 Task: Organize and manage tasks related to 'Industrial Relations' in the project management tool. Edit task descriptions, add subtasks, and use a template to create a new project.
Action: Mouse moved to (123, 122)
Screenshot: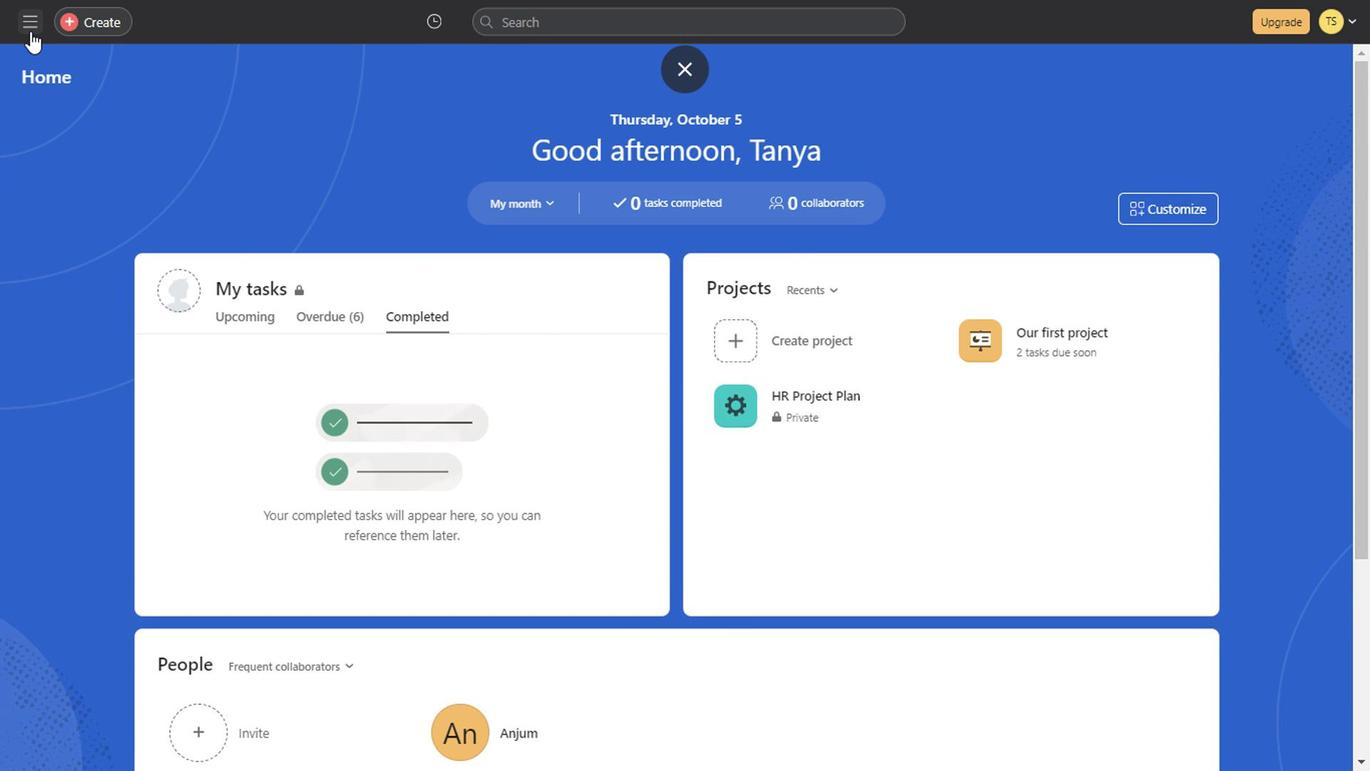
Action: Mouse pressed left at (123, 122)
Screenshot: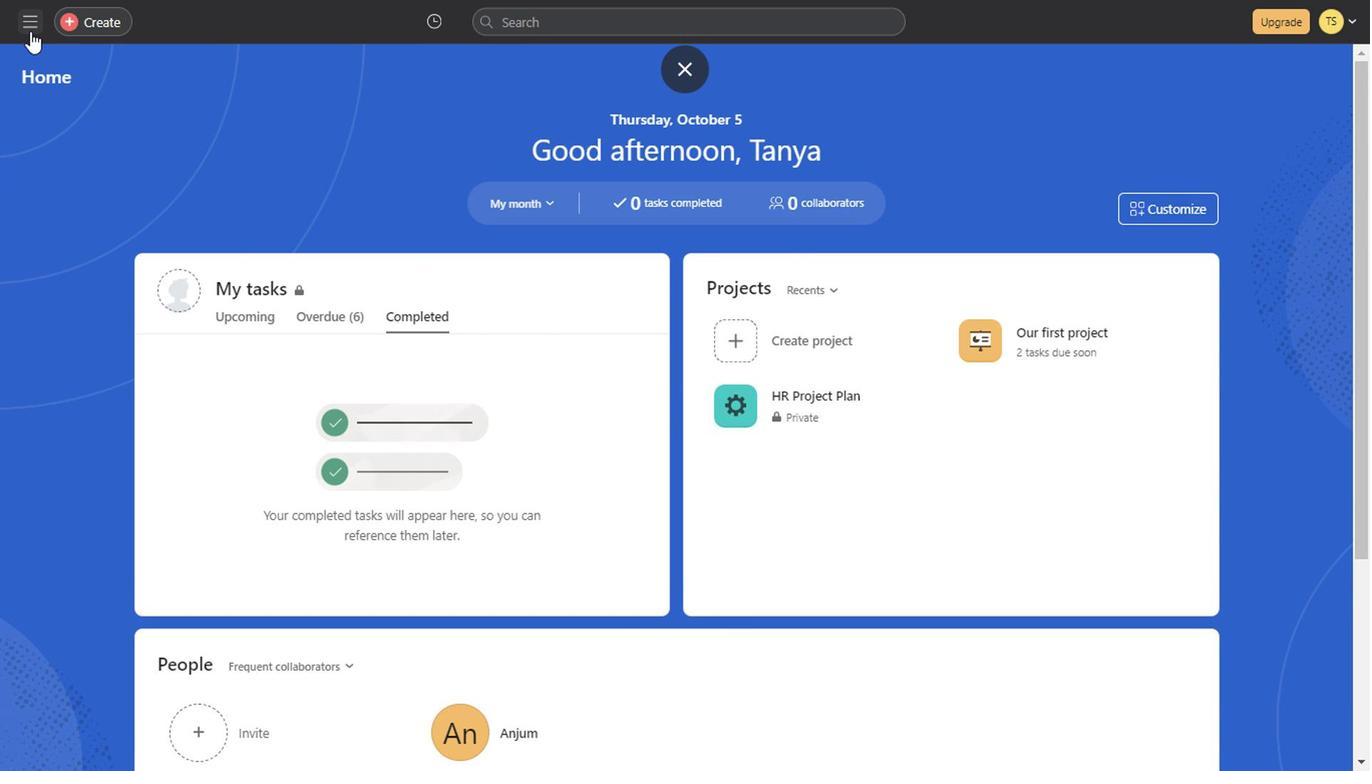 
Action: Mouse moved to (497, 482)
Screenshot: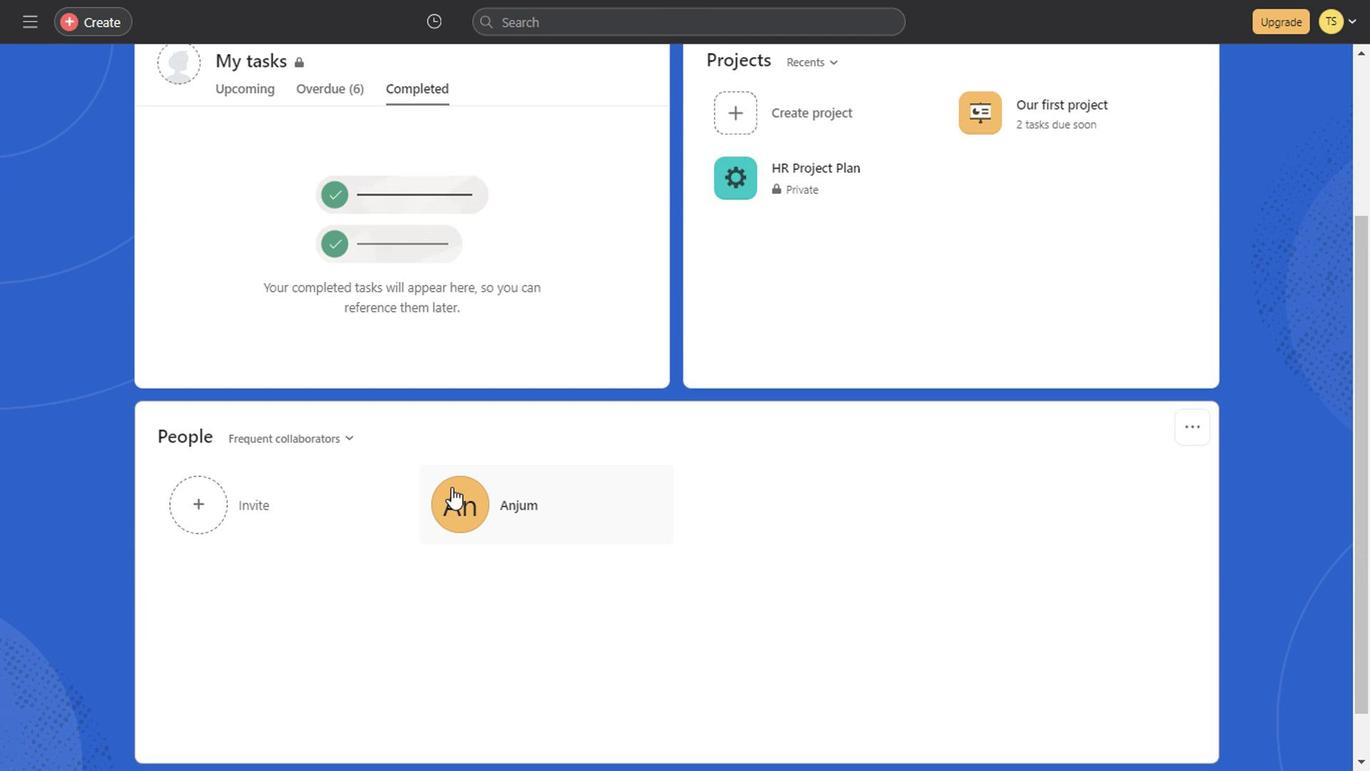 
Action: Mouse scrolled (497, 481) with delta (0, -1)
Screenshot: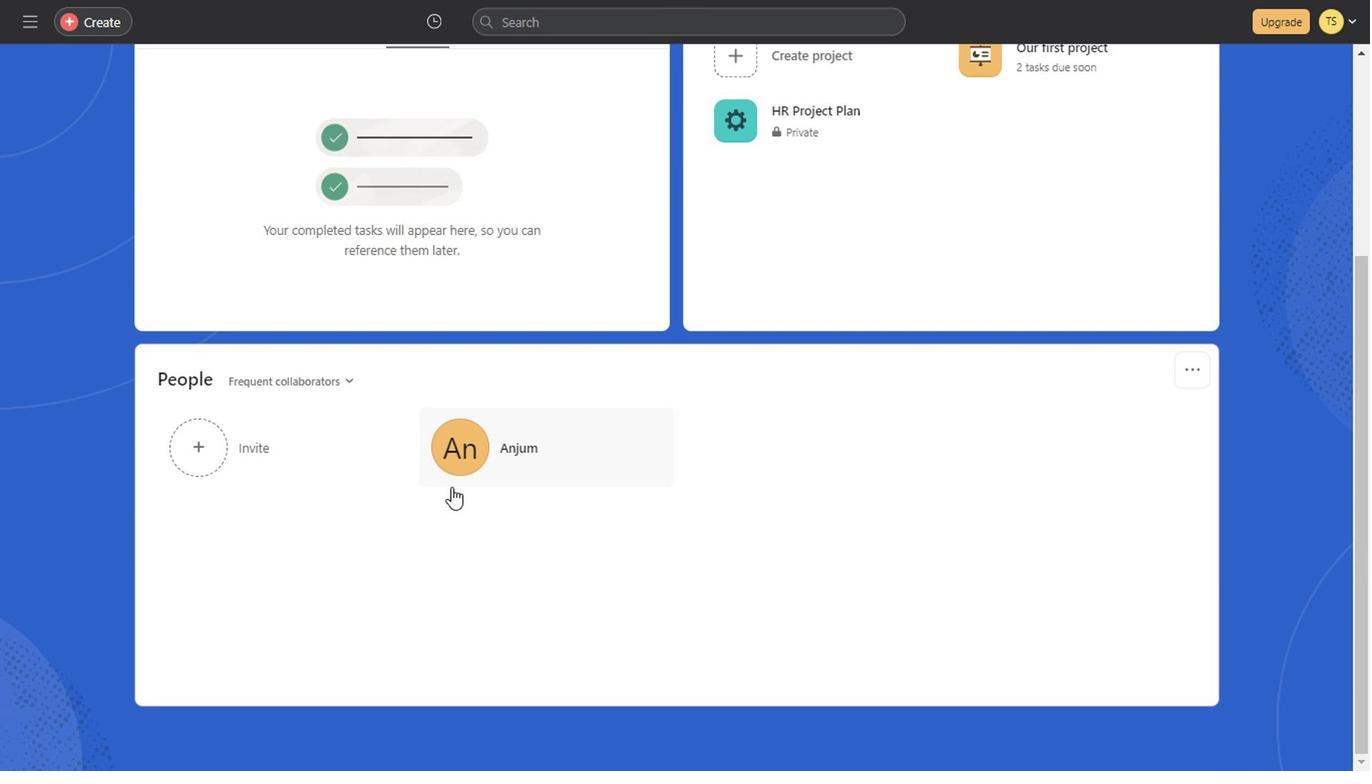 
Action: Mouse scrolled (497, 481) with delta (0, -1)
Screenshot: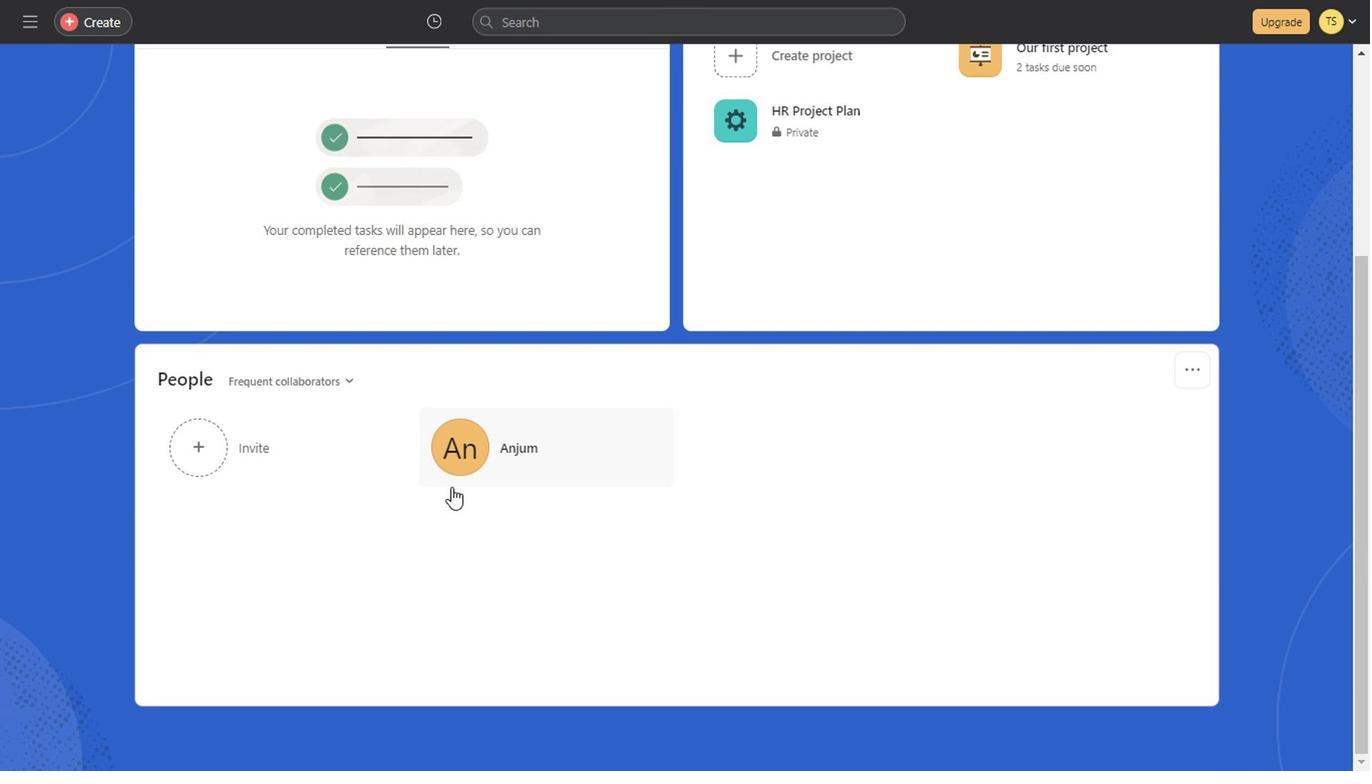 
Action: Mouse scrolled (497, 481) with delta (0, -1)
Screenshot: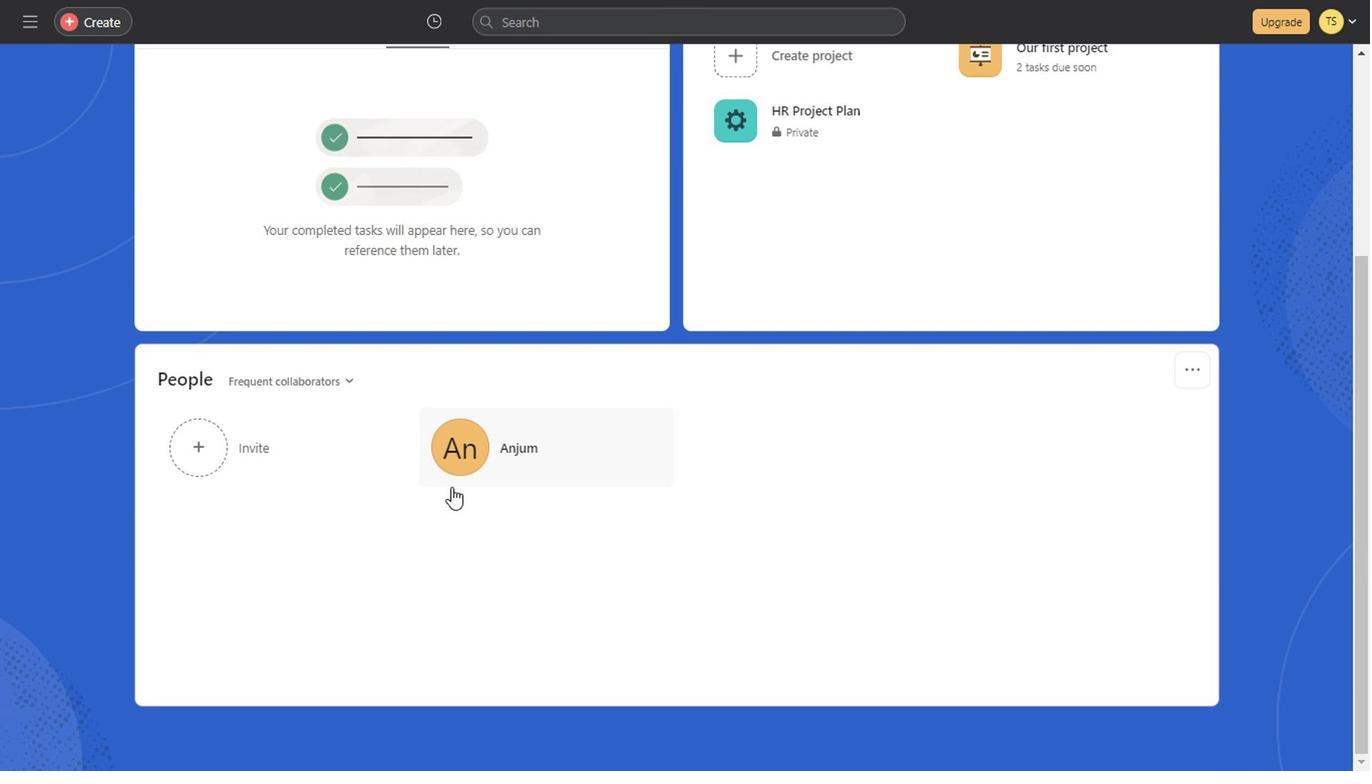 
Action: Mouse scrolled (497, 481) with delta (0, -1)
Screenshot: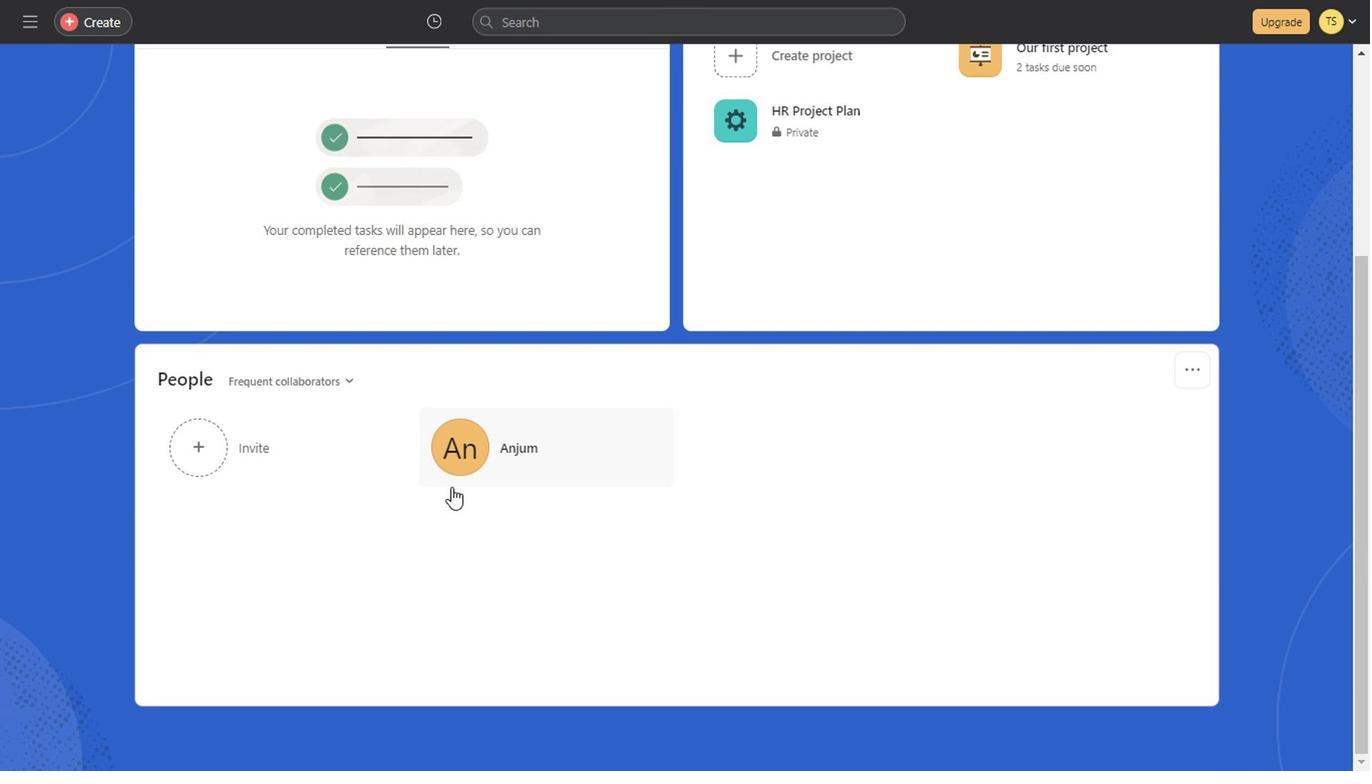 
Action: Mouse scrolled (497, 481) with delta (0, -1)
Screenshot: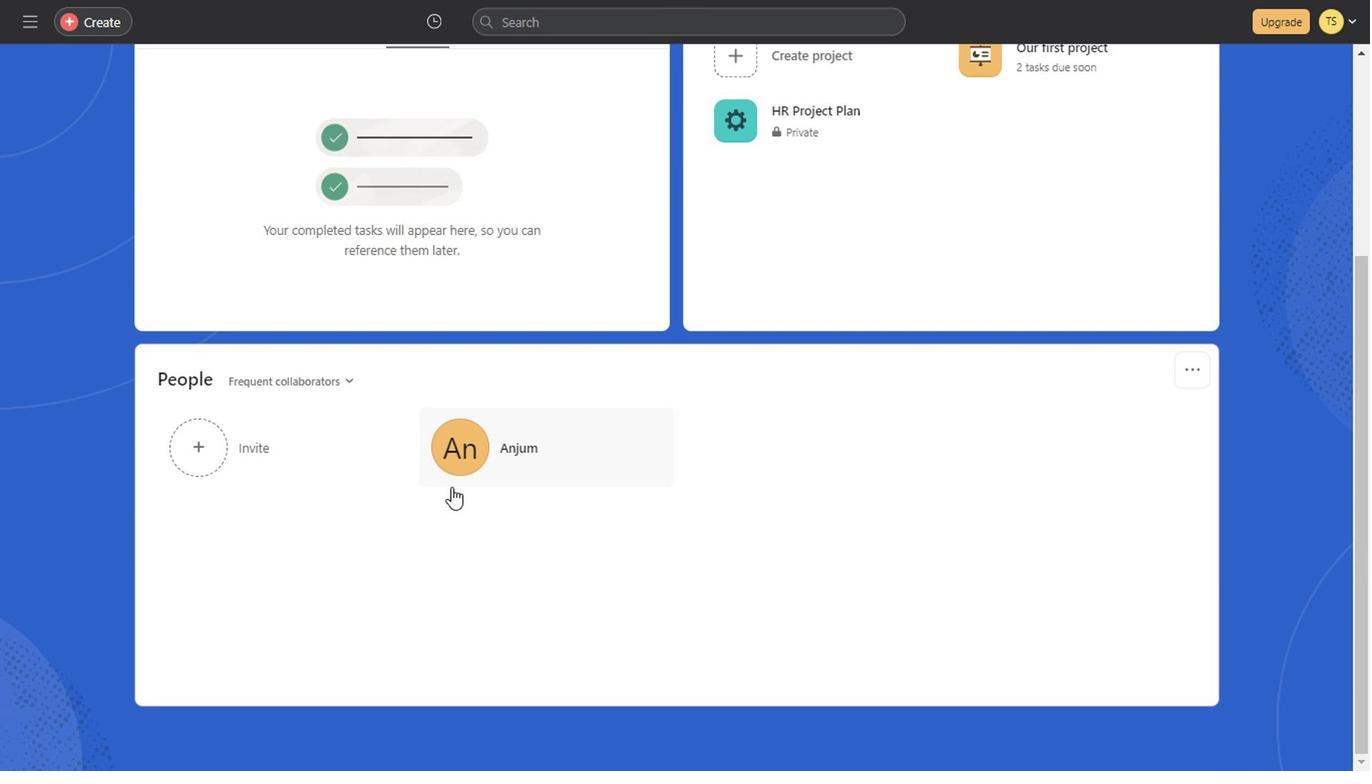 
Action: Mouse scrolled (497, 481) with delta (0, -1)
Screenshot: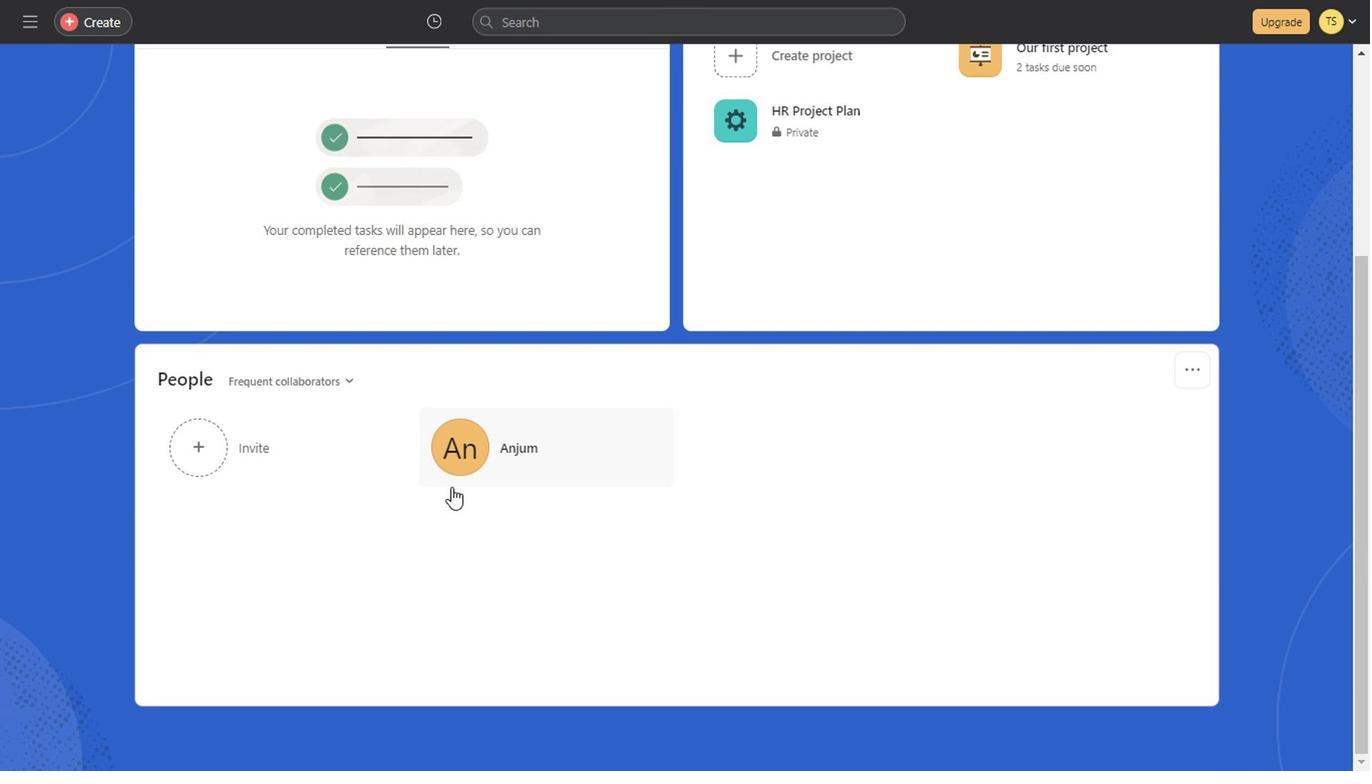 
Action: Mouse scrolled (497, 481) with delta (0, -1)
Screenshot: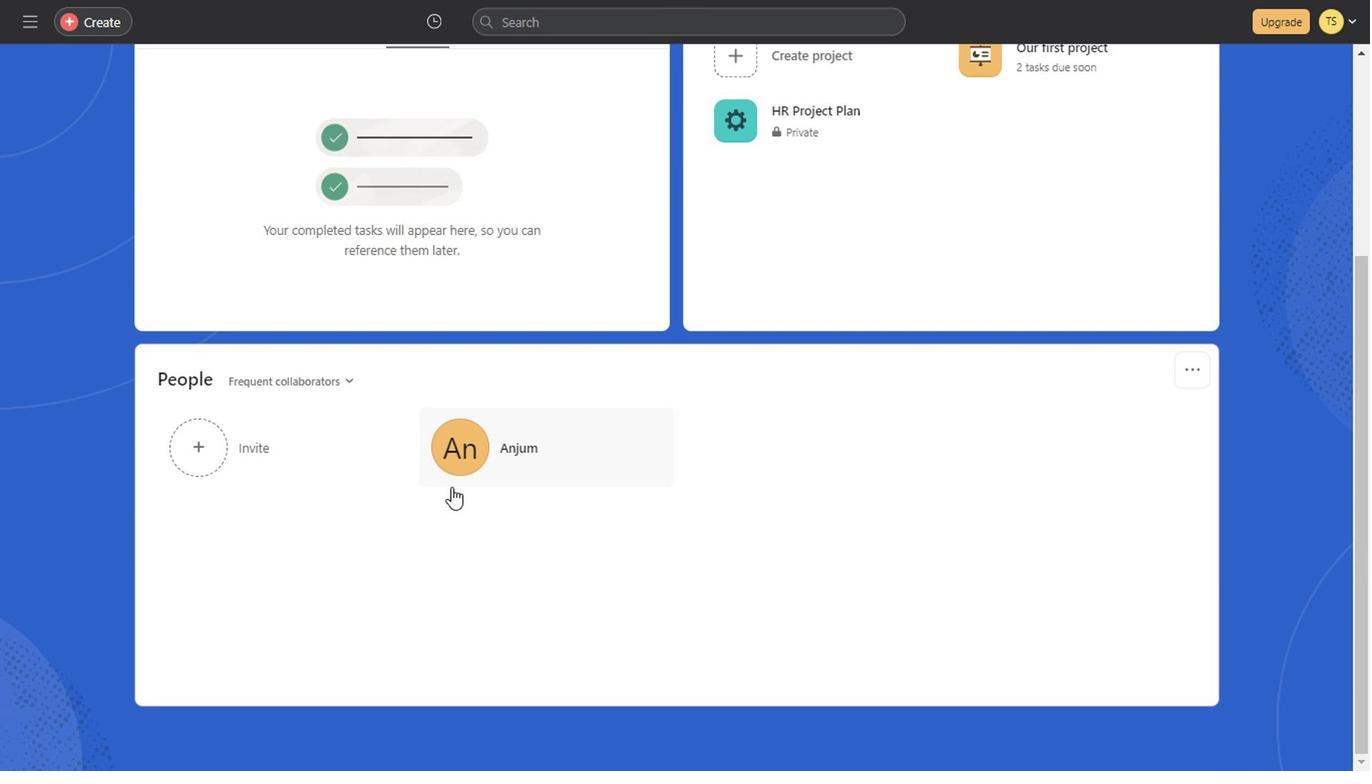 
Action: Mouse scrolled (497, 481) with delta (0, -1)
Screenshot: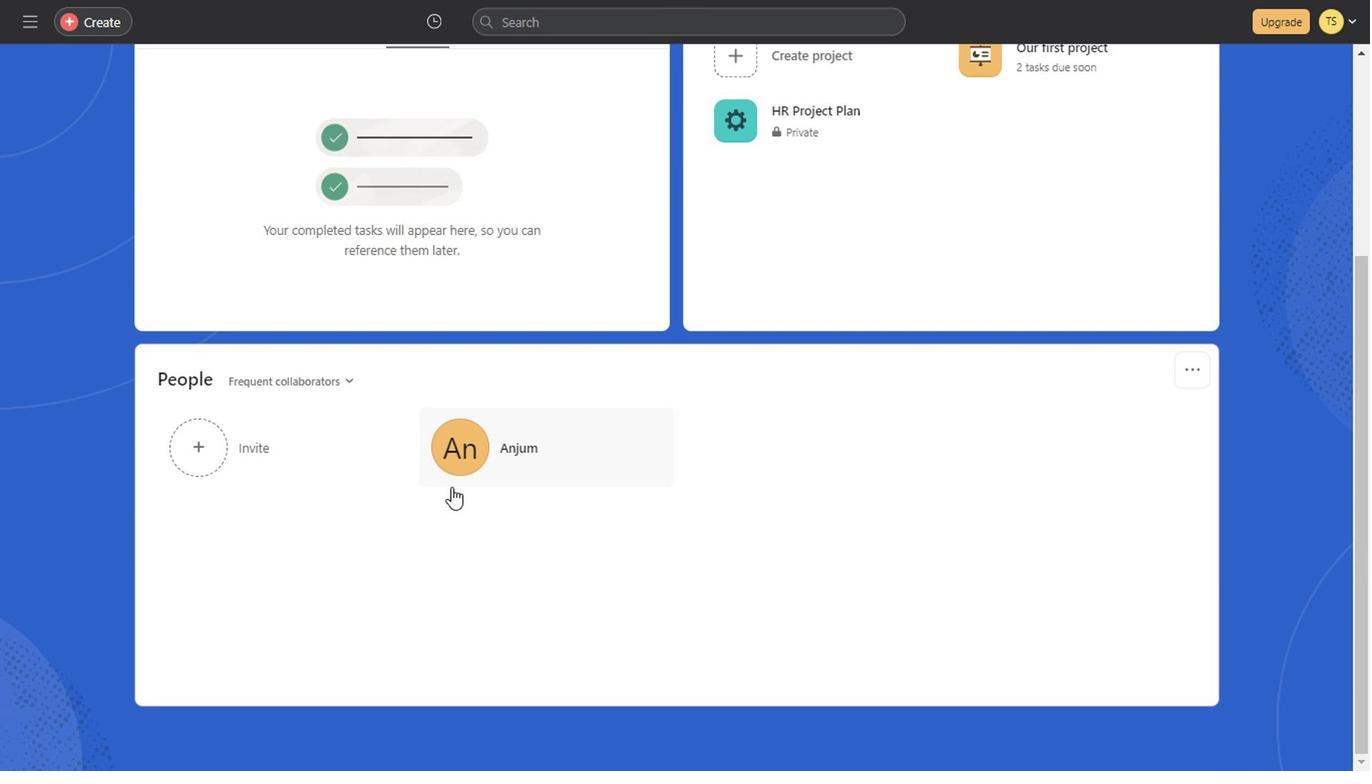 
Action: Mouse scrolled (497, 481) with delta (0, -1)
Screenshot: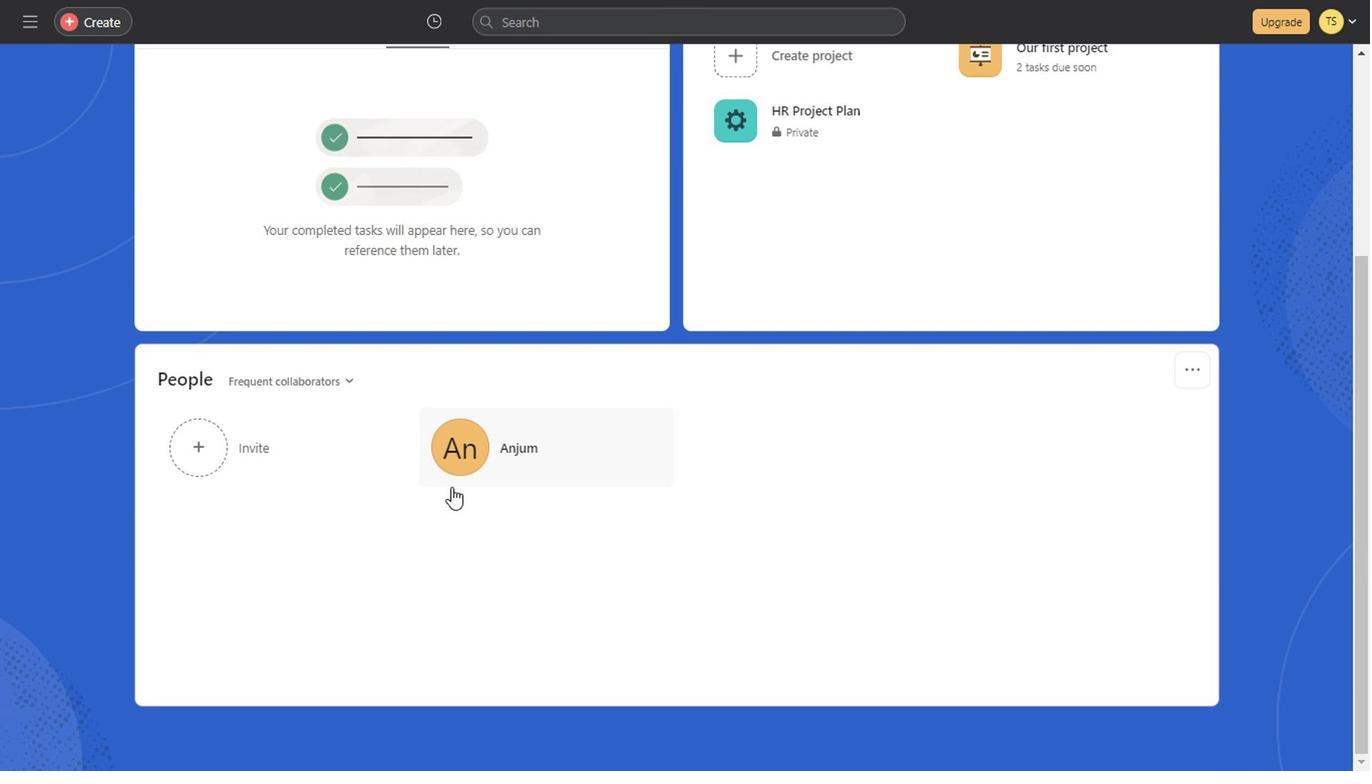 
Action: Mouse scrolled (497, 481) with delta (0, -1)
Screenshot: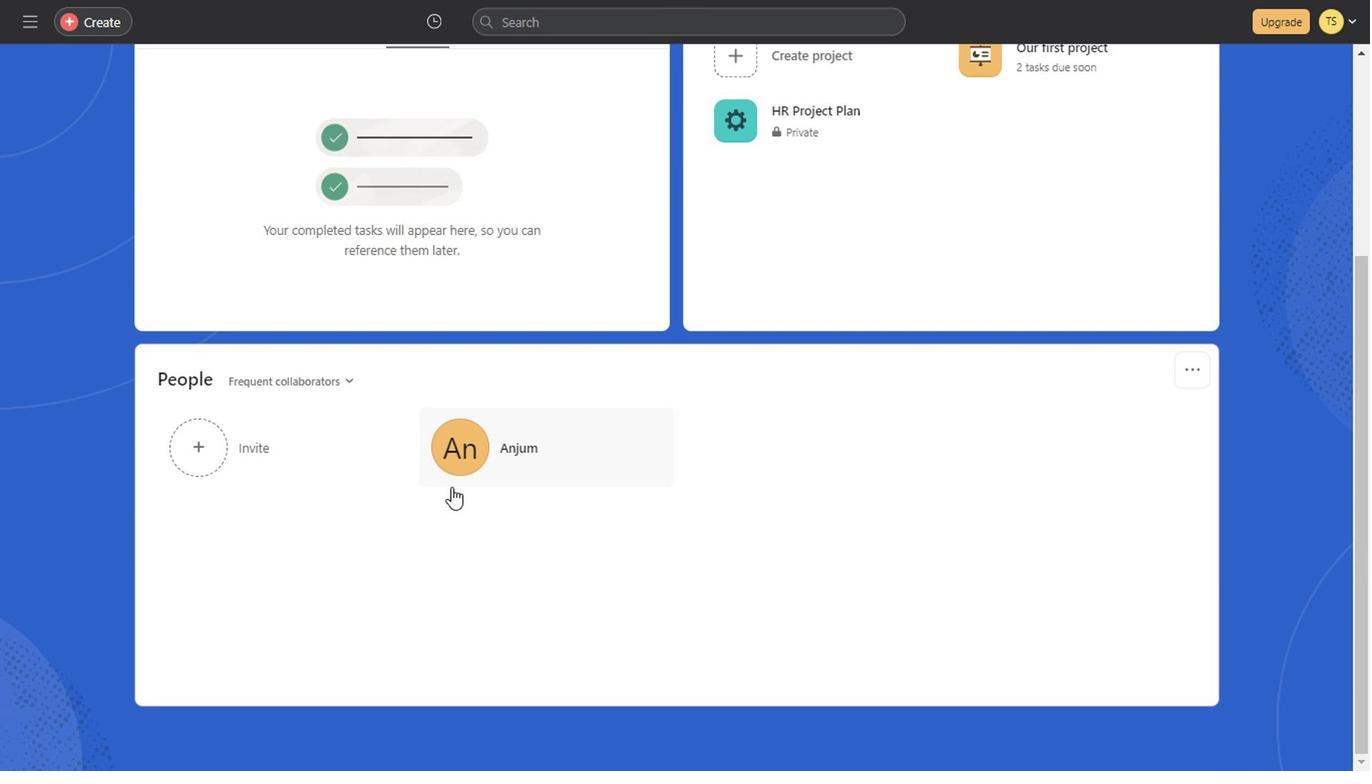 
Action: Mouse scrolled (497, 481) with delta (0, -1)
Screenshot: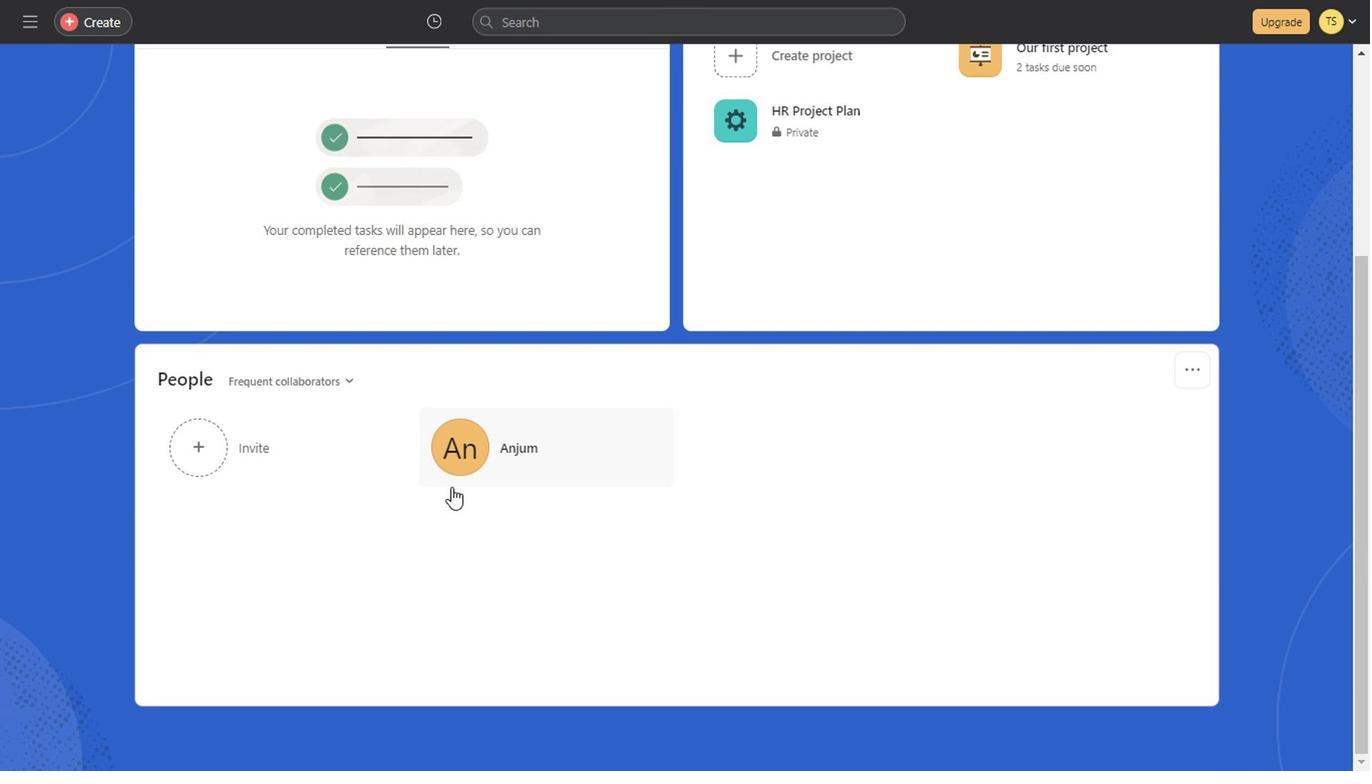 
Action: Mouse scrolled (497, 481) with delta (0, -1)
Screenshot: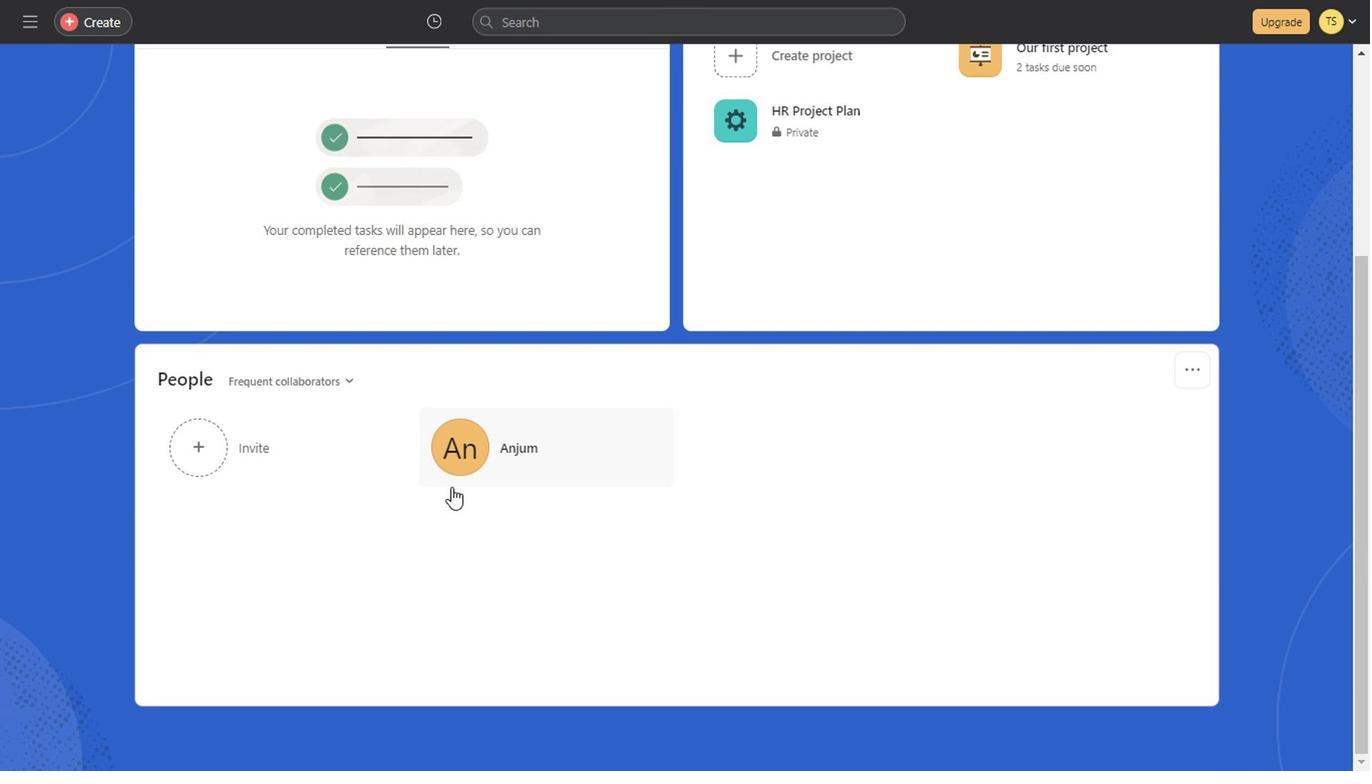 
Action: Mouse scrolled (497, 481) with delta (0, -1)
Screenshot: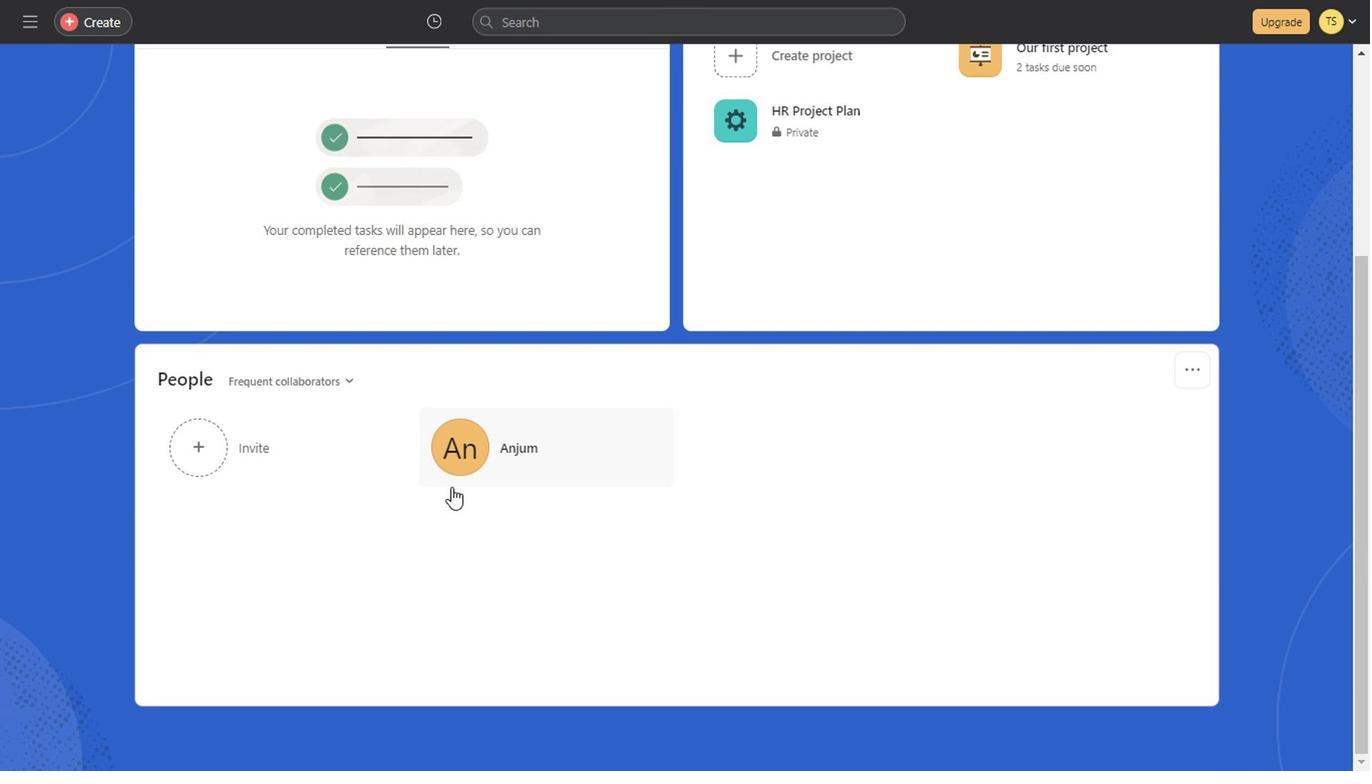 
Action: Mouse scrolled (497, 481) with delta (0, -1)
Screenshot: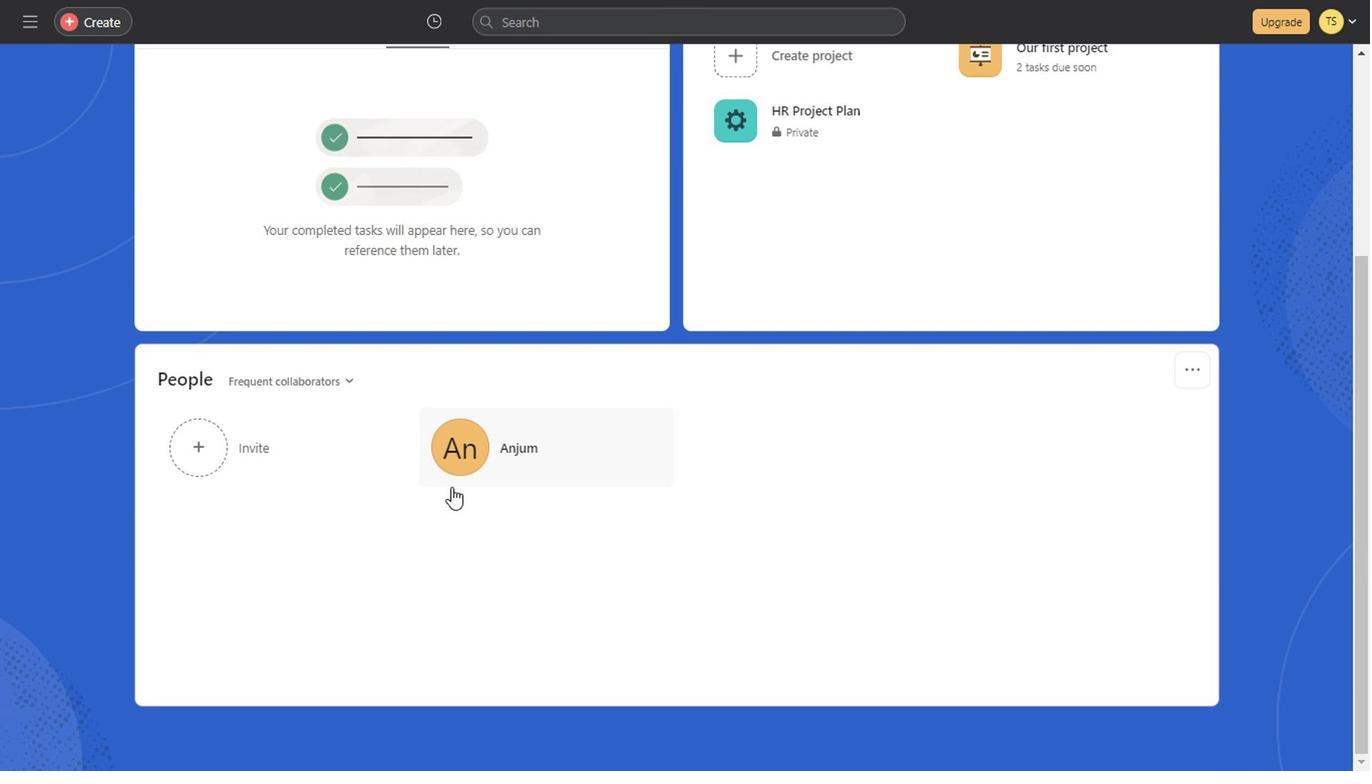 
Action: Mouse scrolled (497, 481) with delta (0, -1)
Screenshot: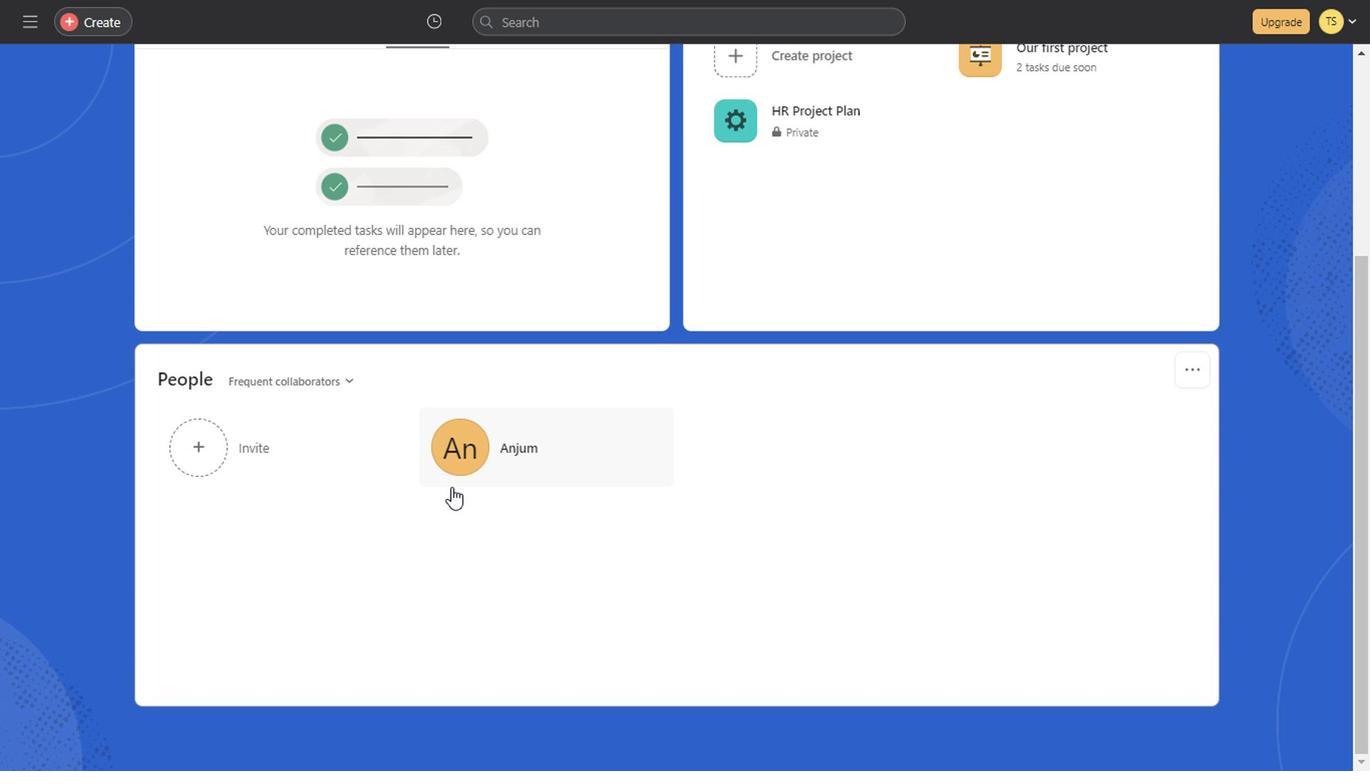 
Action: Mouse scrolled (497, 481) with delta (0, -1)
Screenshot: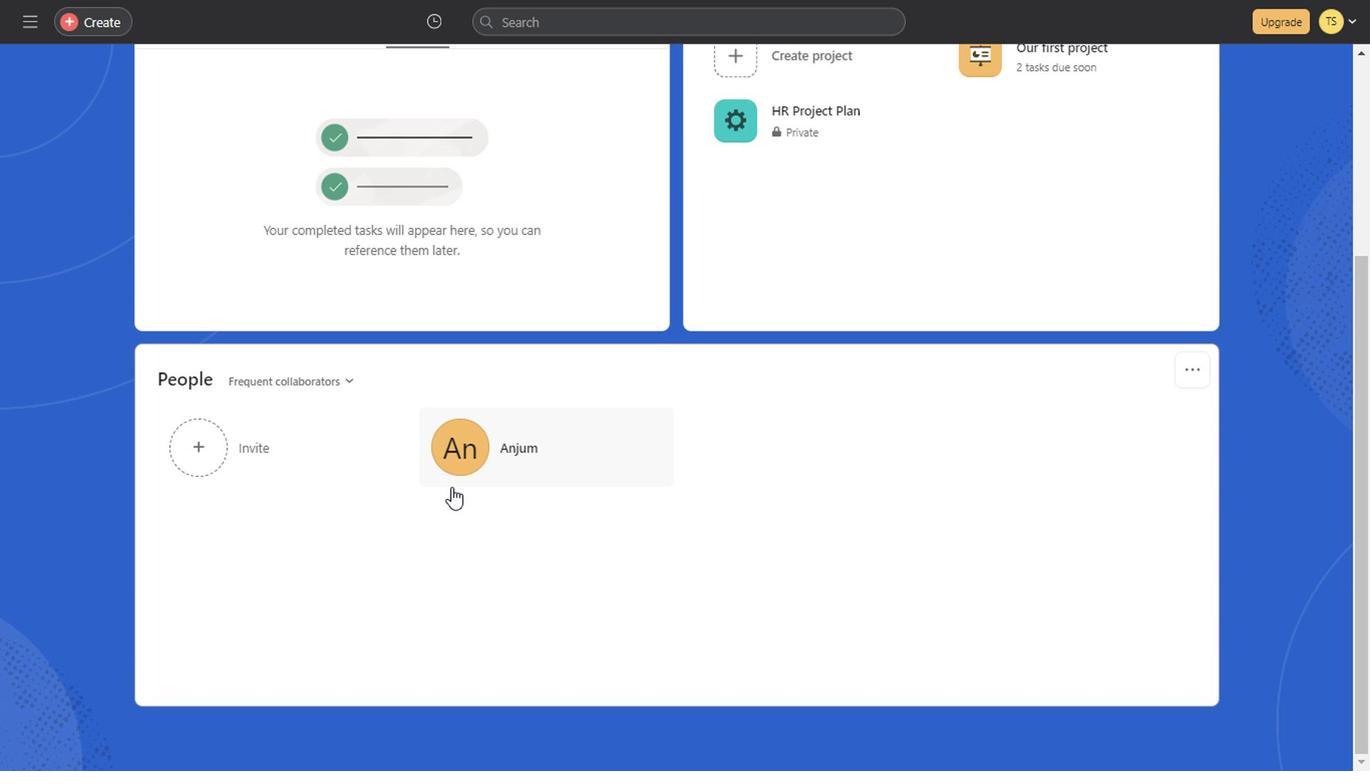 
Action: Mouse scrolled (497, 481) with delta (0, -1)
Screenshot: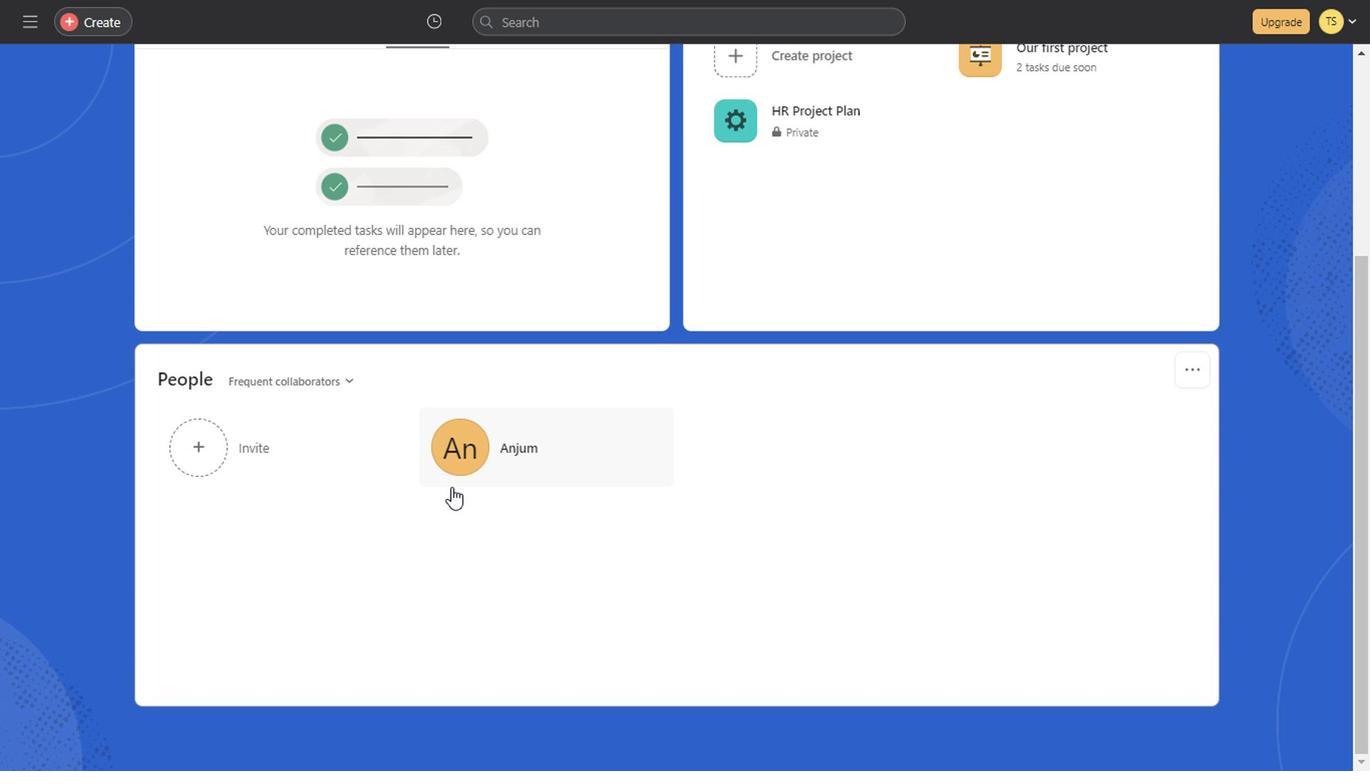 
Action: Mouse scrolled (497, 481) with delta (0, -1)
Screenshot: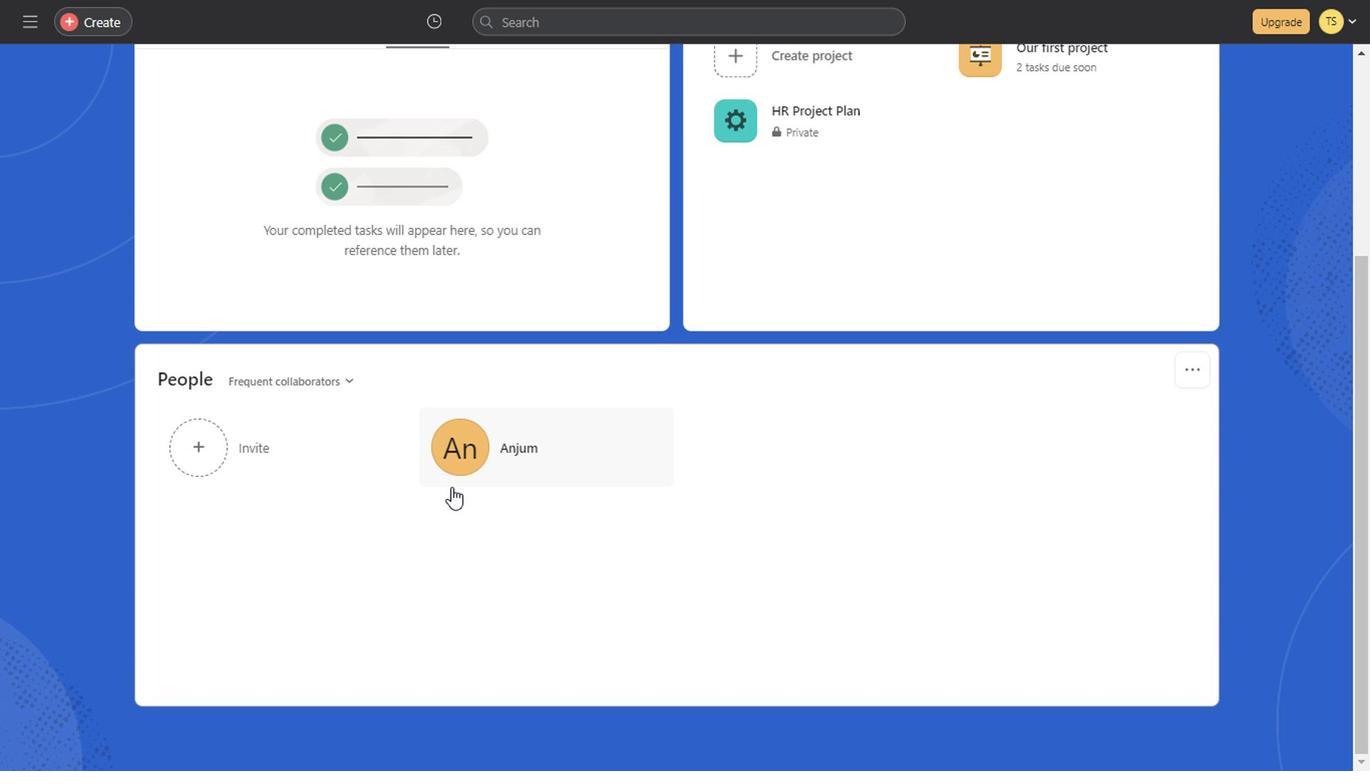 
Action: Mouse scrolled (497, 481) with delta (0, -1)
Screenshot: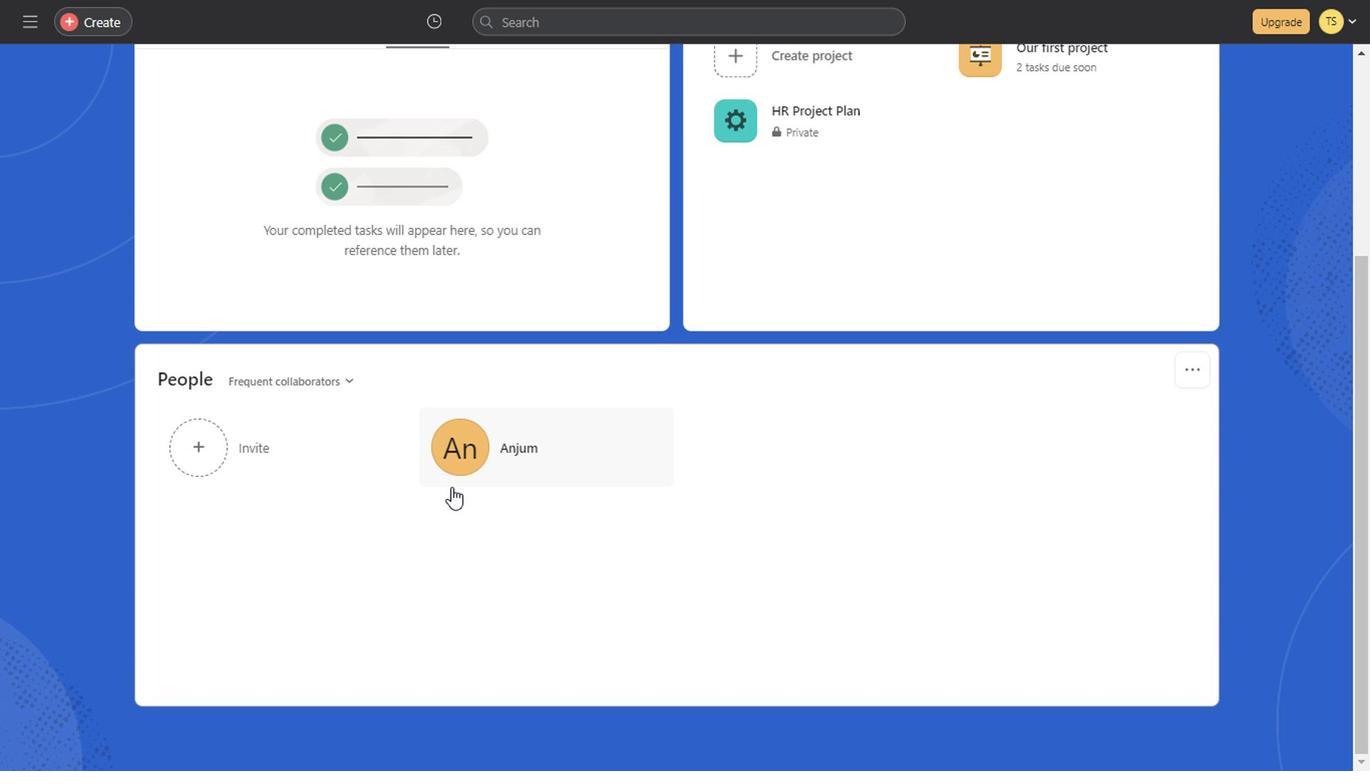 
Action: Mouse scrolled (497, 481) with delta (0, -1)
Screenshot: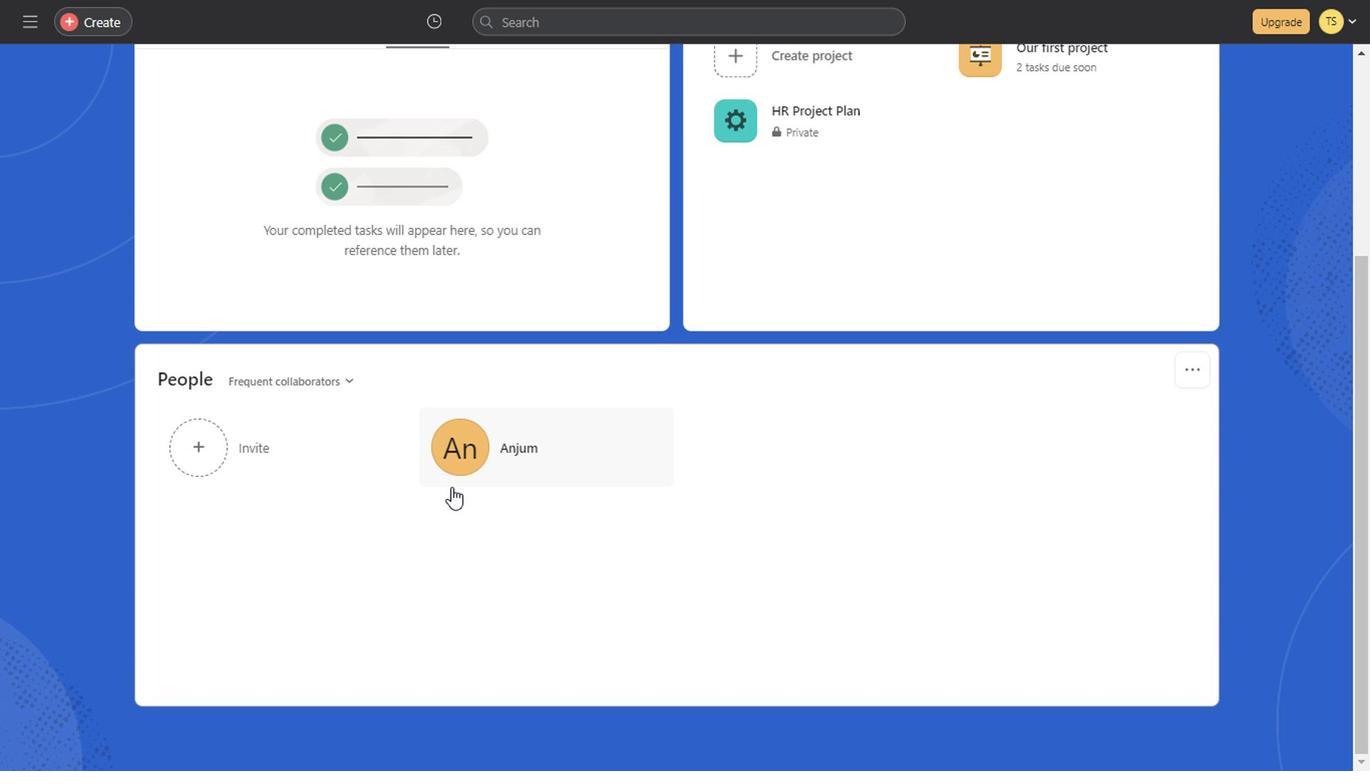 
Action: Mouse scrolled (497, 481) with delta (0, -1)
Screenshot: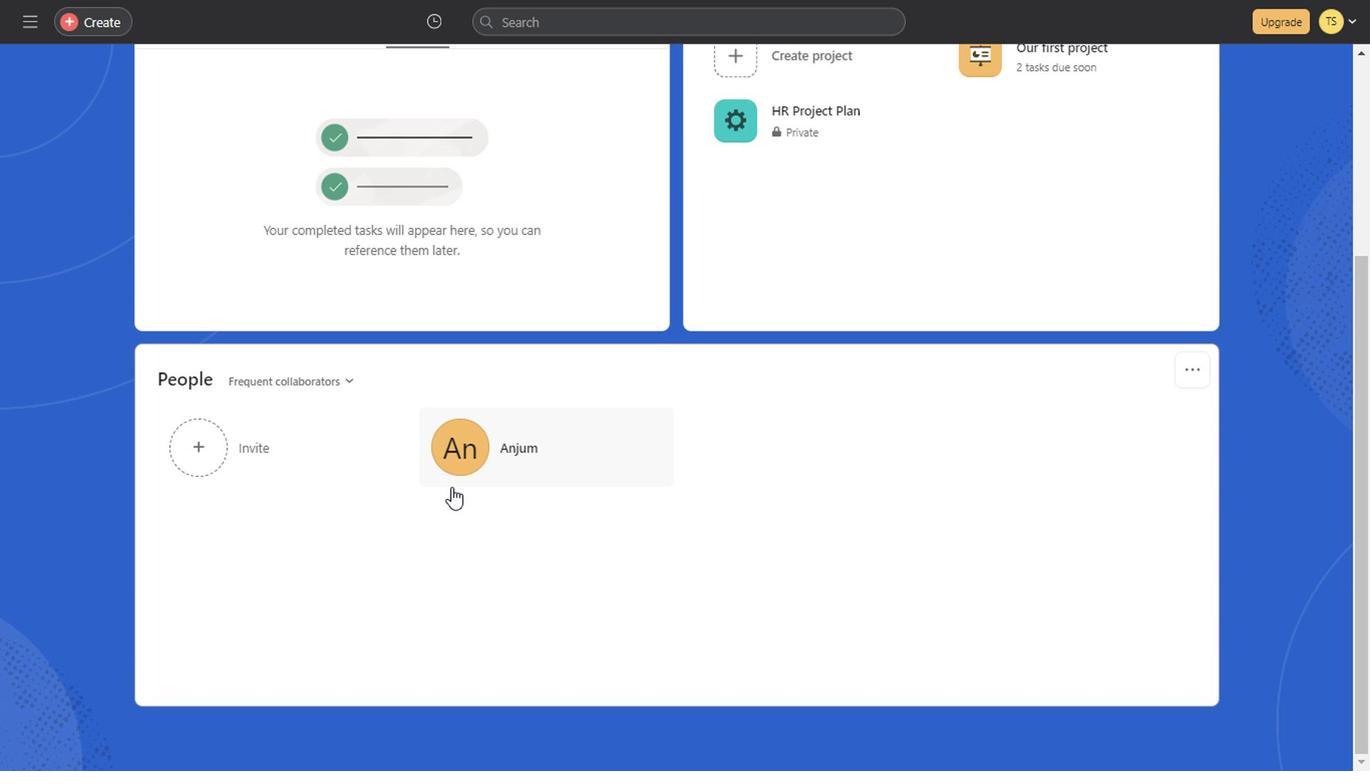 
Action: Mouse scrolled (497, 481) with delta (0, -1)
Screenshot: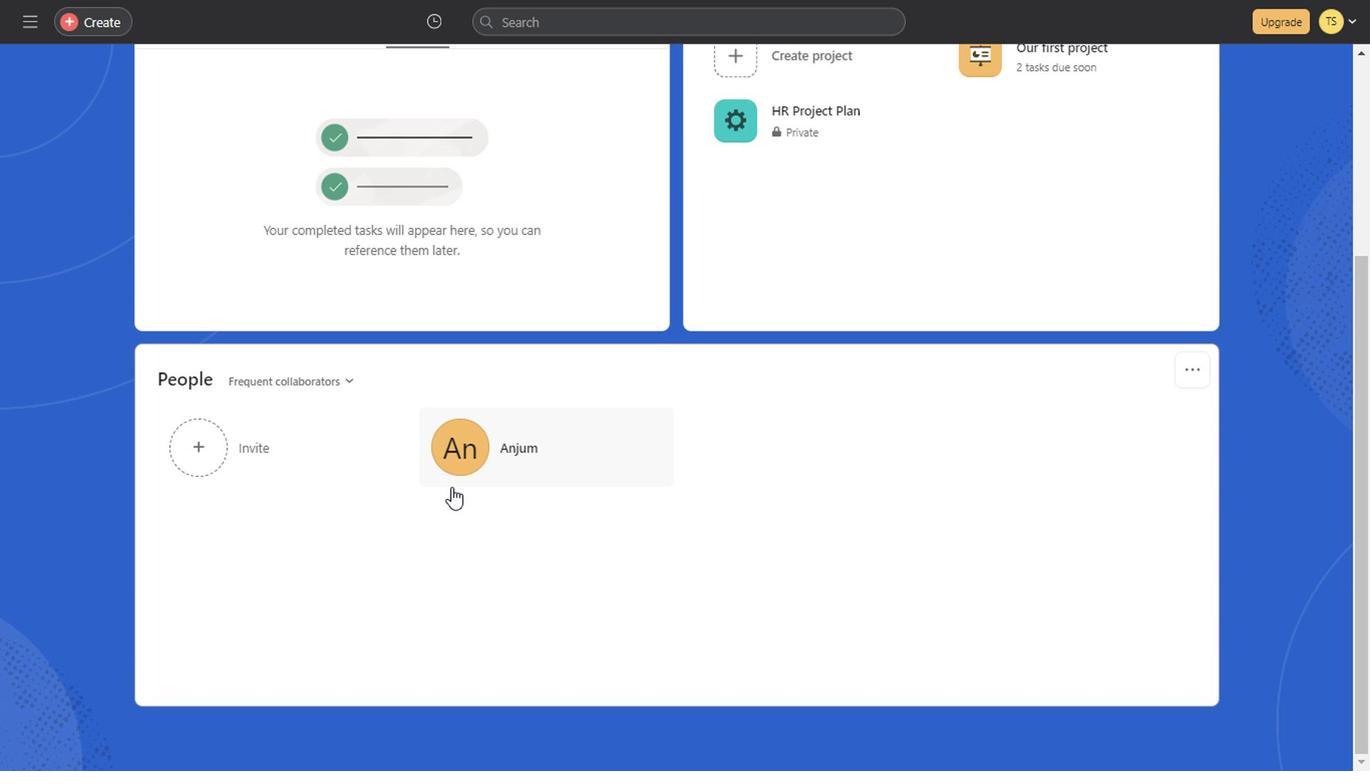 
Action: Mouse scrolled (497, 481) with delta (0, -1)
Screenshot: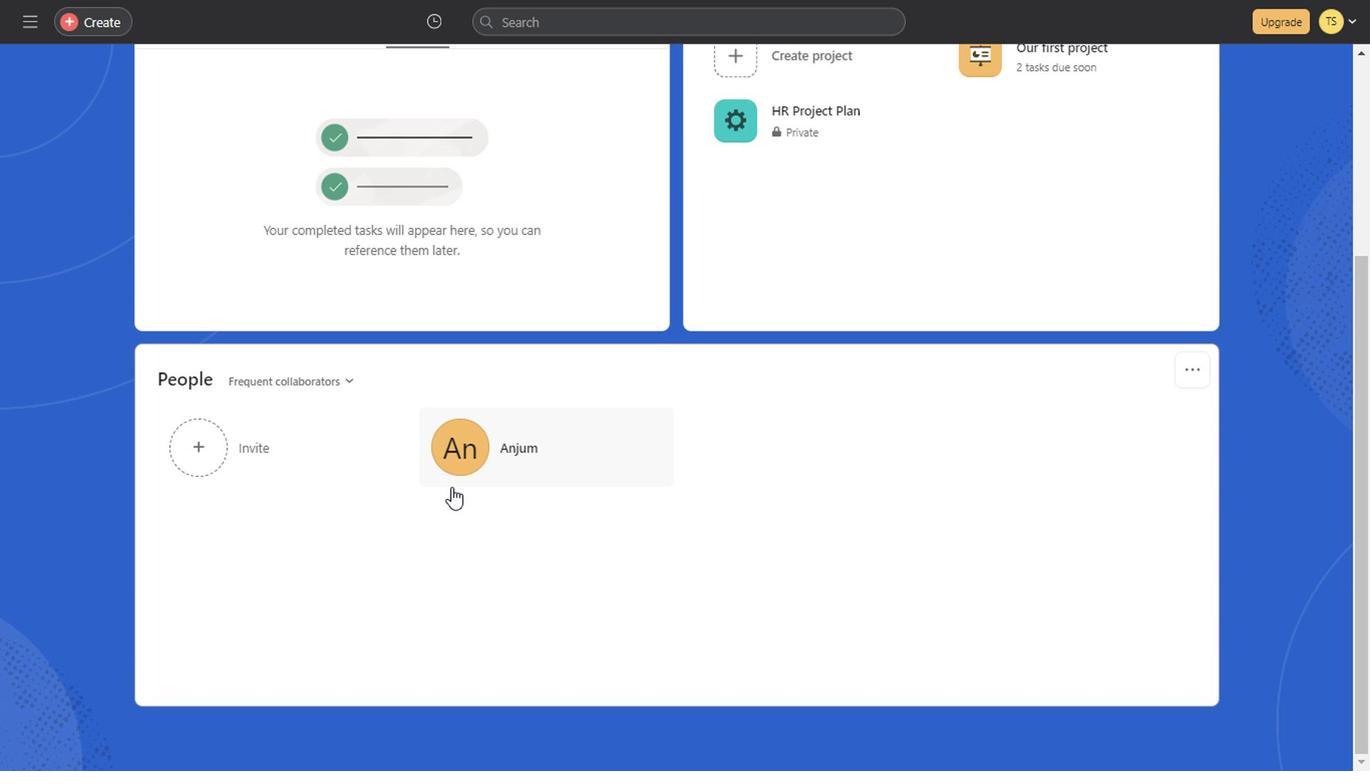 
Action: Mouse scrolled (497, 481) with delta (0, -1)
Screenshot: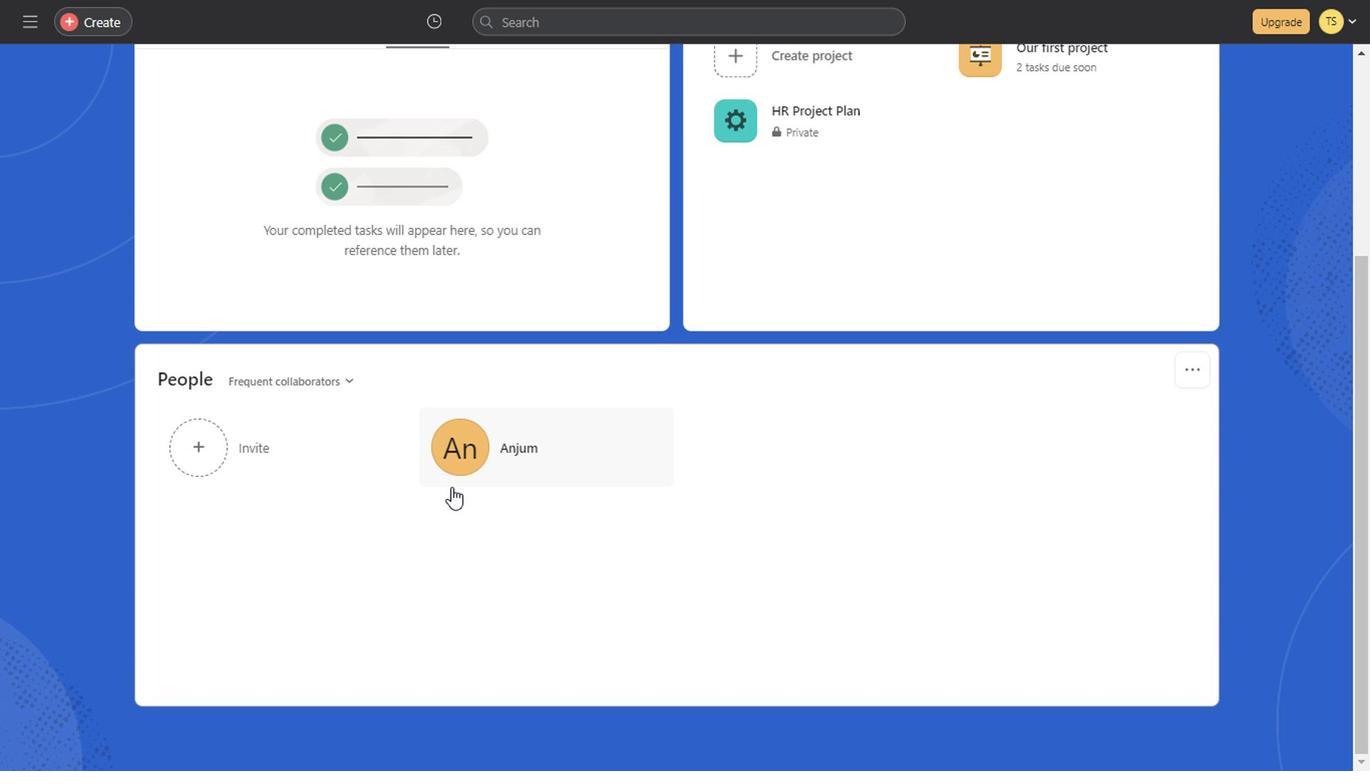 
Action: Mouse scrolled (497, 481) with delta (0, -1)
Screenshot: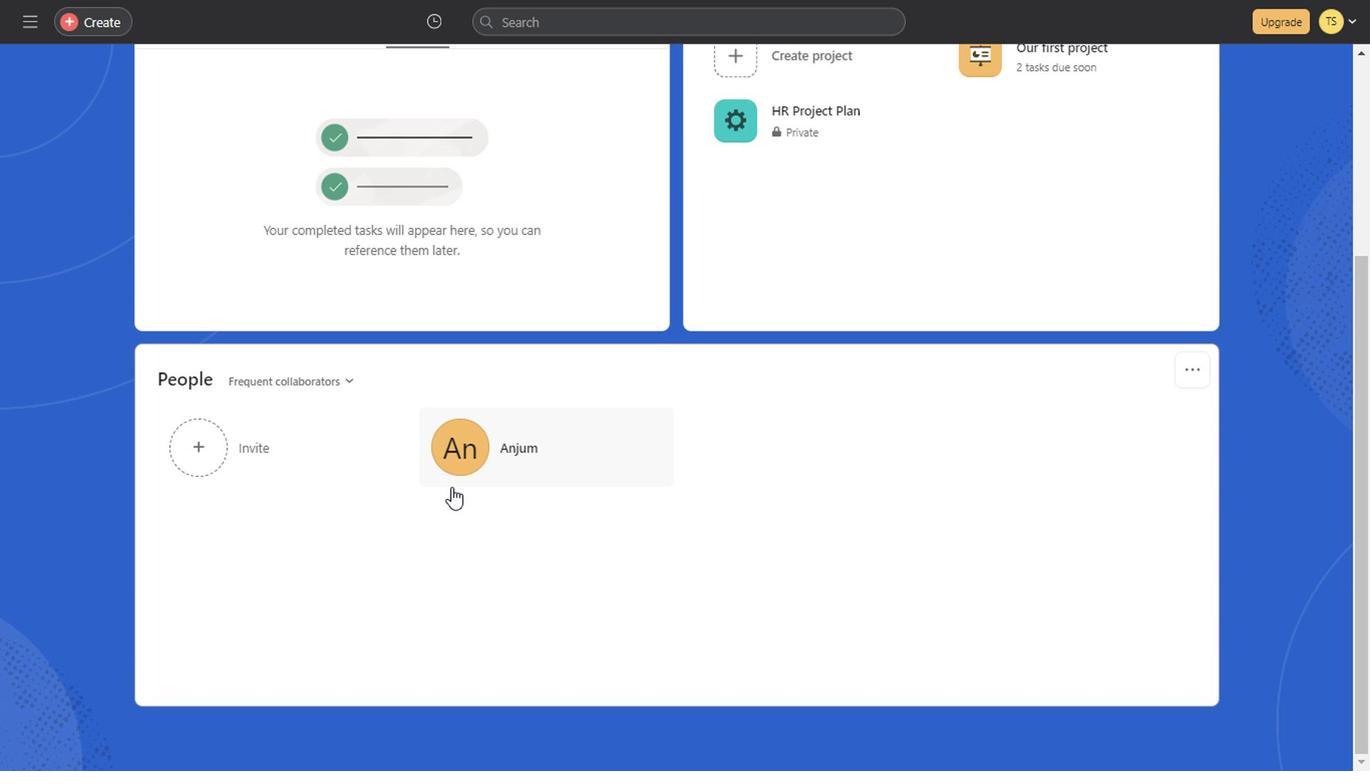 
Action: Mouse scrolled (497, 481) with delta (0, -1)
Screenshot: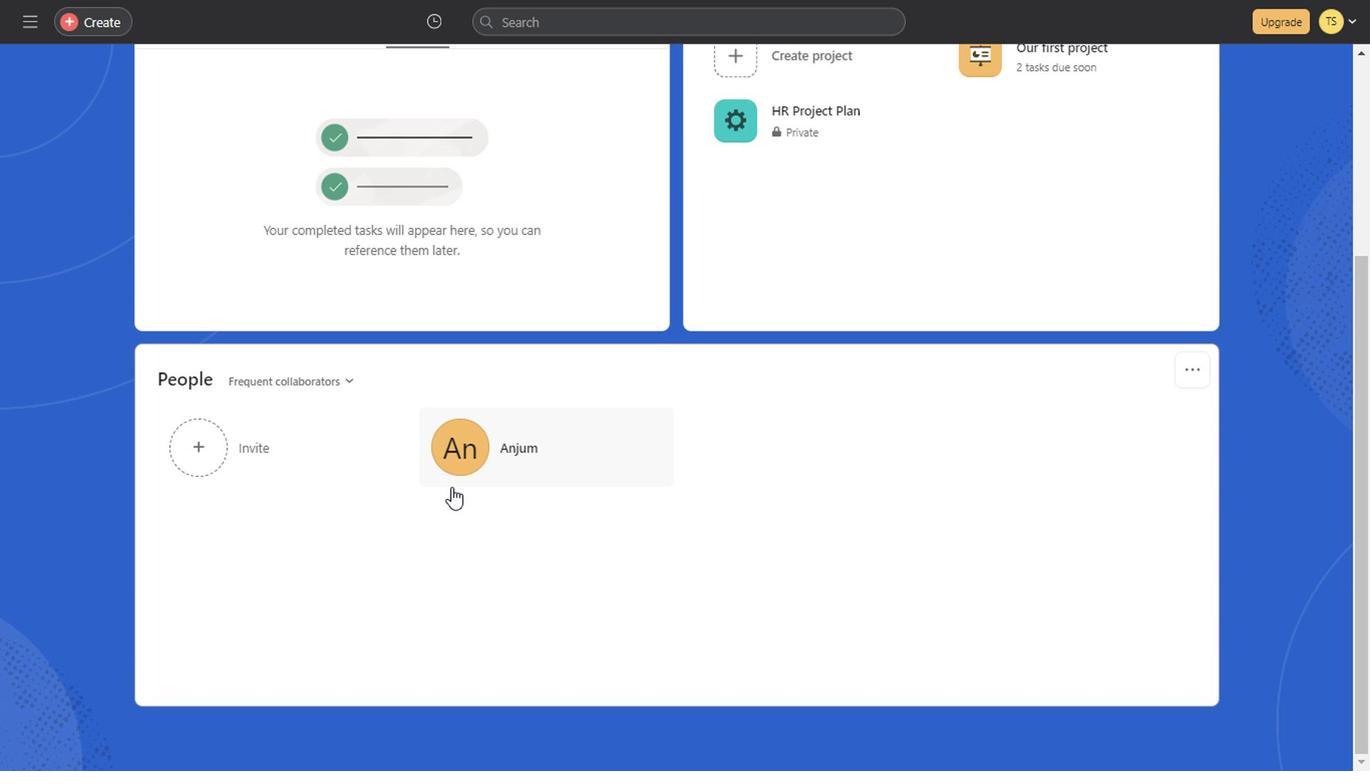 
Action: Mouse scrolled (497, 481) with delta (0, -1)
Screenshot: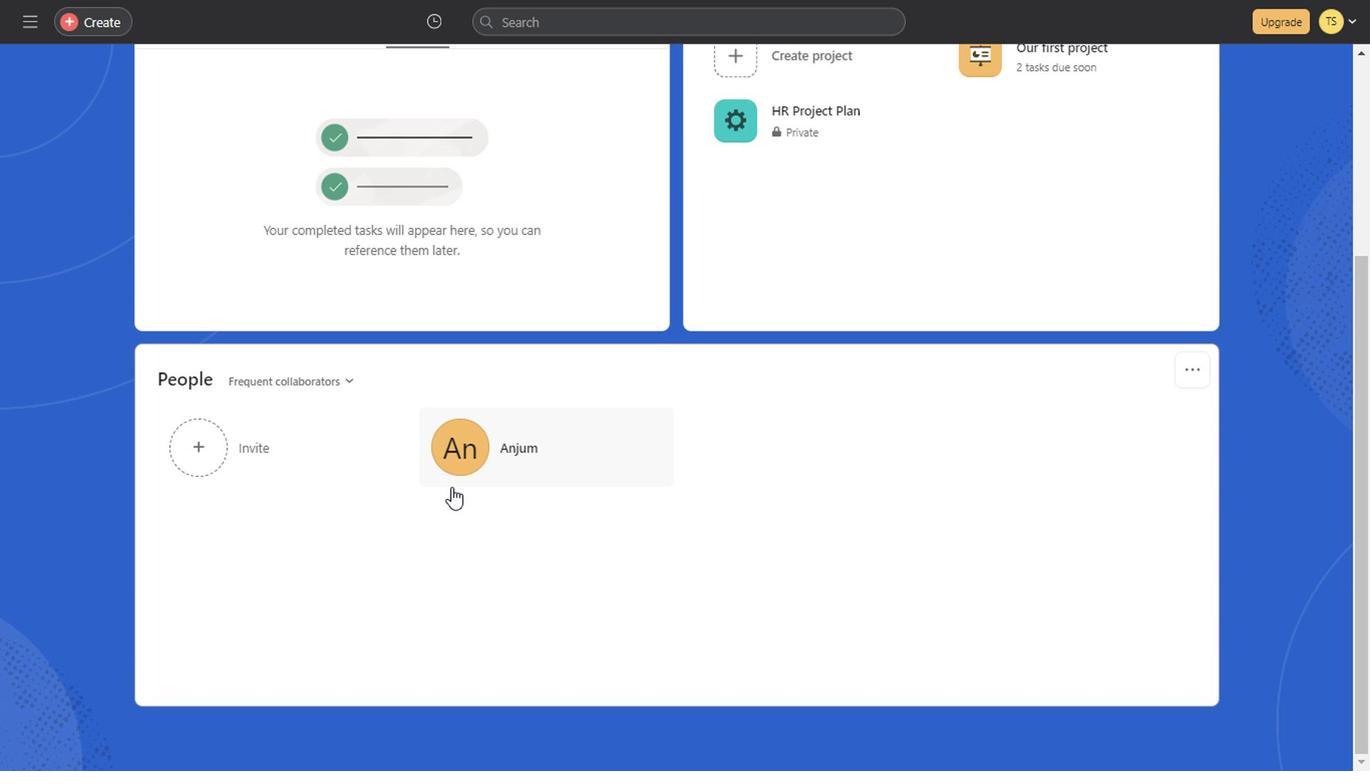 
Action: Mouse scrolled (497, 481) with delta (0, -1)
Screenshot: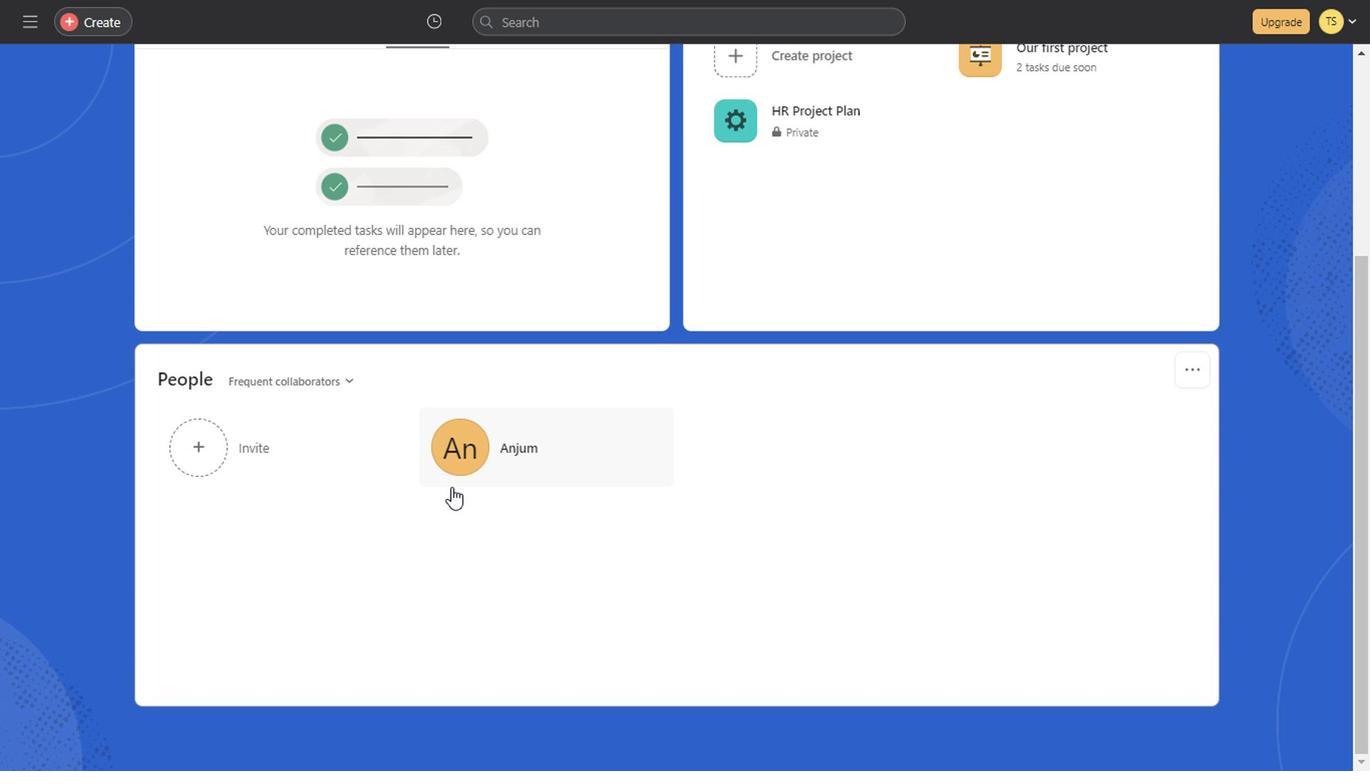 
Action: Mouse scrolled (497, 481) with delta (0, -1)
Screenshot: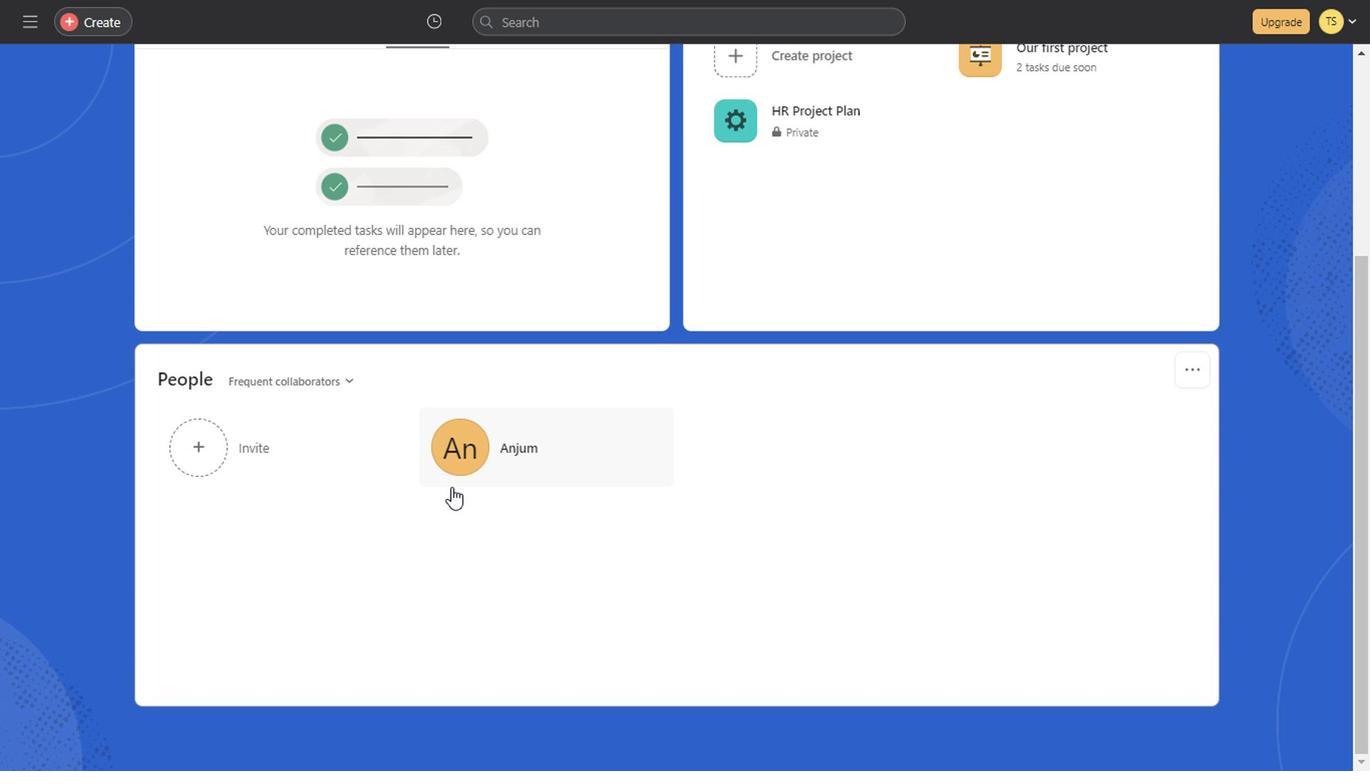 
Action: Mouse scrolled (497, 481) with delta (0, -1)
Screenshot: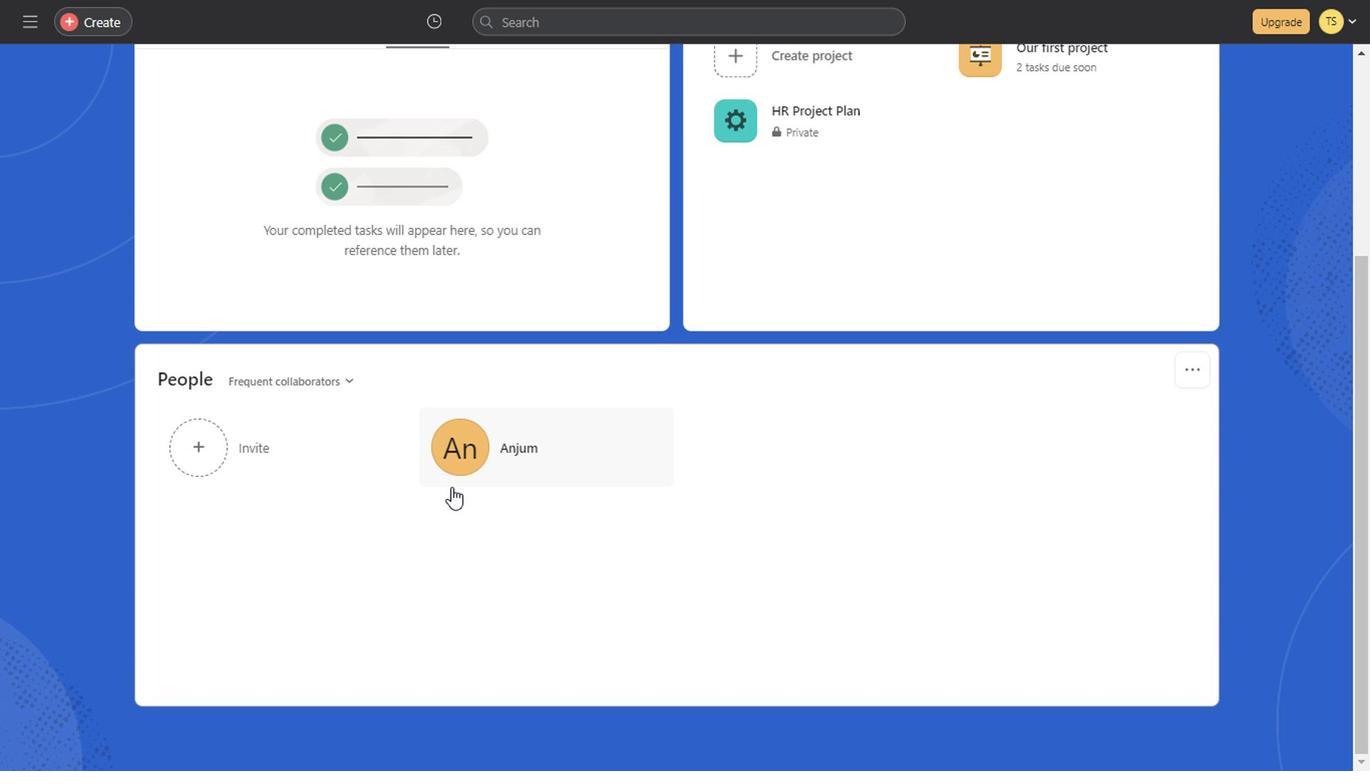 
Action: Mouse scrolled (497, 481) with delta (0, -1)
Screenshot: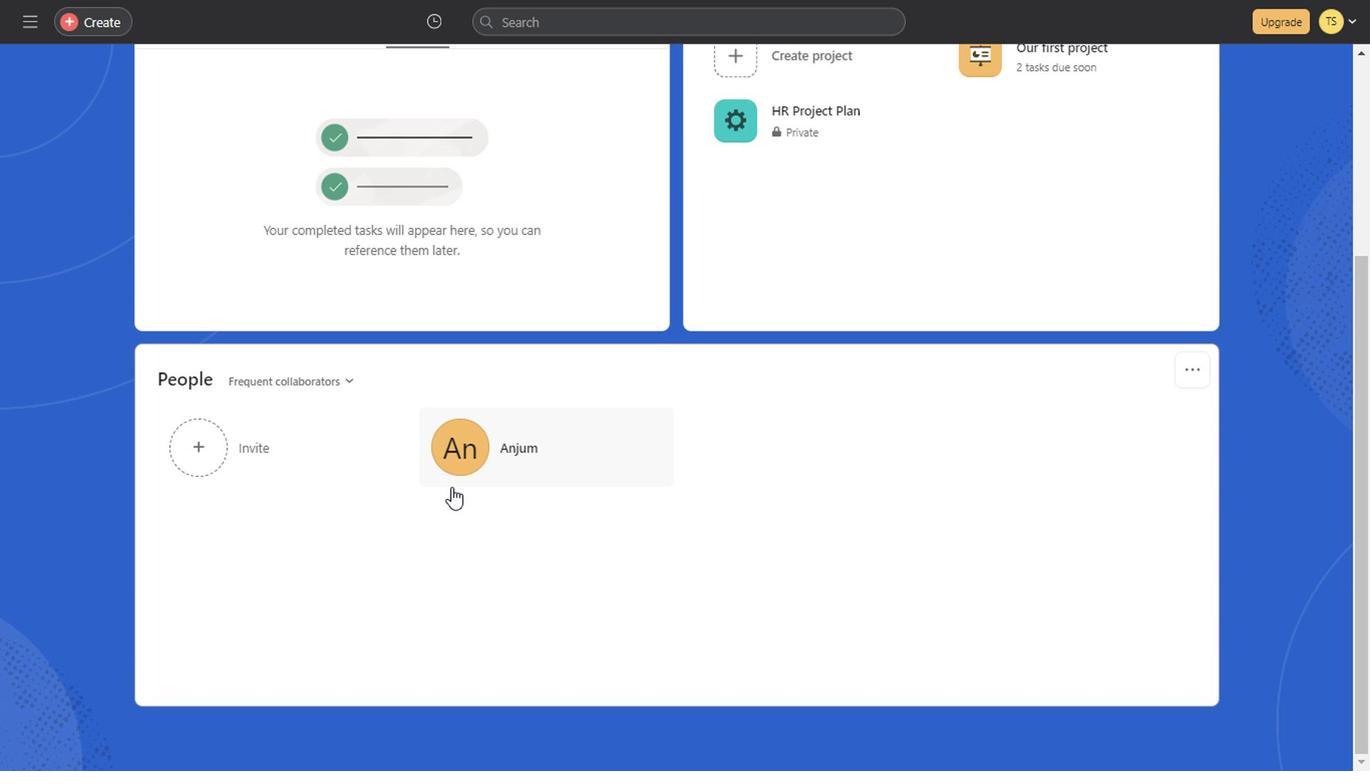 
Action: Mouse moved to (123, 110)
Screenshot: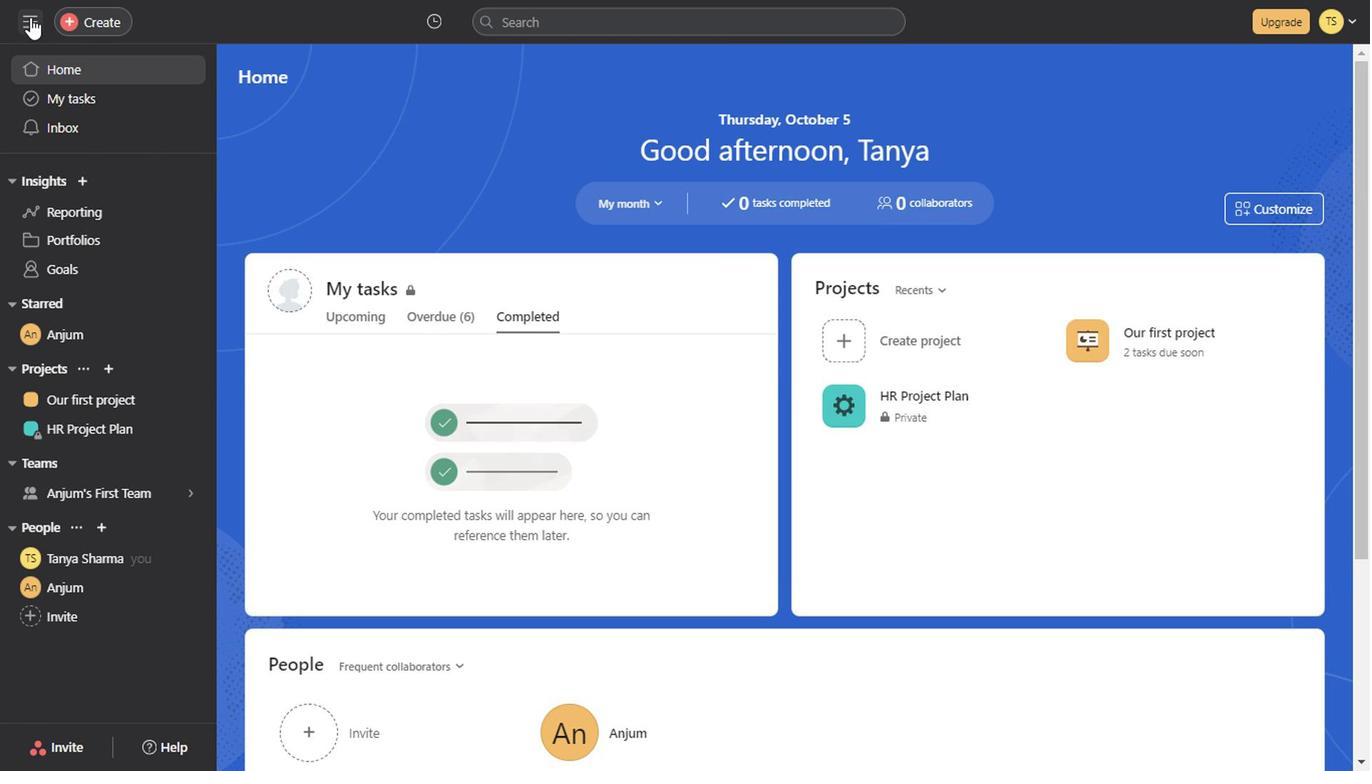 
Action: Mouse pressed left at (123, 110)
Screenshot: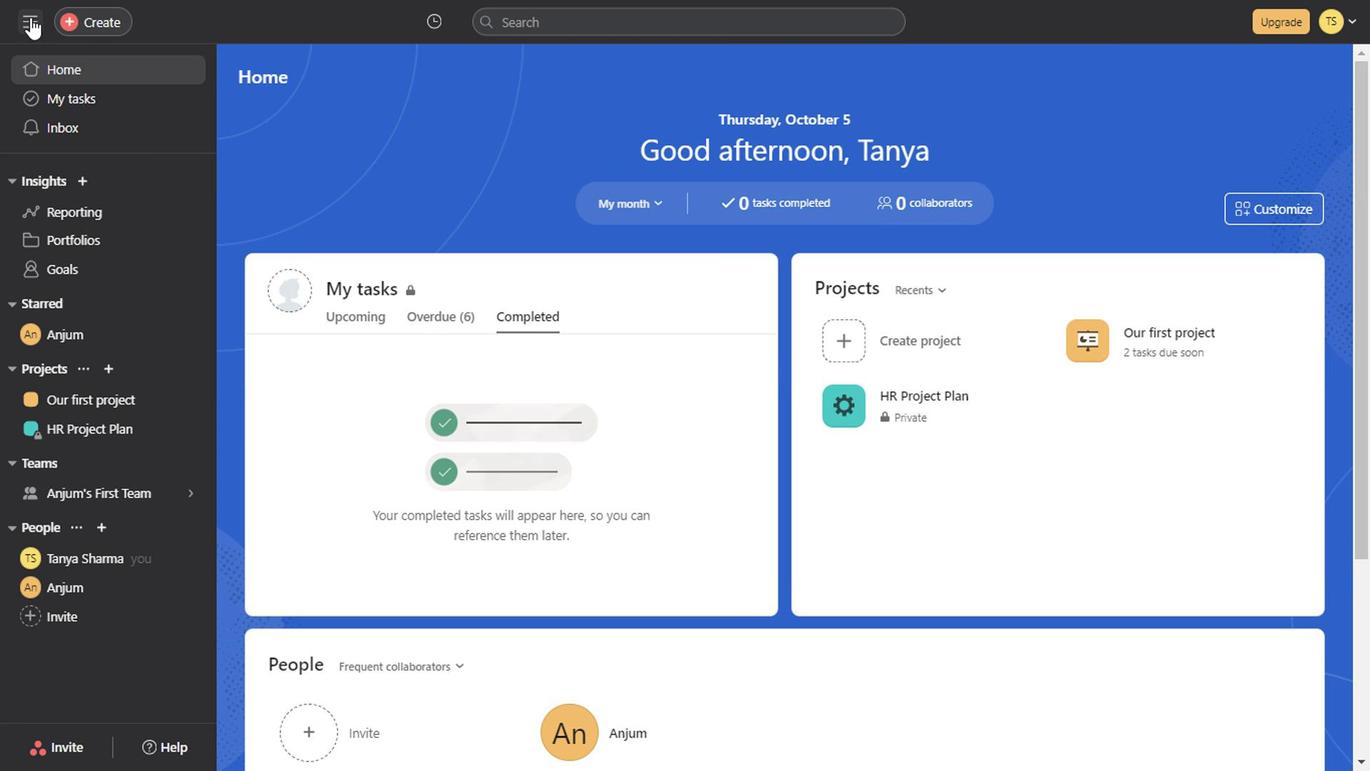 
Action: Mouse moved to (197, 414)
Screenshot: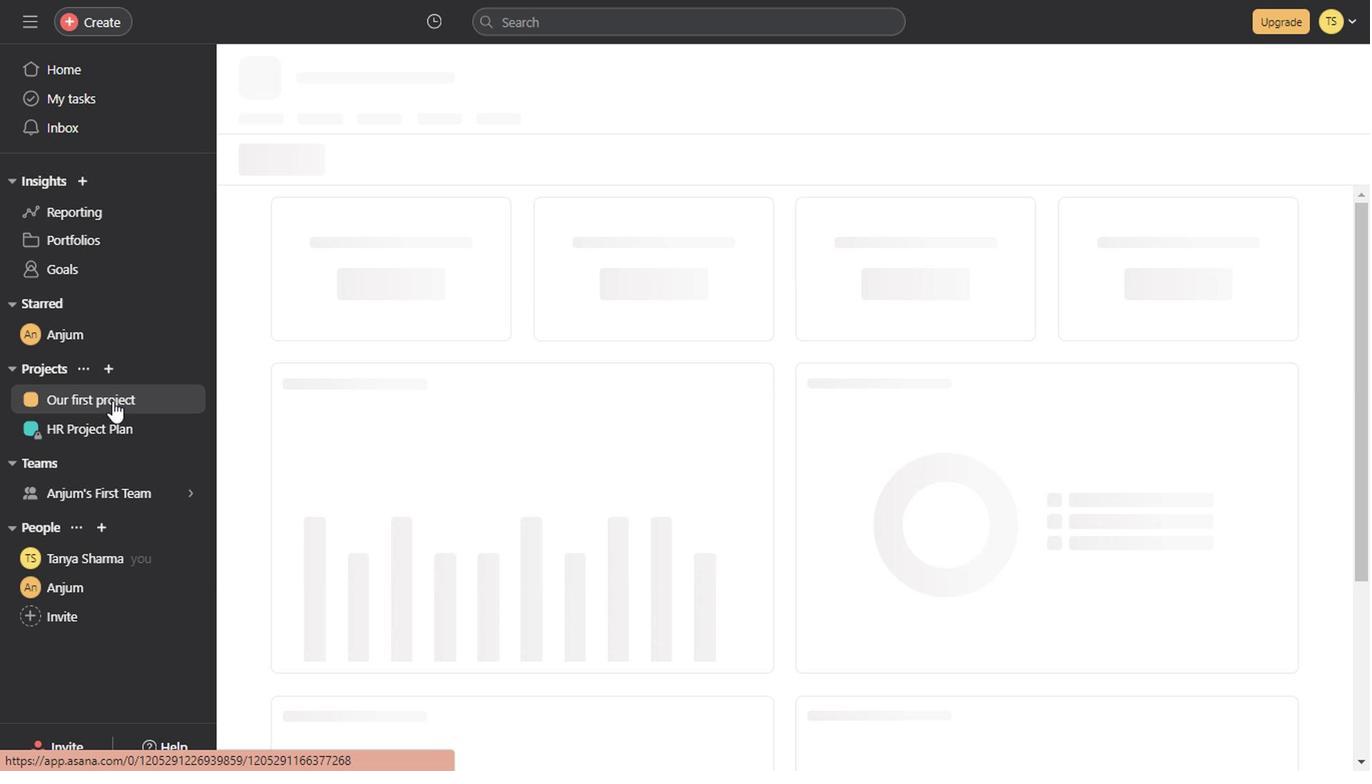 
Action: Mouse pressed left at (197, 414)
Screenshot: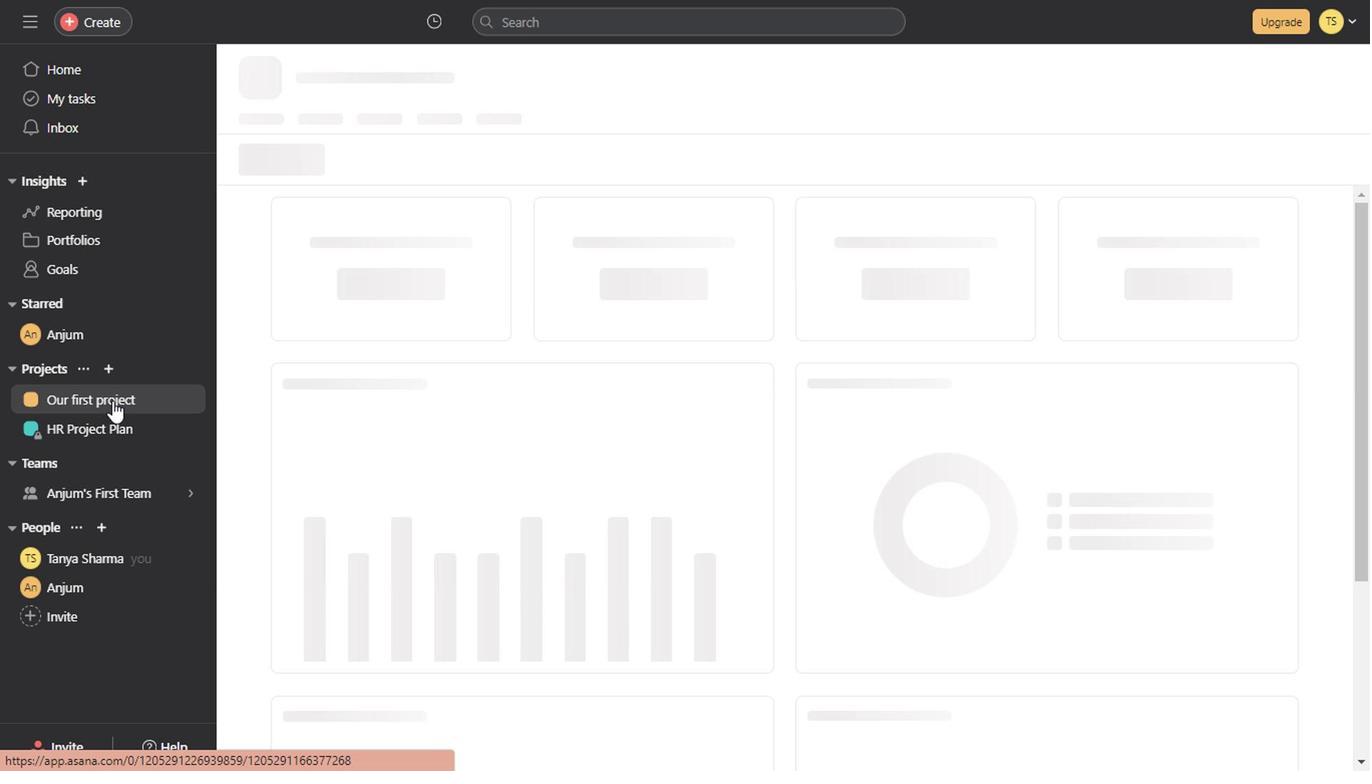 
Action: Mouse moved to (454, 177)
Screenshot: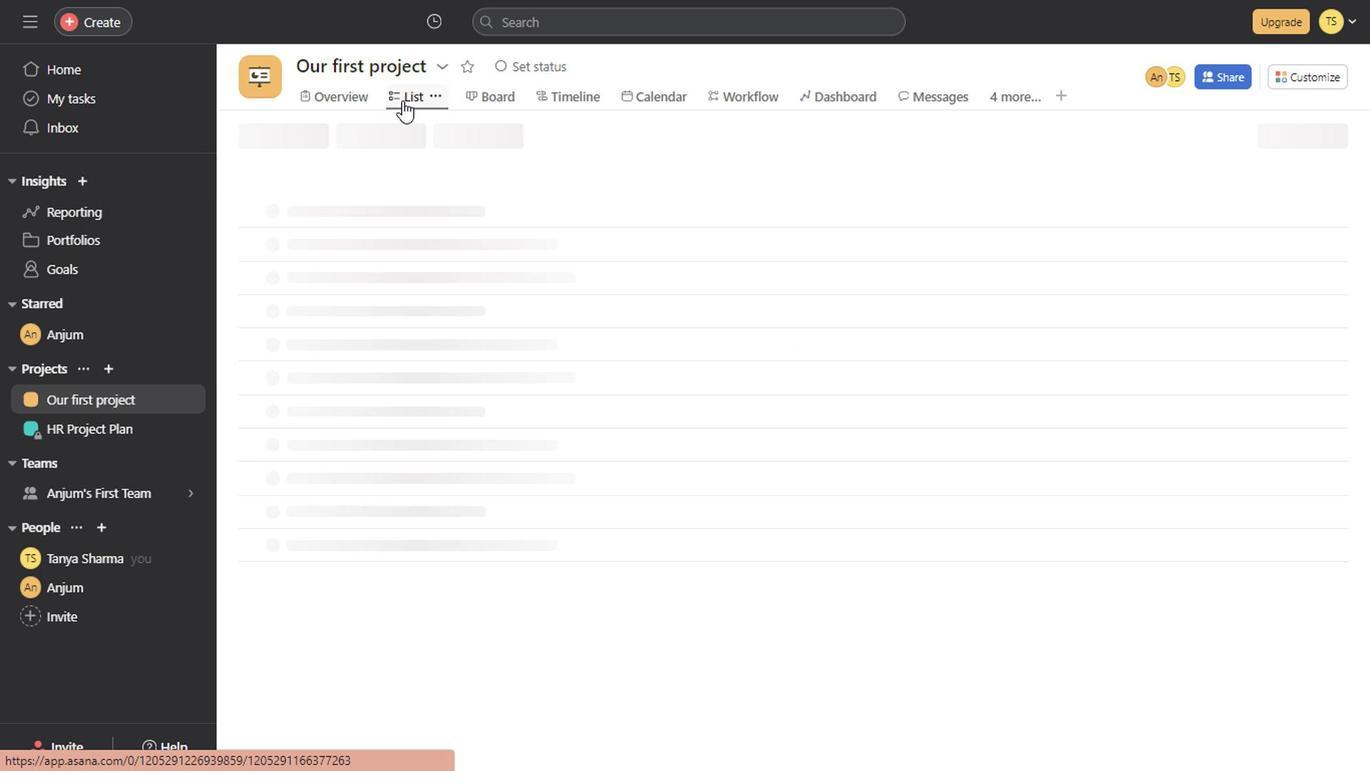 
Action: Mouse pressed left at (454, 177)
Screenshot: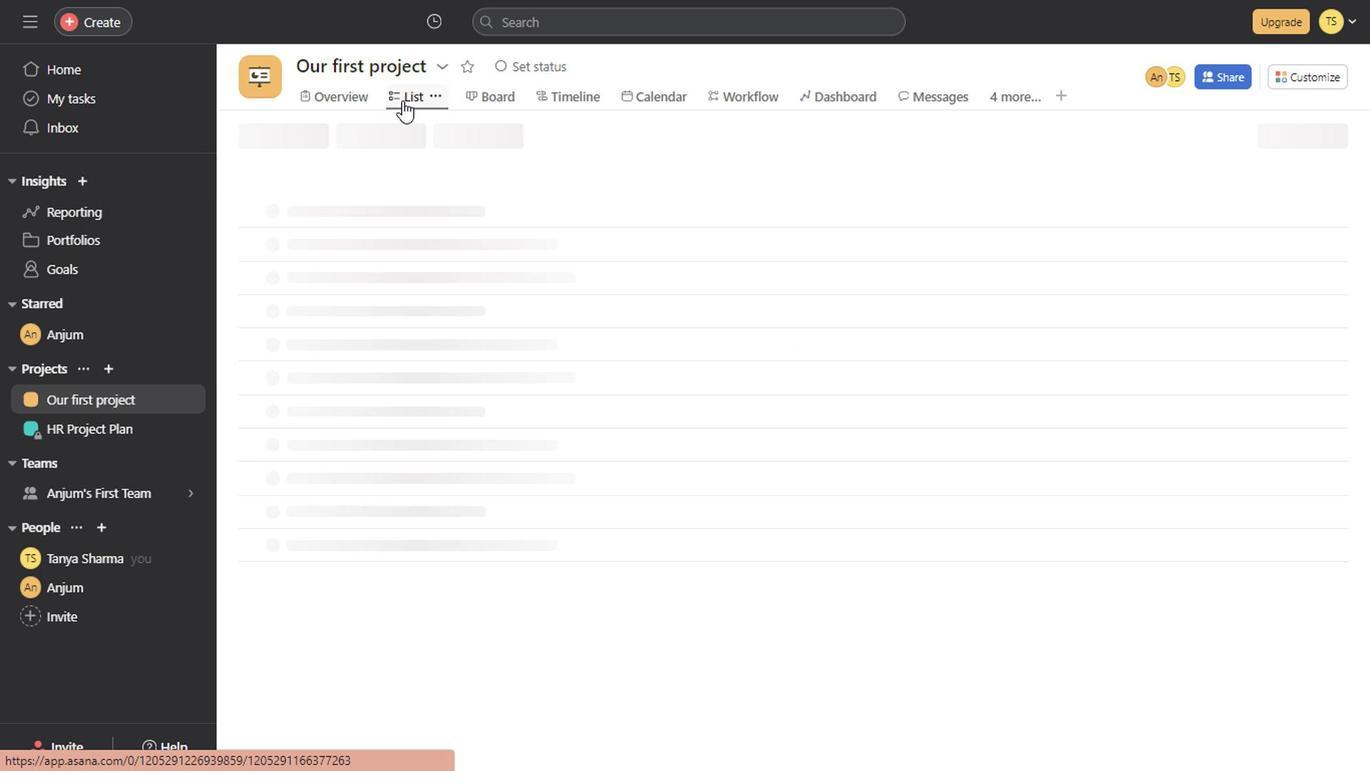 
Action: Mouse moved to (669, 580)
Screenshot: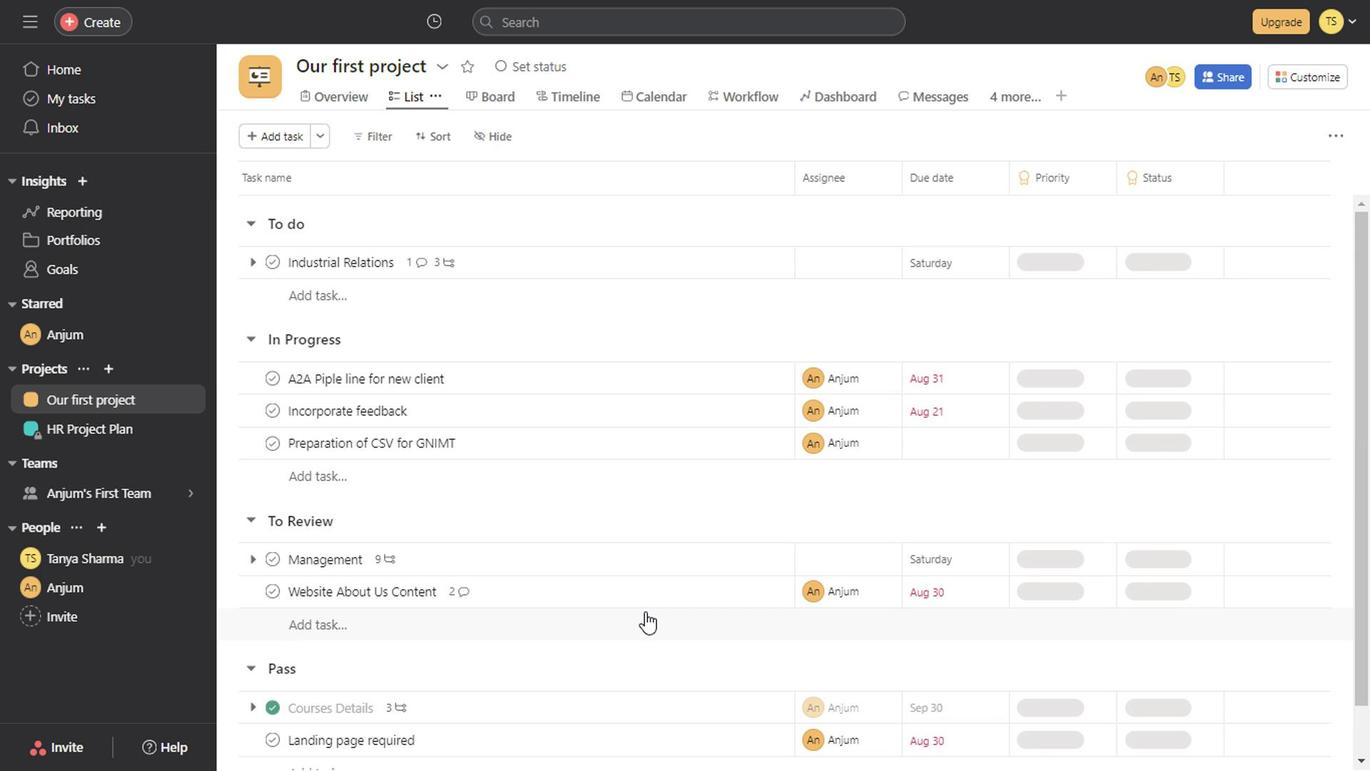 
Action: Mouse scrolled (669, 579) with delta (0, 0)
Screenshot: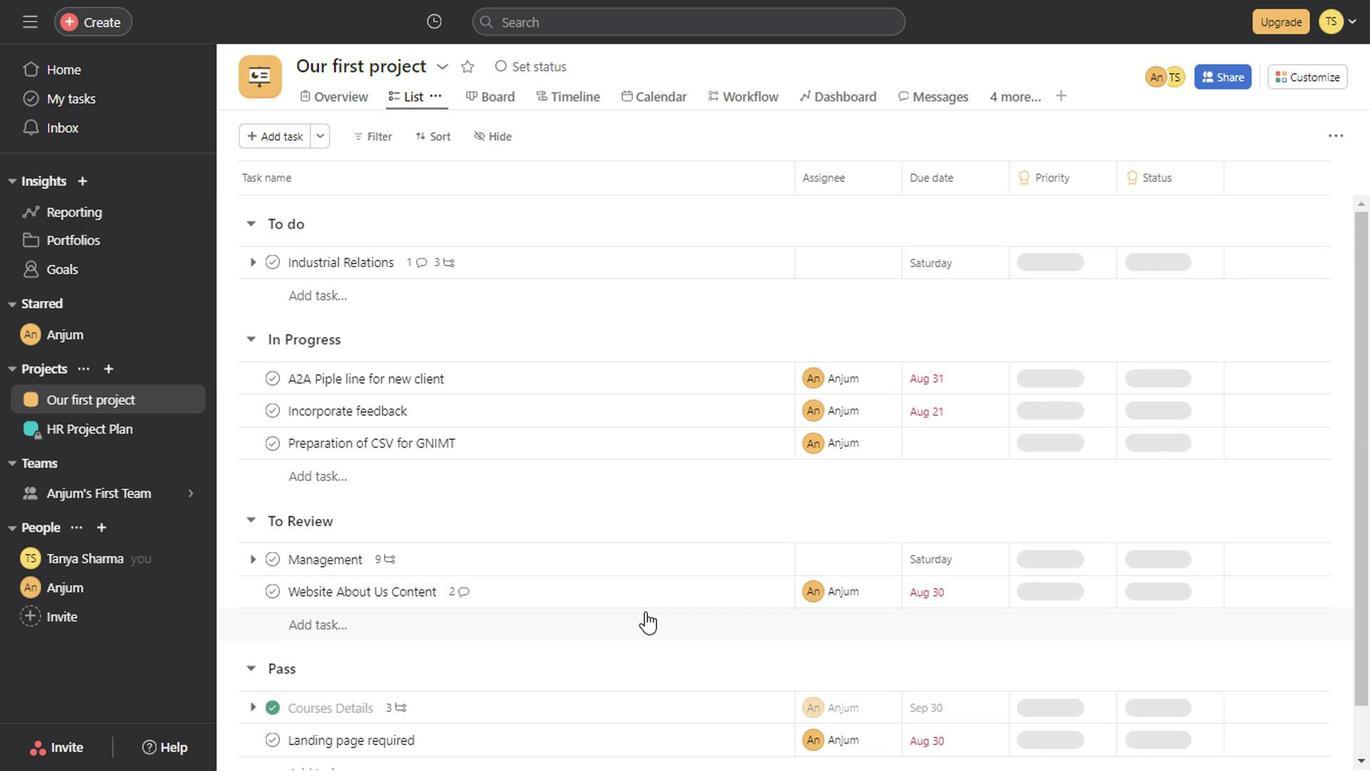 
Action: Mouse scrolled (669, 579) with delta (0, 0)
Screenshot: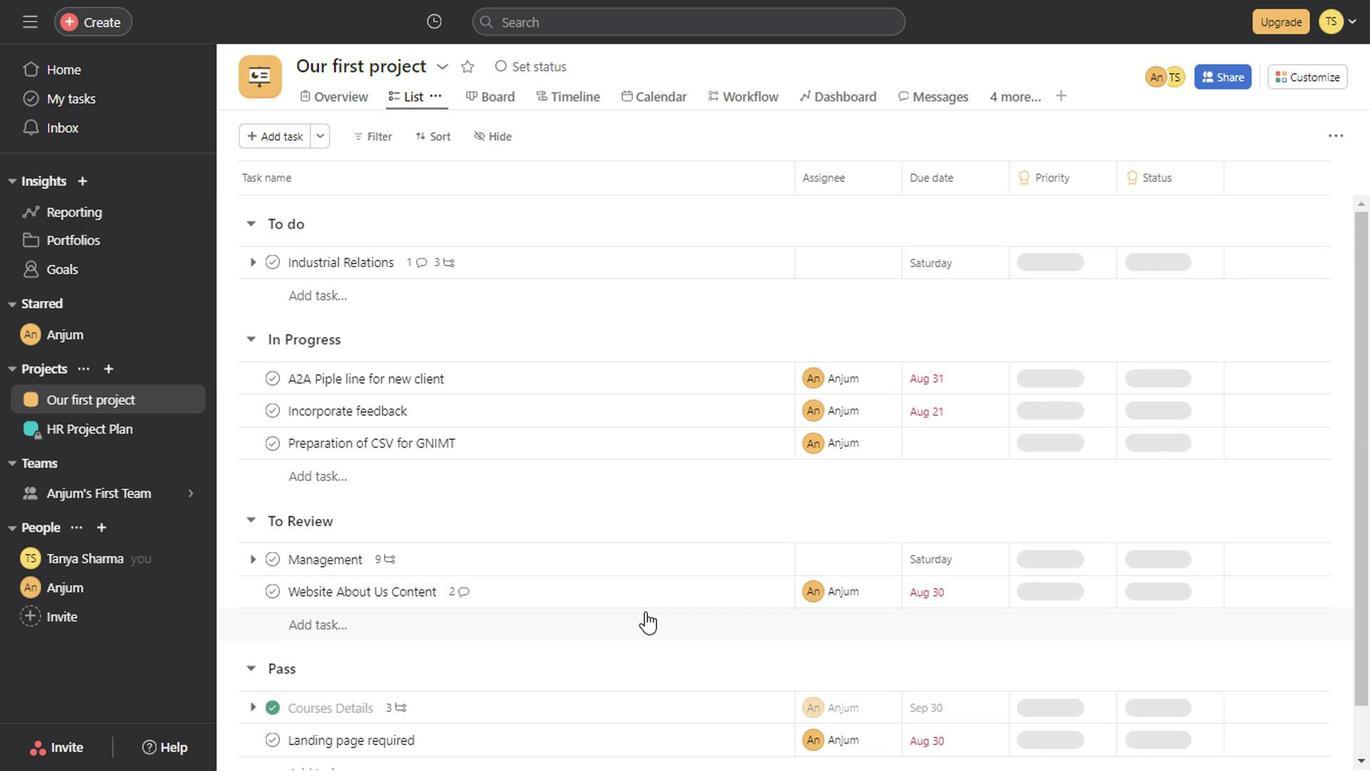 
Action: Mouse scrolled (669, 579) with delta (0, 0)
Screenshot: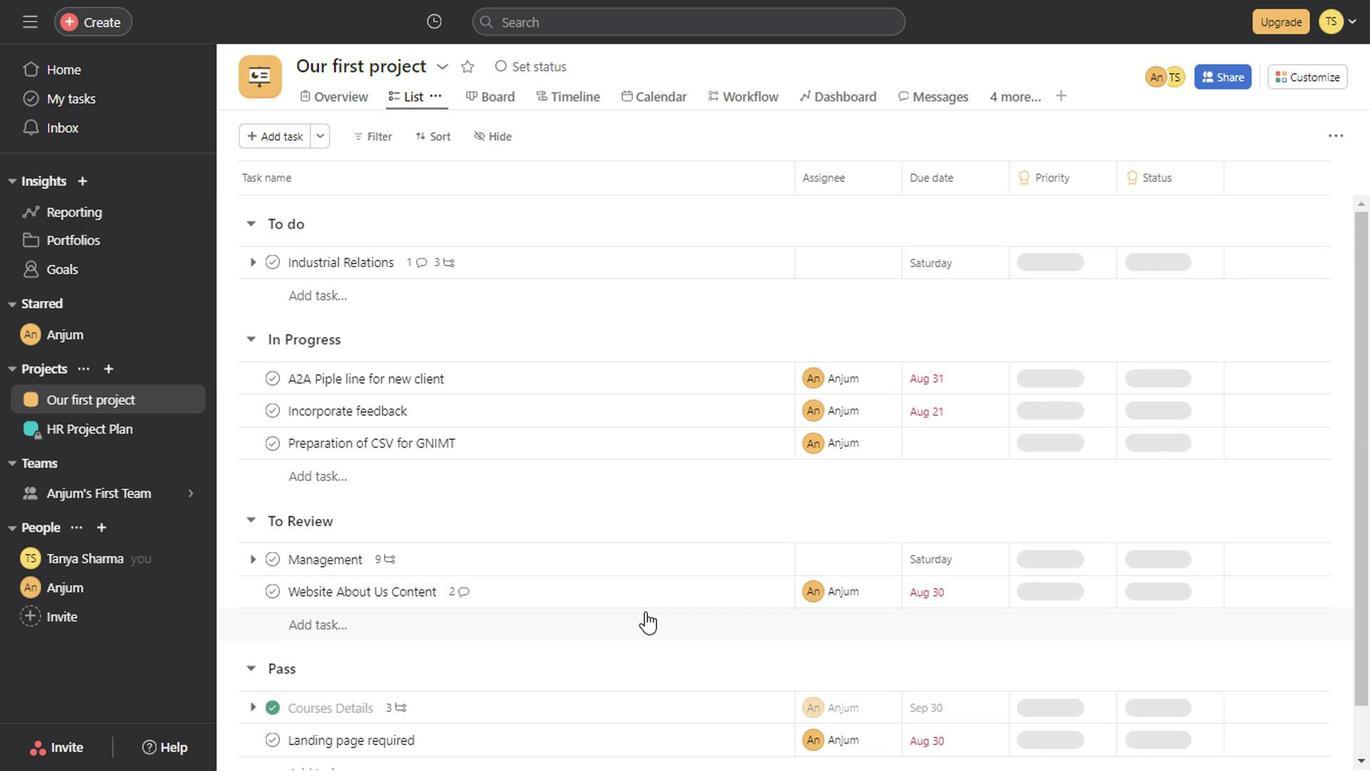 
Action: Mouse scrolled (669, 579) with delta (0, 0)
Screenshot: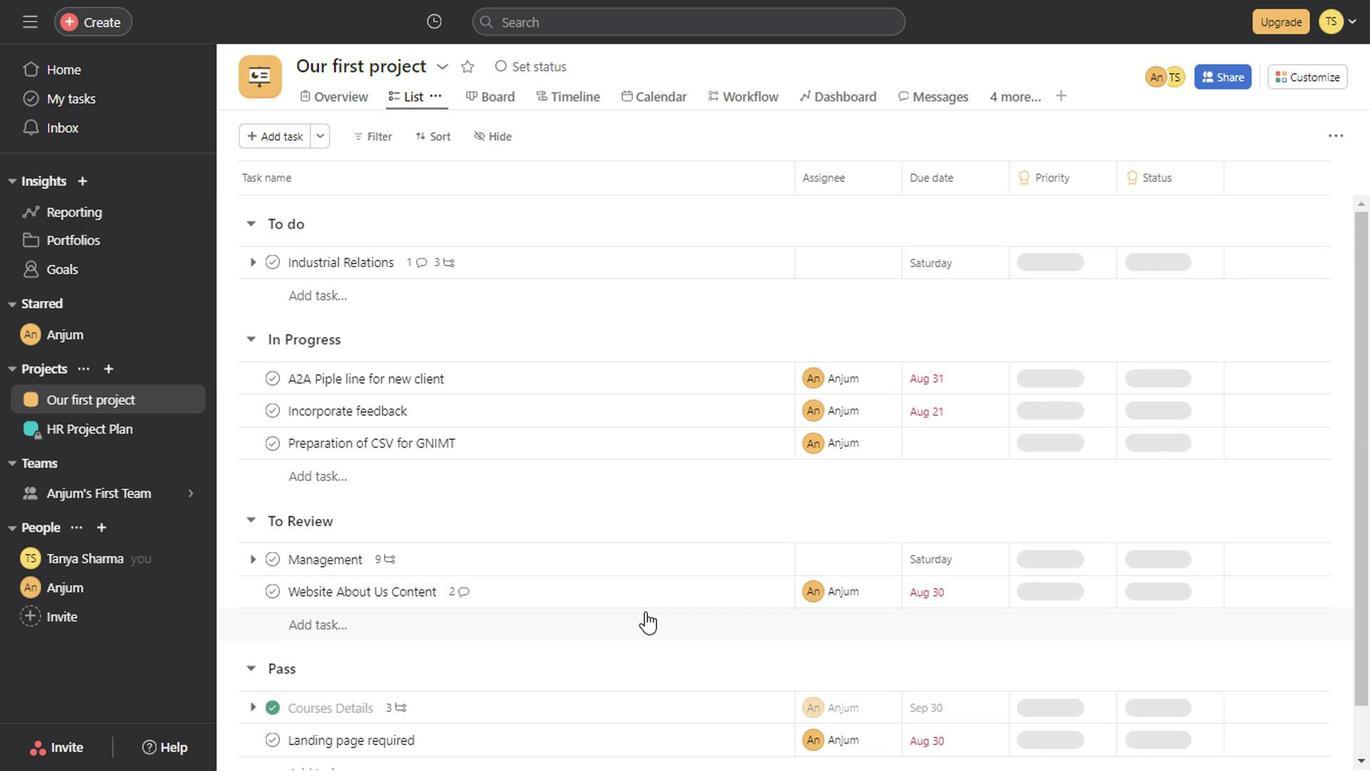 
Action: Mouse scrolled (669, 579) with delta (0, 0)
Screenshot: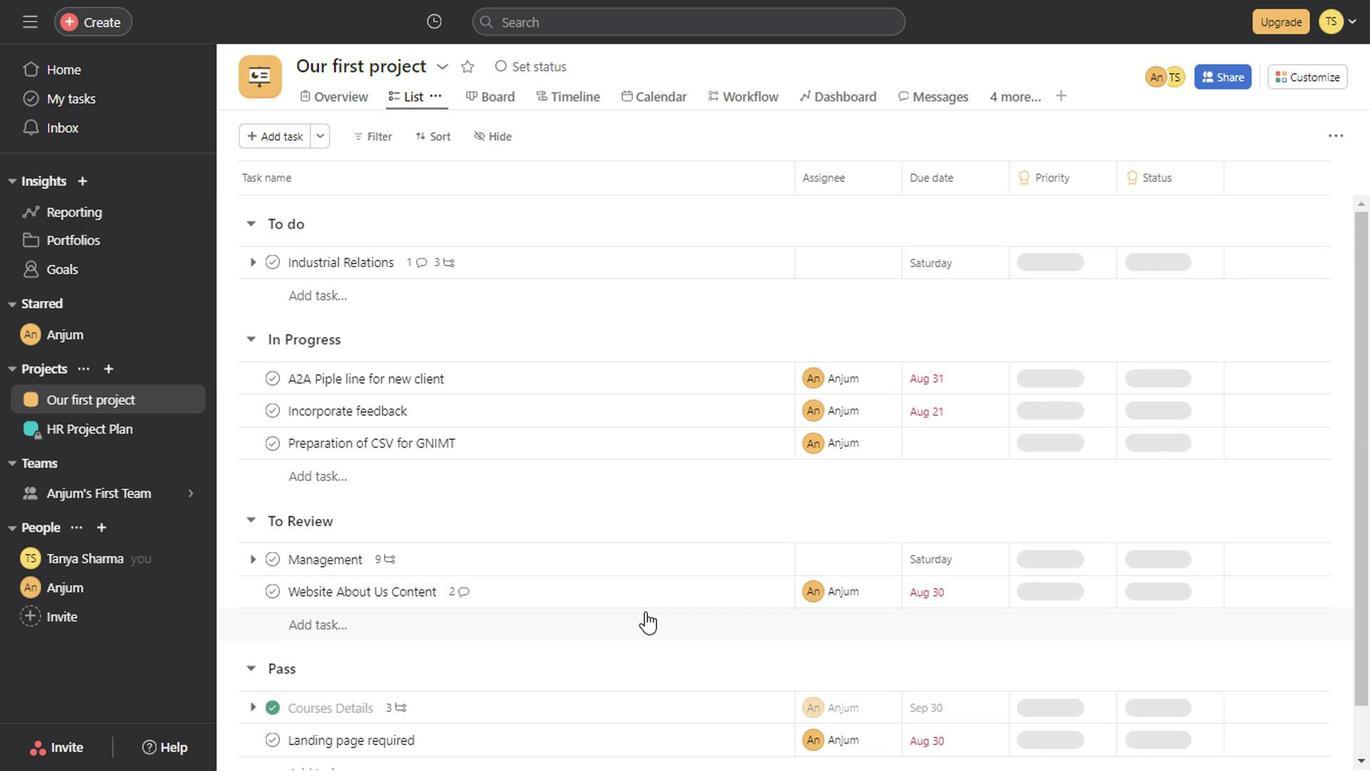 
Action: Mouse scrolled (669, 579) with delta (0, 0)
Screenshot: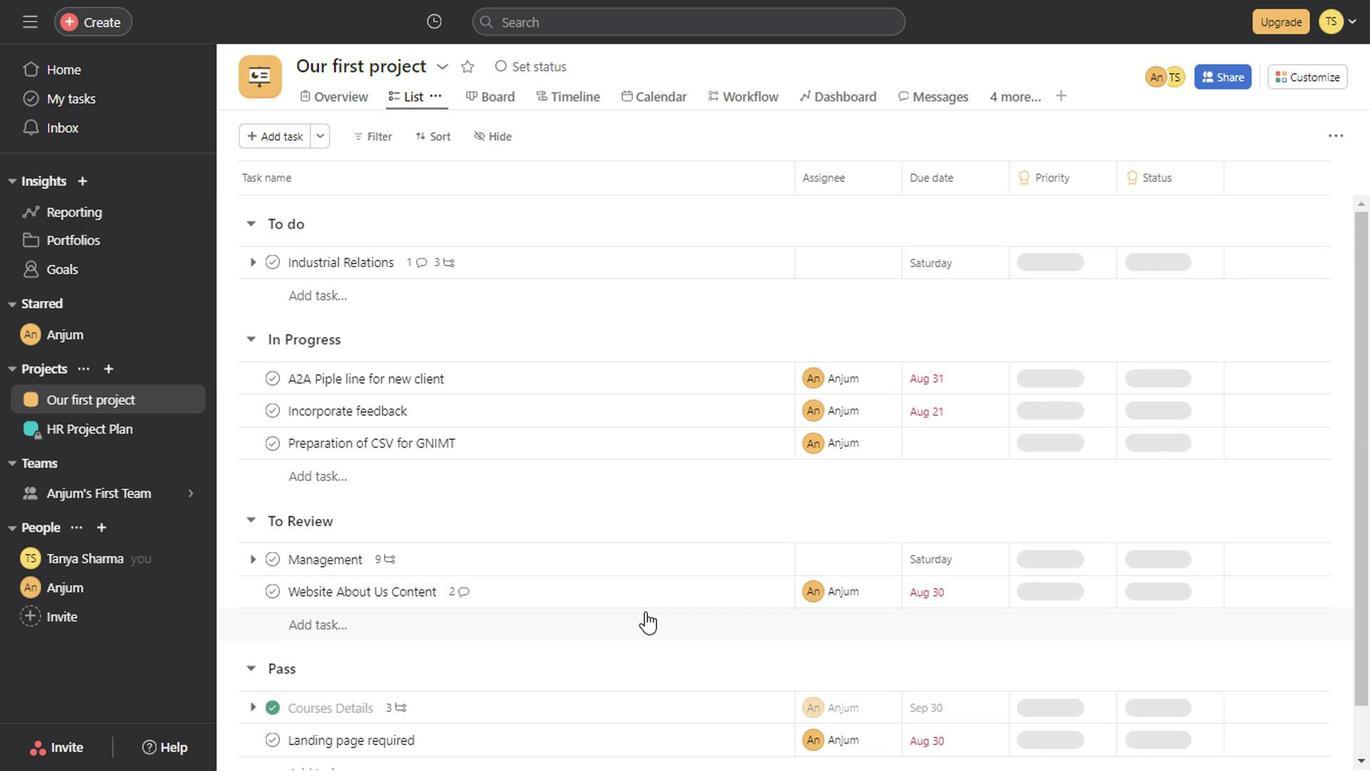 
Action: Mouse scrolled (669, 579) with delta (0, 0)
Screenshot: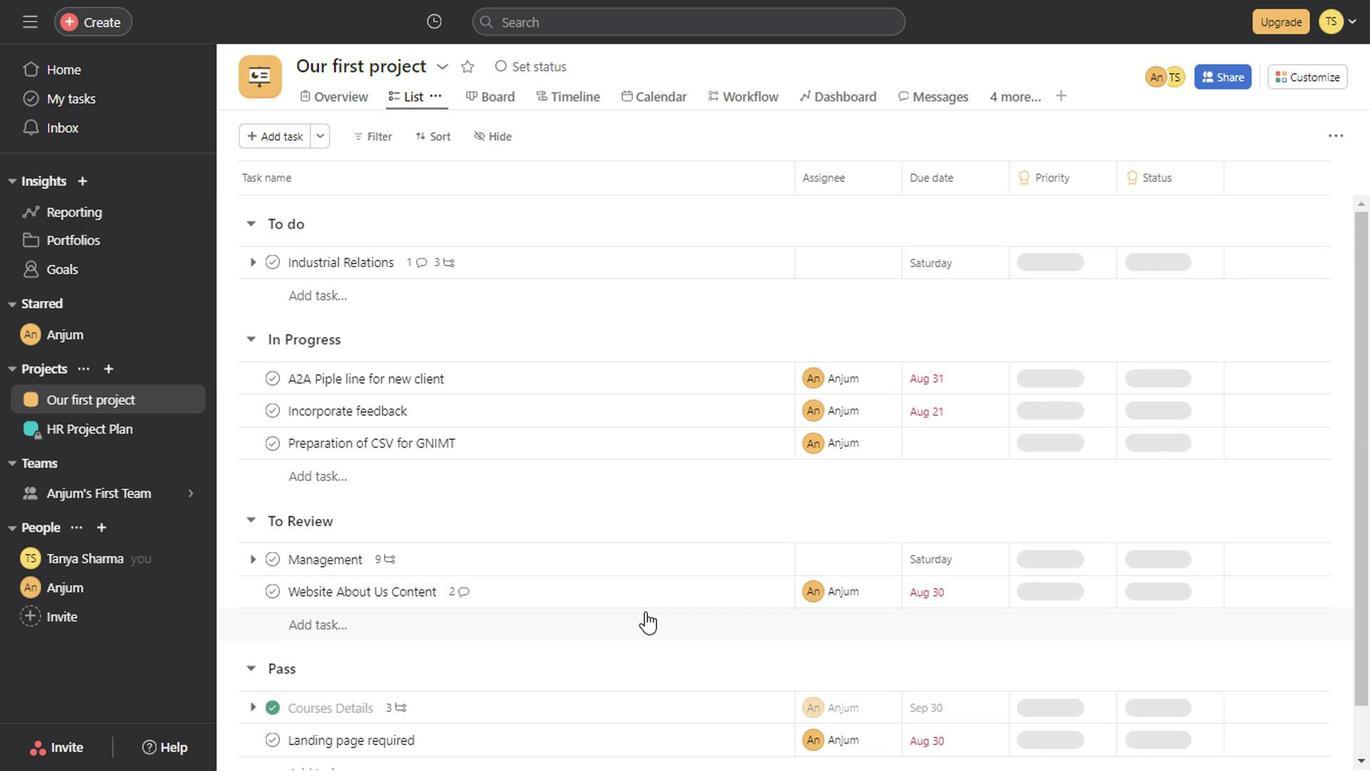 
Action: Mouse scrolled (669, 579) with delta (0, 0)
Screenshot: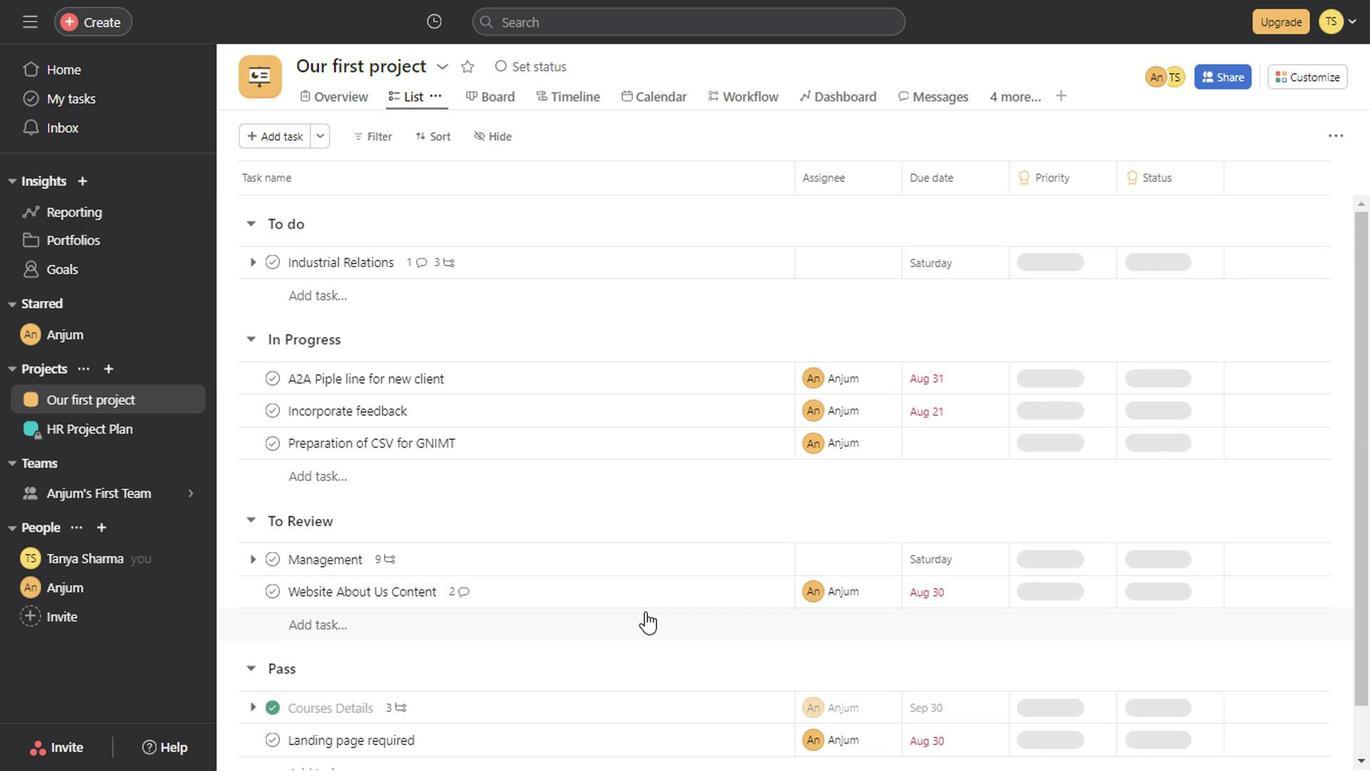 
Action: Mouse scrolled (669, 579) with delta (0, 0)
Screenshot: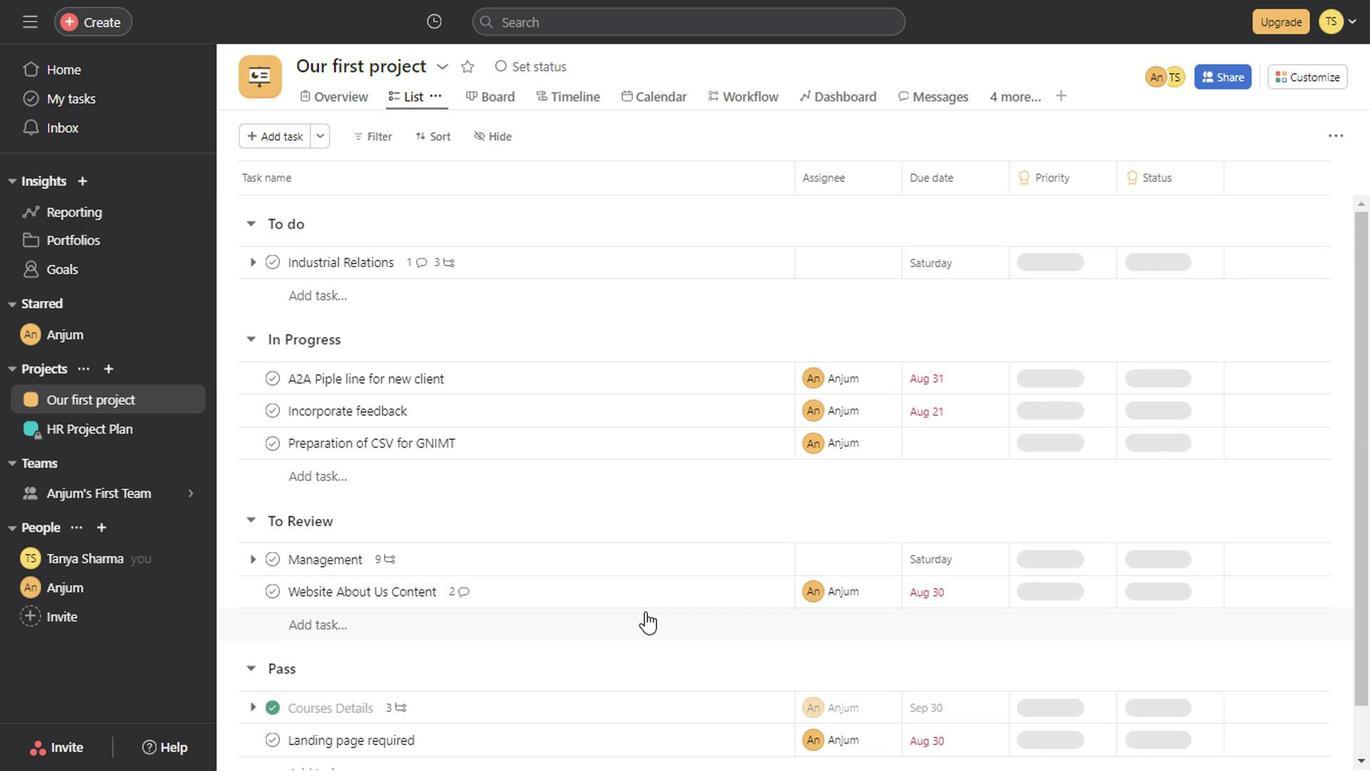 
Action: Mouse scrolled (669, 579) with delta (0, 0)
Screenshot: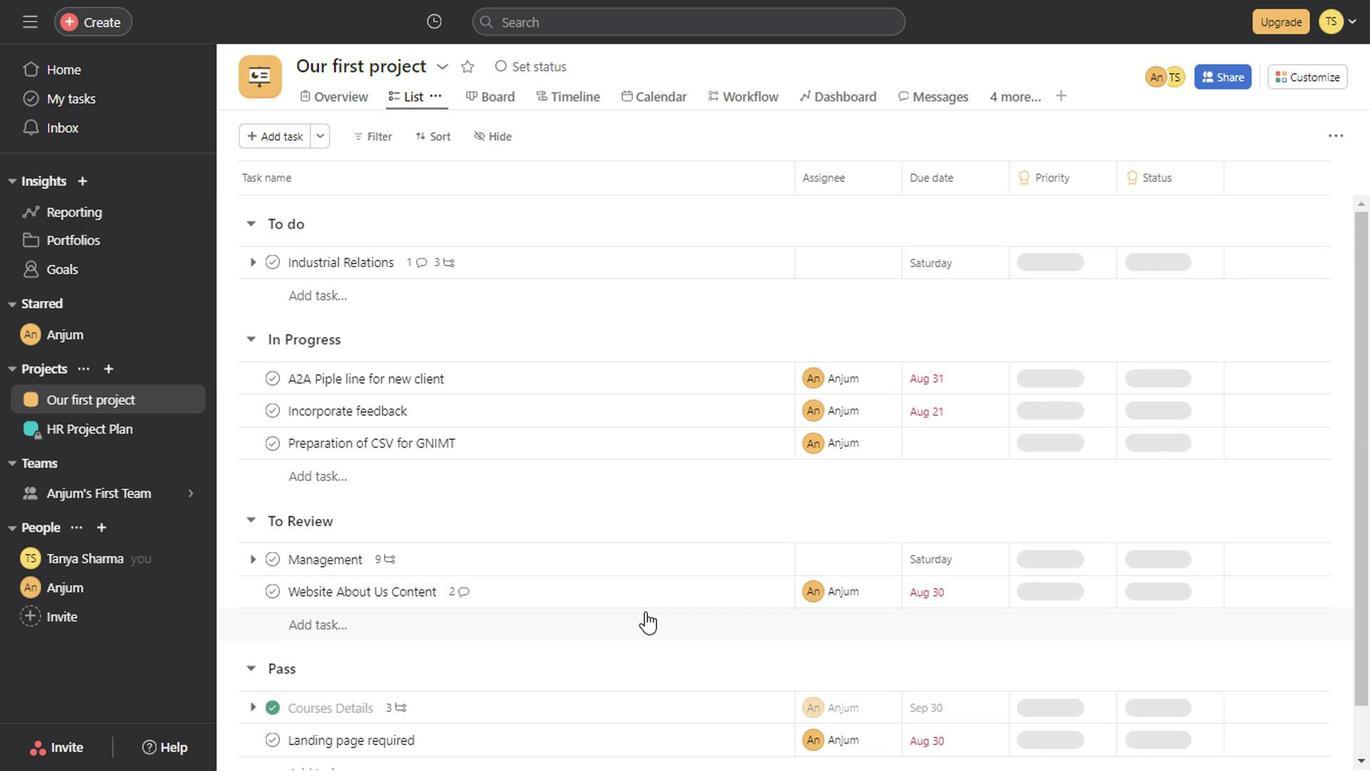 
Action: Mouse scrolled (669, 579) with delta (0, 0)
Screenshot: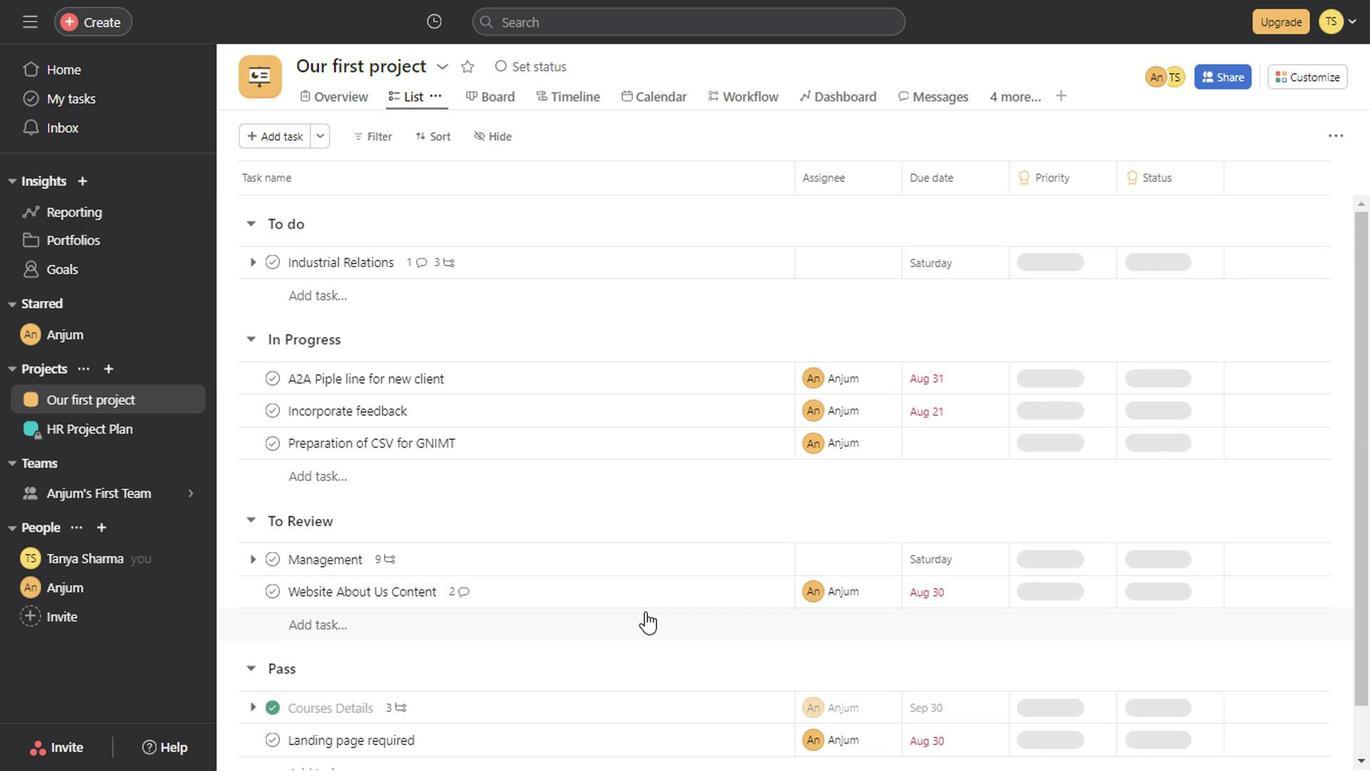
Action: Mouse scrolled (669, 579) with delta (0, 0)
Screenshot: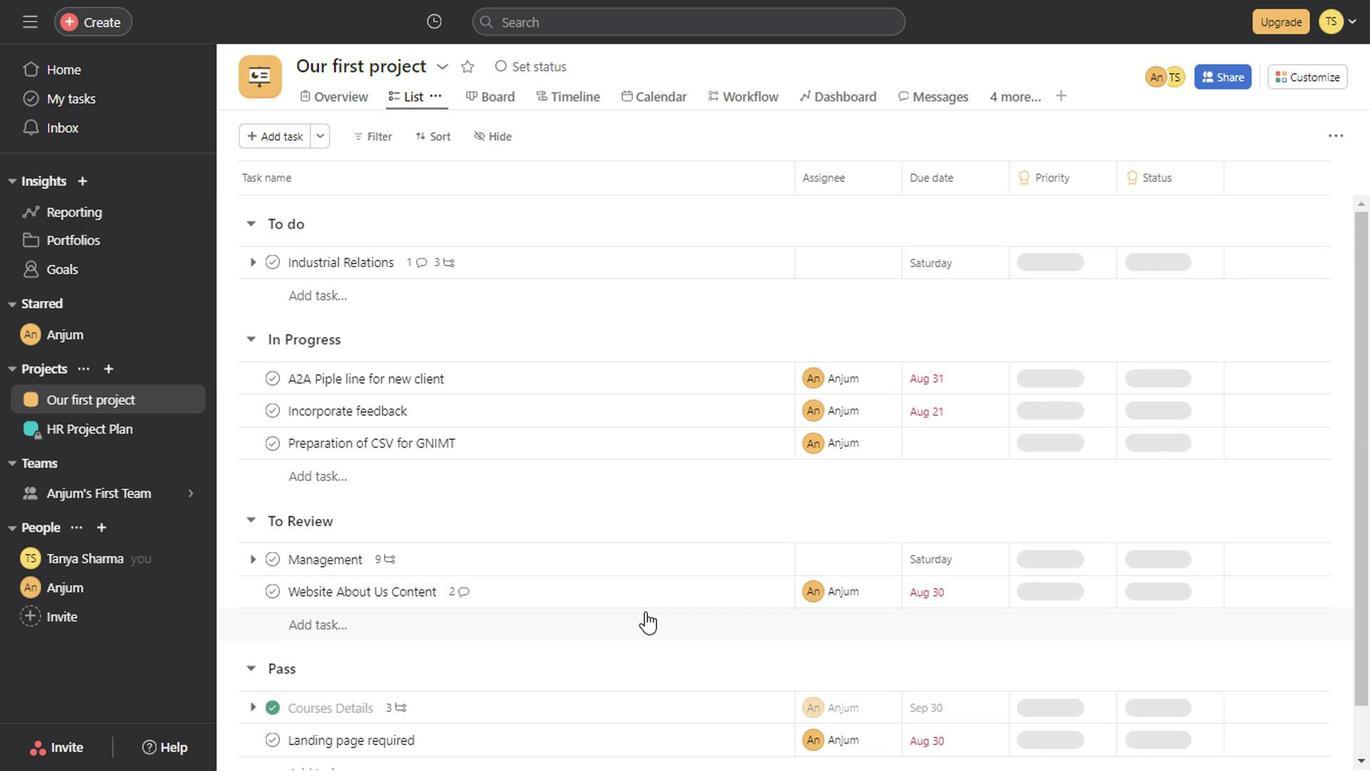 
Action: Mouse scrolled (669, 579) with delta (0, 0)
Screenshot: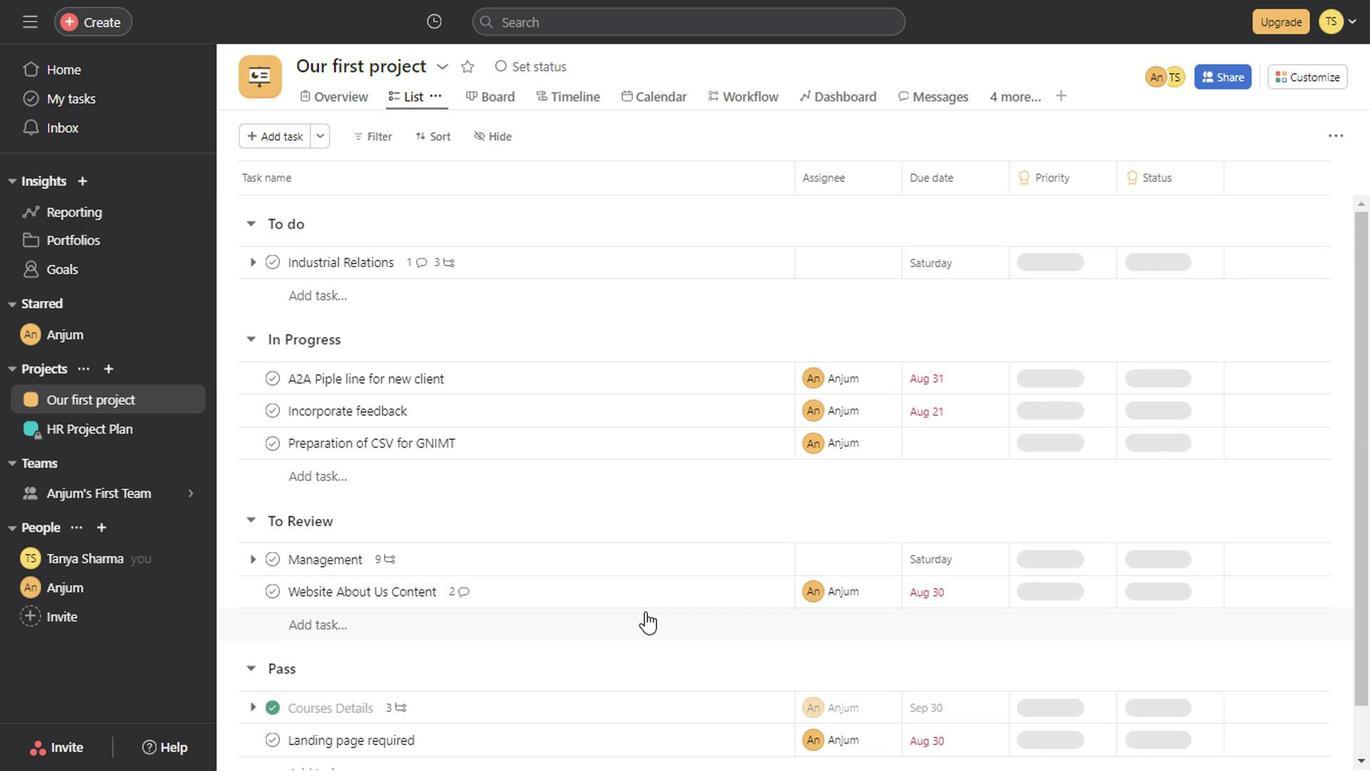
Action: Mouse scrolled (669, 579) with delta (0, 0)
Screenshot: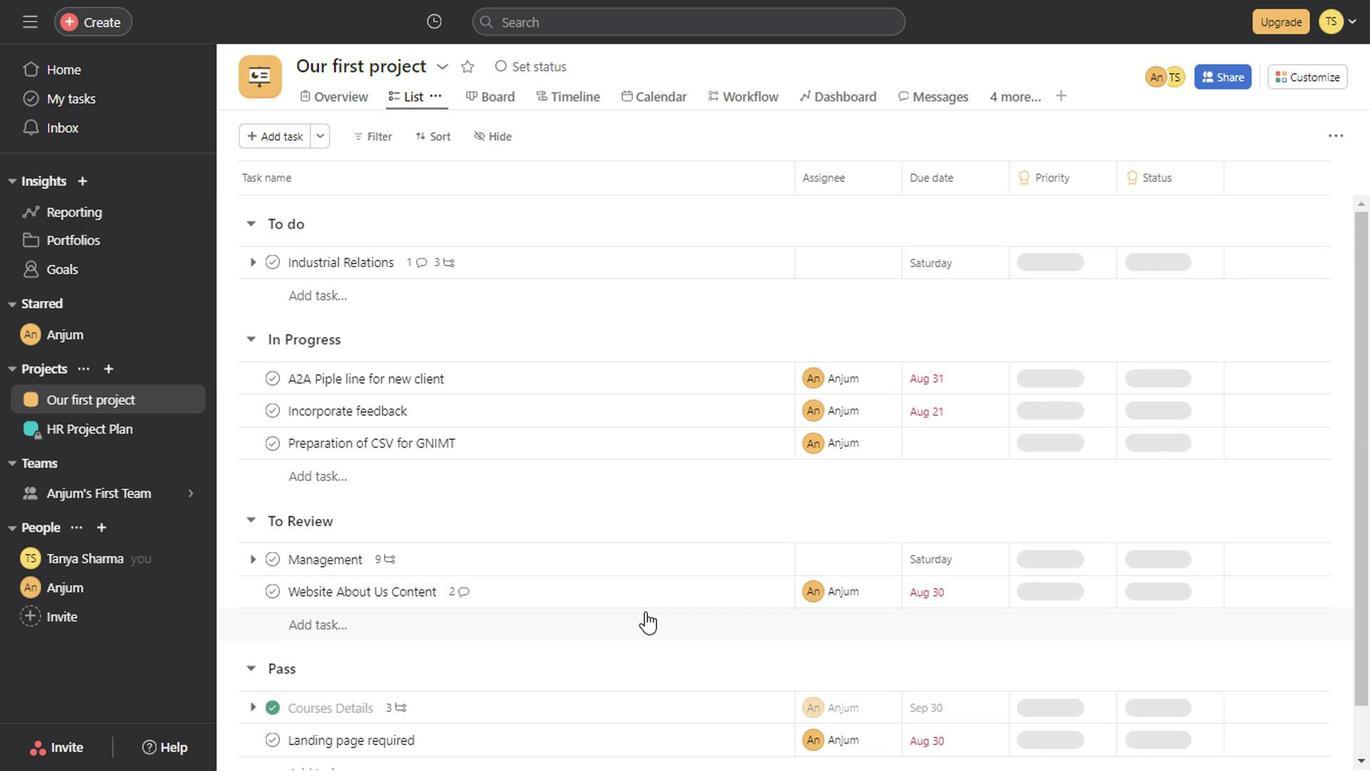 
Action: Mouse scrolled (669, 579) with delta (0, 0)
Screenshot: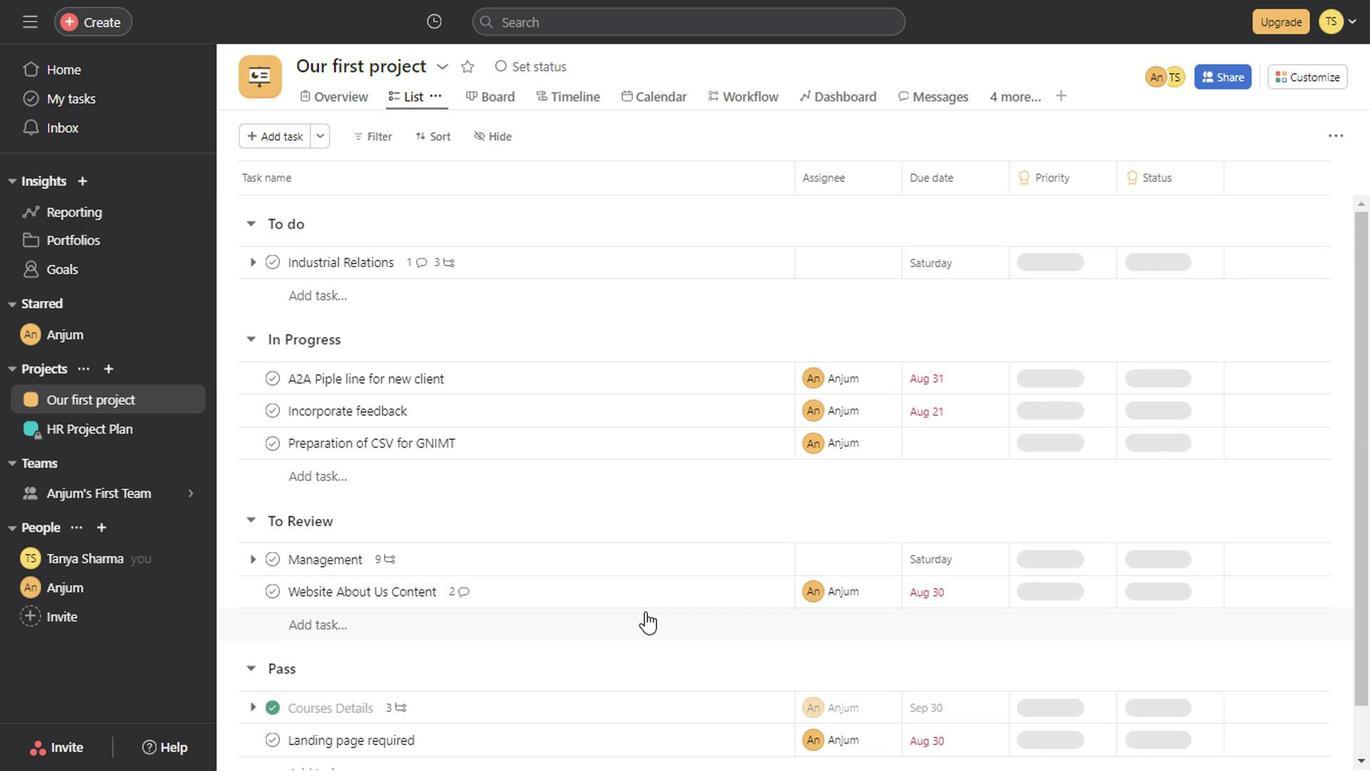 
Action: Mouse moved to (536, 177)
Screenshot: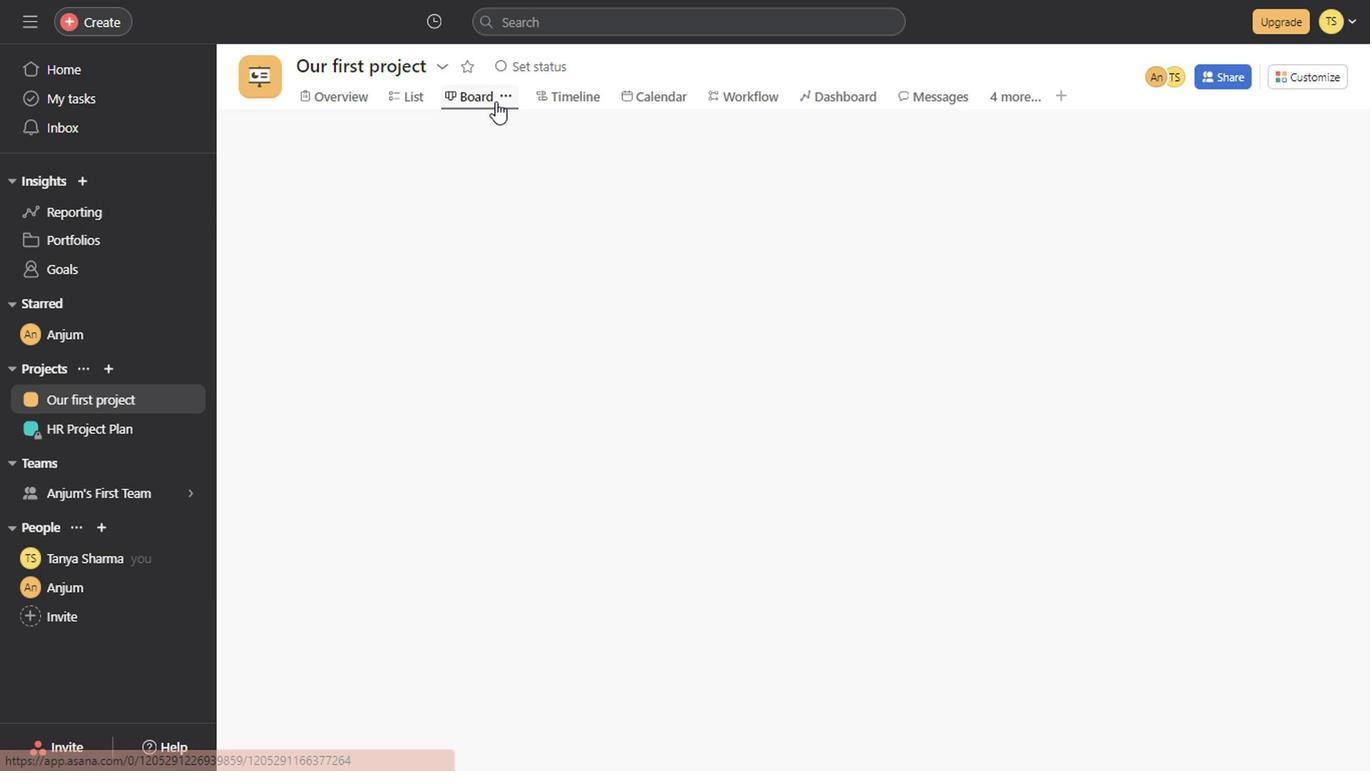 
Action: Mouse pressed left at (536, 177)
Screenshot: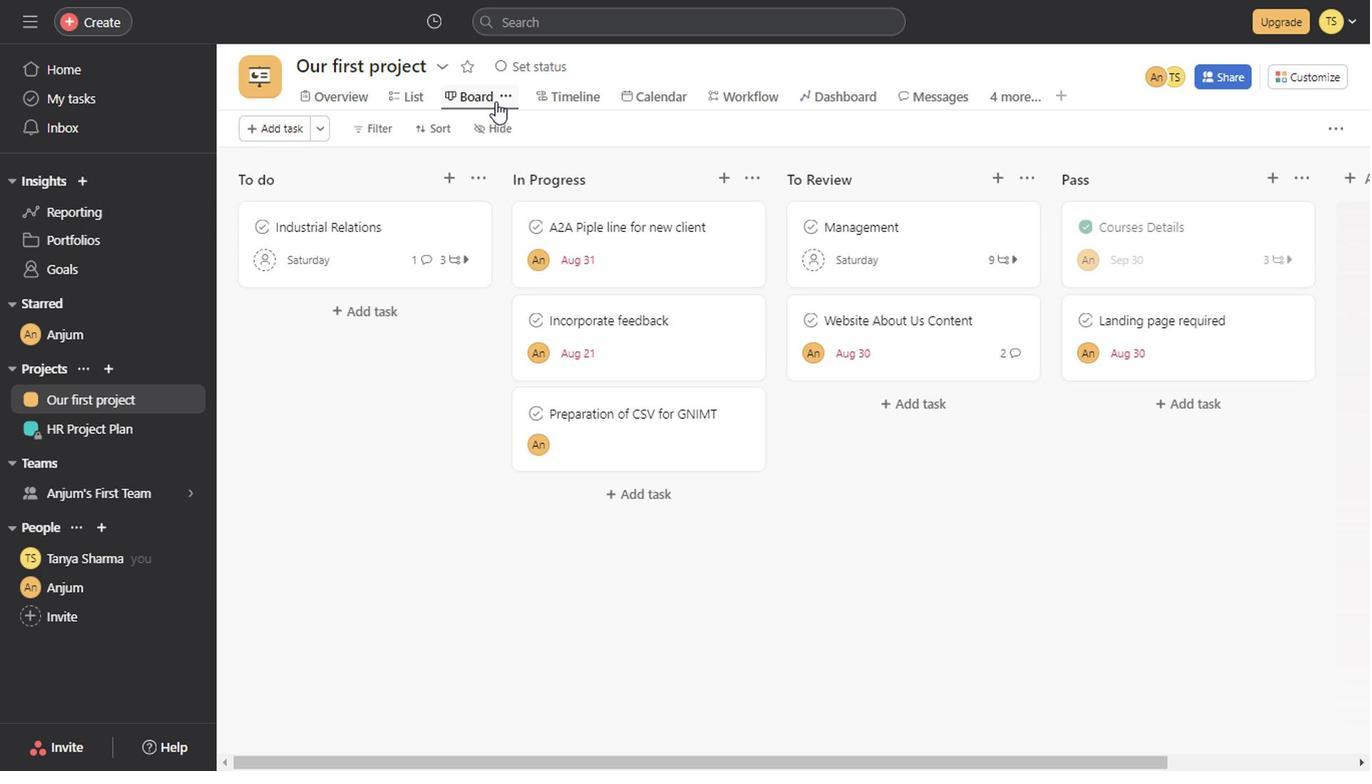 
Action: Mouse moved to (498, 300)
Screenshot: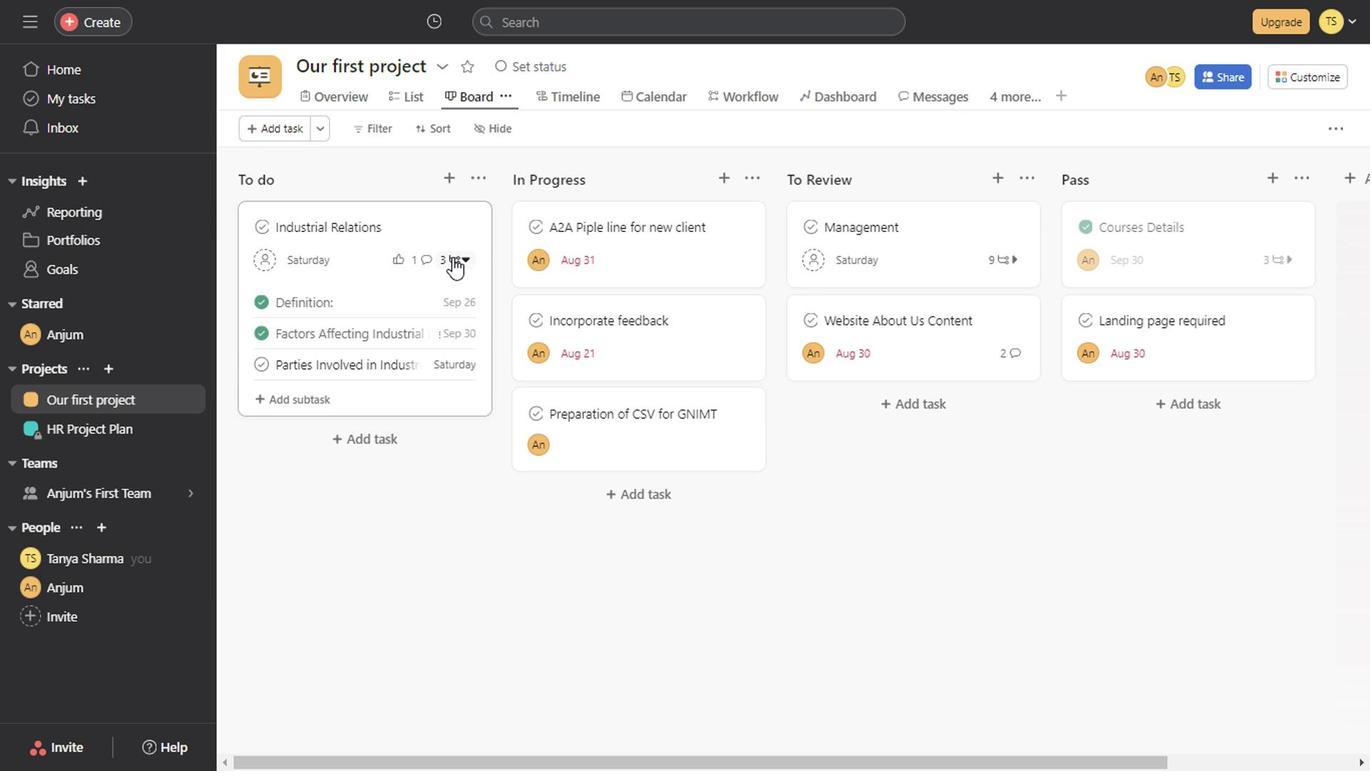 
Action: Mouse pressed left at (498, 300)
Screenshot: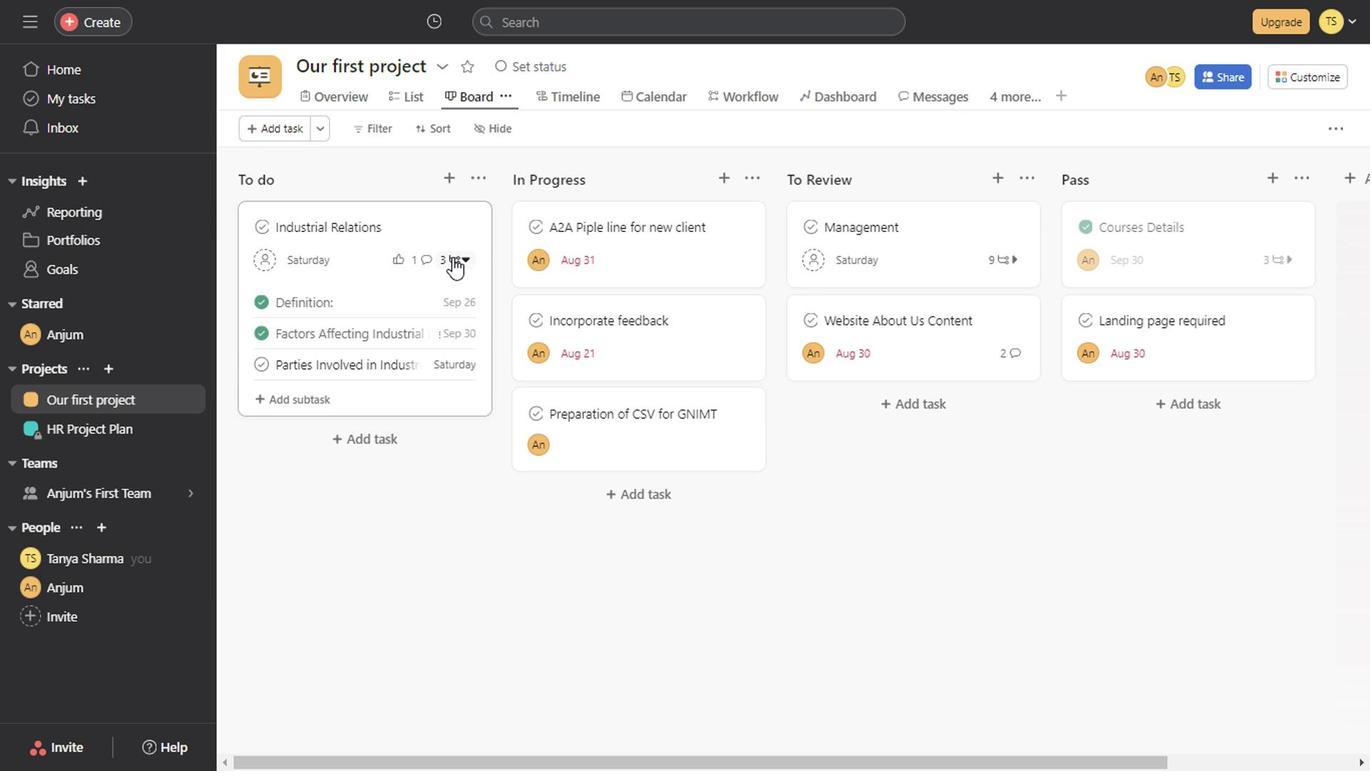 
Action: Mouse moved to (454, 386)
Screenshot: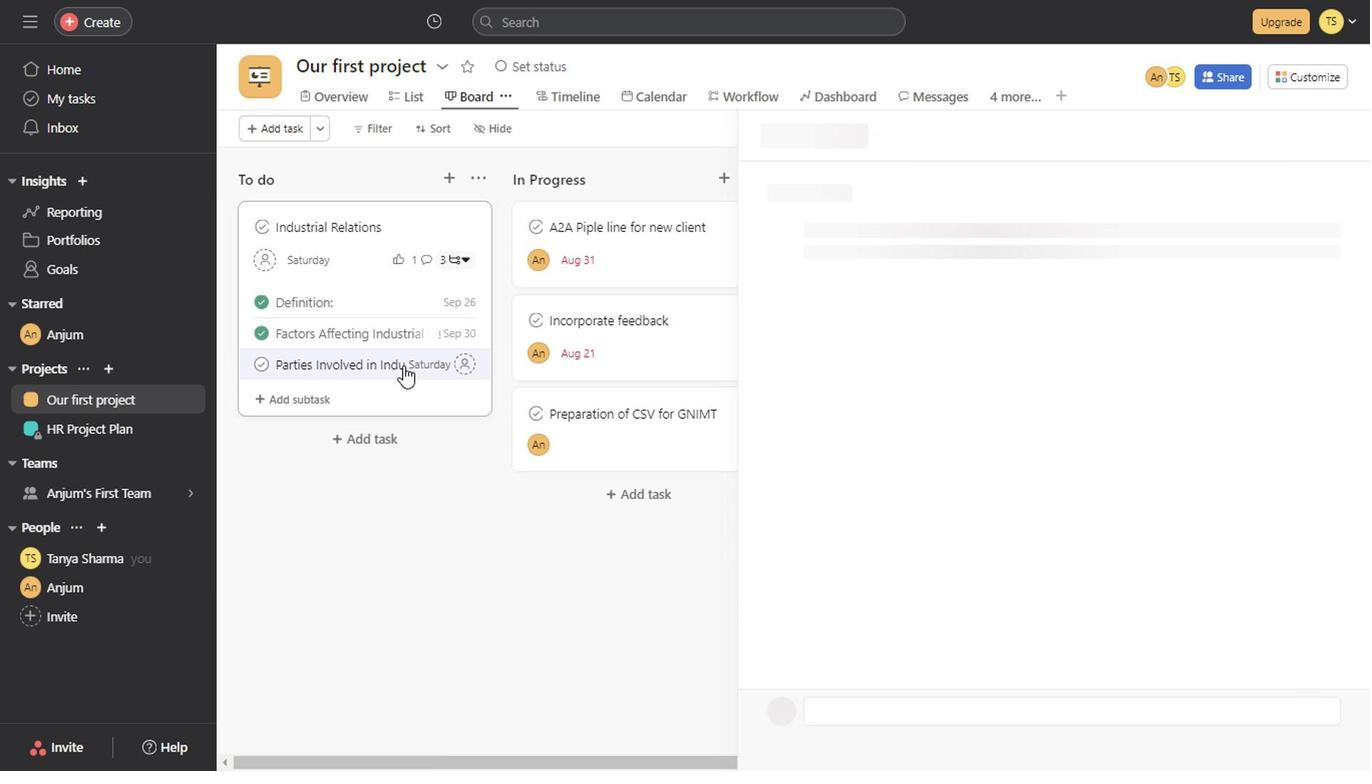 
Action: Mouse pressed left at (454, 386)
Screenshot: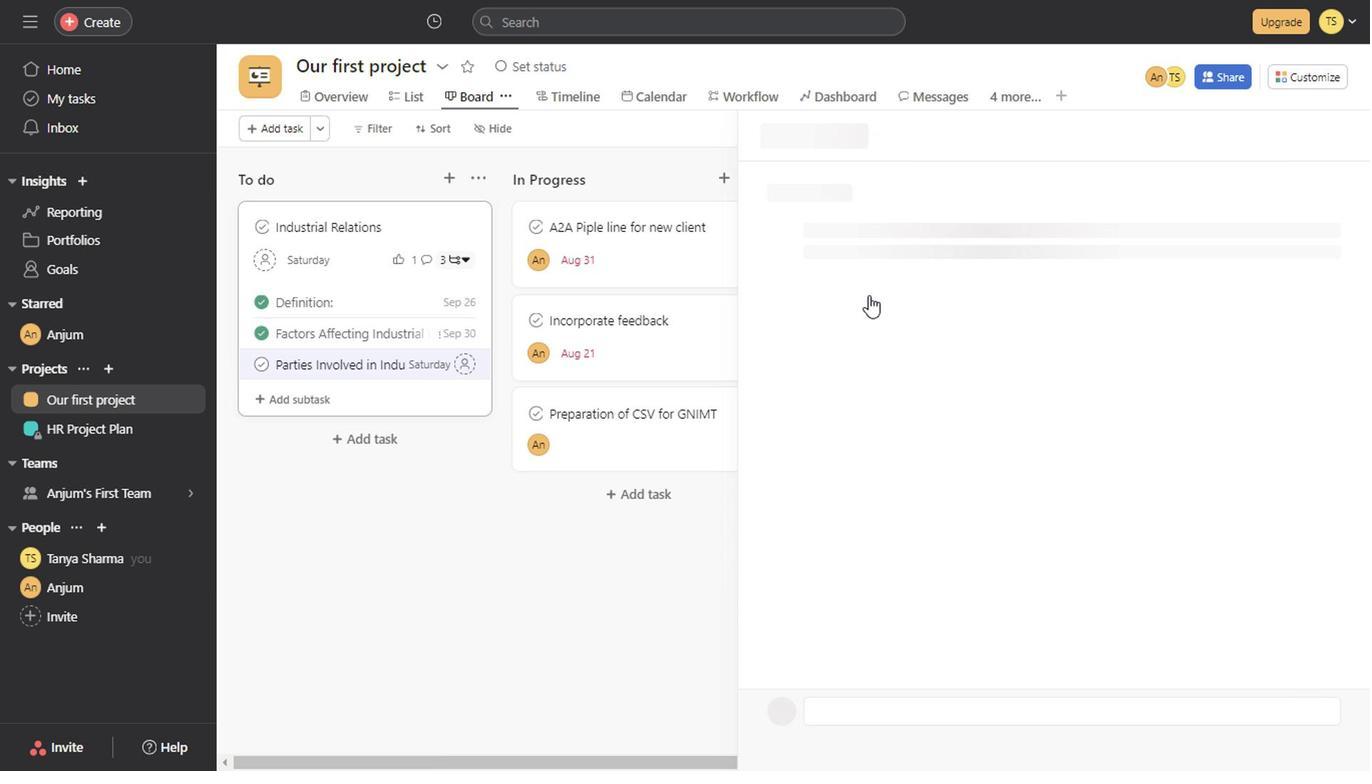 
Action: Mouse moved to (1056, 504)
Screenshot: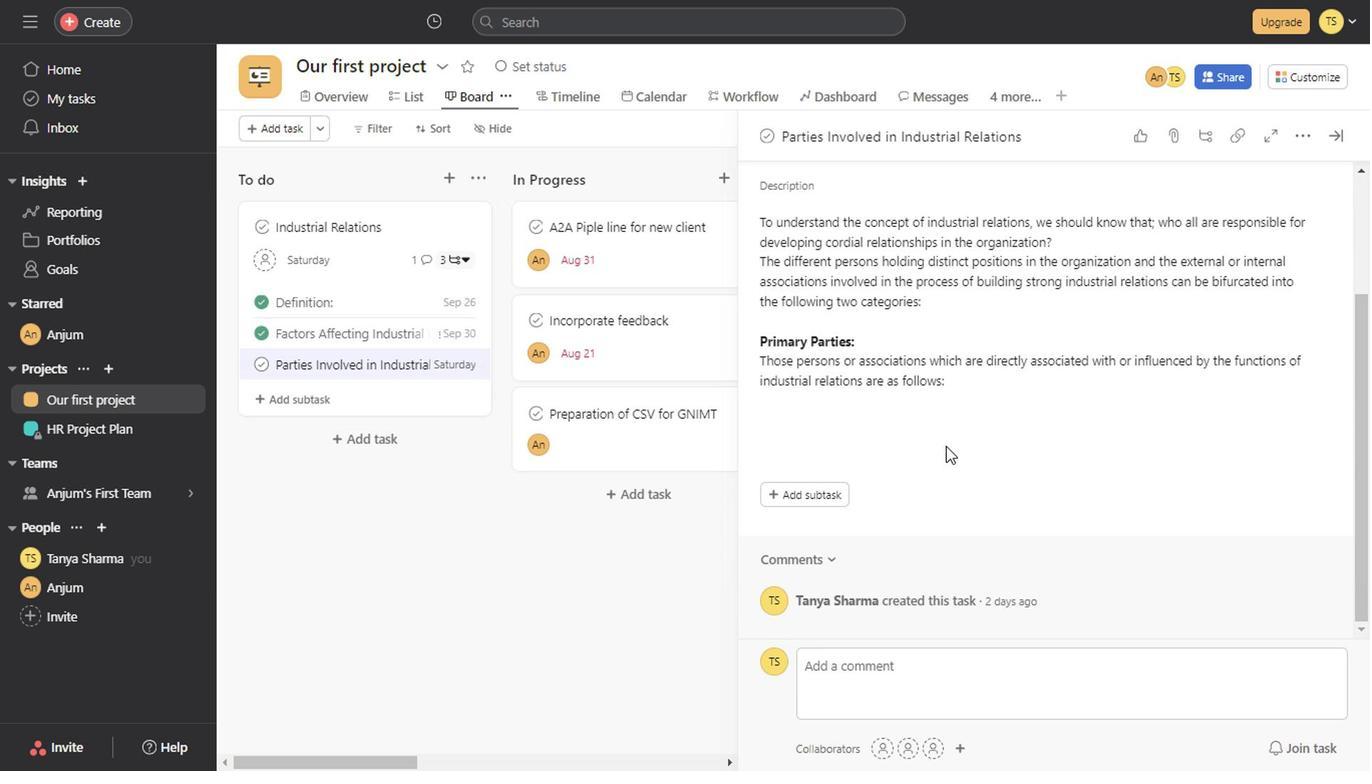 
Action: Mouse scrolled (1056, 504) with delta (0, 0)
Screenshot: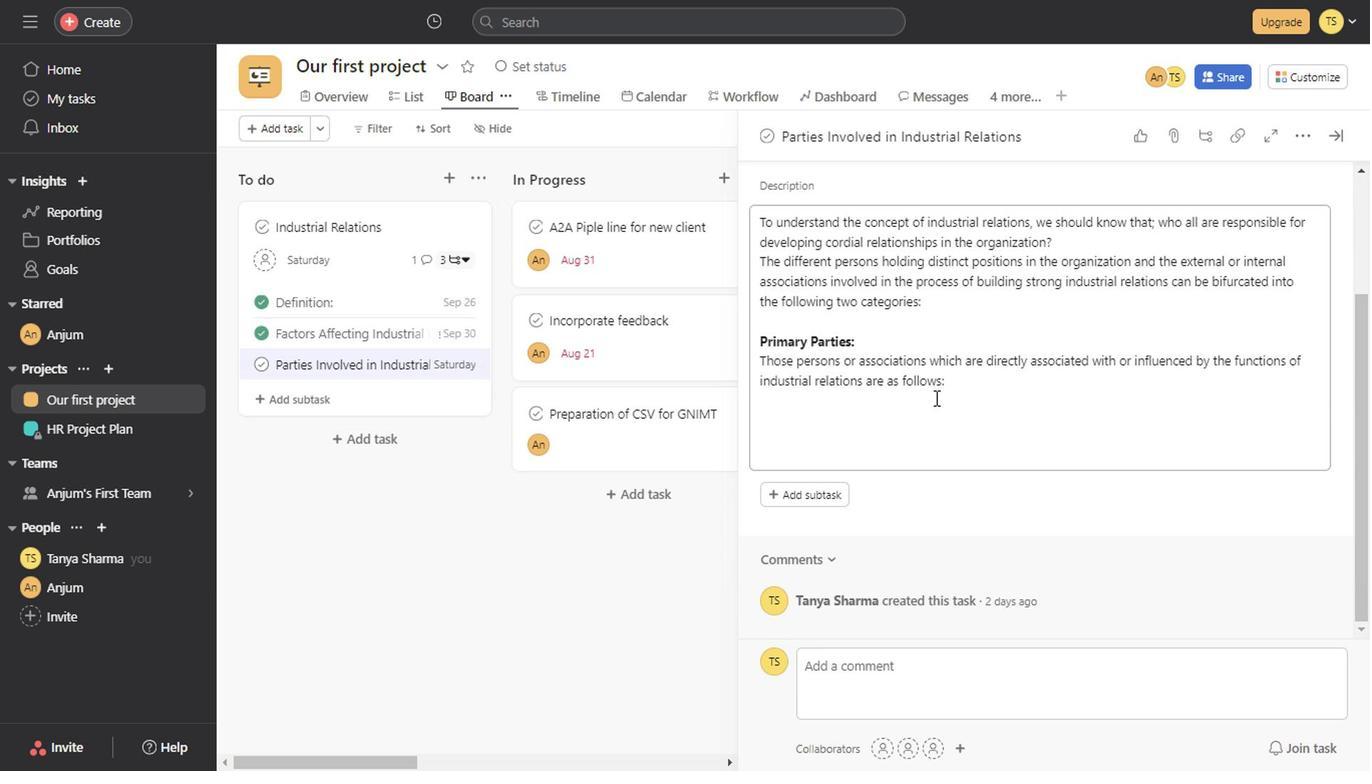 
Action: Mouse scrolled (1056, 504) with delta (0, 0)
Screenshot: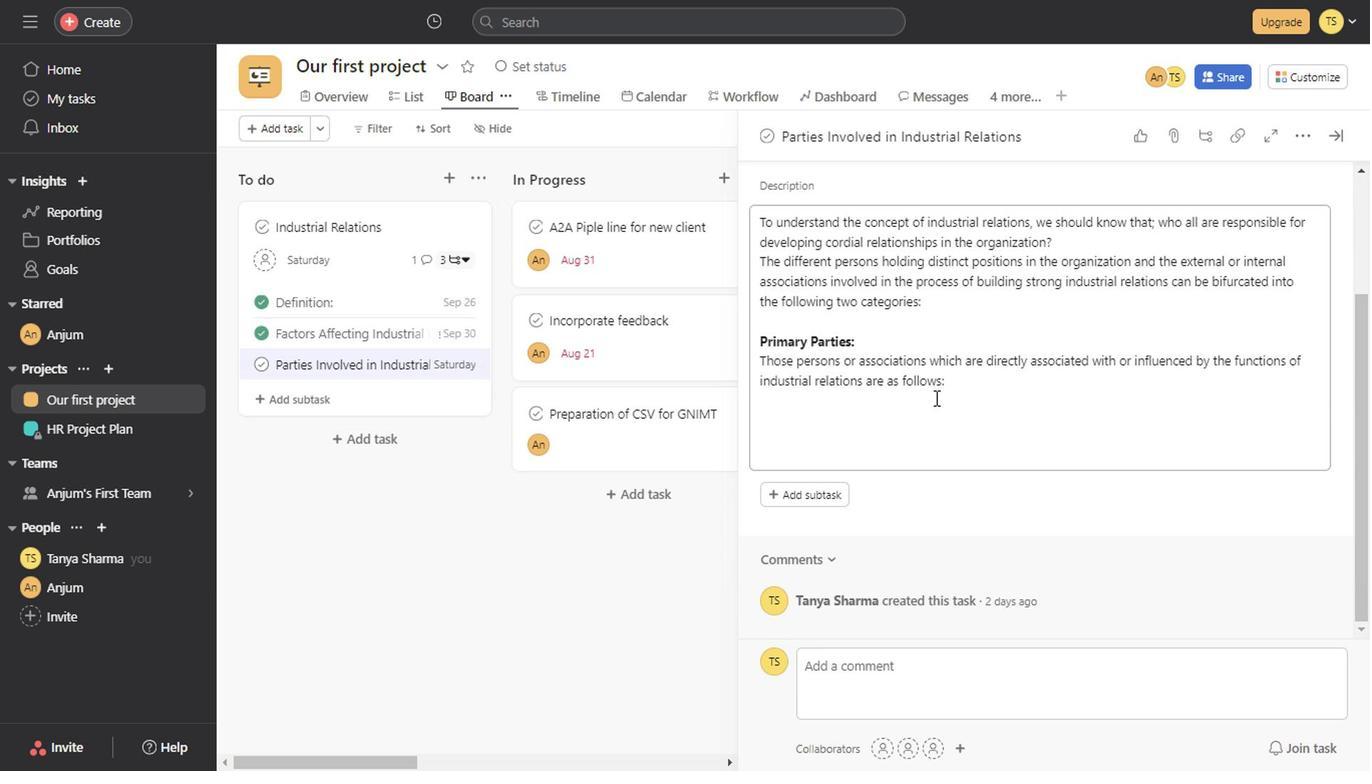 
Action: Mouse scrolled (1056, 504) with delta (0, 0)
Screenshot: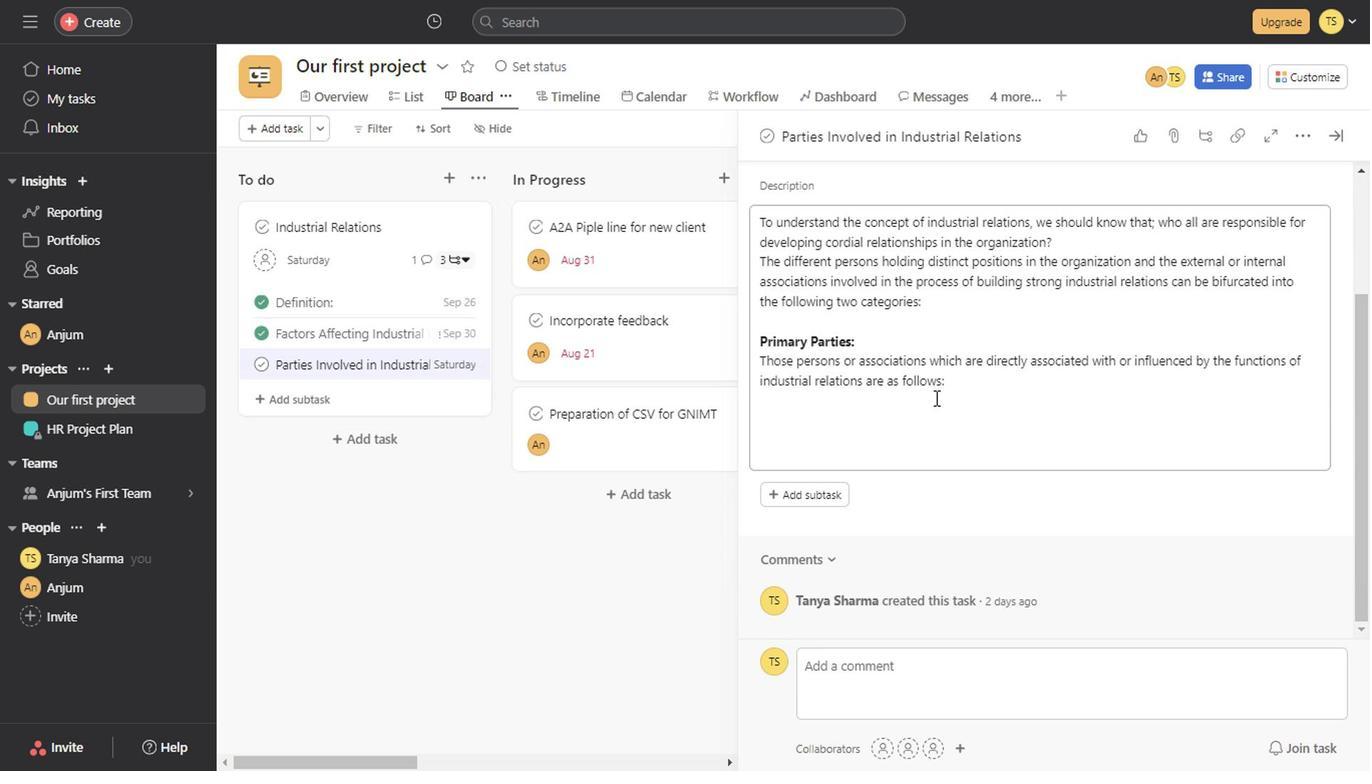 
Action: Mouse scrolled (1056, 504) with delta (0, 0)
Screenshot: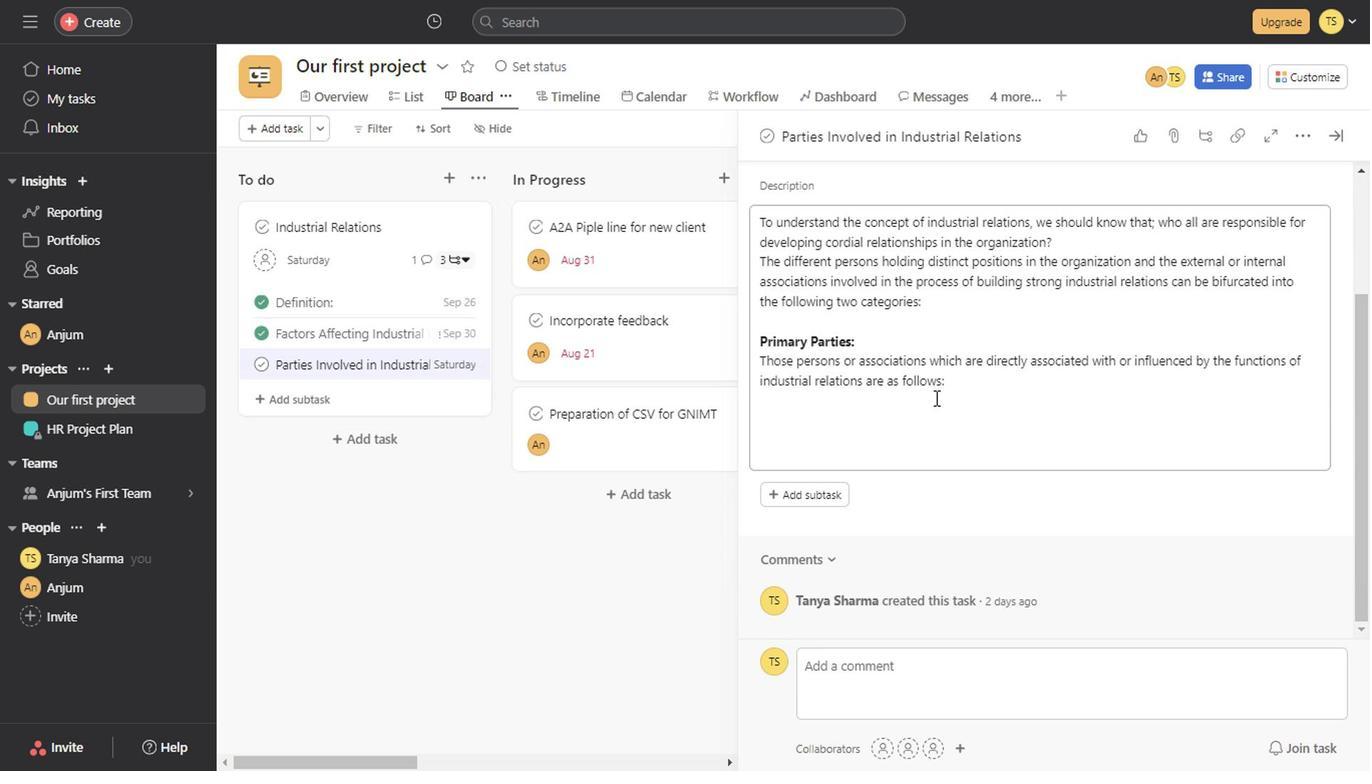 
Action: Mouse scrolled (1056, 504) with delta (0, 0)
Screenshot: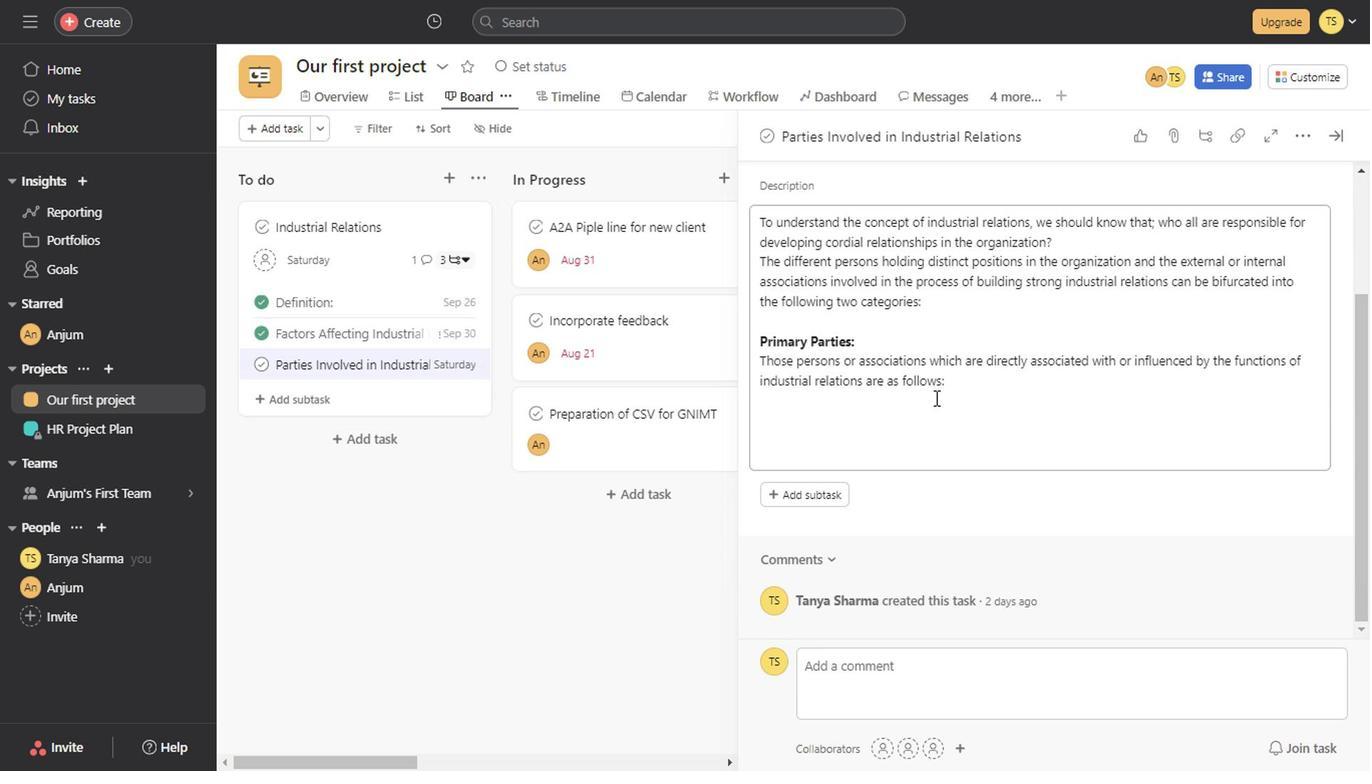 
Action: Mouse scrolled (1056, 504) with delta (0, 0)
Screenshot: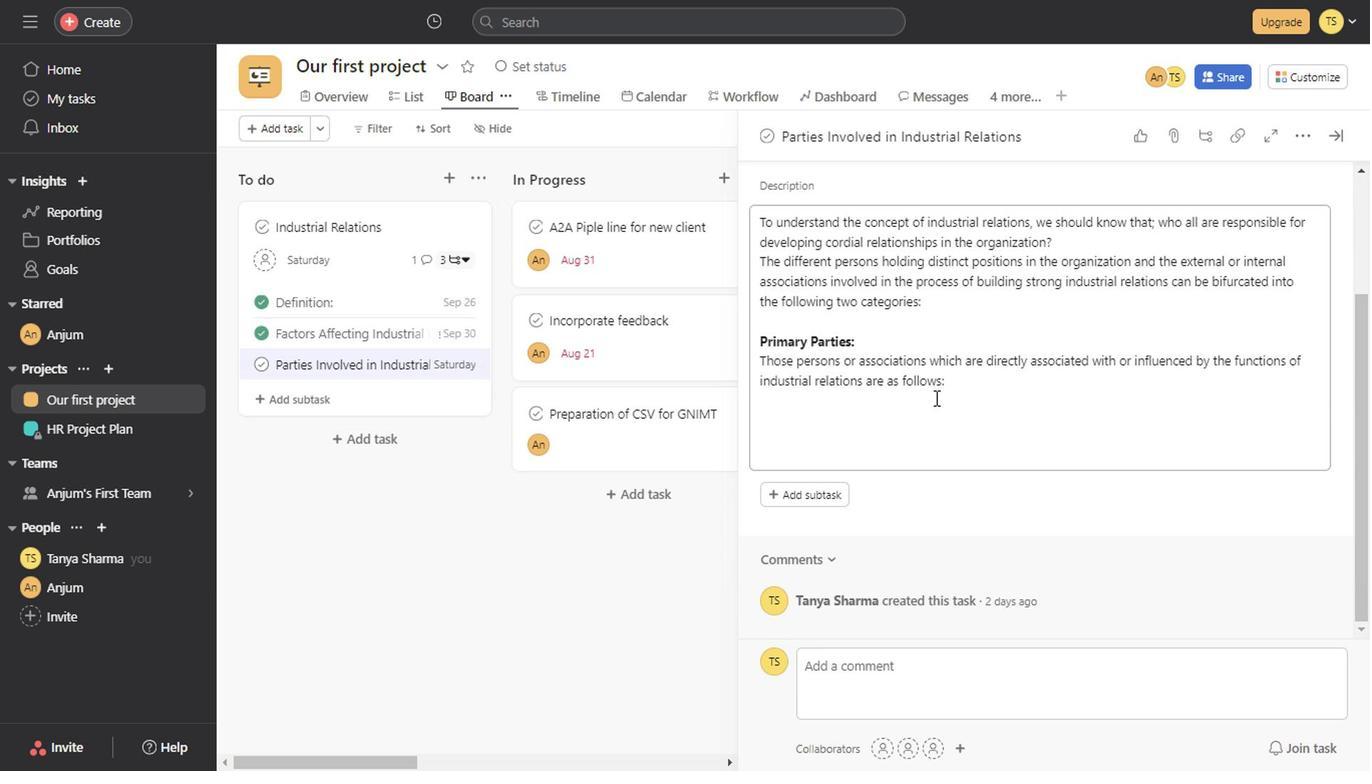 
Action: Mouse scrolled (1056, 504) with delta (0, 0)
Screenshot: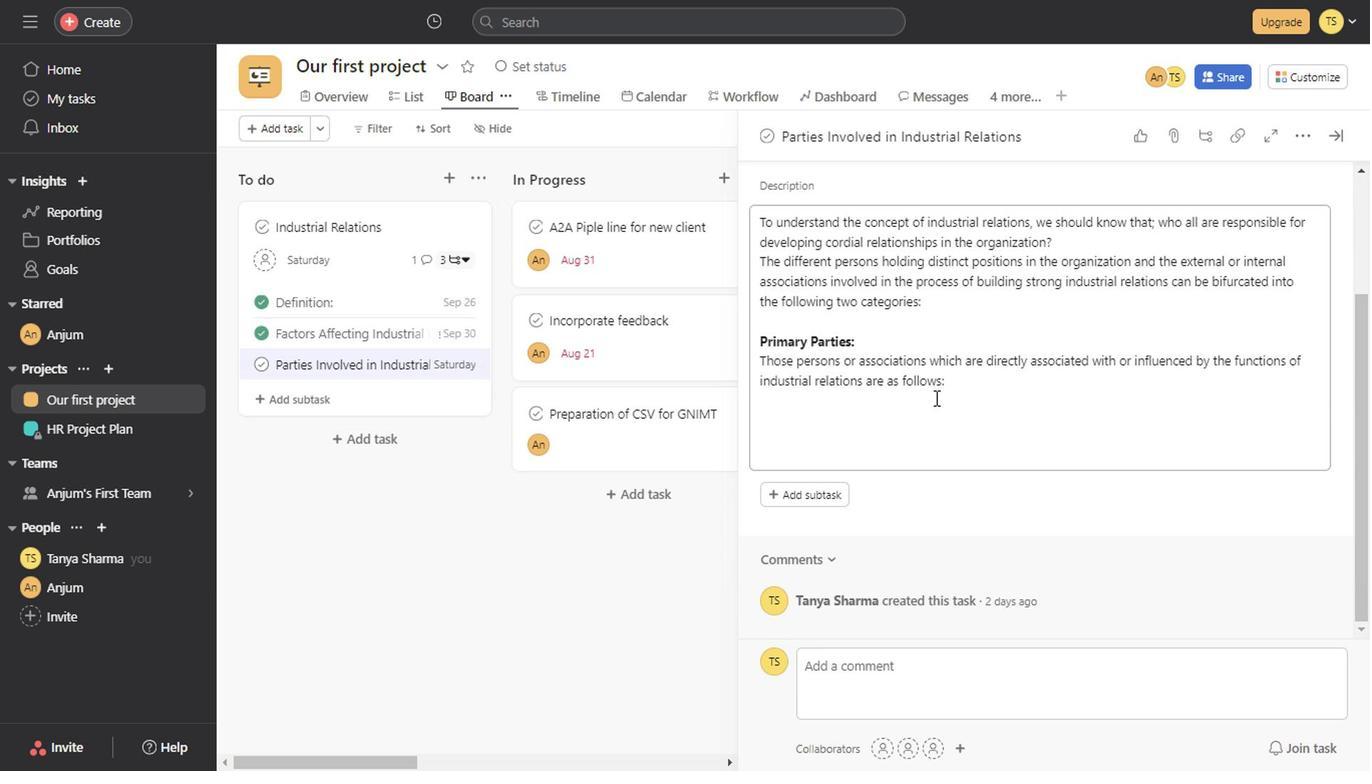 
Action: Mouse scrolled (1056, 504) with delta (0, 0)
Screenshot: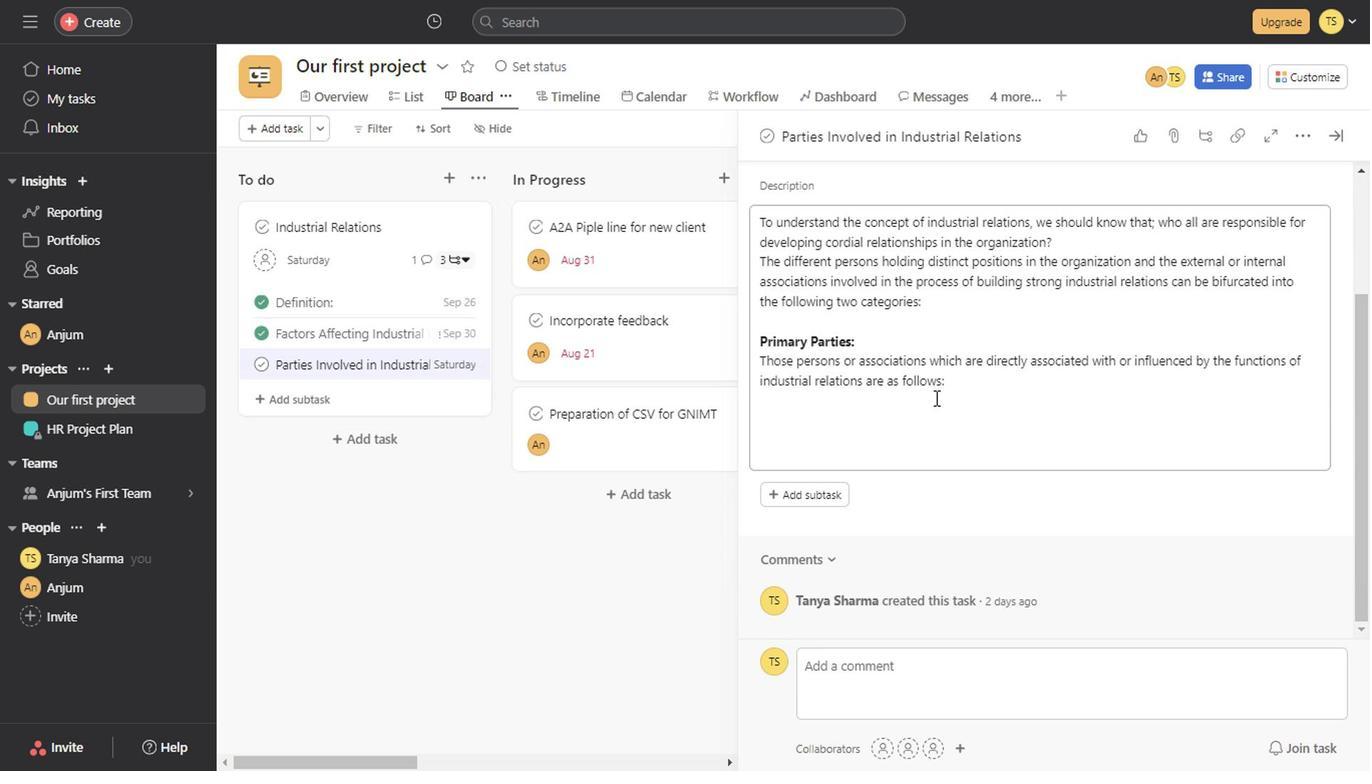 
Action: Mouse scrolled (1056, 504) with delta (0, 0)
Screenshot: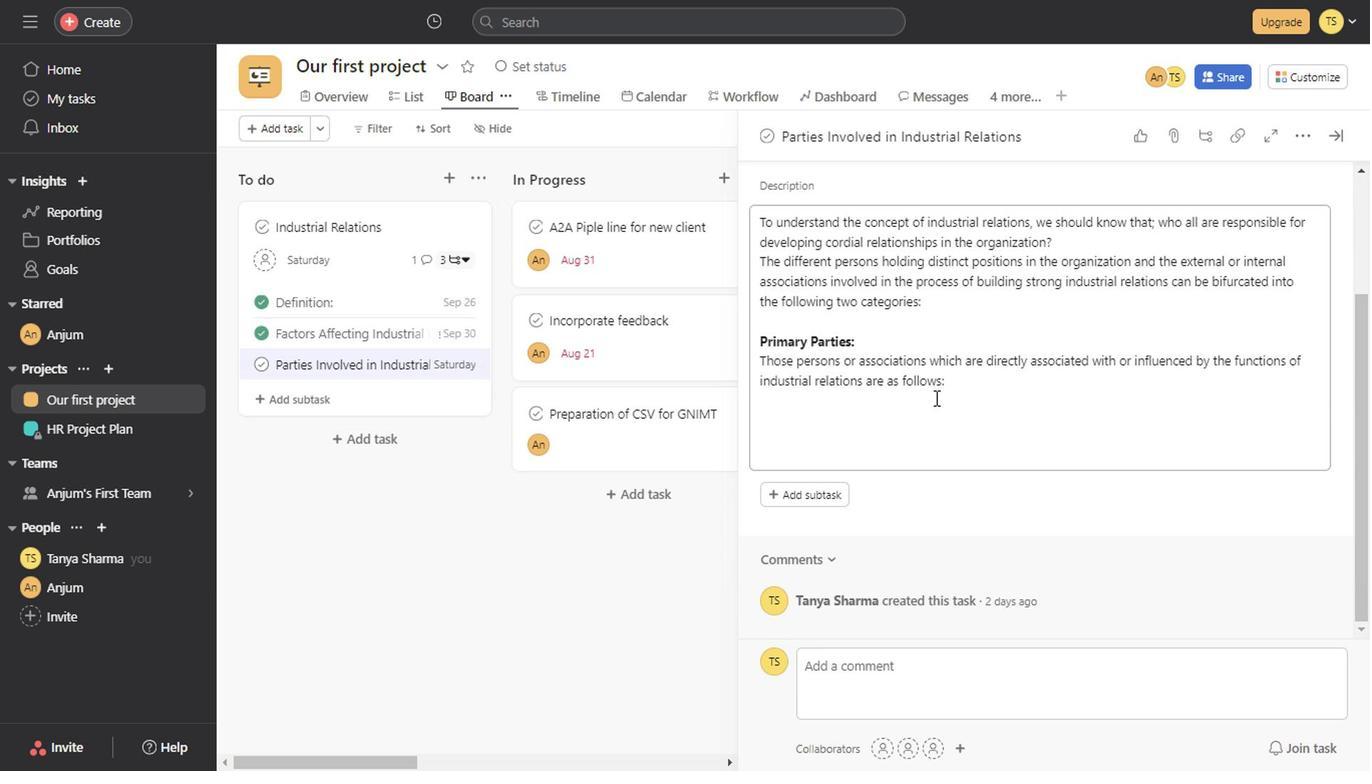 
Action: Mouse scrolled (1056, 504) with delta (0, 0)
Screenshot: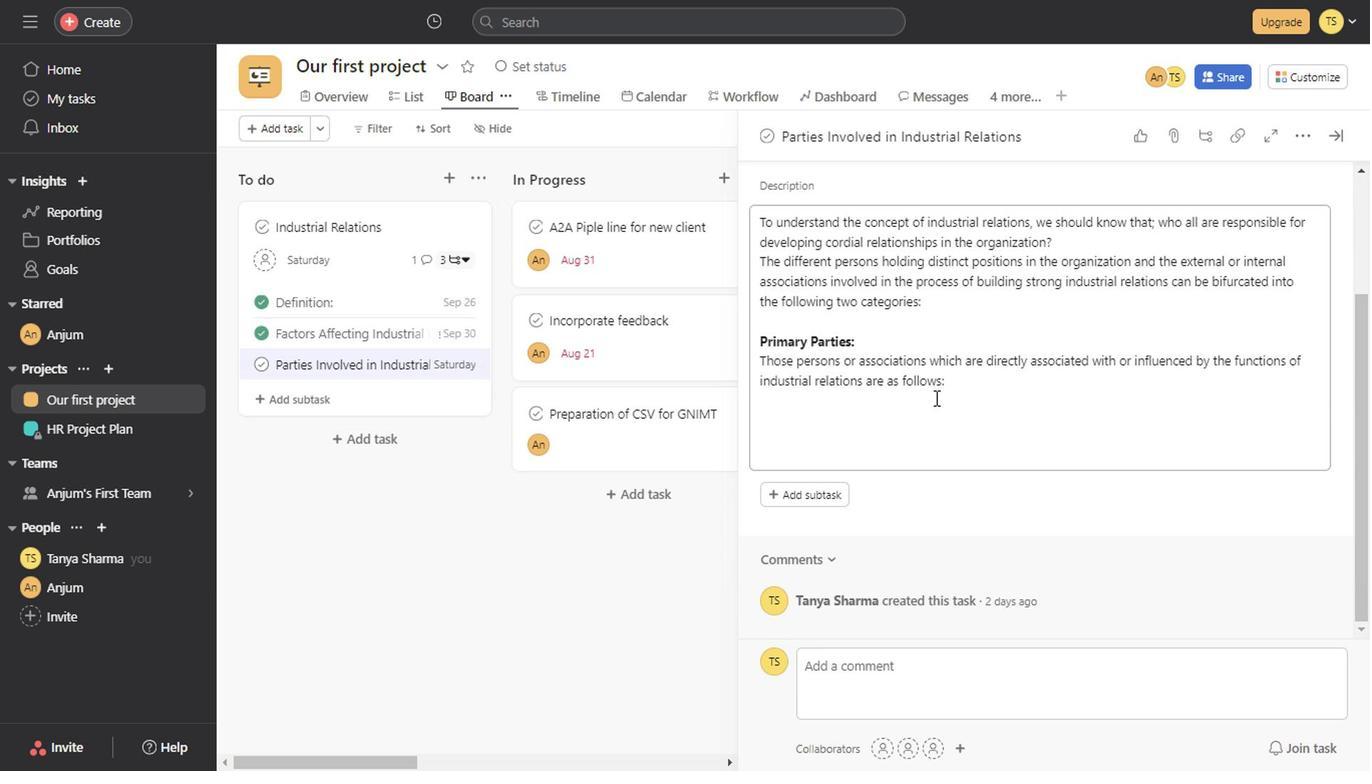 
Action: Mouse scrolled (1056, 504) with delta (0, 0)
Screenshot: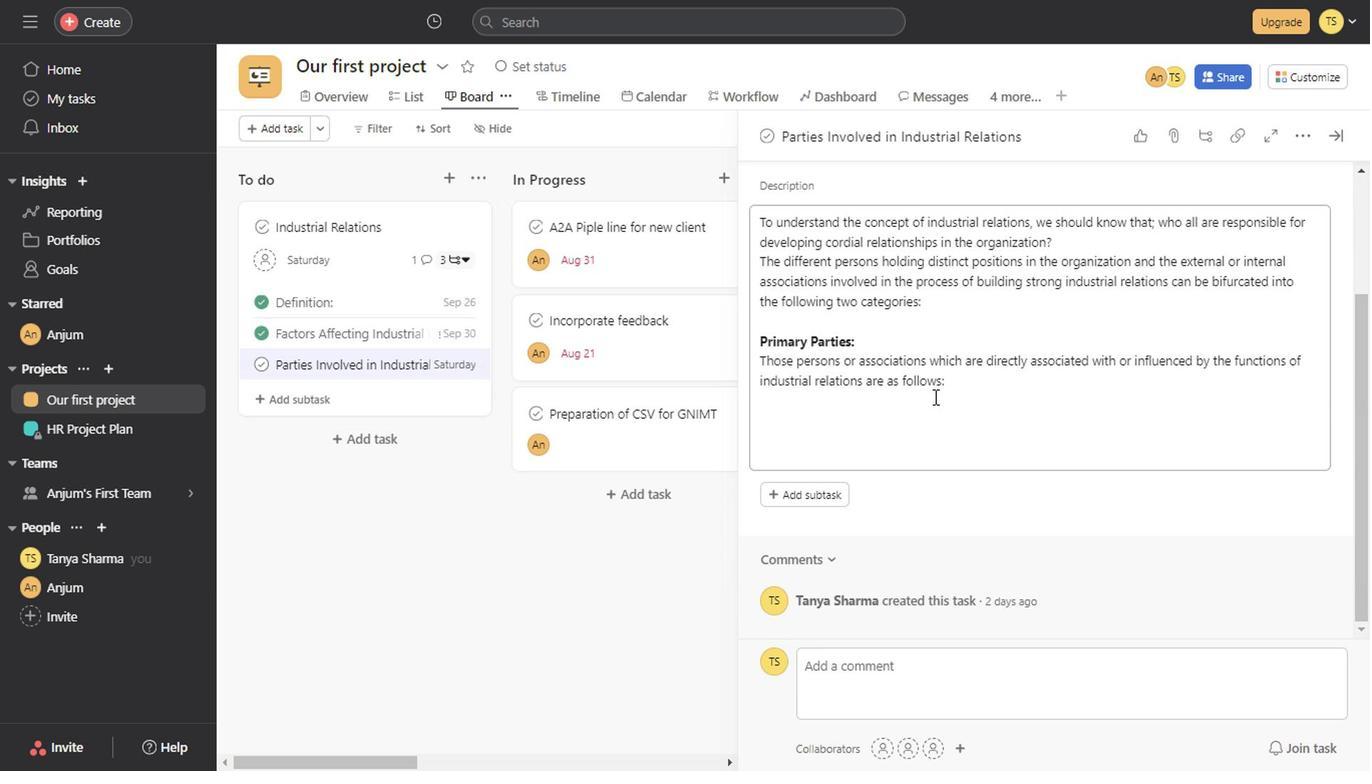 
Action: Mouse scrolled (1056, 504) with delta (0, 0)
Screenshot: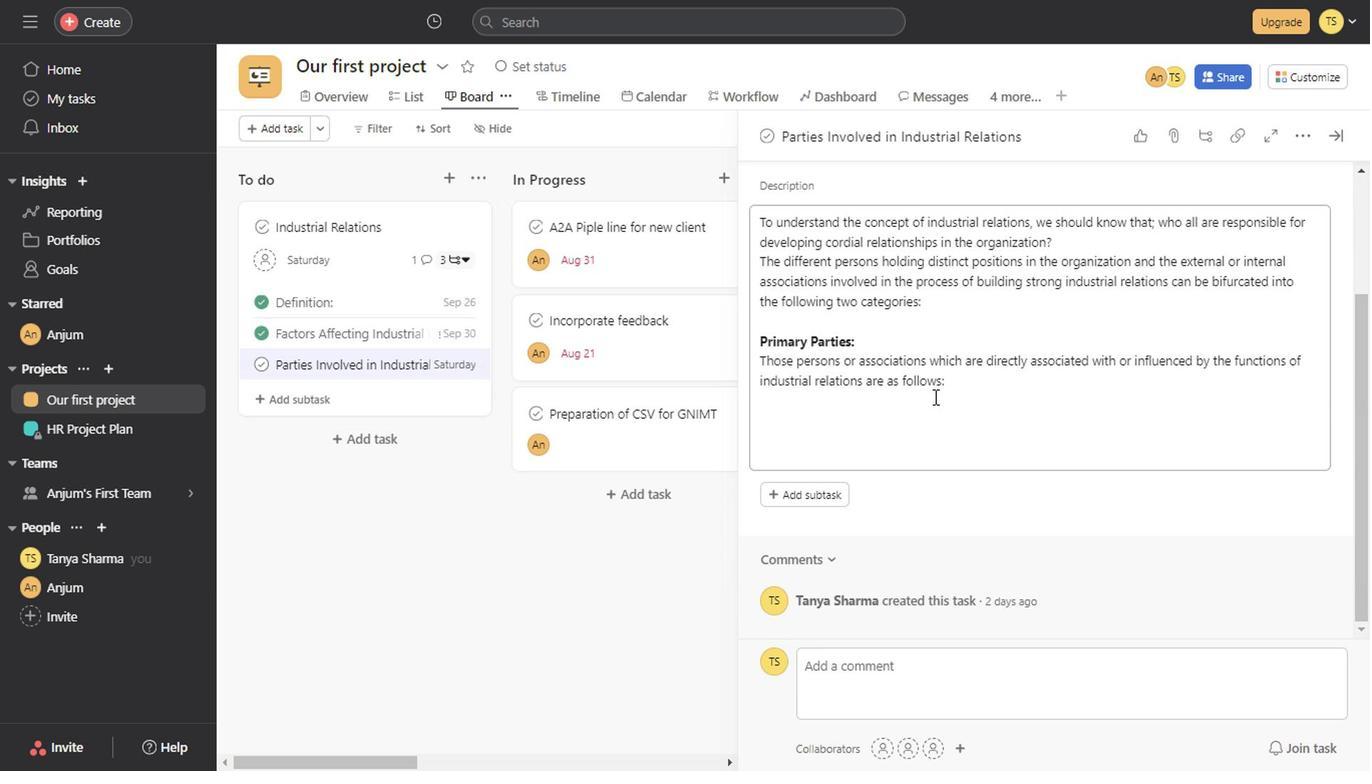 
Action: Mouse scrolled (1056, 504) with delta (0, 0)
Screenshot: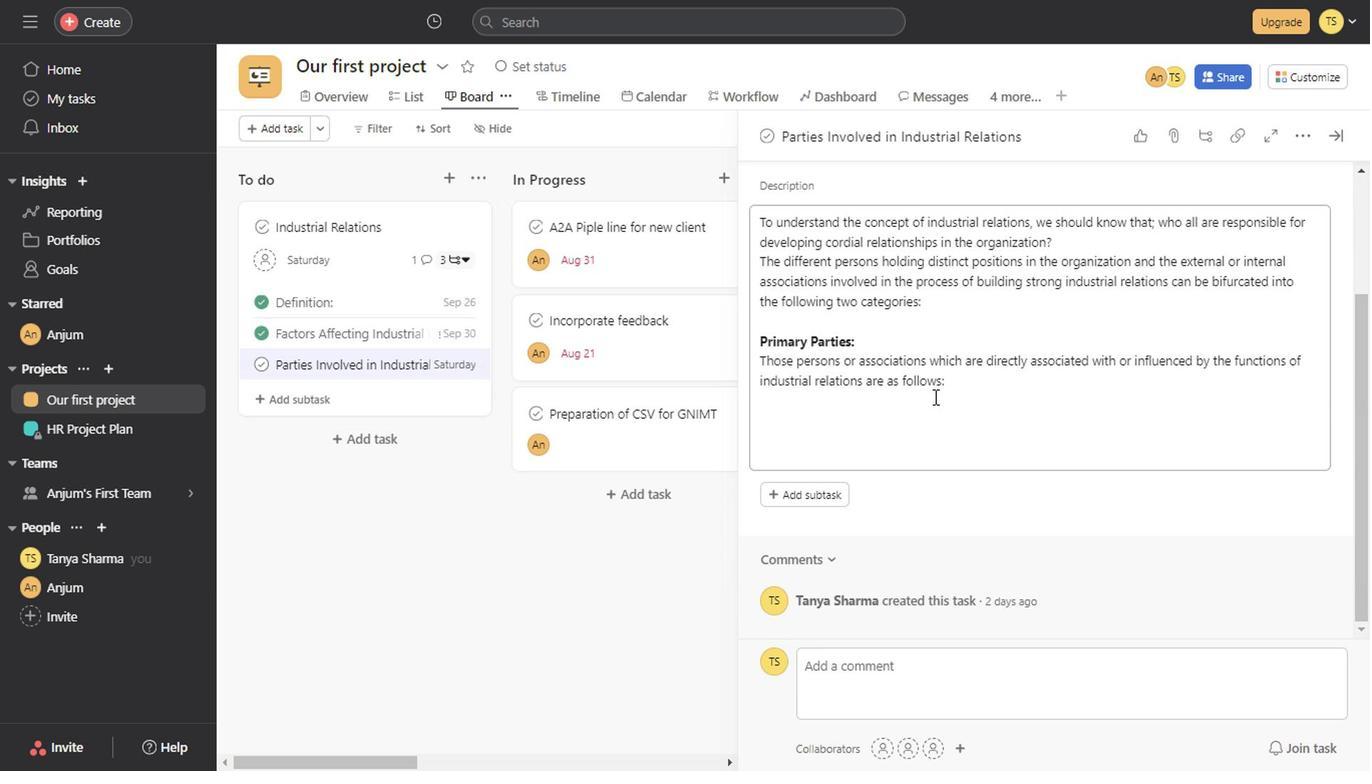 
Action: Mouse scrolled (1056, 504) with delta (0, 0)
Screenshot: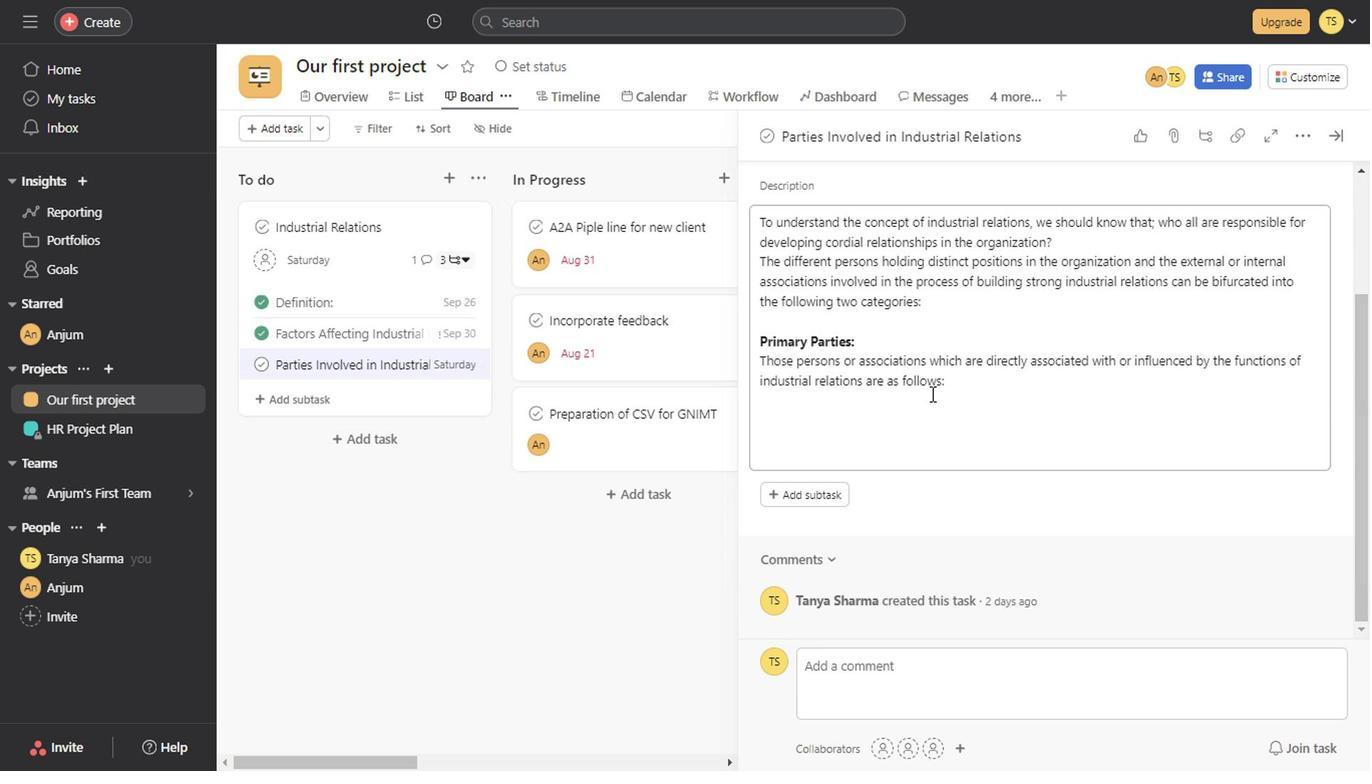 
Action: Mouse scrolled (1056, 504) with delta (0, 0)
Screenshot: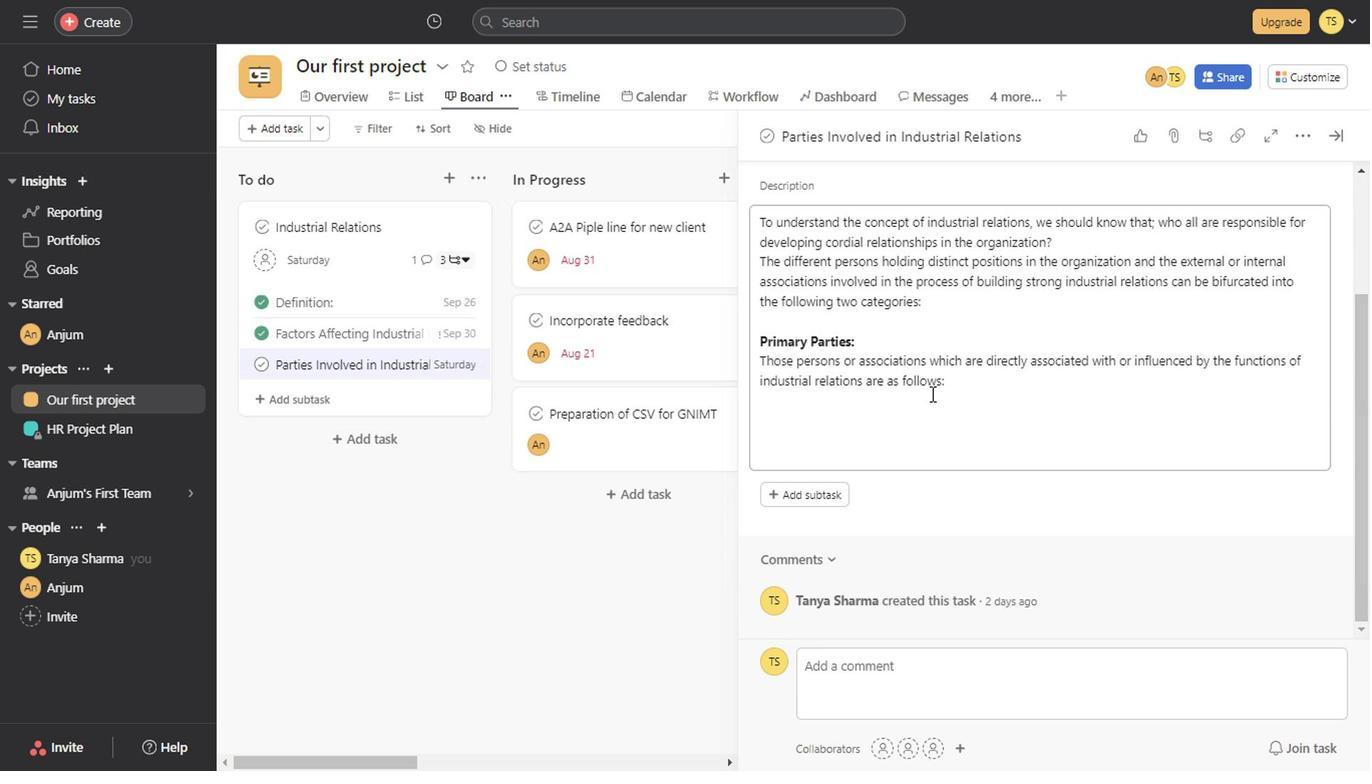 
Action: Mouse scrolled (1056, 504) with delta (0, 0)
Screenshot: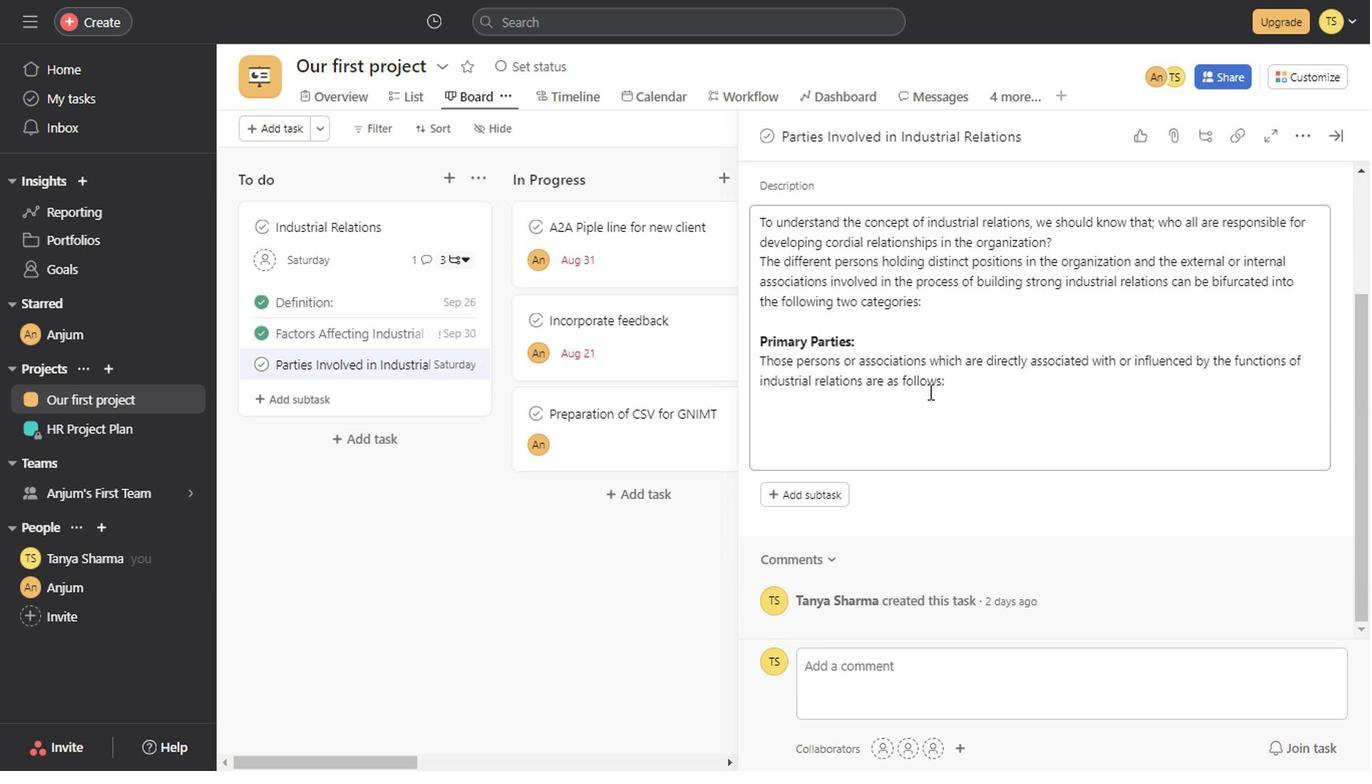 
Action: Mouse scrolled (1056, 504) with delta (0, 0)
Screenshot: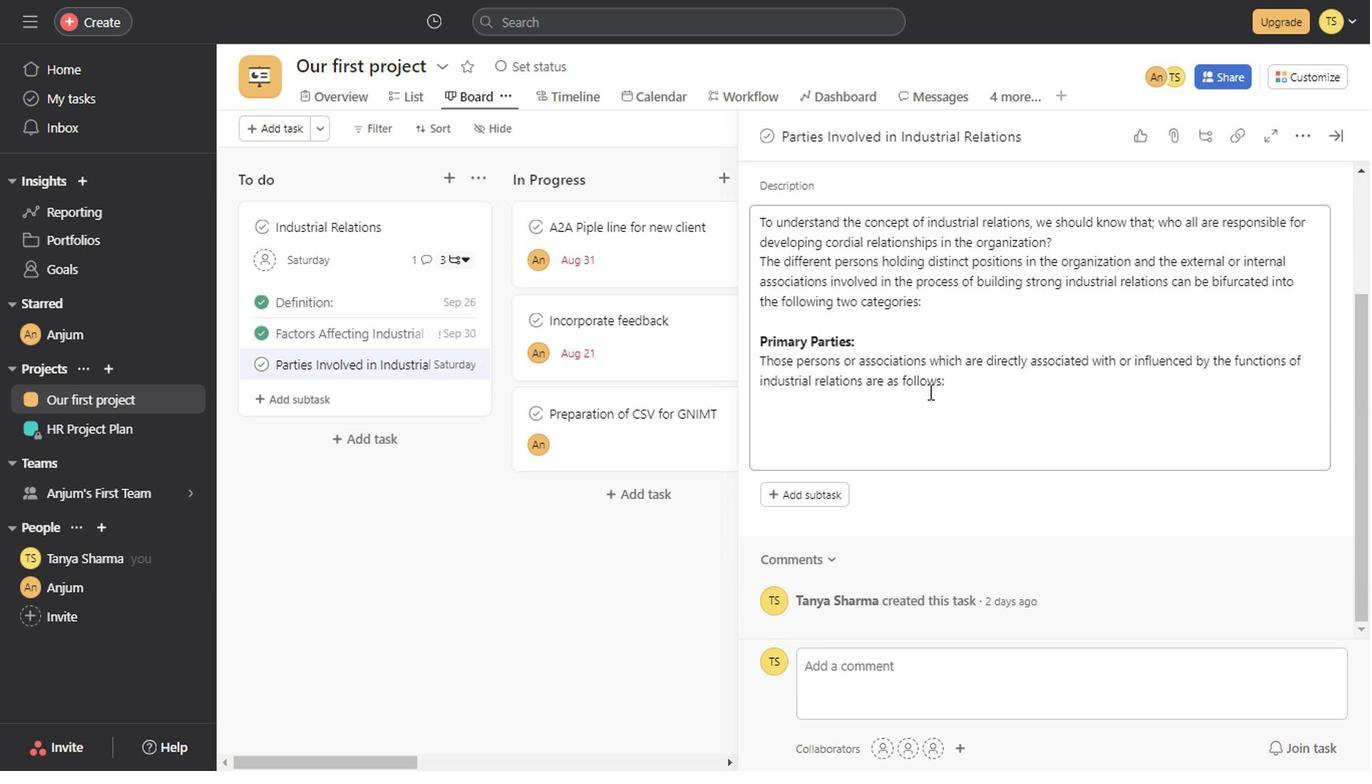 
Action: Mouse scrolled (1056, 504) with delta (0, 0)
Screenshot: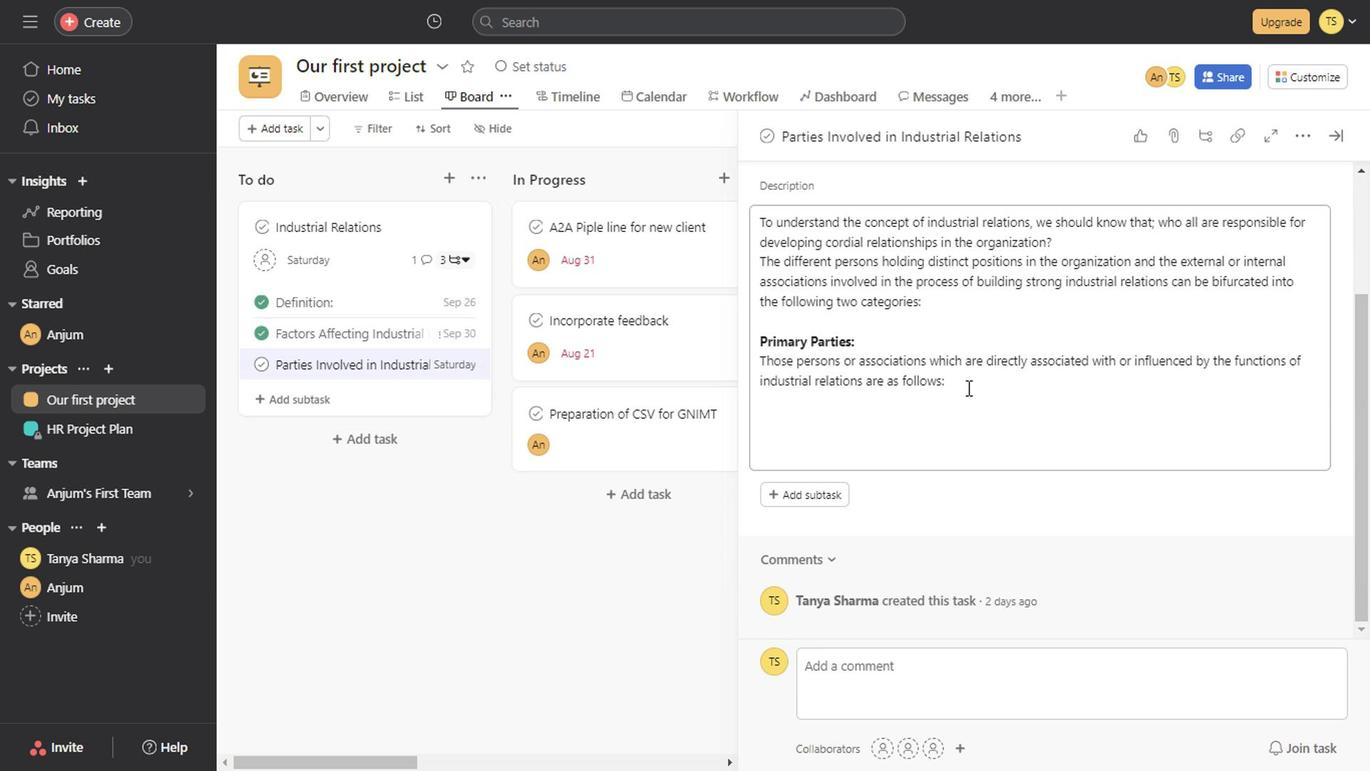 
Action: Mouse scrolled (1056, 504) with delta (0, 0)
Screenshot: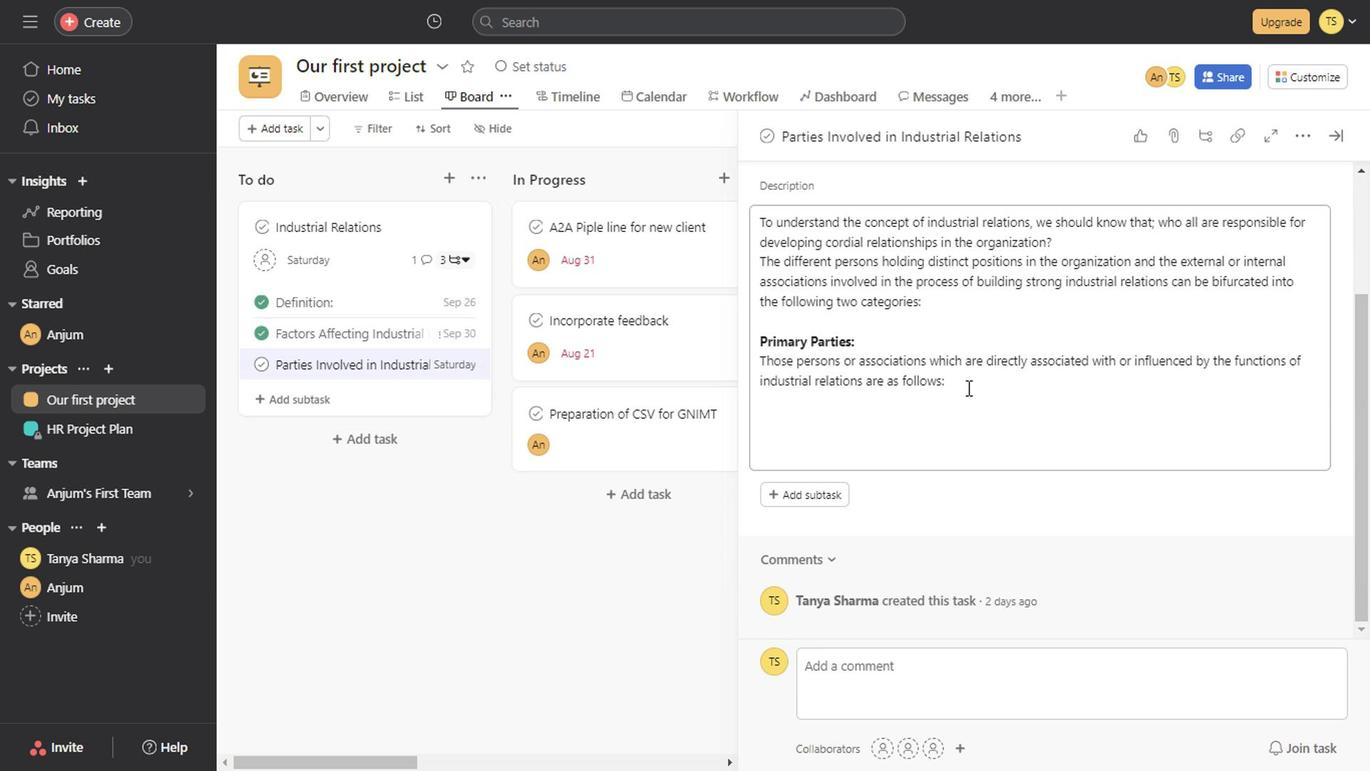 
Action: Mouse scrolled (1056, 504) with delta (0, 0)
Screenshot: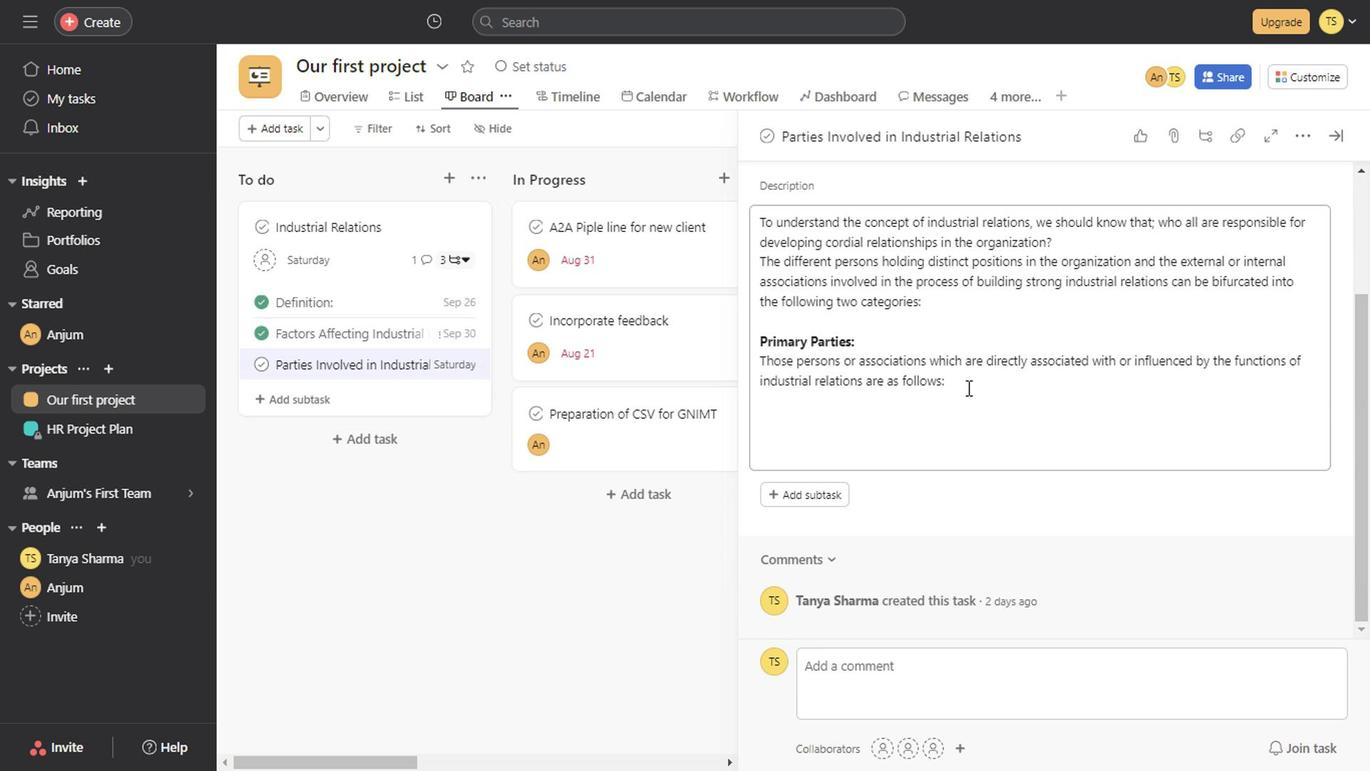 
Action: Mouse scrolled (1056, 504) with delta (0, 0)
Screenshot: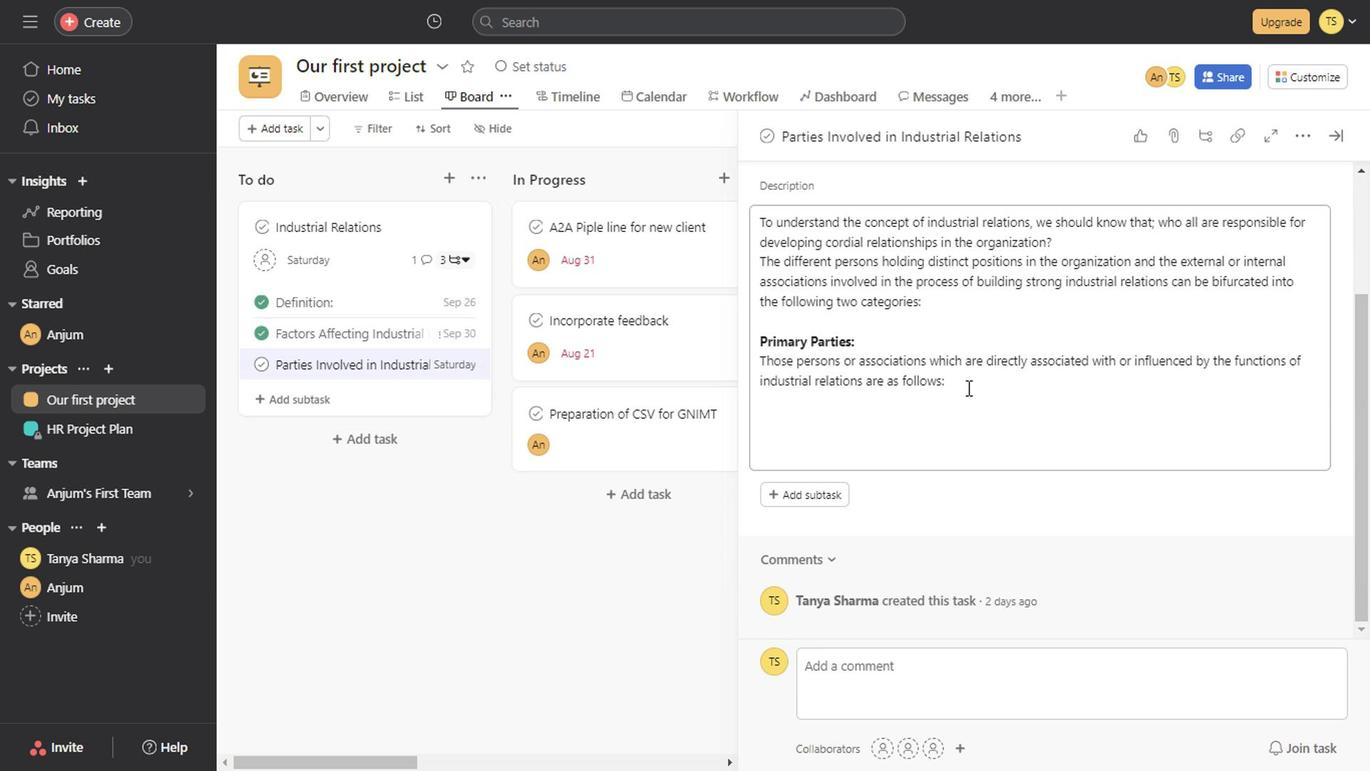 
Action: Mouse scrolled (1056, 504) with delta (0, 0)
Screenshot: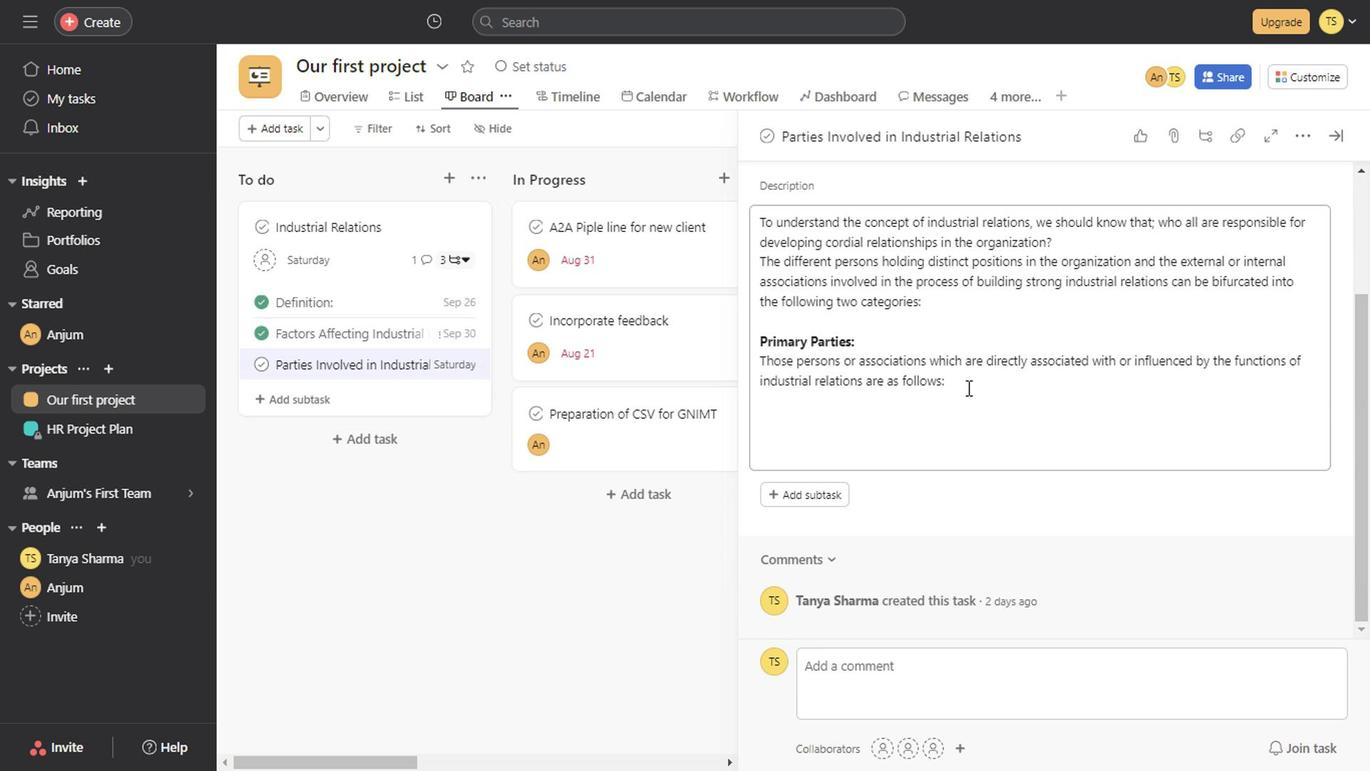 
Action: Mouse scrolled (1056, 504) with delta (0, 0)
Screenshot: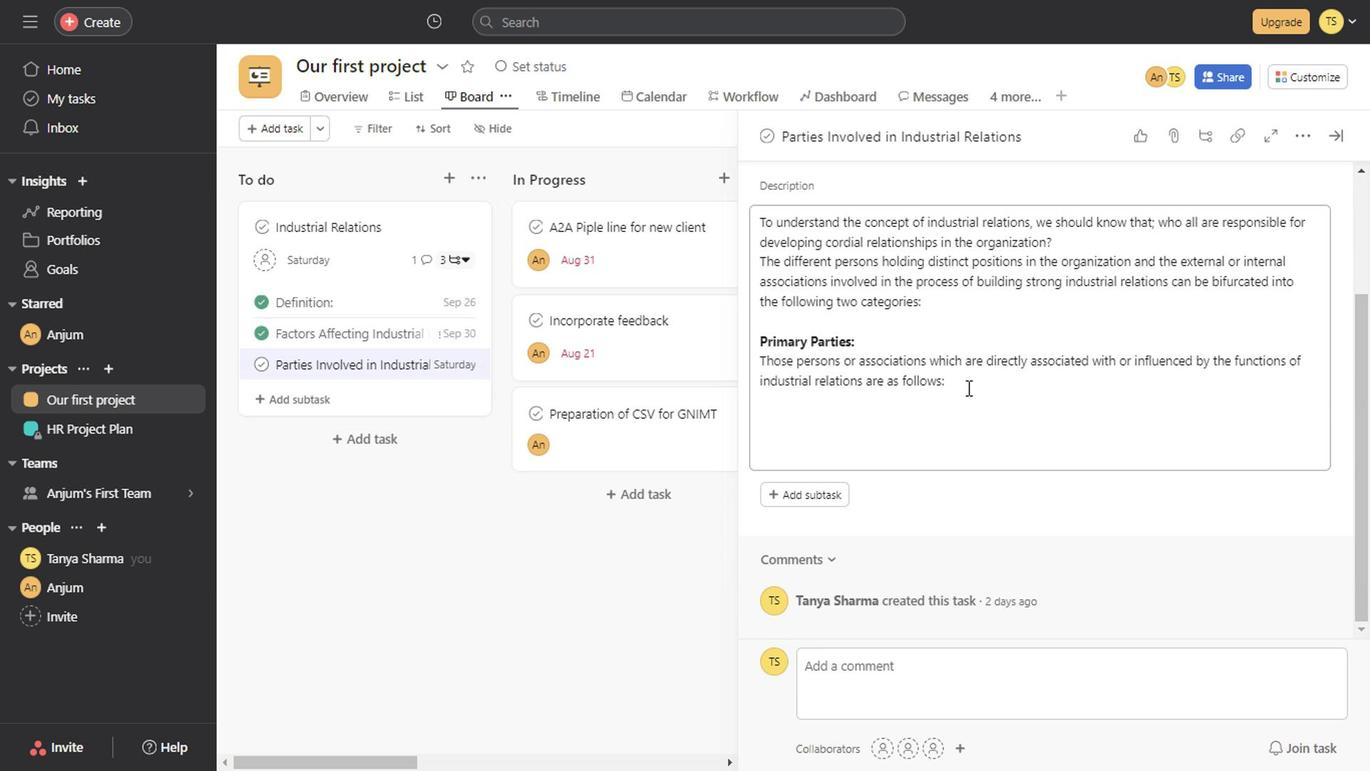
Action: Mouse scrolled (1056, 504) with delta (0, 0)
Screenshot: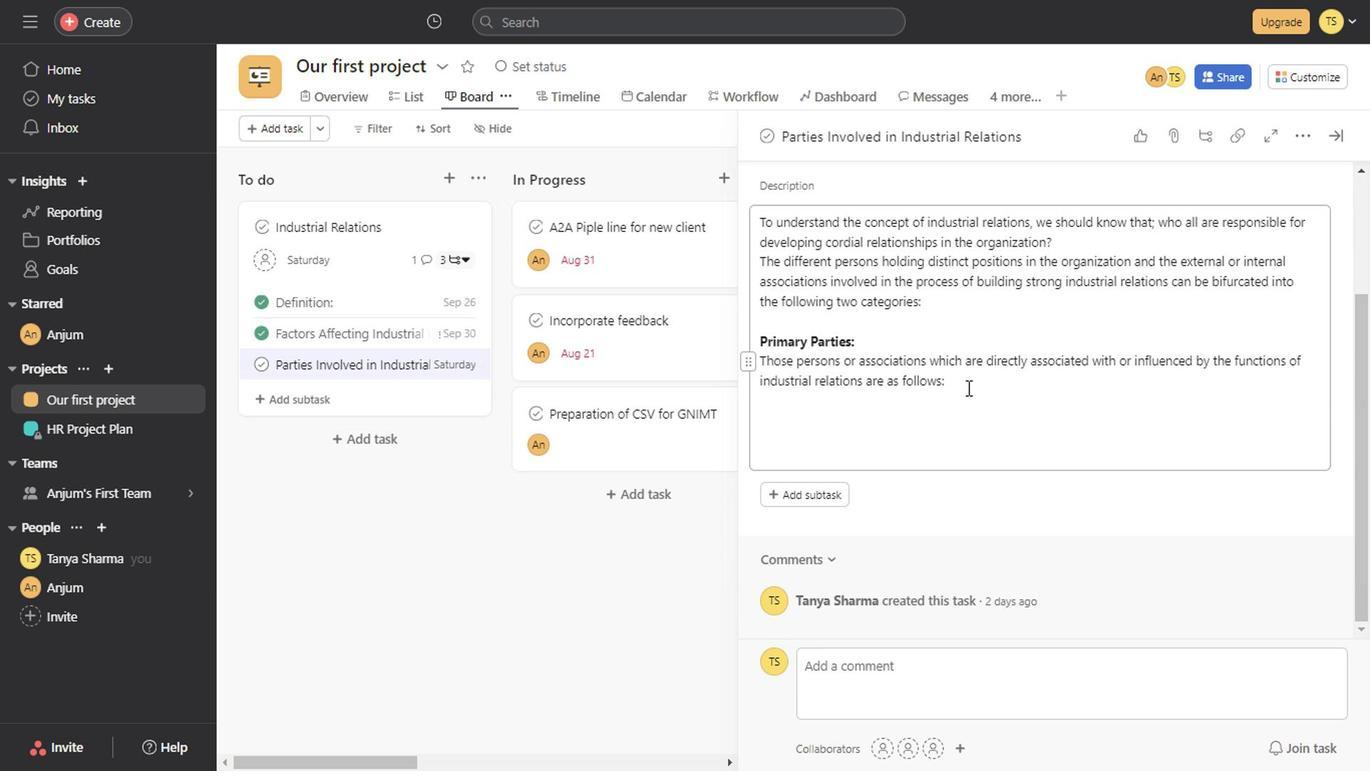 
Action: Mouse scrolled (1056, 504) with delta (0, 0)
Screenshot: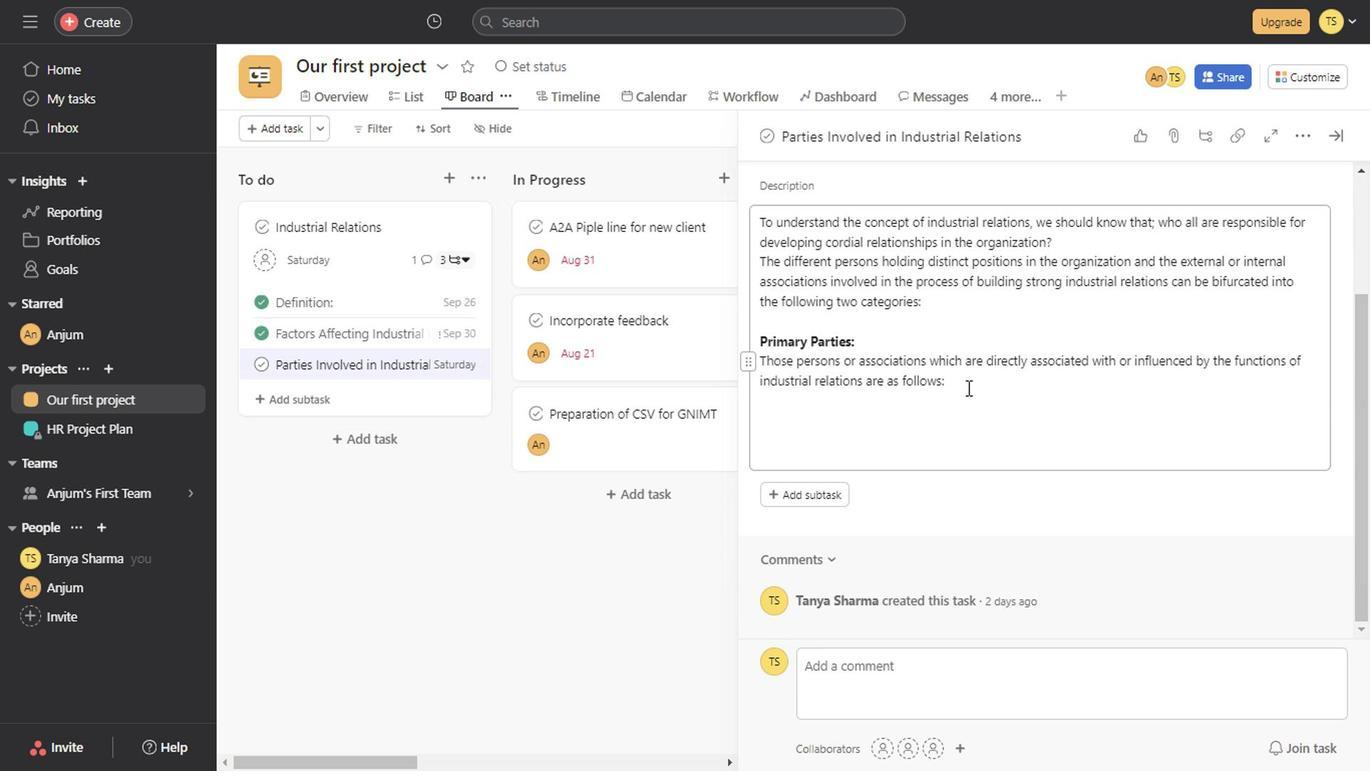 
Action: Mouse scrolled (1056, 504) with delta (0, 0)
Screenshot: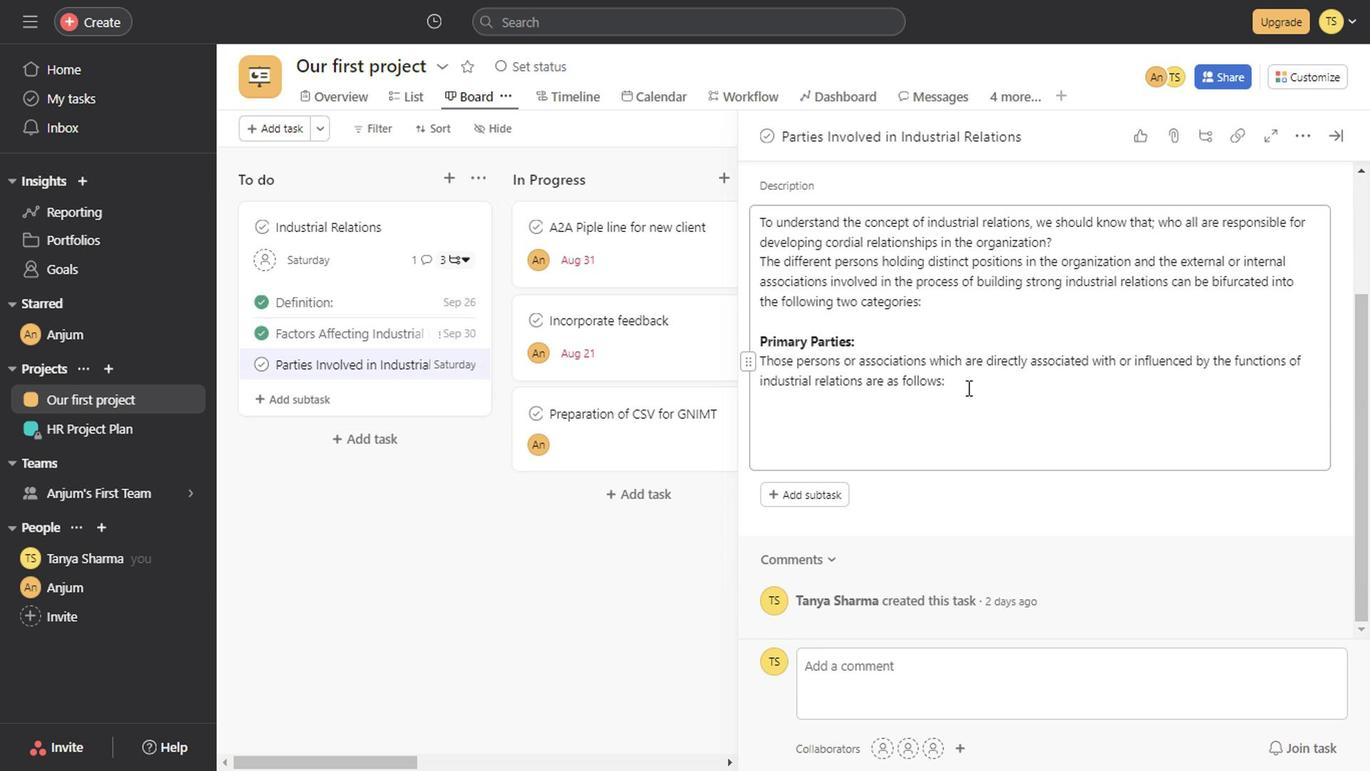 
Action: Mouse scrolled (1056, 504) with delta (0, 0)
Screenshot: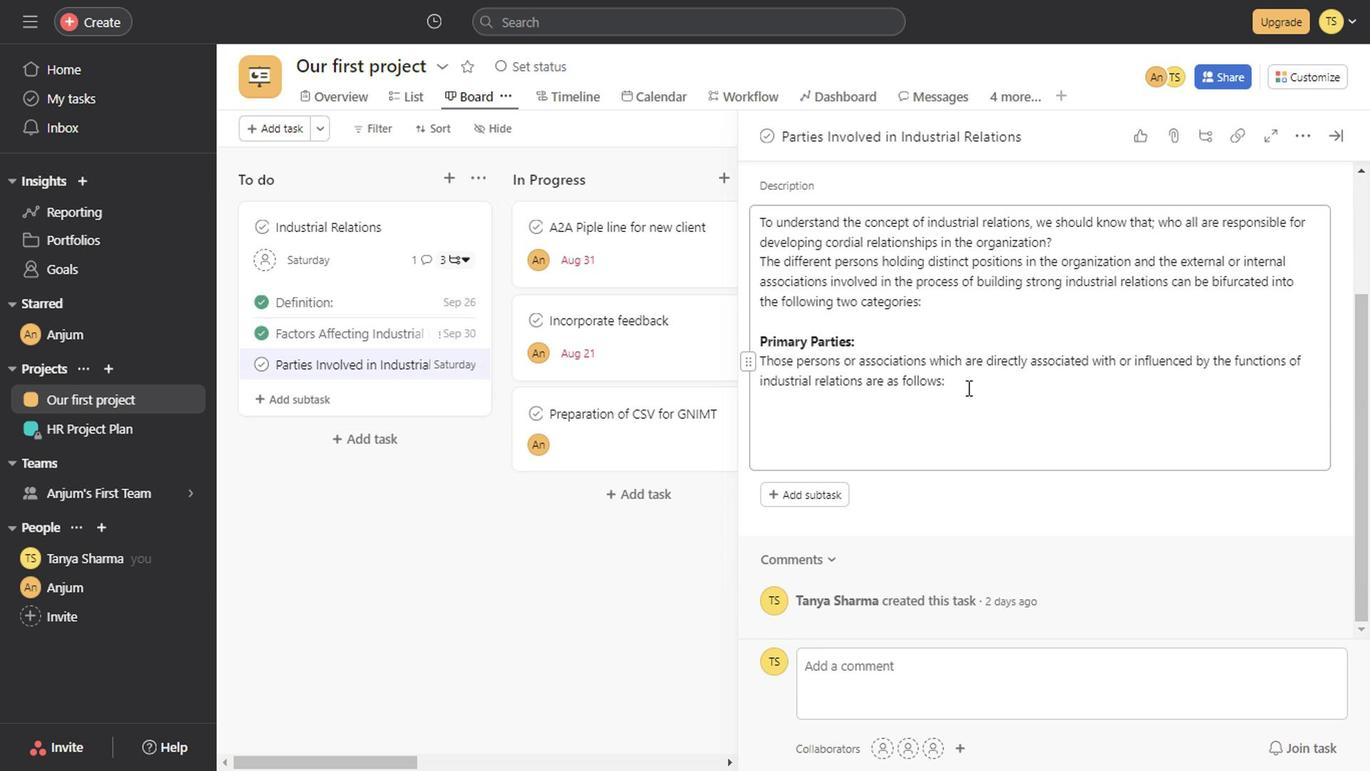 
Action: Mouse scrolled (1056, 504) with delta (0, 0)
Screenshot: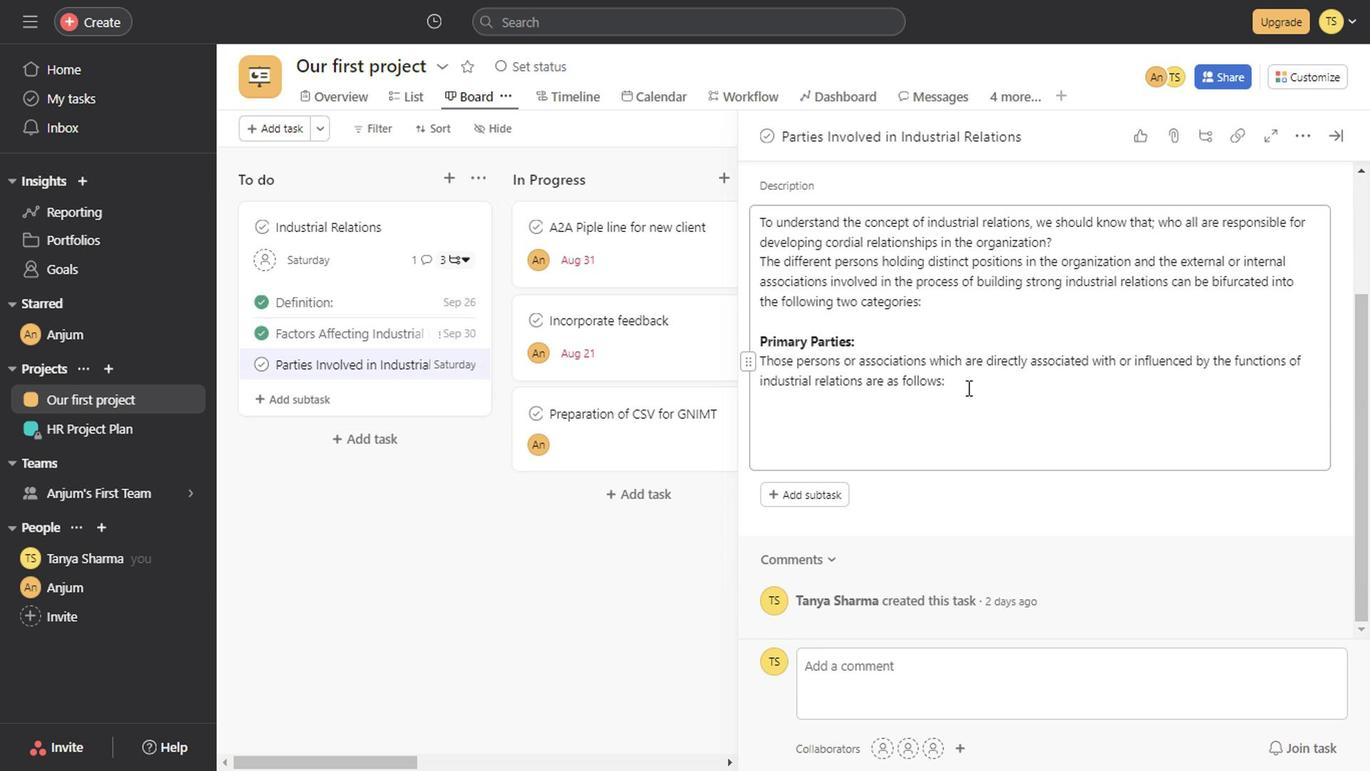 
Action: Mouse moved to (949, 535)
Screenshot: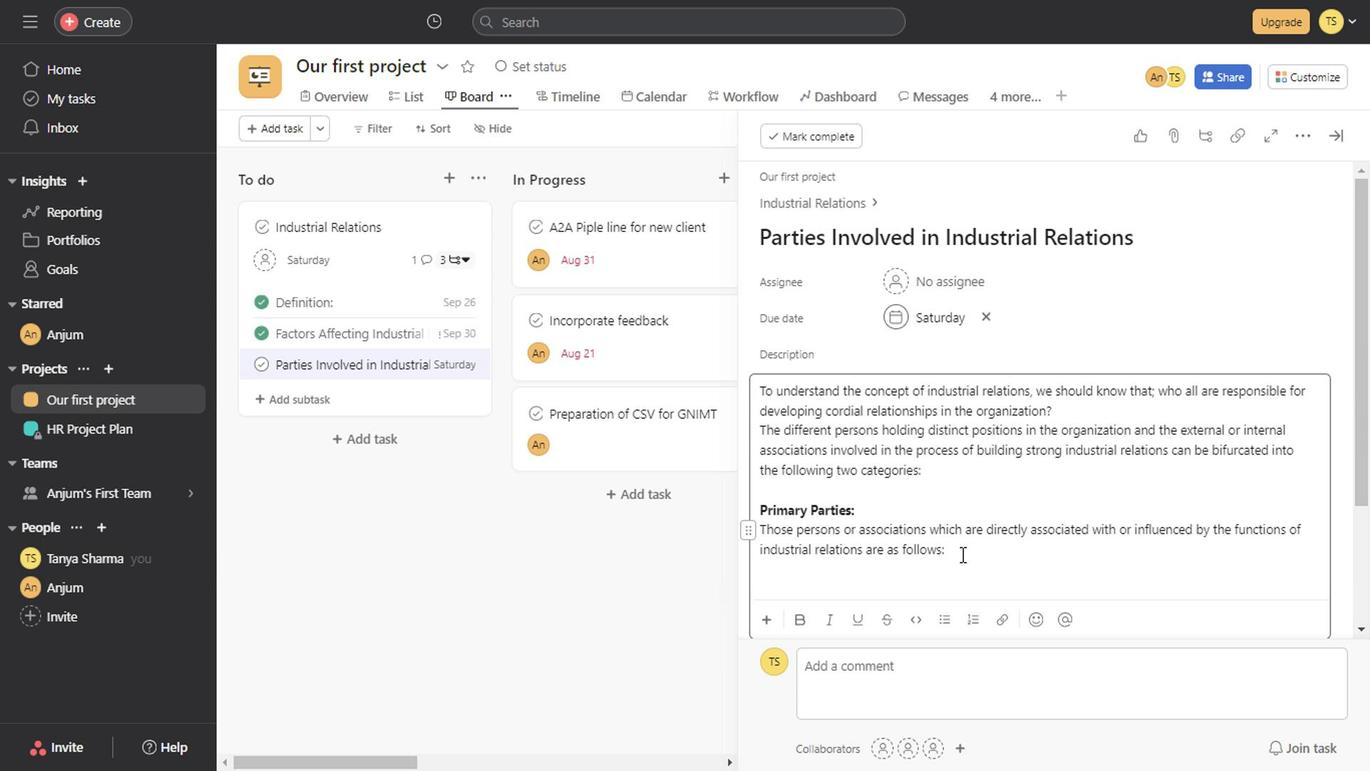 
Action: Mouse pressed left at (949, 535)
Screenshot: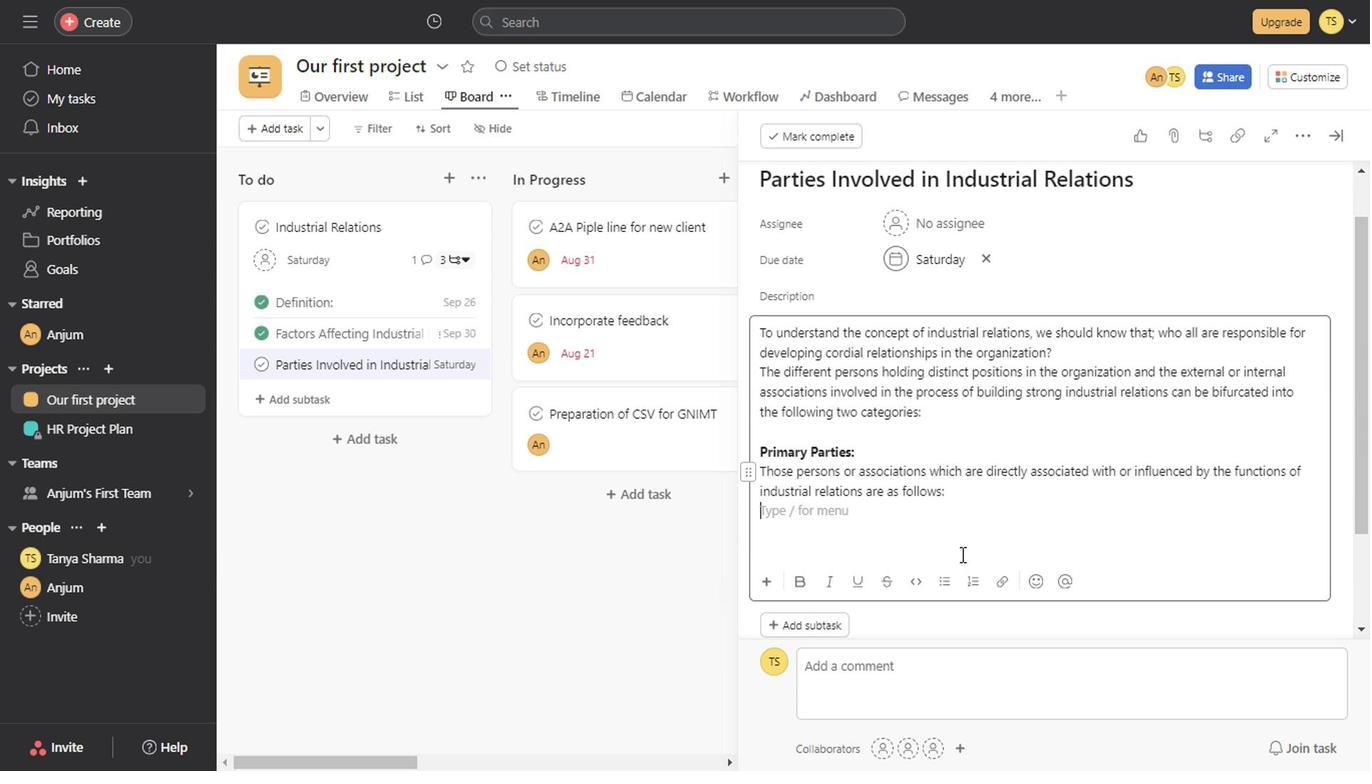 
Action: Key pressed <Key.enter><Key.enter>
Screenshot: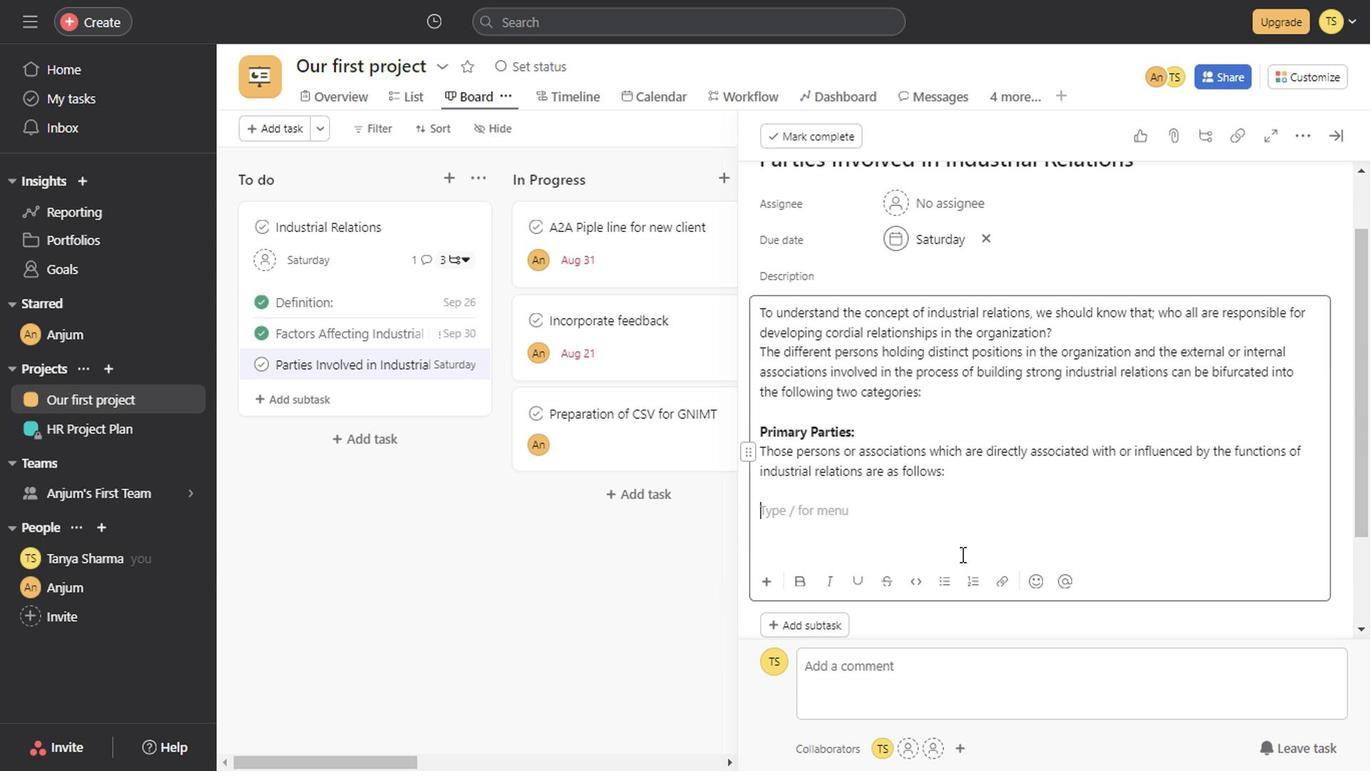
Action: Mouse scrolled (949, 534) with delta (0, 0)
Screenshot: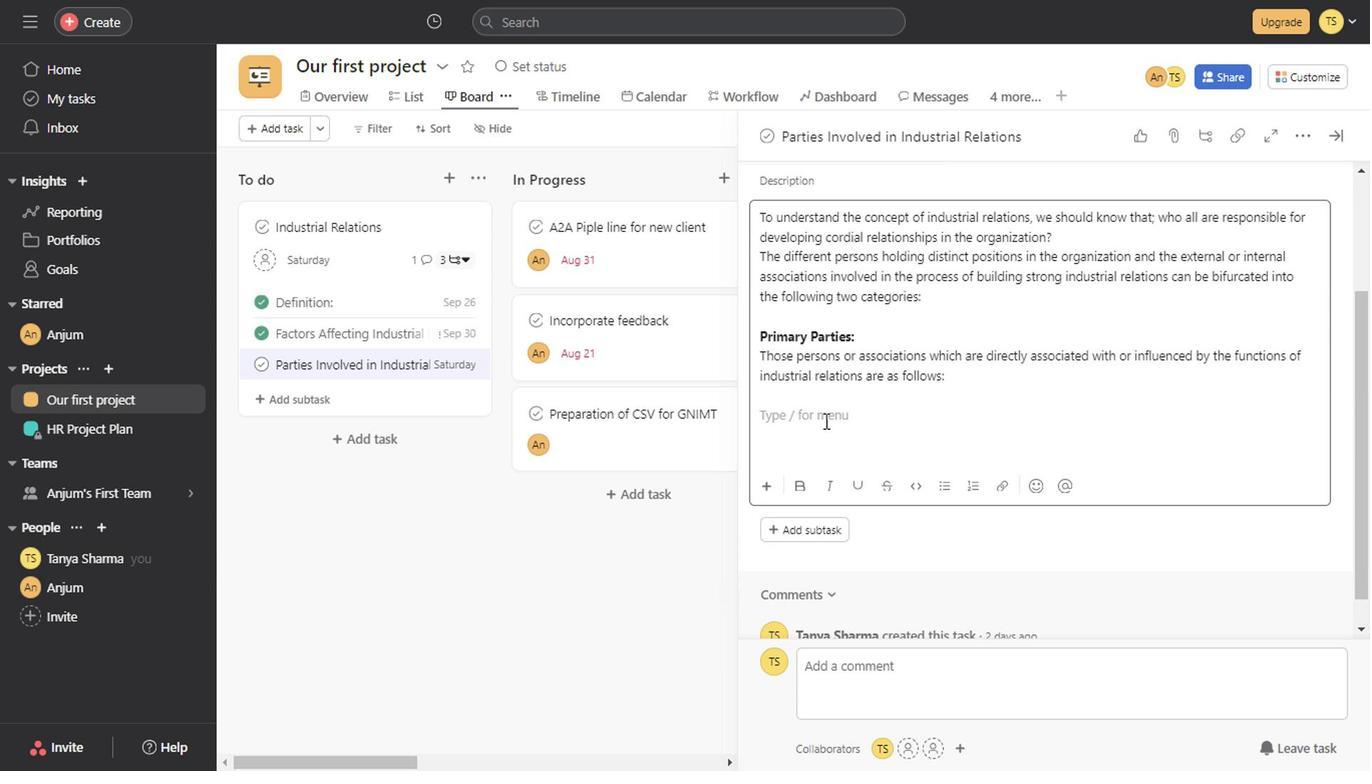 
Action: Mouse scrolled (949, 534) with delta (0, 0)
Screenshot: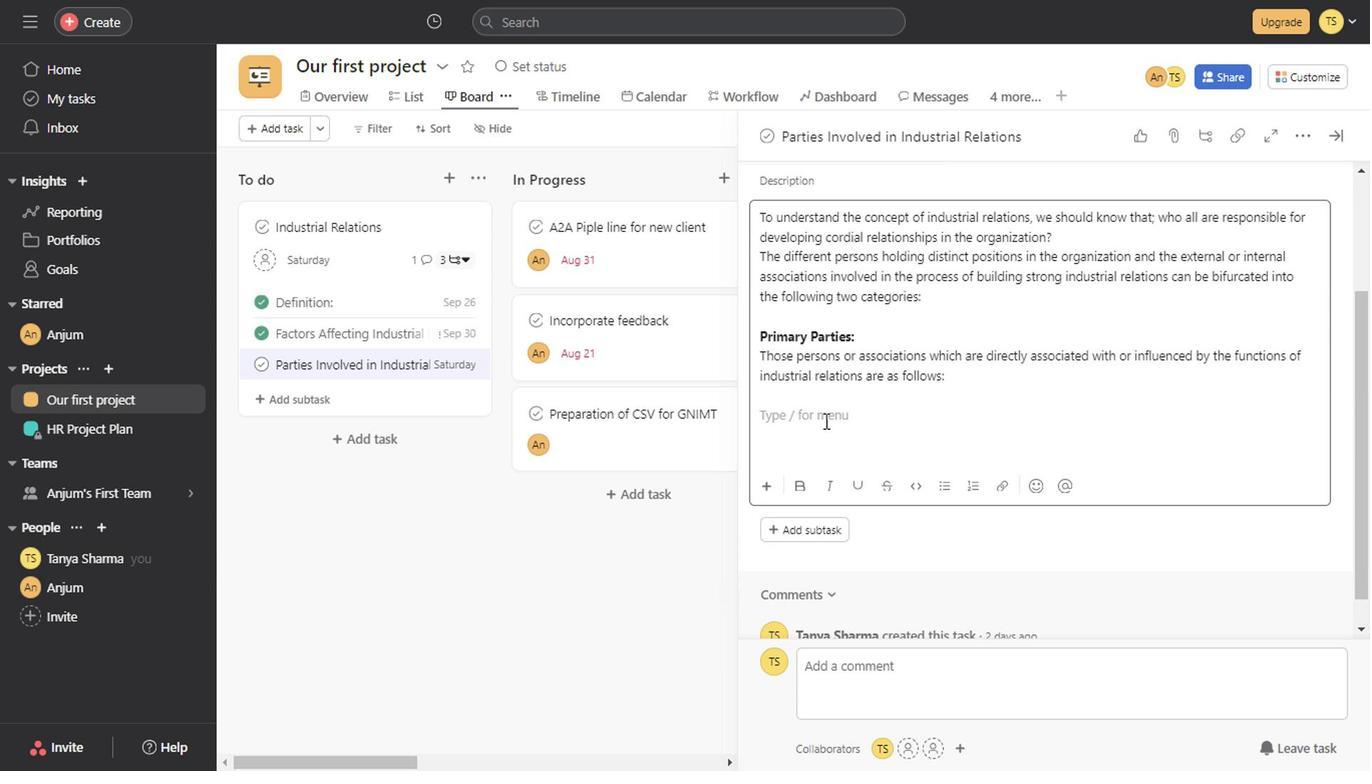 
Action: Mouse scrolled (949, 534) with delta (0, 0)
Screenshot: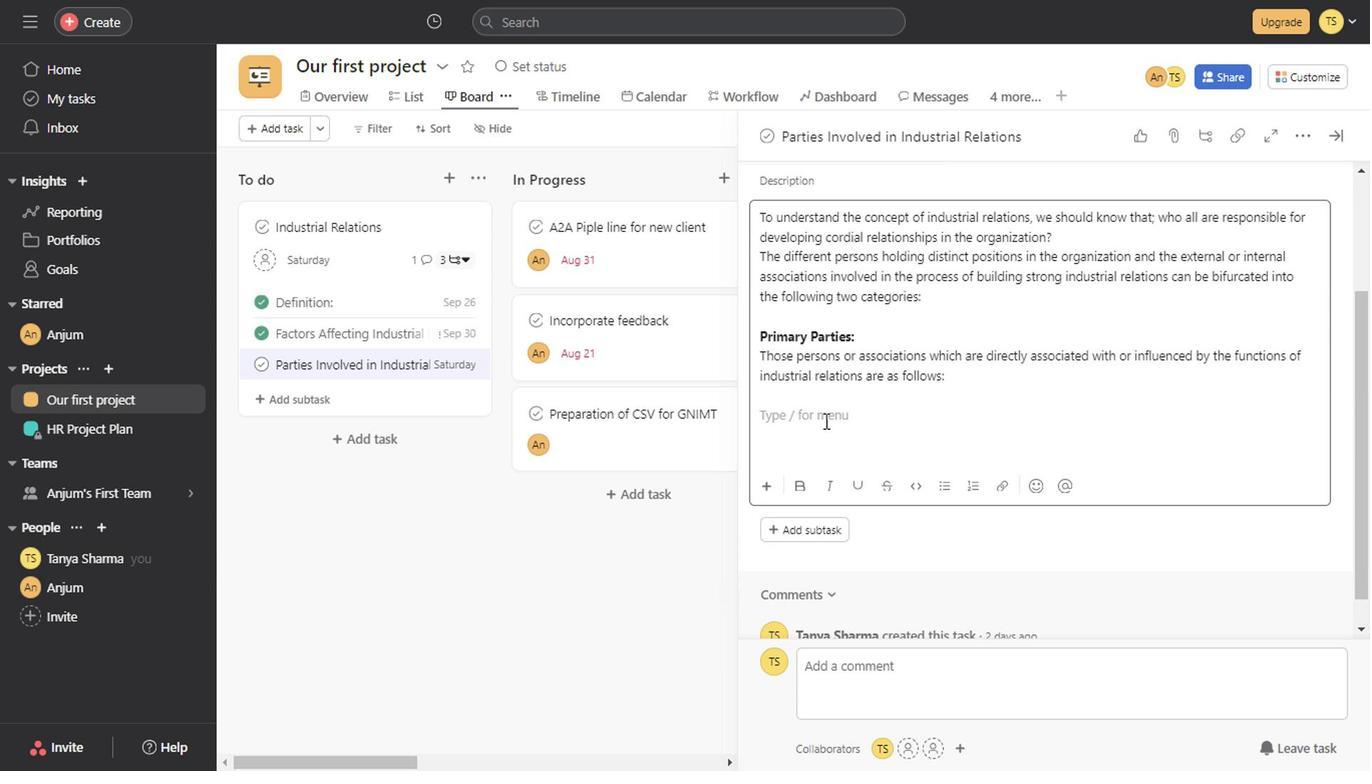 
Action: Mouse scrolled (949, 534) with delta (0, 0)
Screenshot: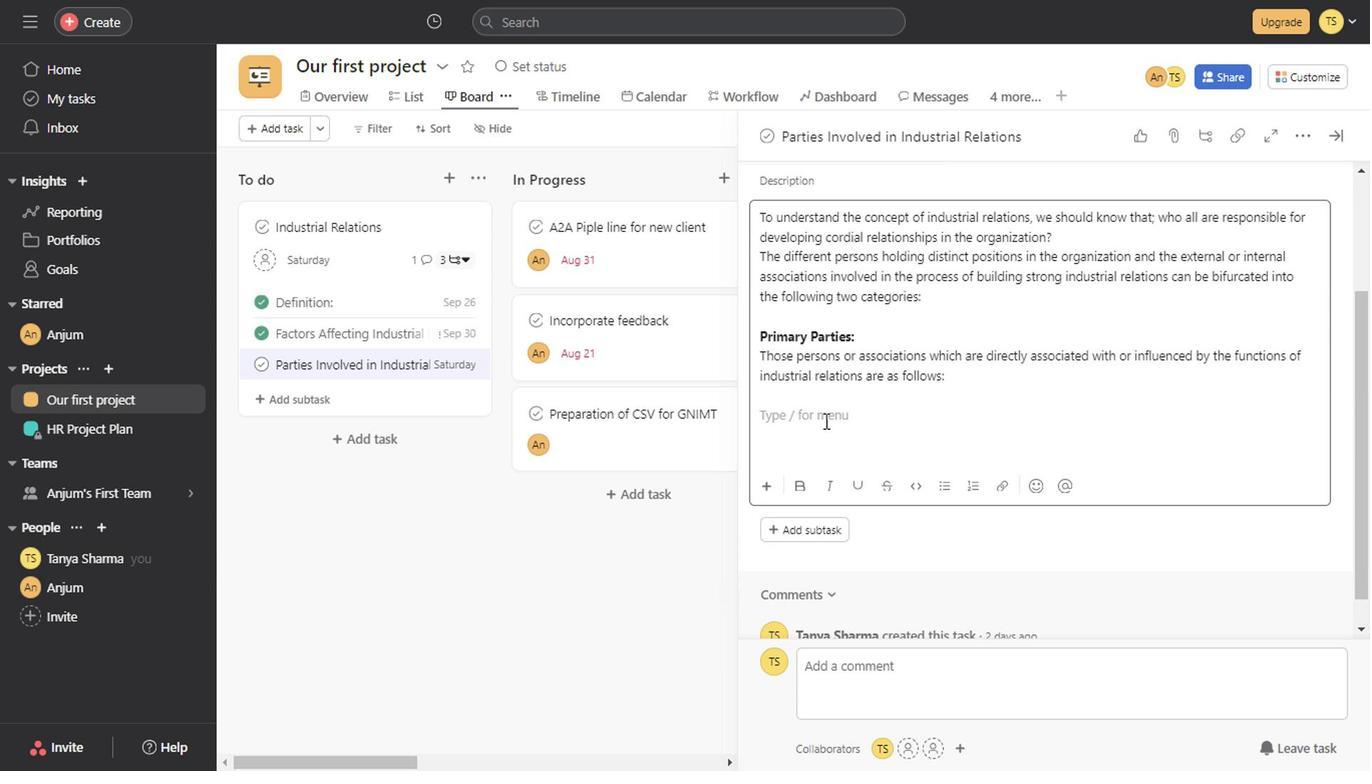 
Action: Mouse scrolled (949, 534) with delta (0, 0)
Screenshot: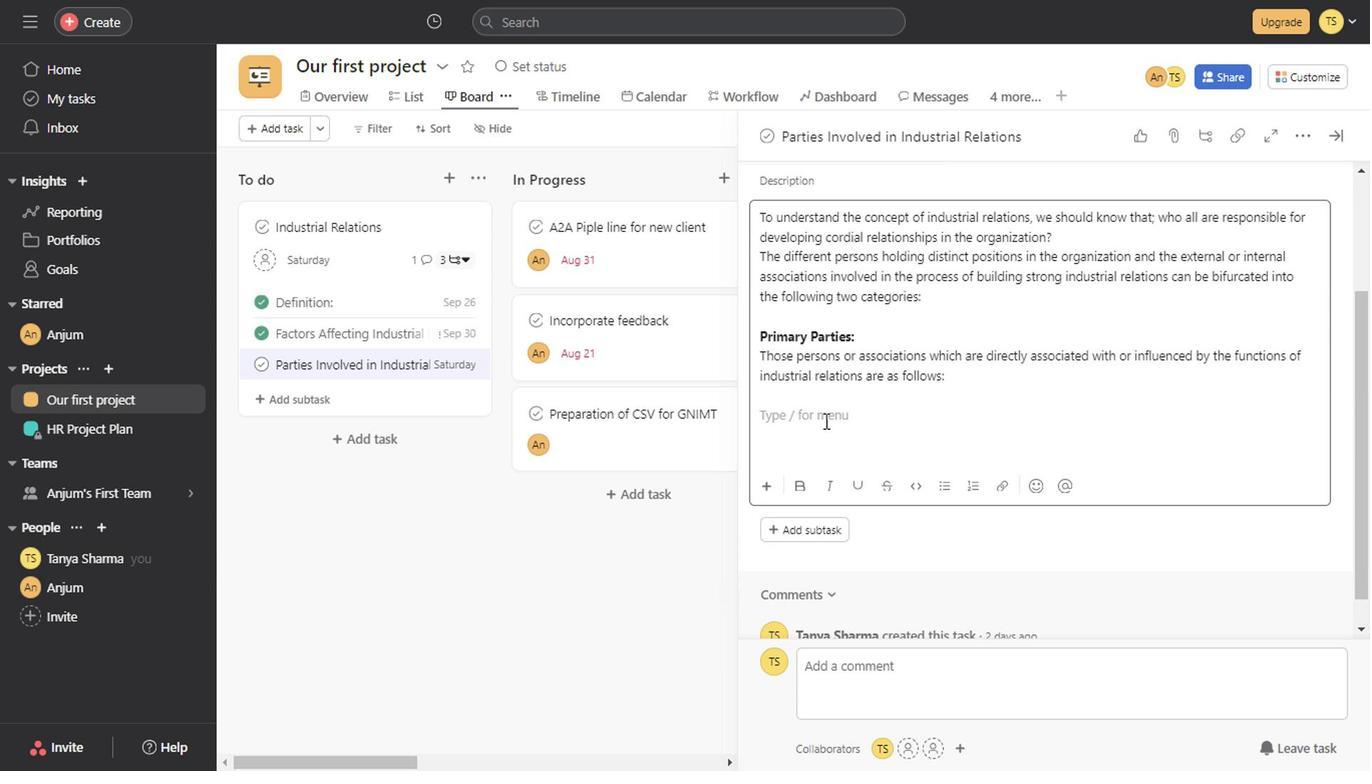 
Action: Mouse scrolled (949, 534) with delta (0, 0)
Screenshot: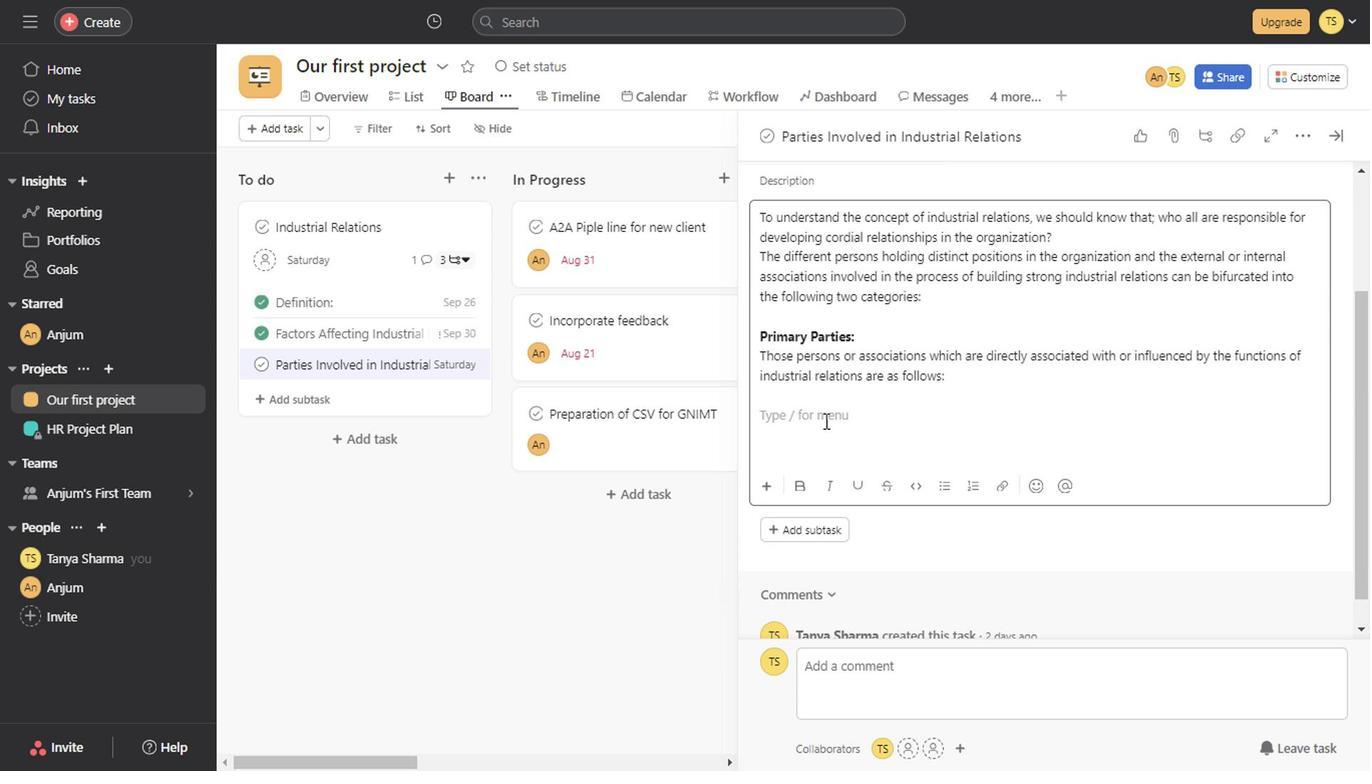 
Action: Mouse scrolled (949, 534) with delta (0, 0)
Screenshot: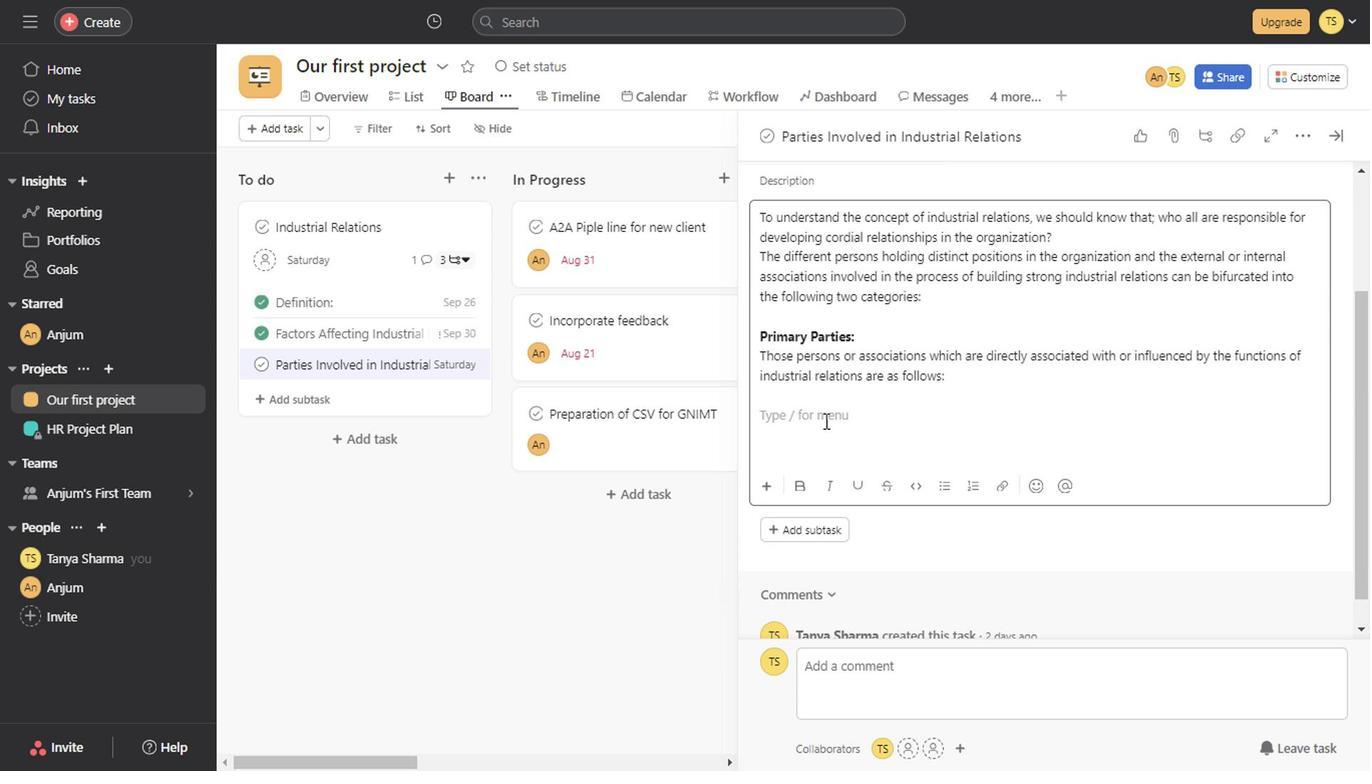 
Action: Mouse scrolled (949, 534) with delta (0, 0)
Screenshot: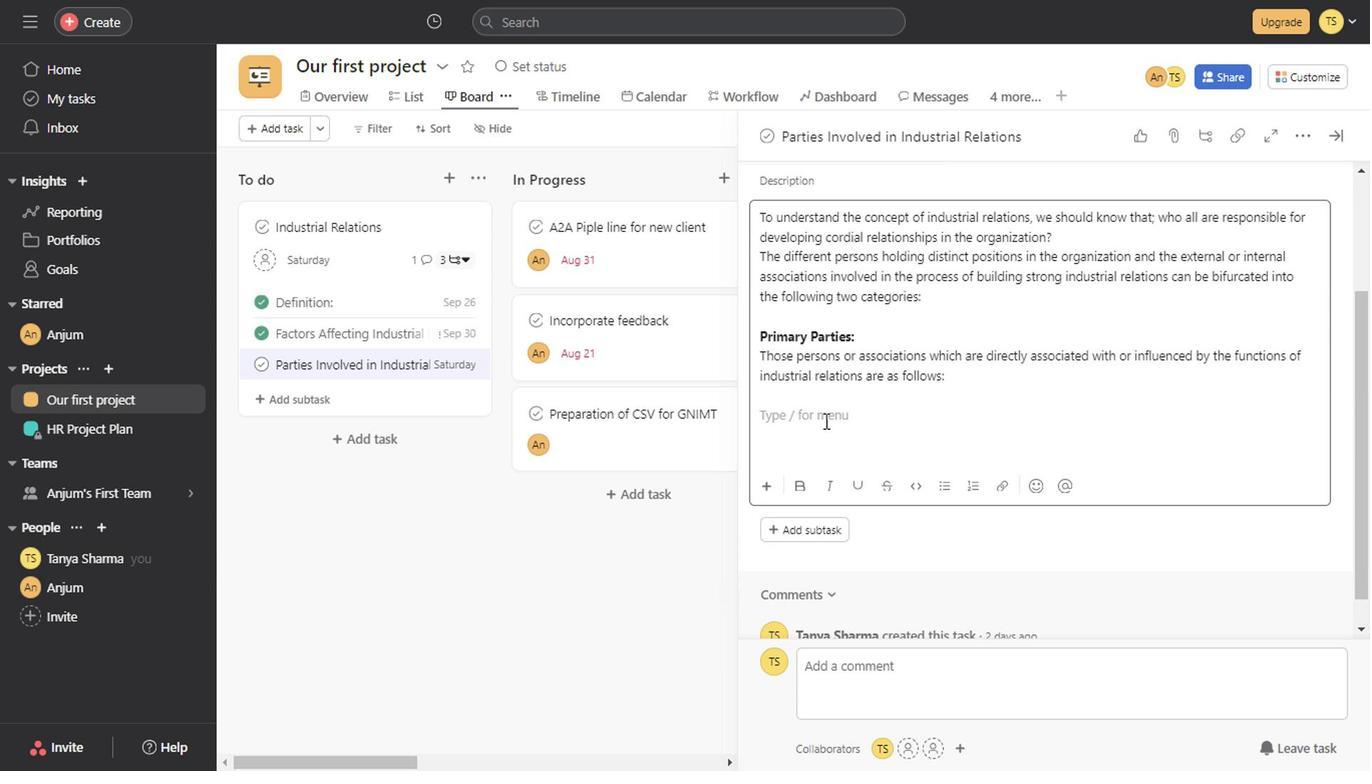 
Action: Mouse scrolled (949, 534) with delta (0, 0)
Screenshot: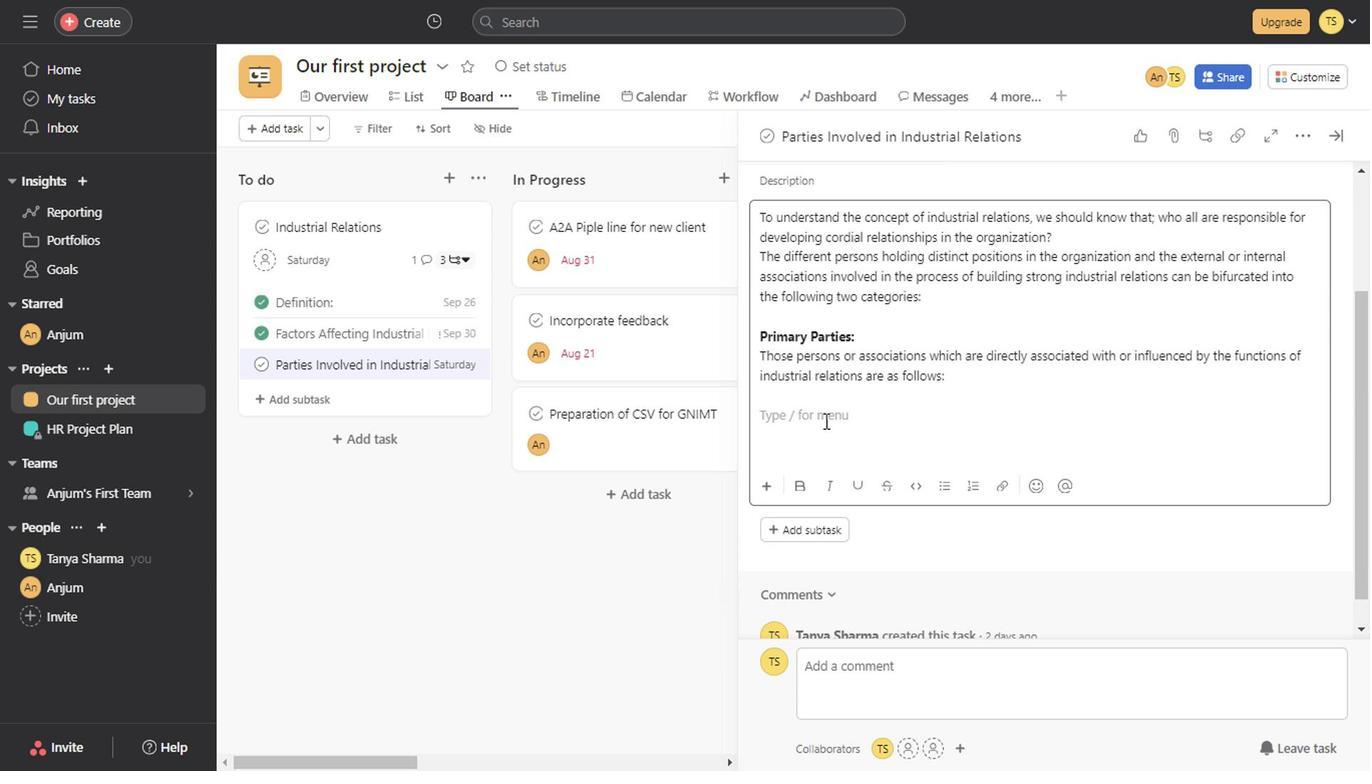 
Action: Mouse scrolled (949, 534) with delta (0, 0)
Screenshot: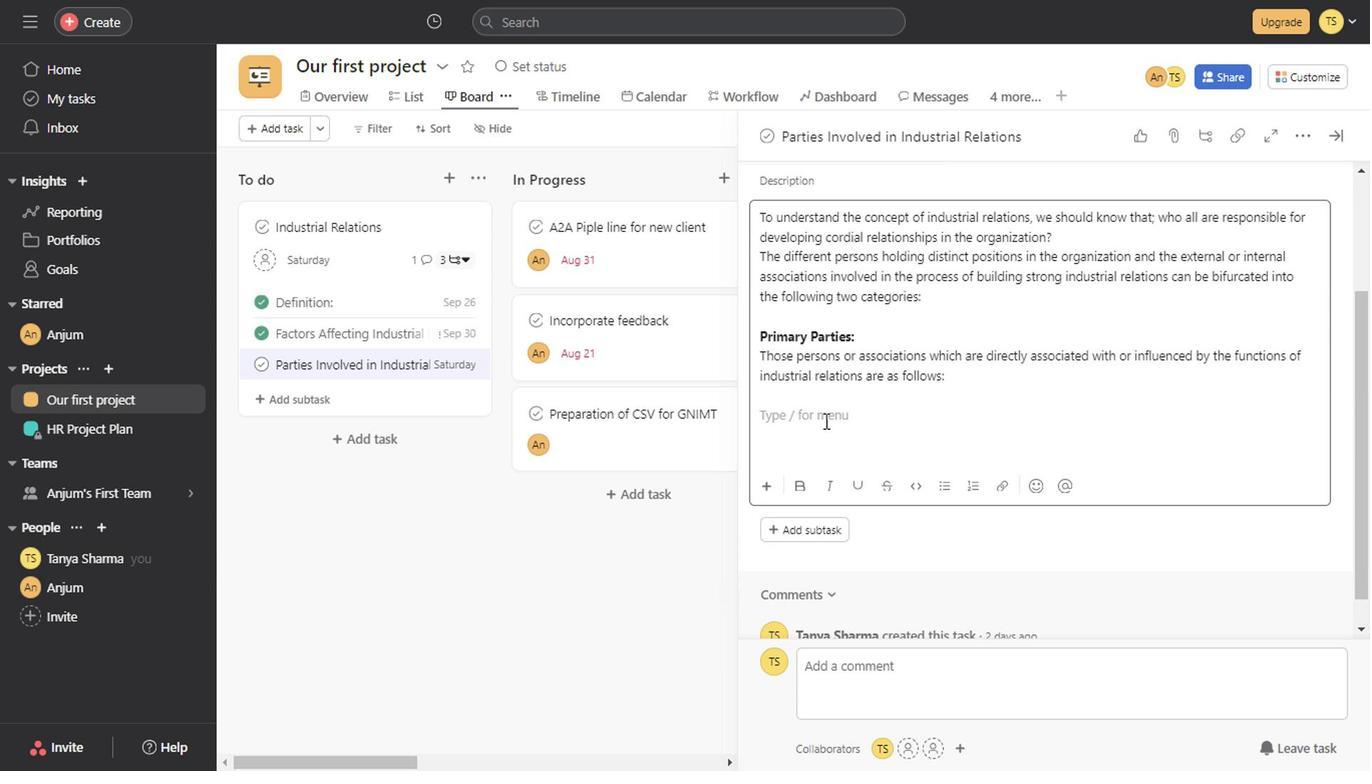 
Action: Mouse scrolled (949, 534) with delta (0, 0)
Screenshot: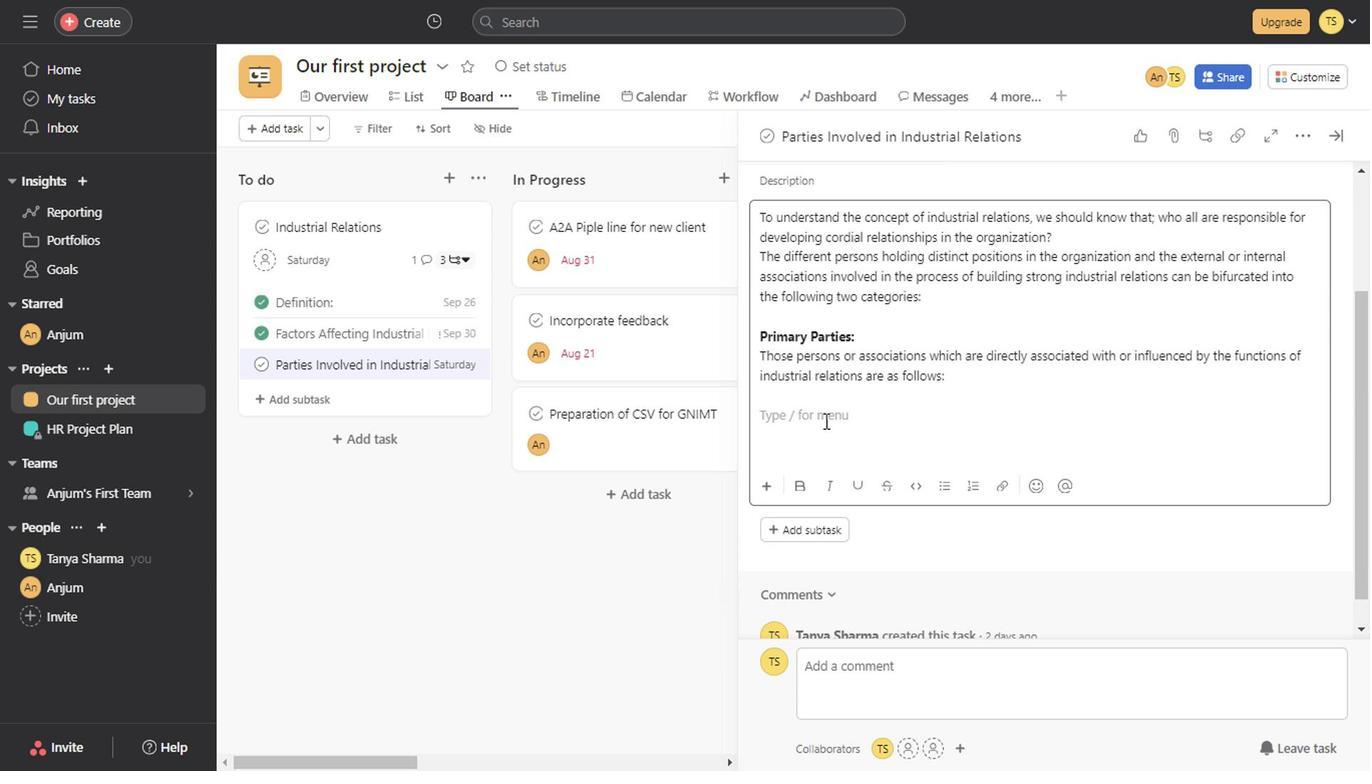 
Action: Mouse scrolled (949, 534) with delta (0, 0)
Screenshot: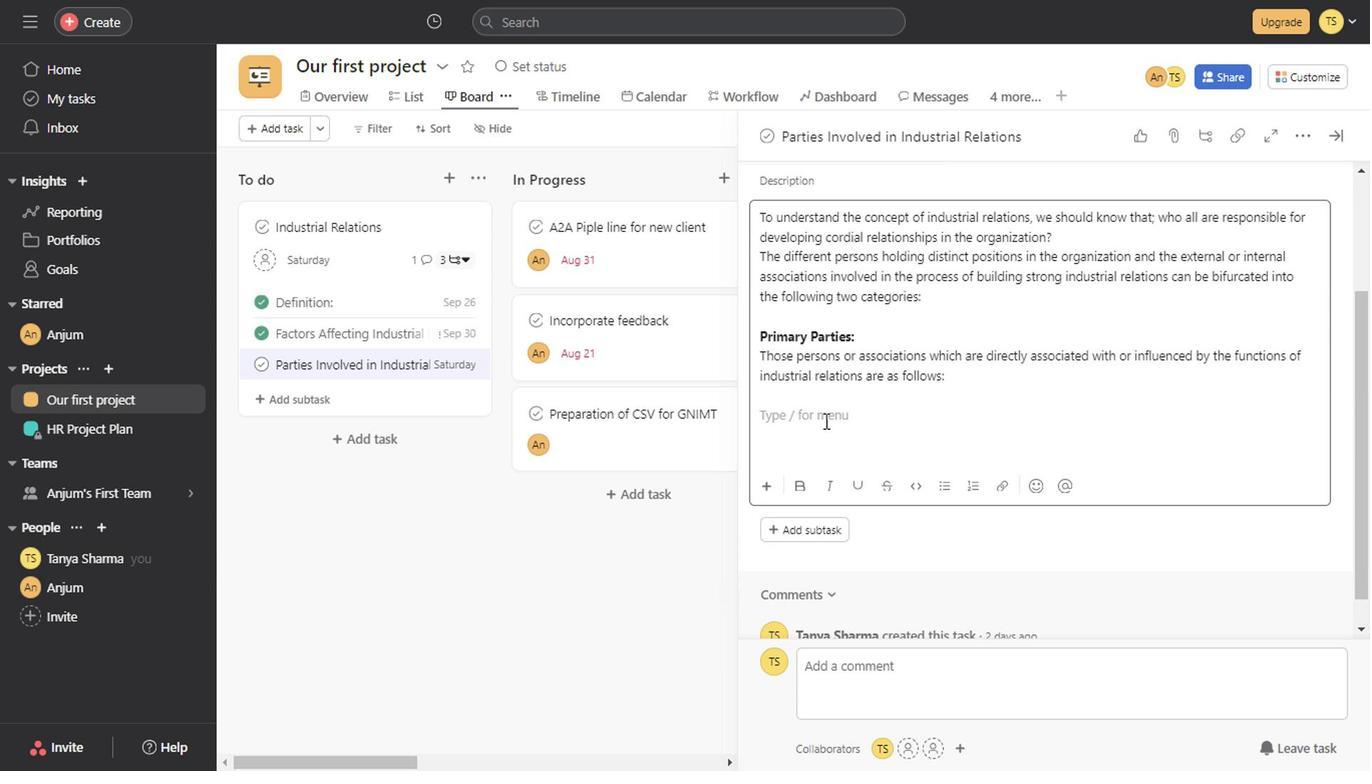 
Action: Mouse scrolled (949, 534) with delta (0, 0)
Screenshot: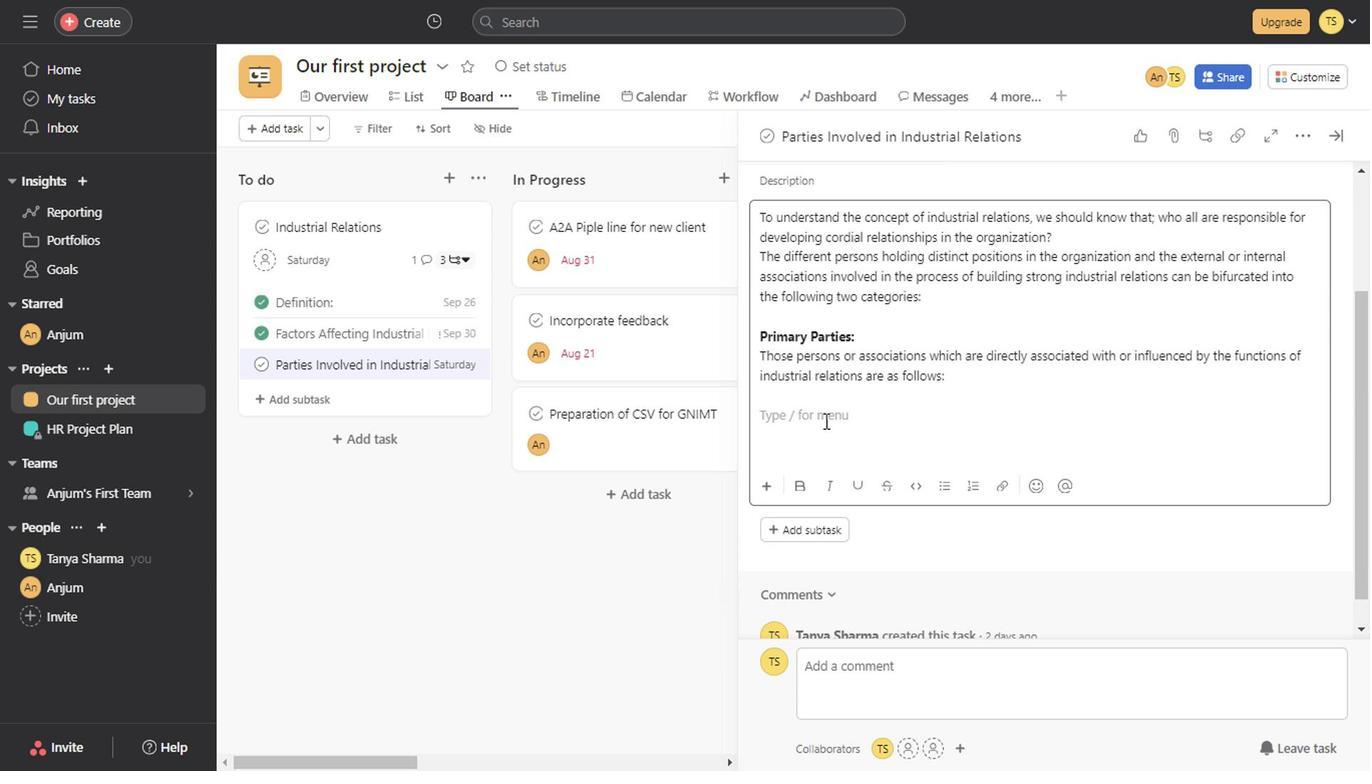 
Action: Mouse scrolled (949, 534) with delta (0, 0)
Screenshot: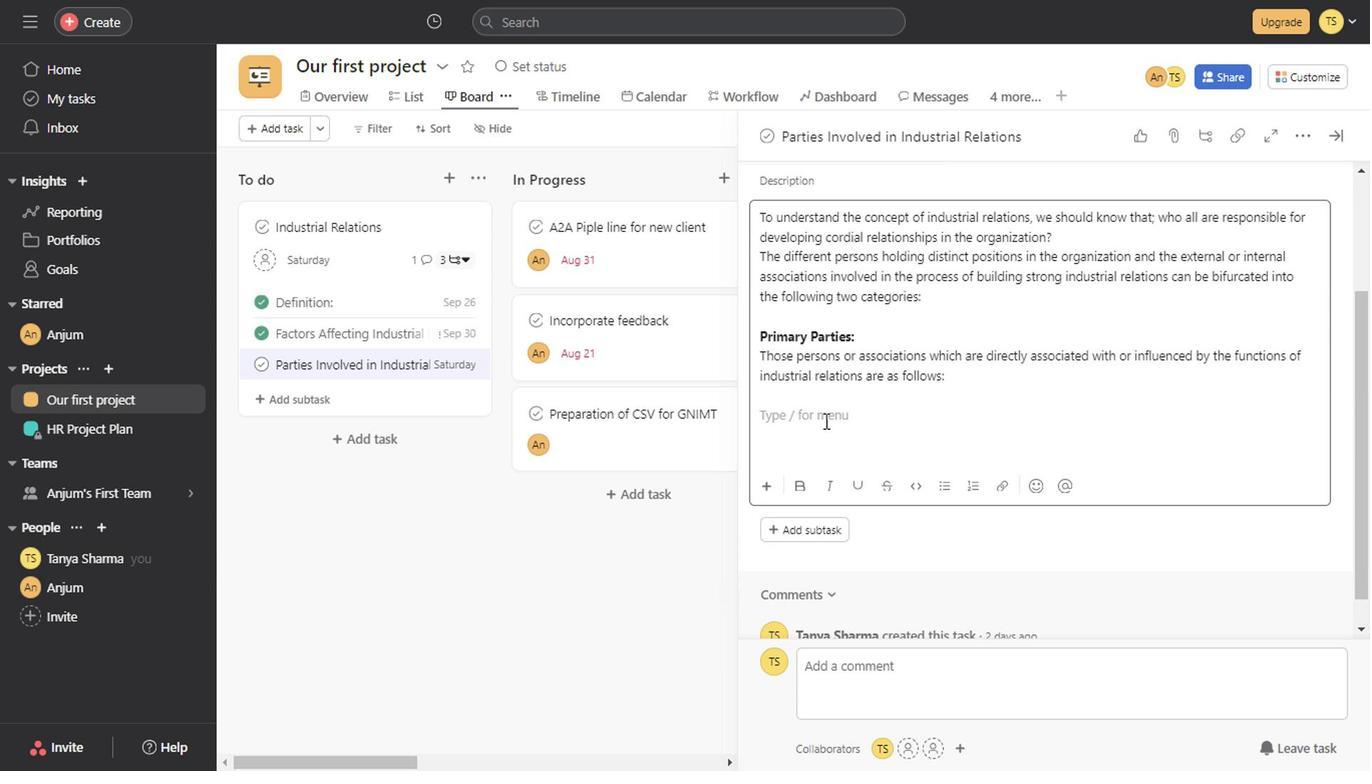 
Action: Mouse moved to (828, 429)
Screenshot: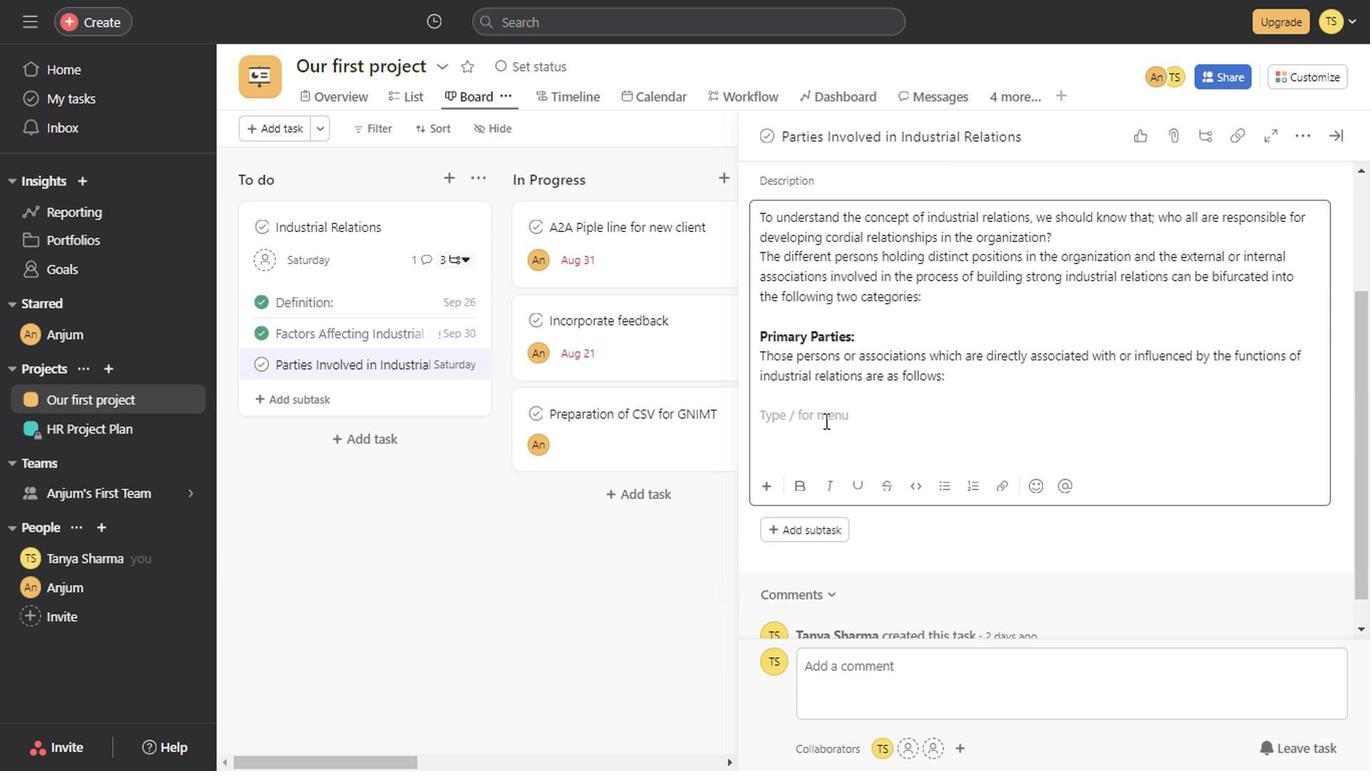 
Action: Key pressed <Key.shift>E<Key.backspace>
Screenshot: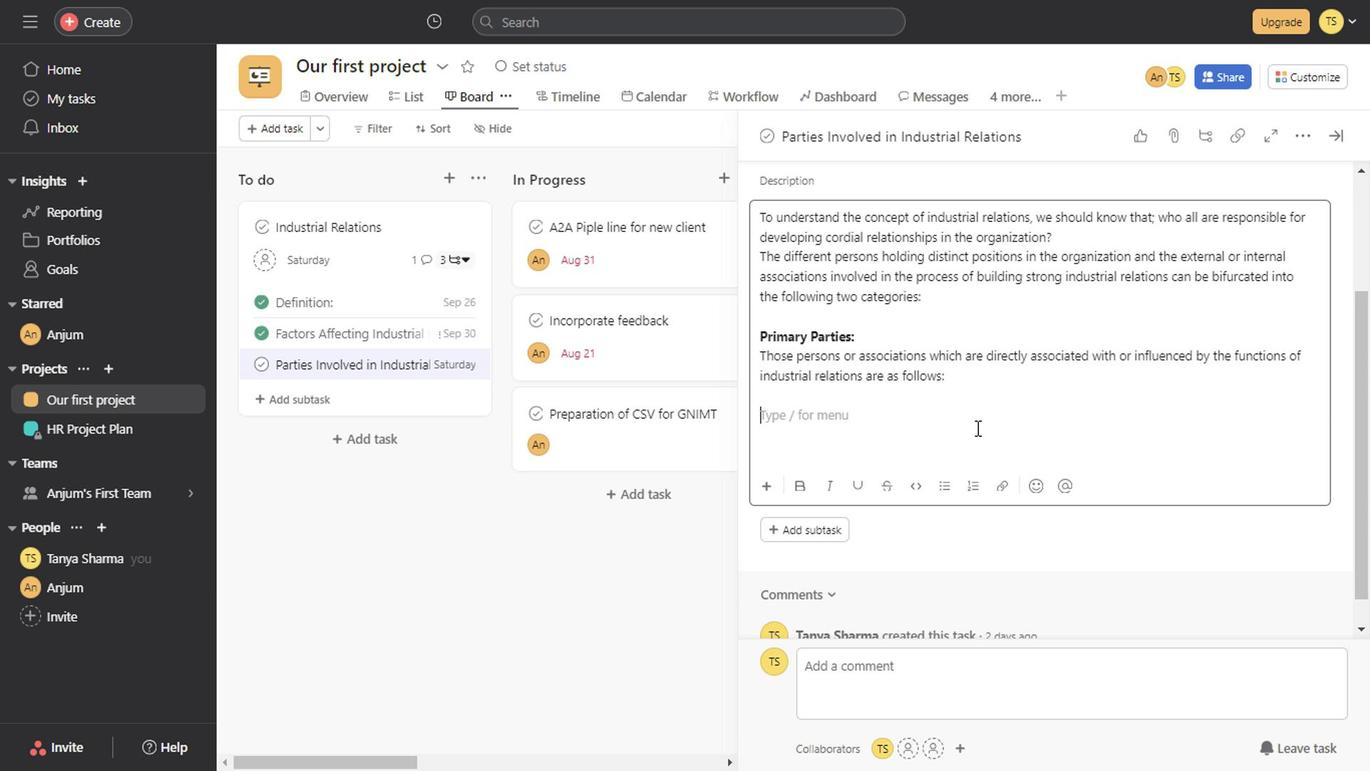 
Action: Mouse moved to (937, 479)
Screenshot: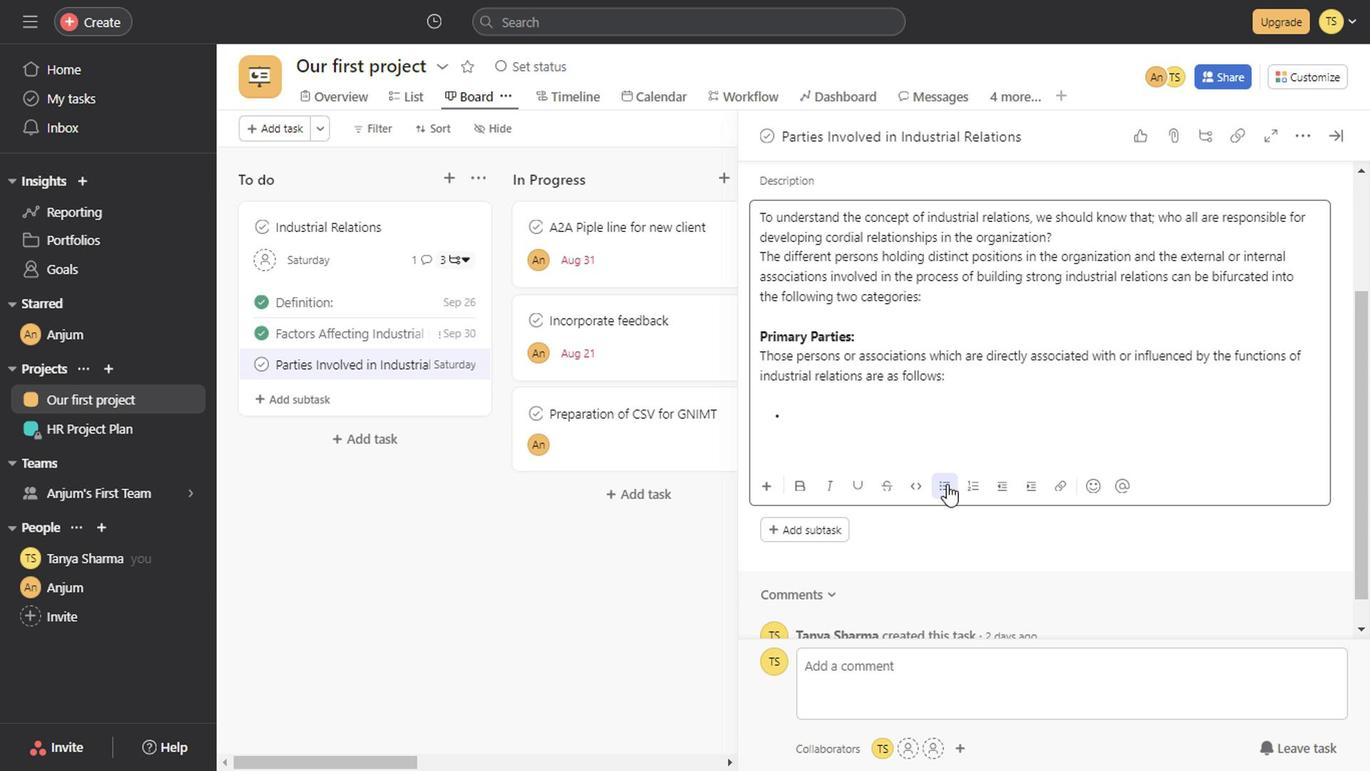 
Action: Mouse pressed left at (937, 479)
Screenshot: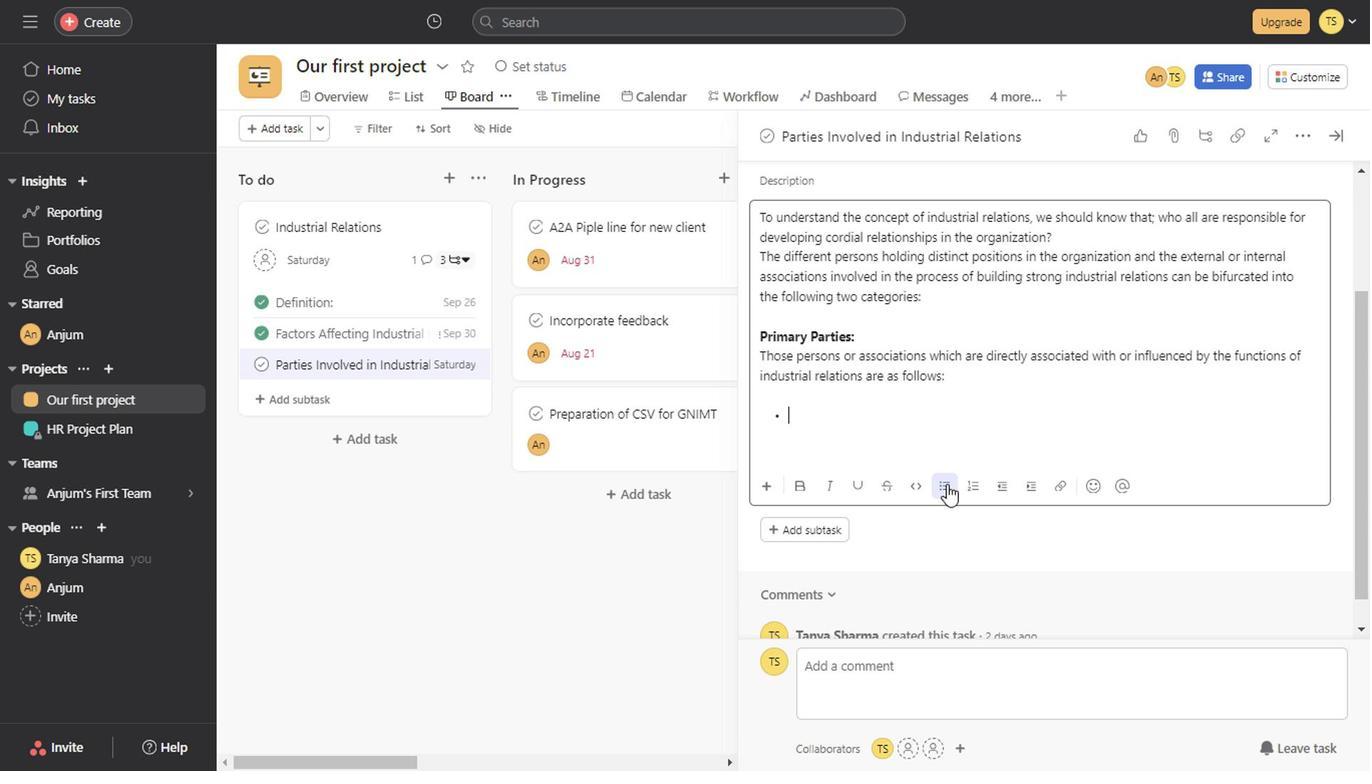 
Action: Key pressed <Key.shift><Key.shift>Employees<Key.shift_r>:<Key.shift_r><Key.left><Key.left><Key.left><Key.left><Key.left><Key.left><Key.left><Key.left><Key.left><Key.left>
Screenshot: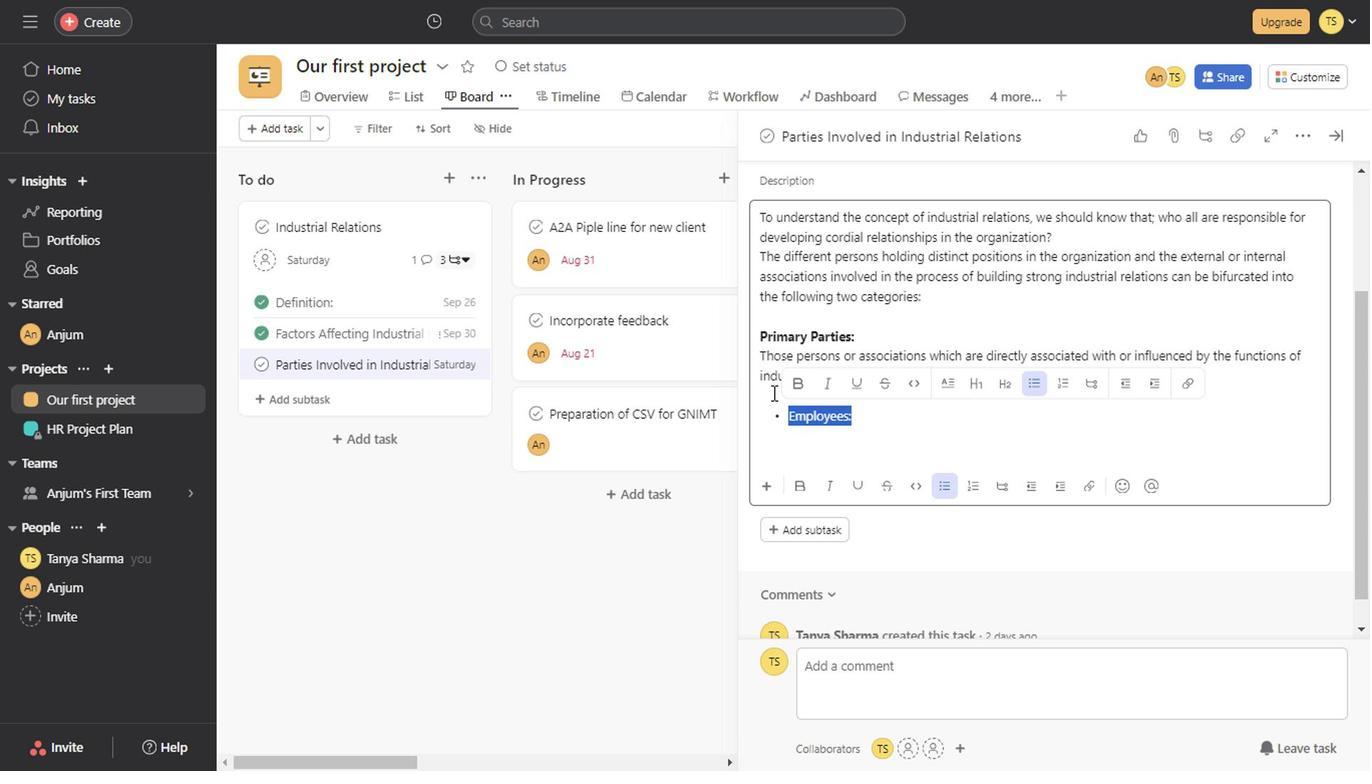 
Action: Mouse moved to (806, 401)
Screenshot: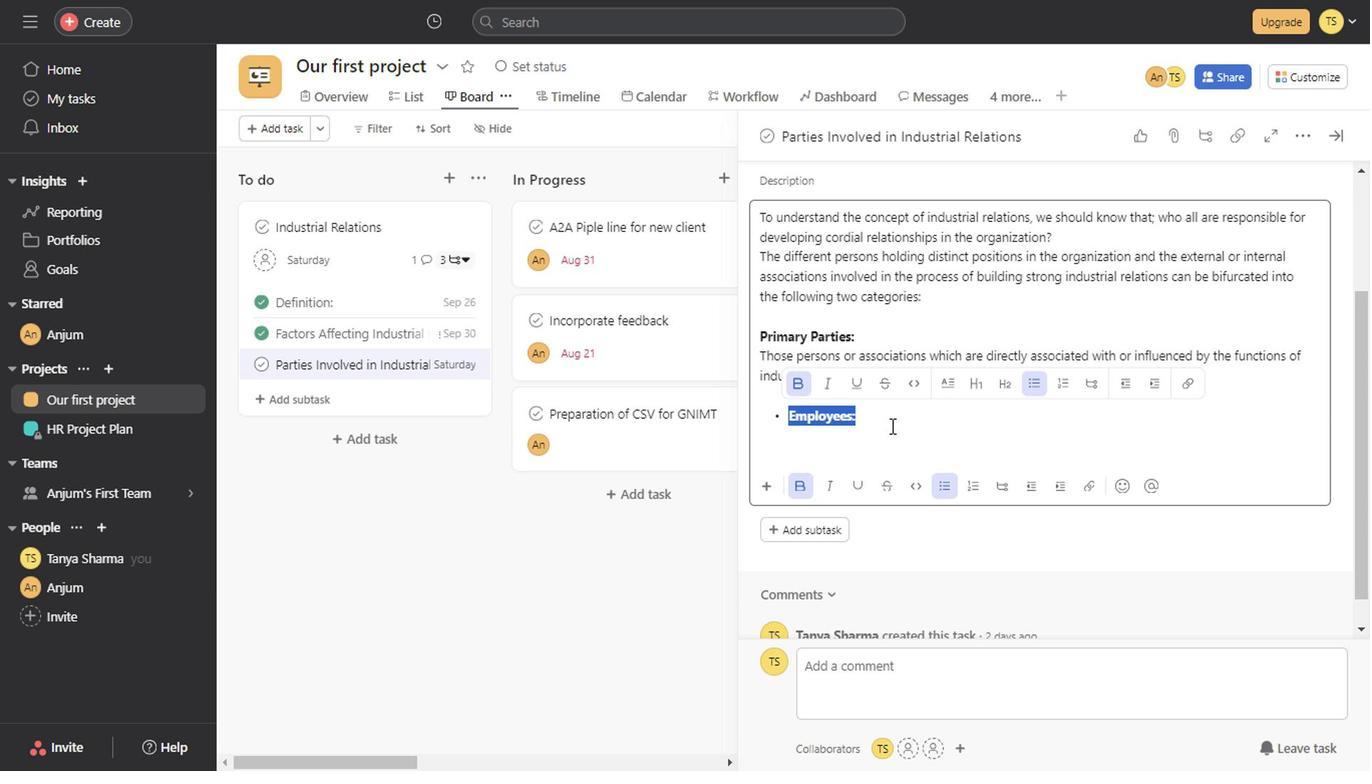 
Action: Mouse pressed left at (806, 401)
Screenshot: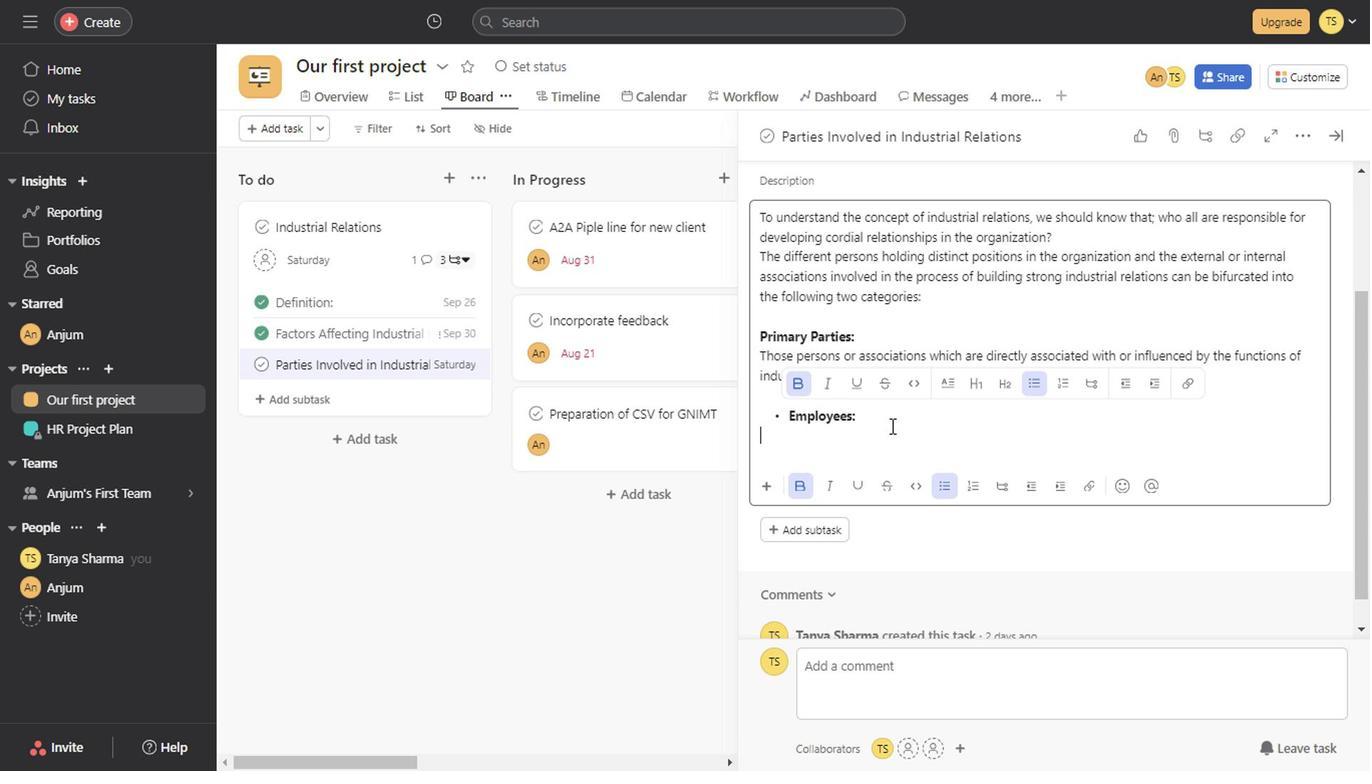 
Action: Mouse moved to (887, 434)
Screenshot: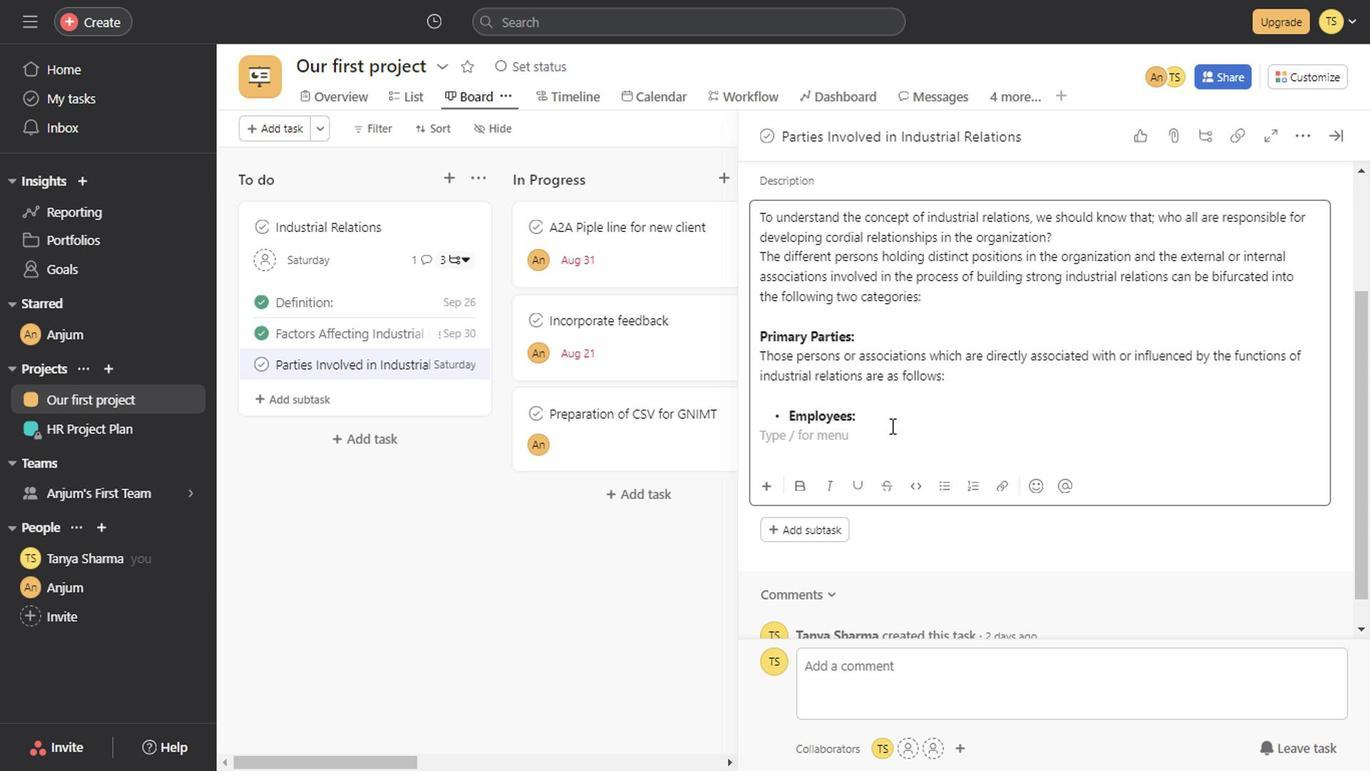 
Action: Mouse pressed left at (887, 434)
Screenshot: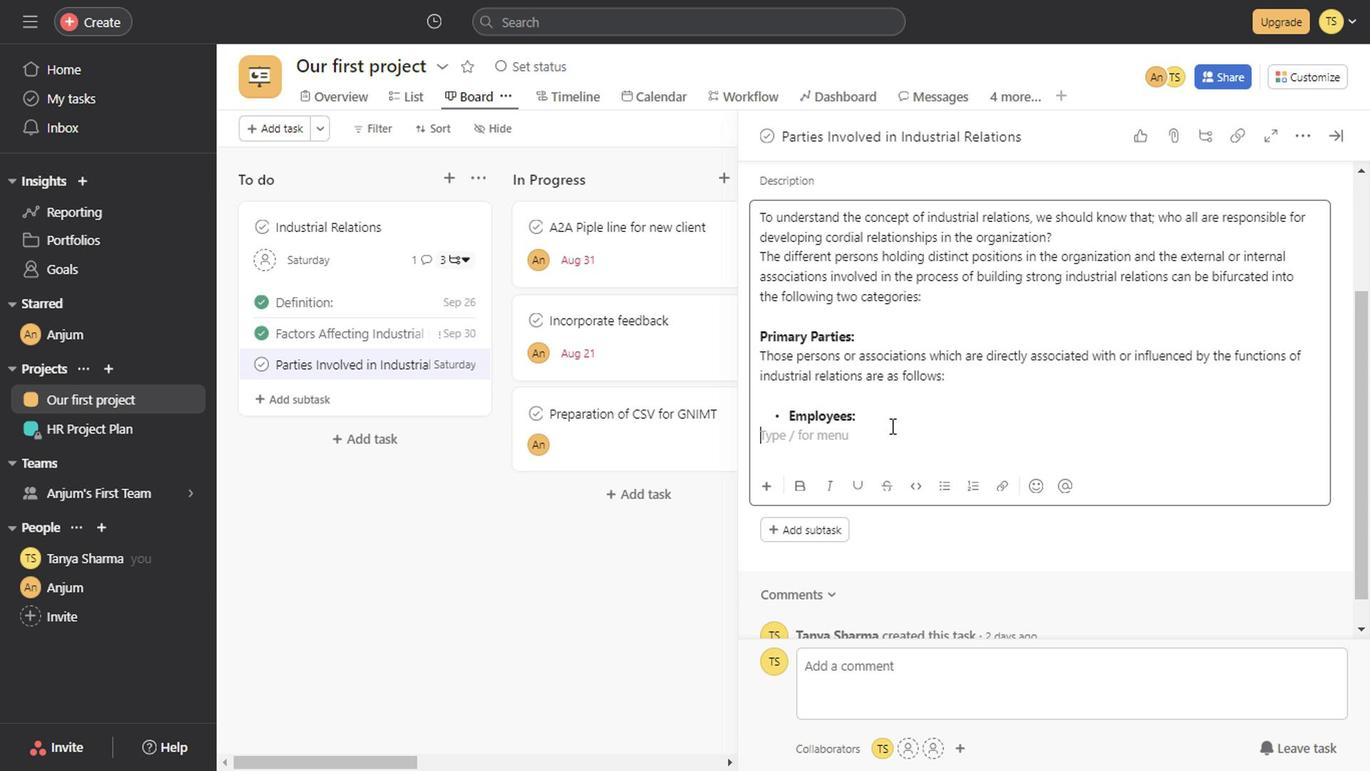 
Action: Key pressed <Key.backspace><Key.space><Key.shift_r><Key.shift_r><Key.shift_r><Key.shift_r><Key.shift_r><Key.shift_r><Key.shift_r><Key.shift_r><Key.shift_r><Key.shift_r>T<Key.backspace>
Screenshot: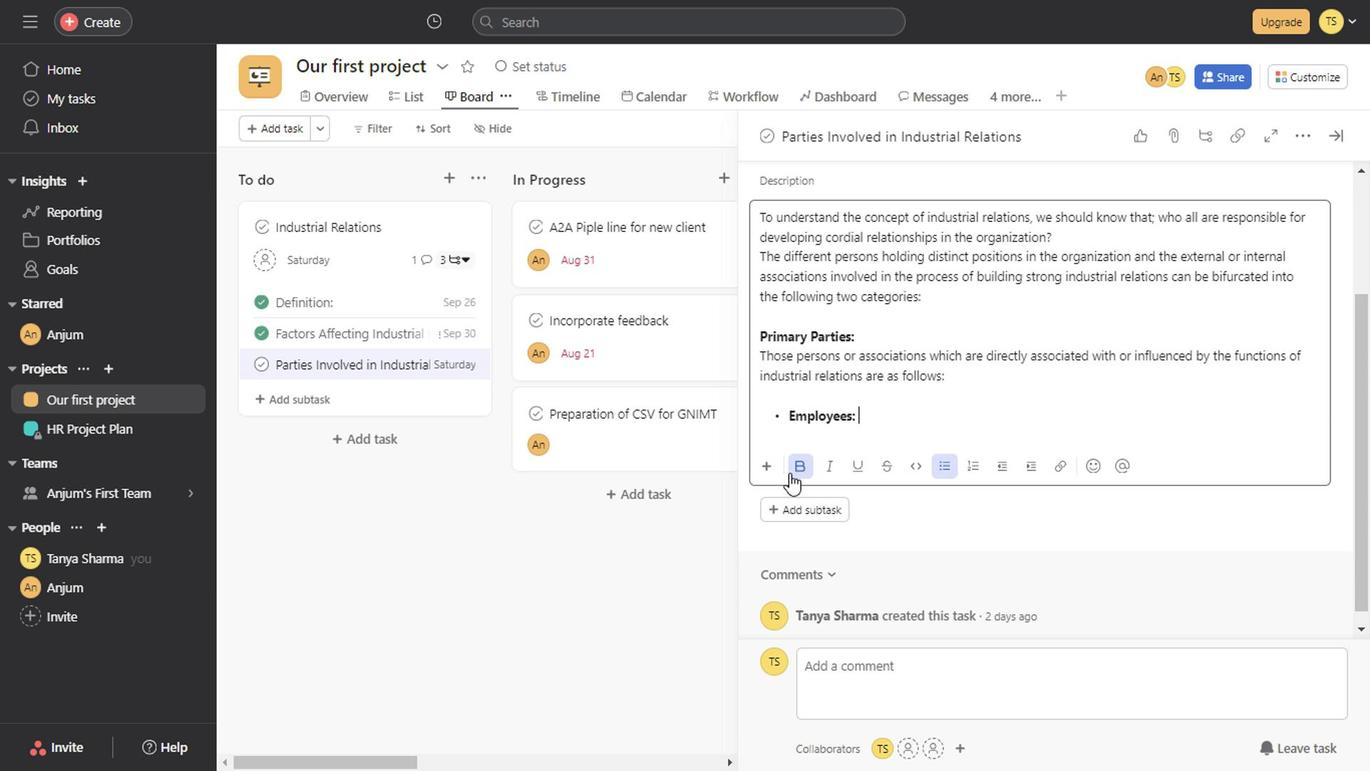 
Action: Mouse moved to (801, 471)
Screenshot: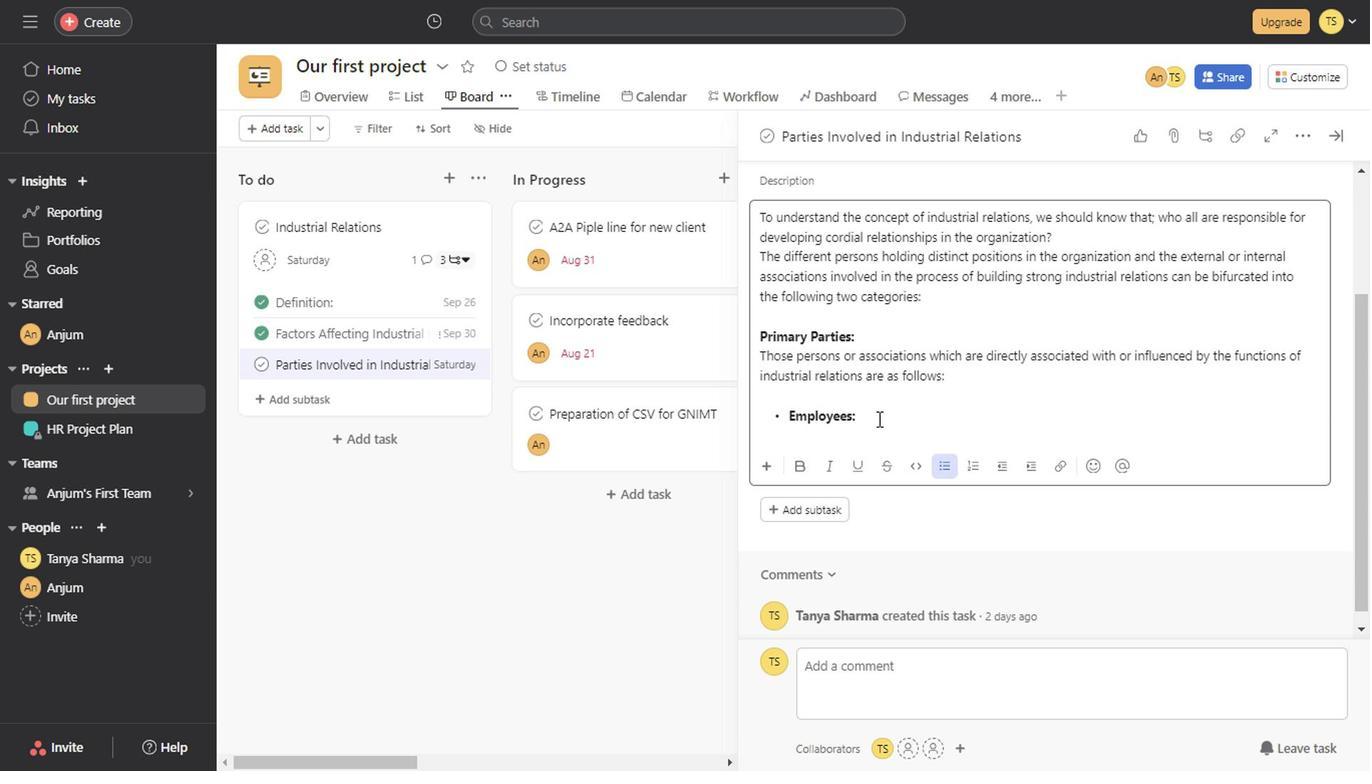 
Action: Mouse pressed left at (801, 471)
Screenshot: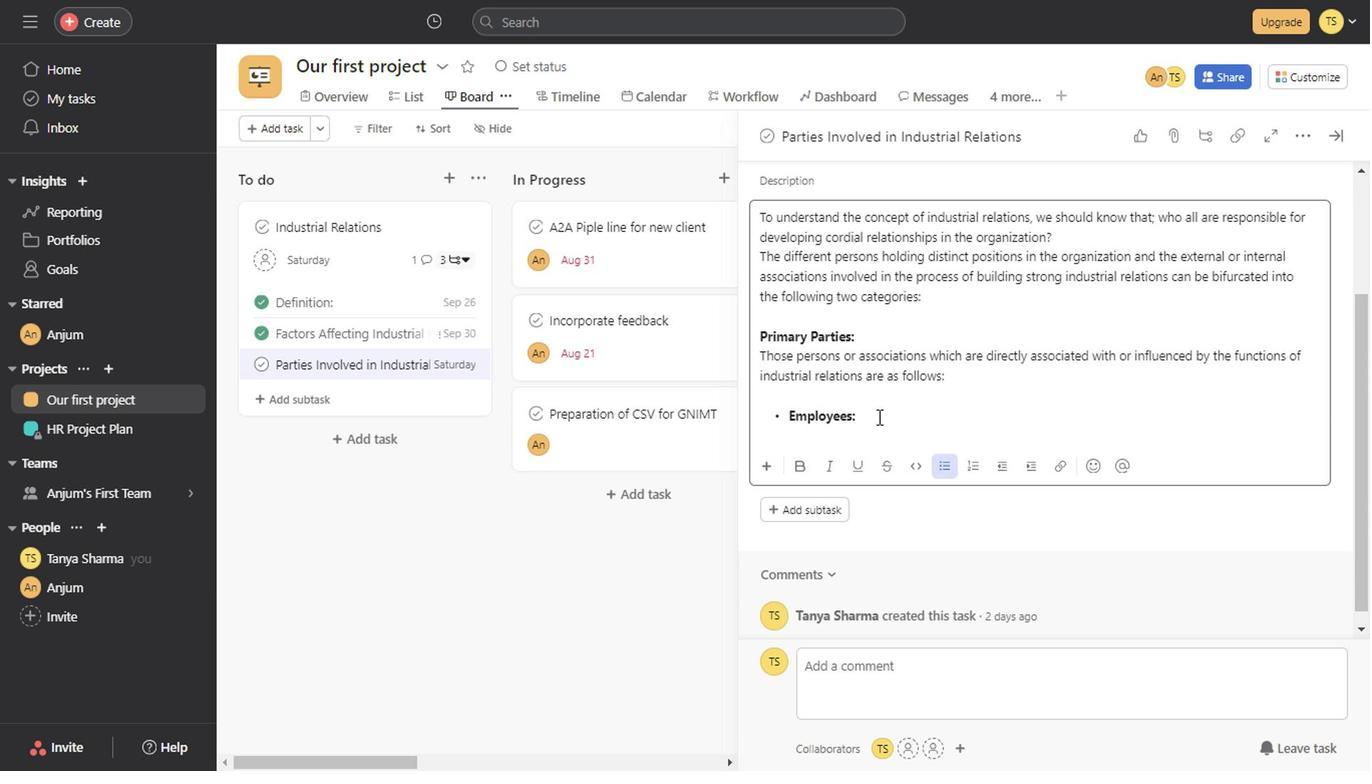 
Action: Mouse moved to (875, 426)
Screenshot: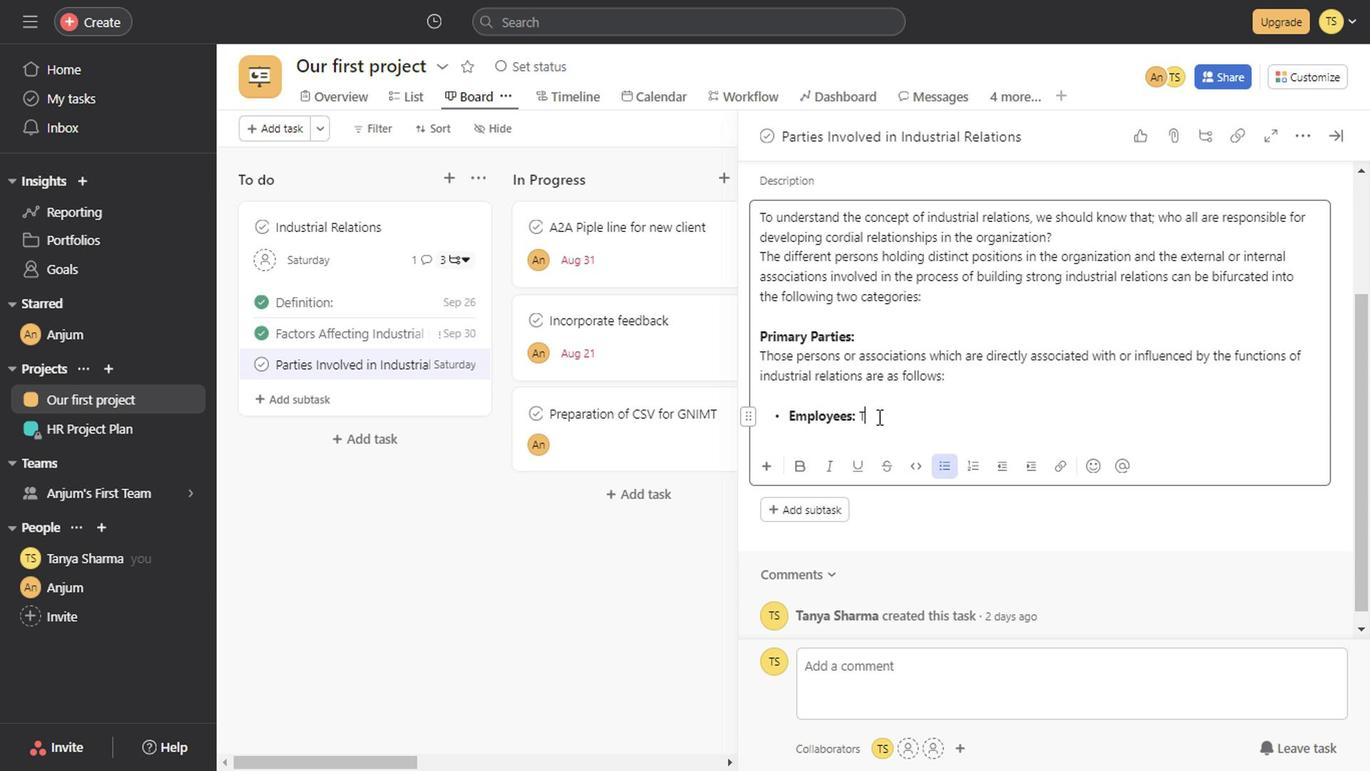 
Action: Key pressed <Key.shift>The<Key.space>
Screenshot: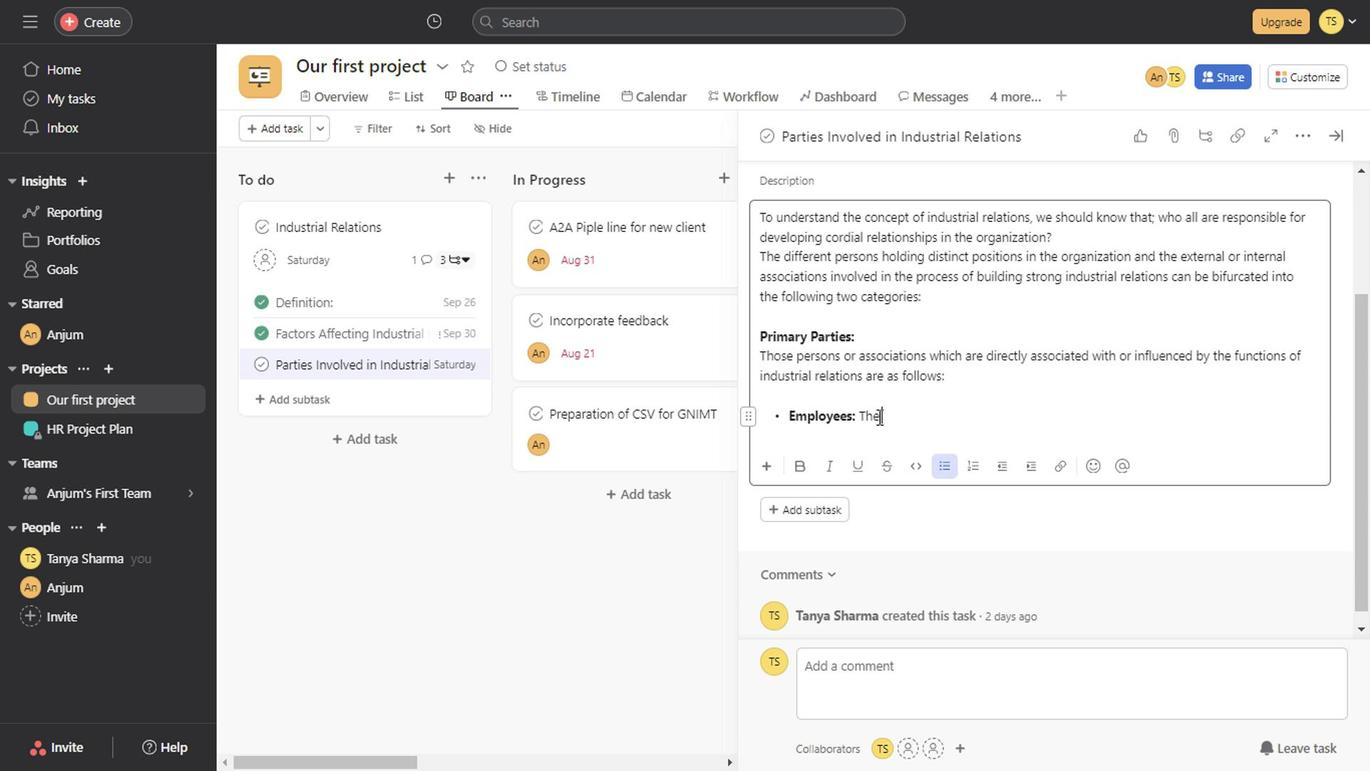 
Action: Mouse moved to (602, 558)
Screenshot: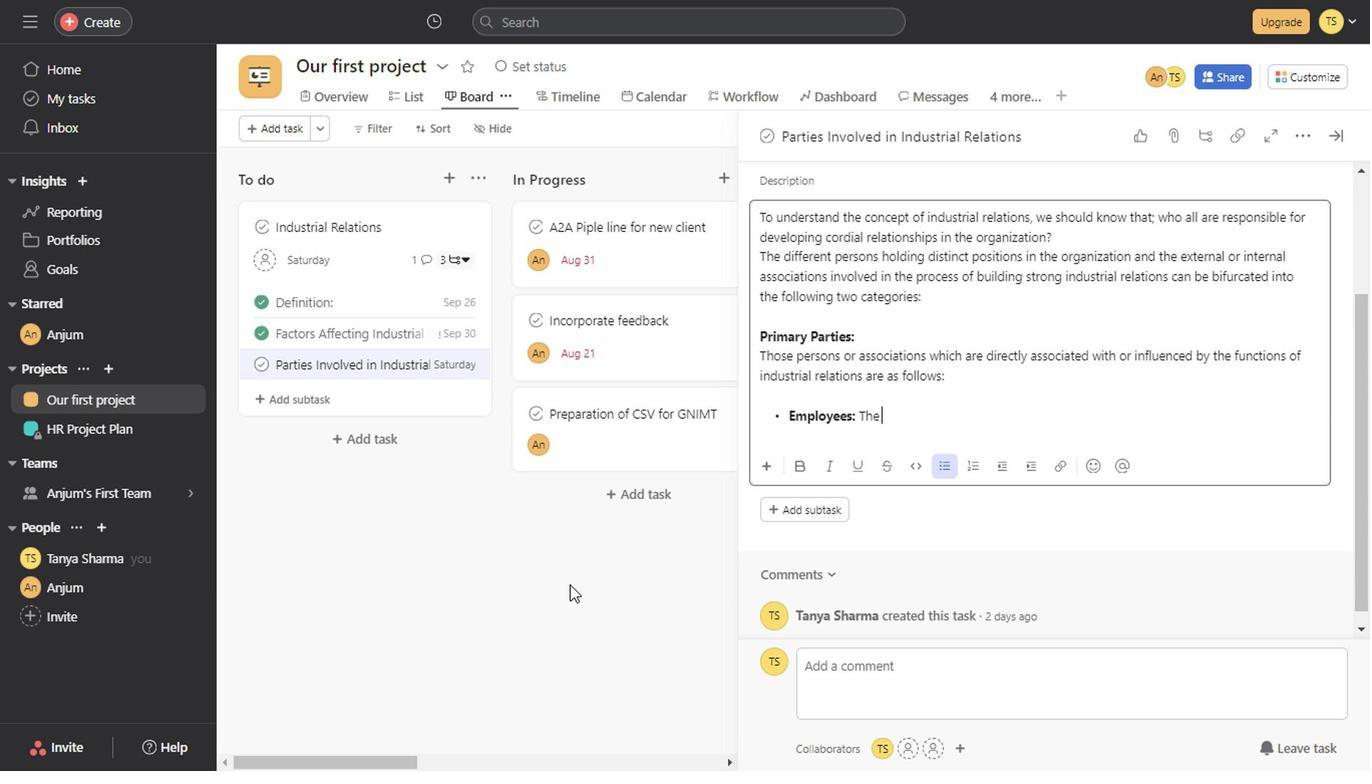 
Action: Key pressed workers<Key.space>who<Key.space>provide<Key.space>their<Key.space>services<Key.space>to<Key.space>the<Key.space>organization<Key.space>
Screenshot: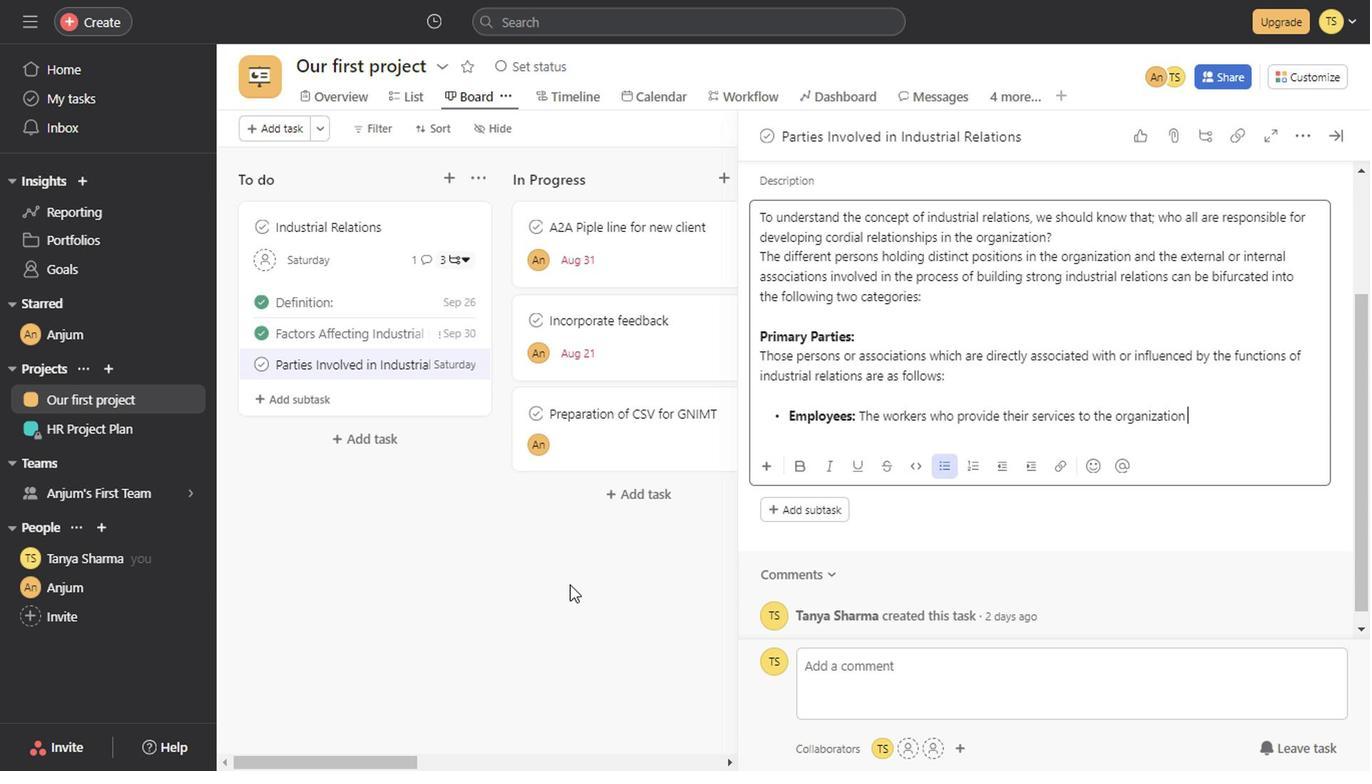 
Action: Mouse moved to (924, 351)
Screenshot: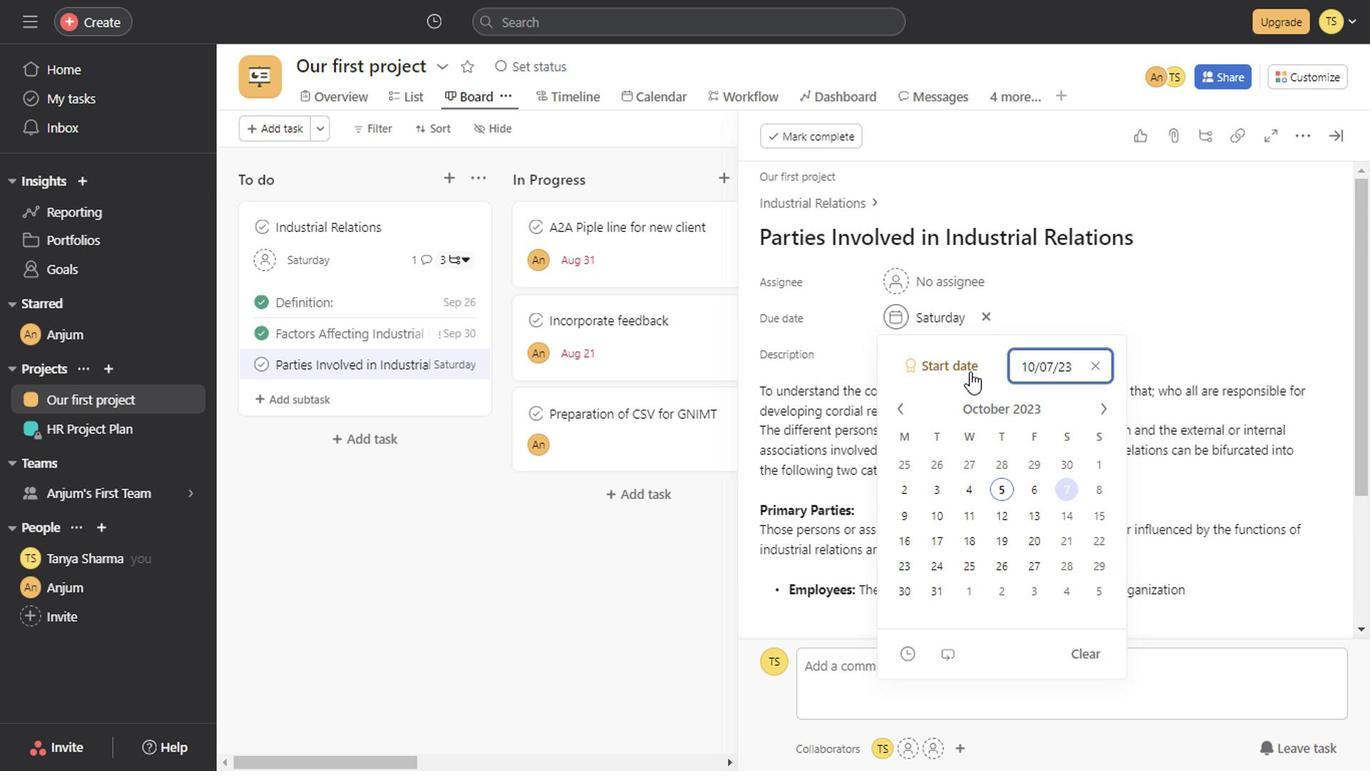 
Action: Mouse pressed left at (924, 351)
Screenshot: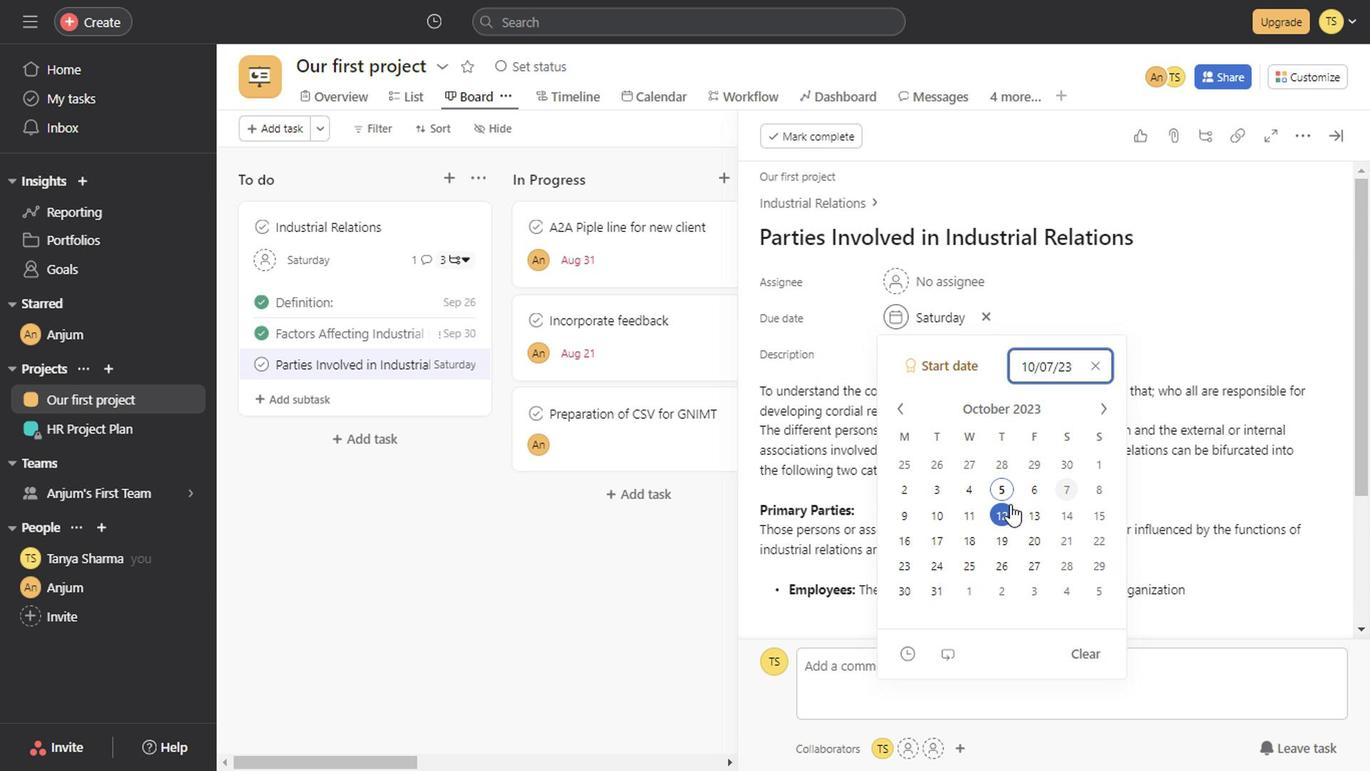 
Action: Mouse moved to (985, 485)
Screenshot: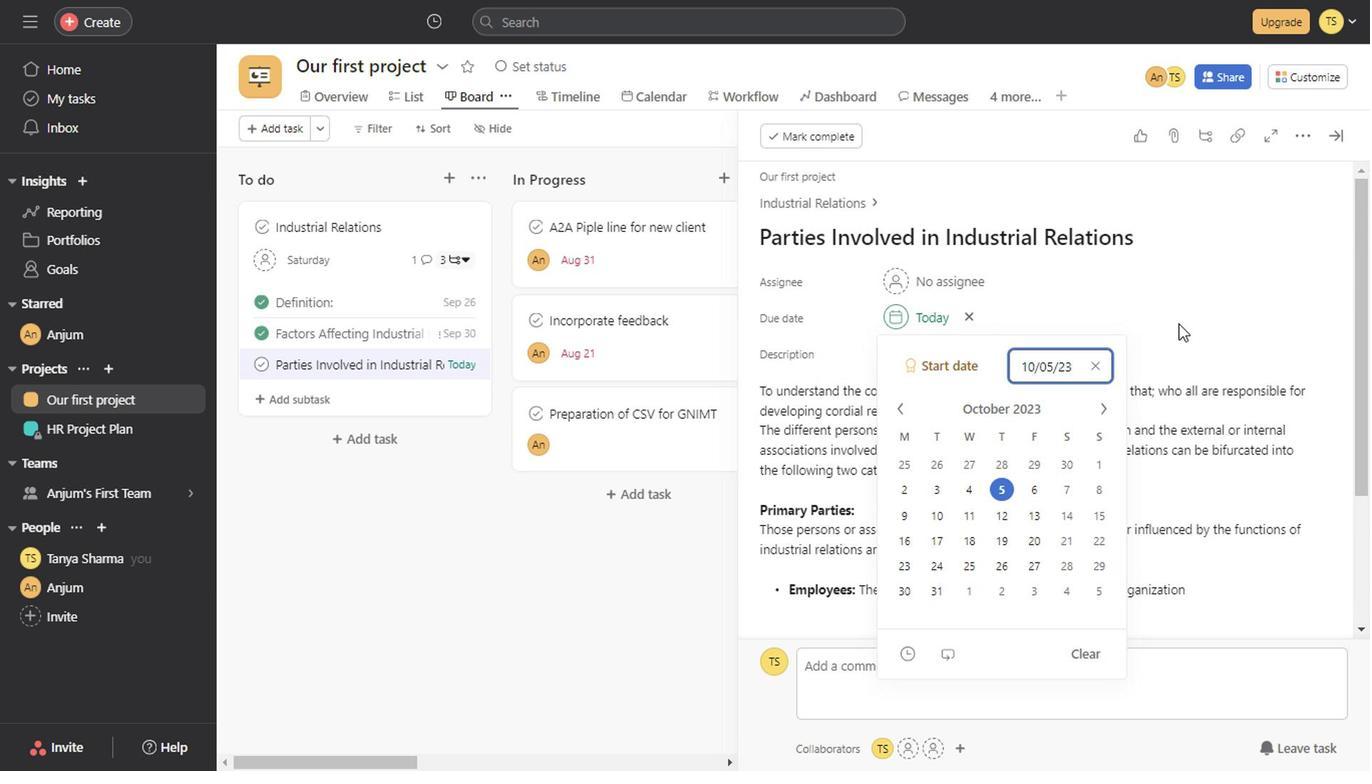 
Action: Mouse pressed left at (985, 485)
Screenshot: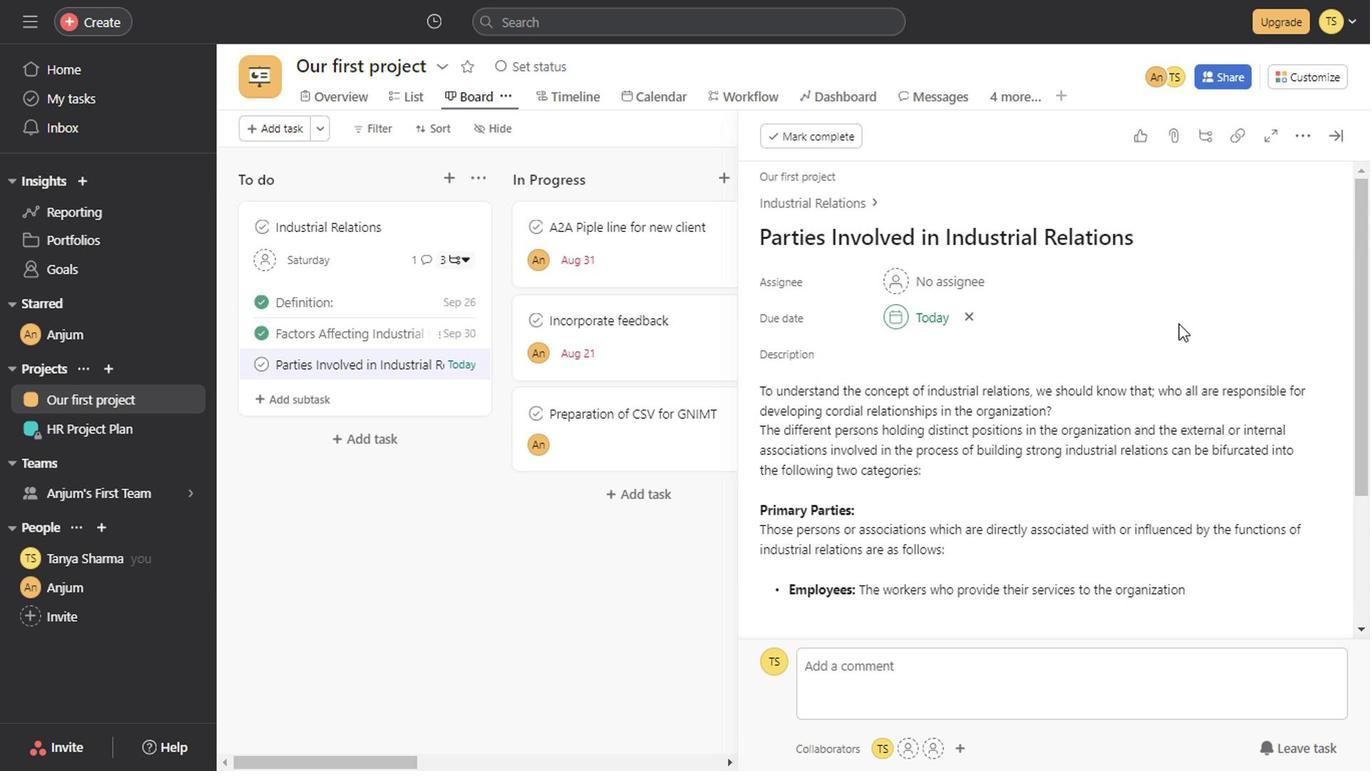 
Action: Mouse moved to (1142, 352)
Screenshot: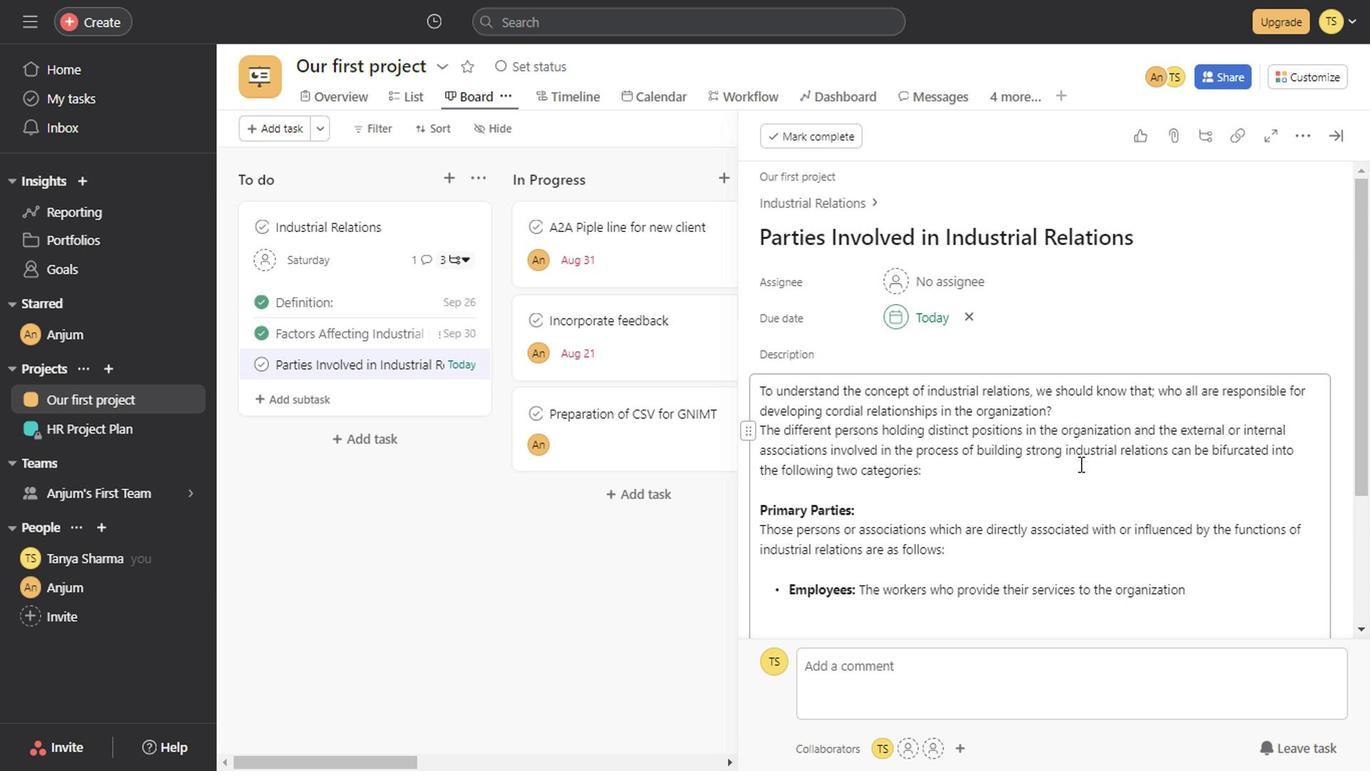 
Action: Mouse pressed left at (1142, 352)
Screenshot: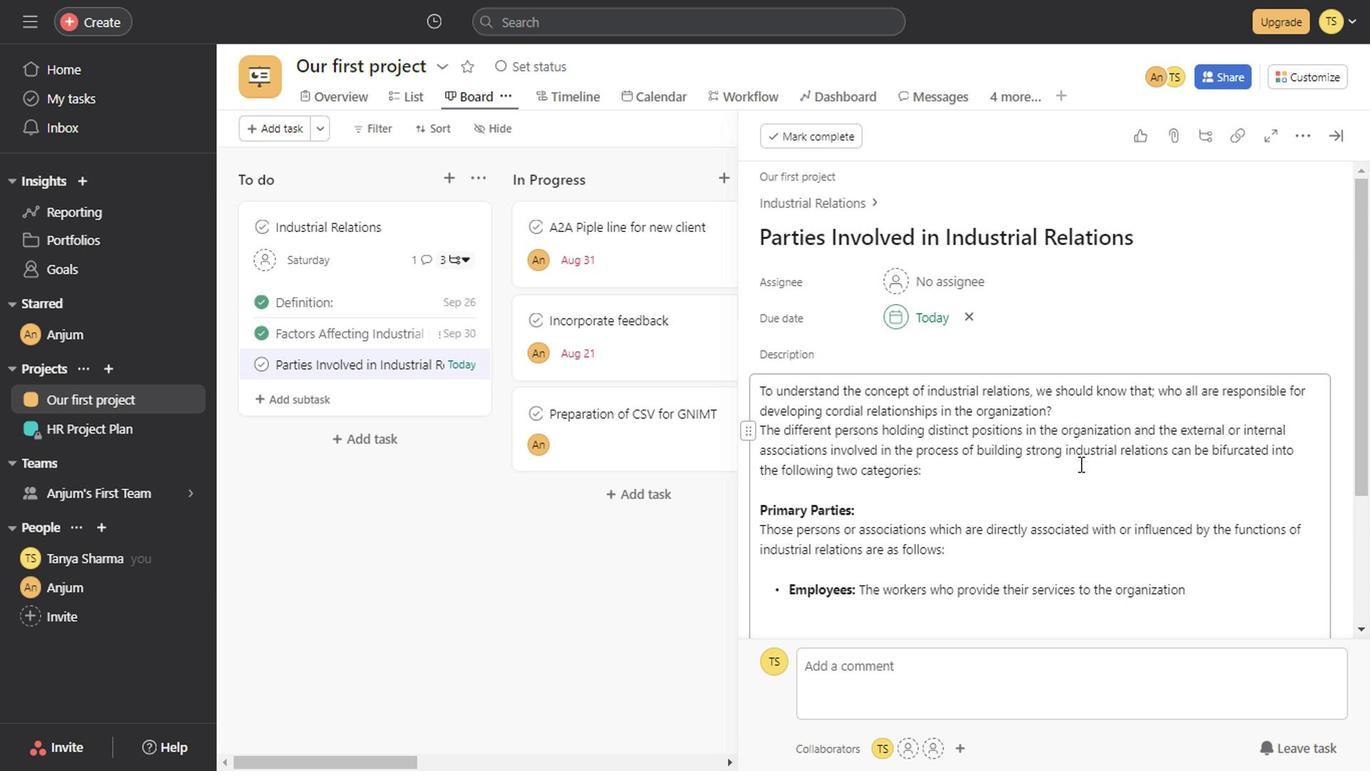 
Action: Mouse moved to (1085, 456)
Screenshot: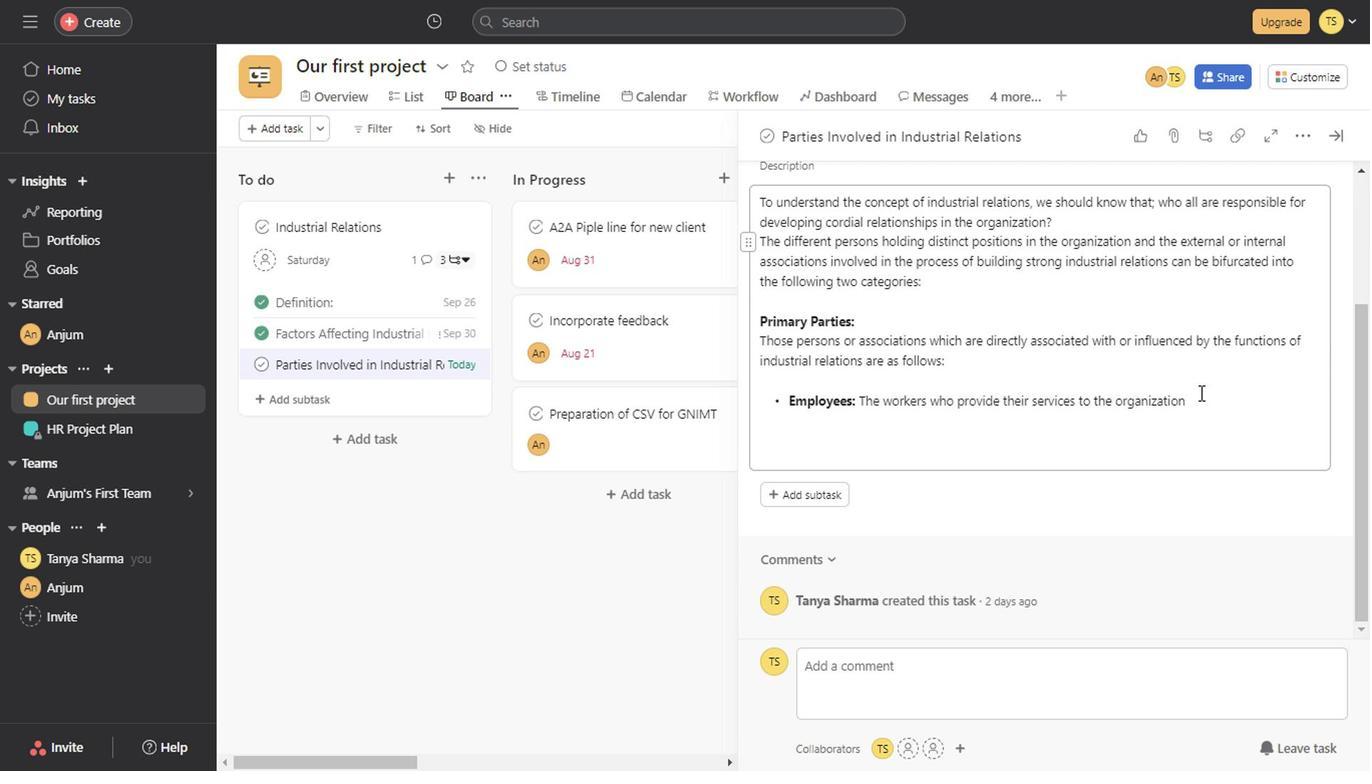
Action: Mouse scrolled (1085, 455) with delta (0, 0)
Screenshot: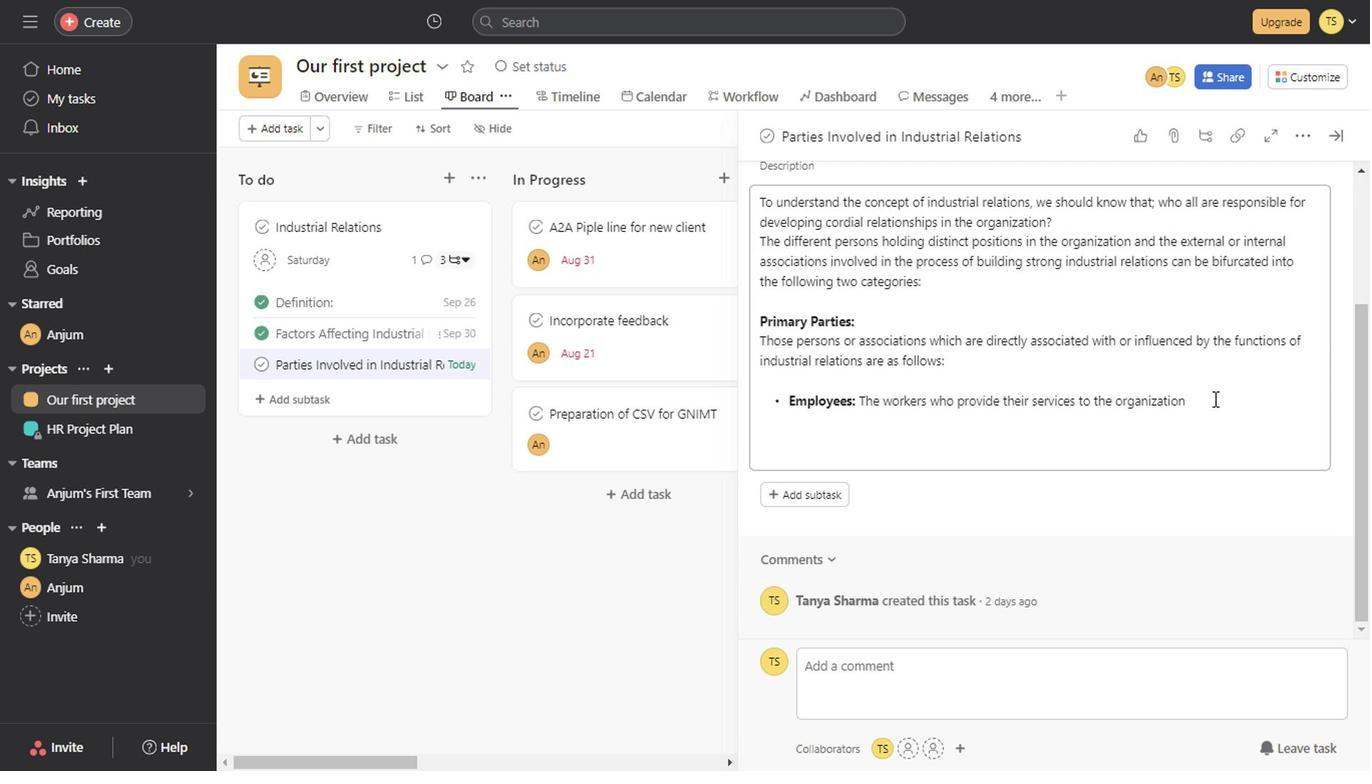
Action: Mouse scrolled (1085, 455) with delta (0, 0)
Screenshot: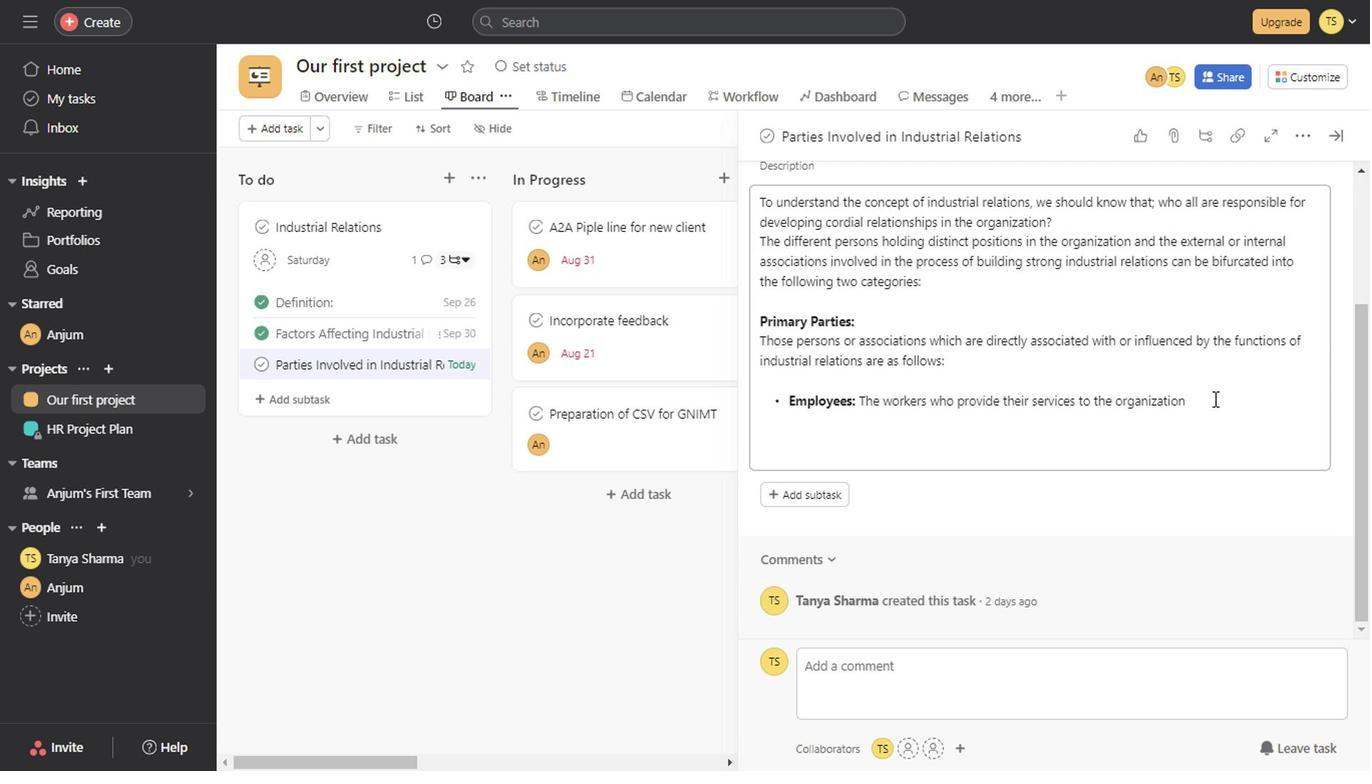
Action: Mouse scrolled (1085, 455) with delta (0, 0)
Screenshot: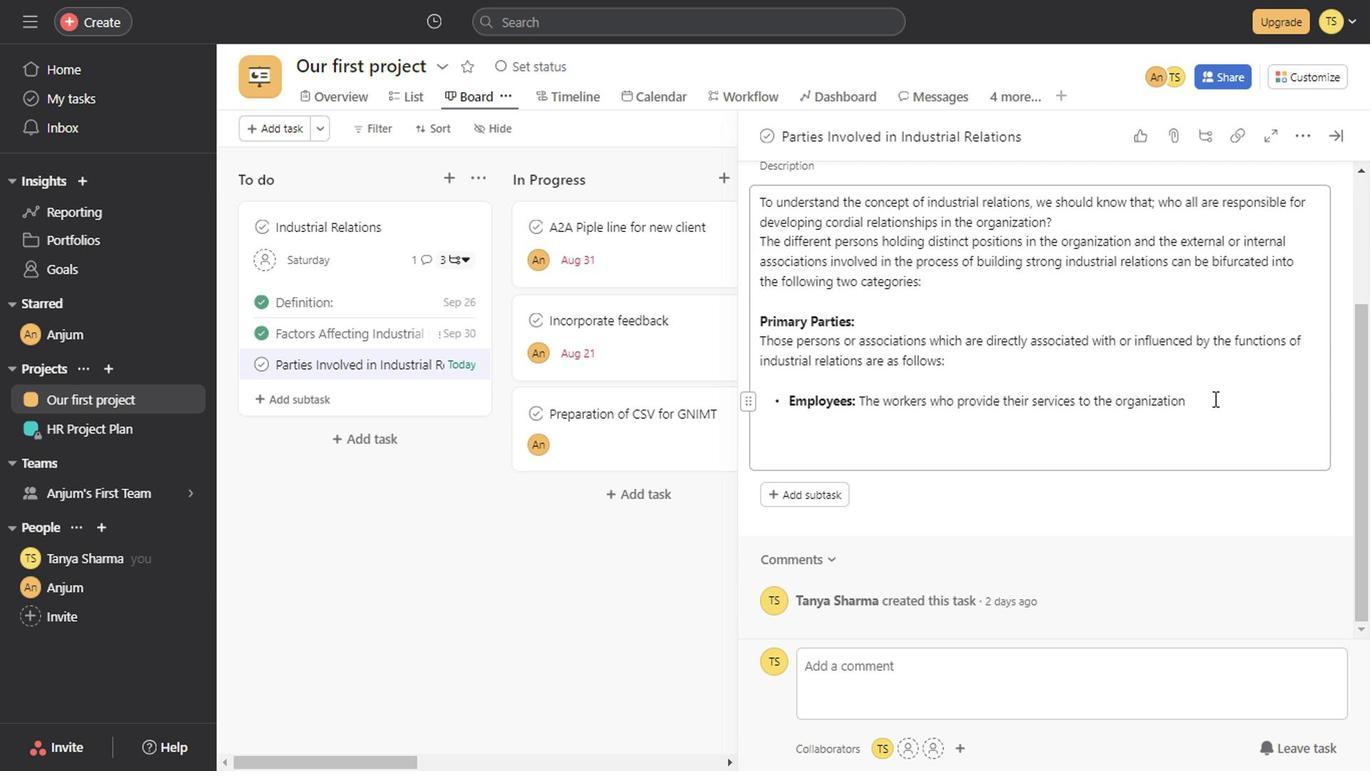 
Action: Mouse scrolled (1085, 455) with delta (0, 0)
Screenshot: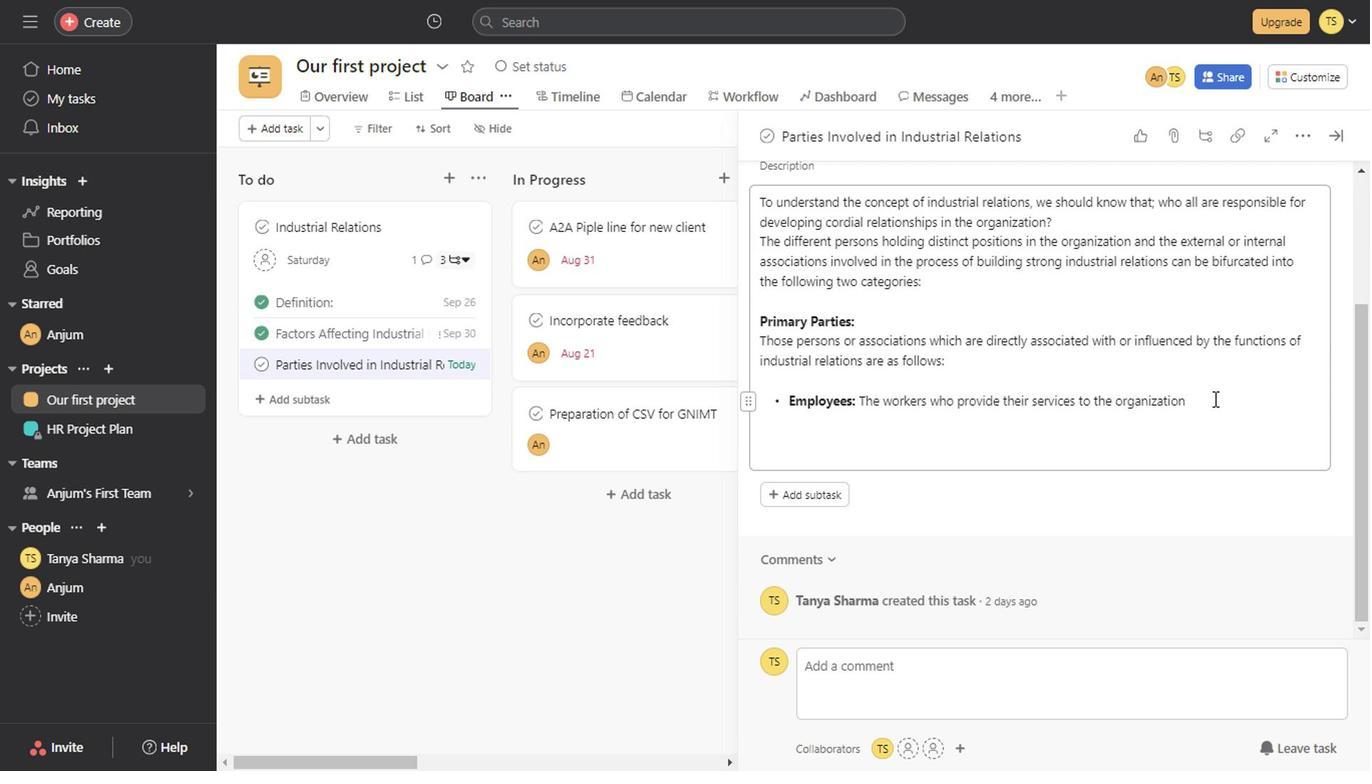 
Action: Mouse scrolled (1085, 455) with delta (0, 0)
Screenshot: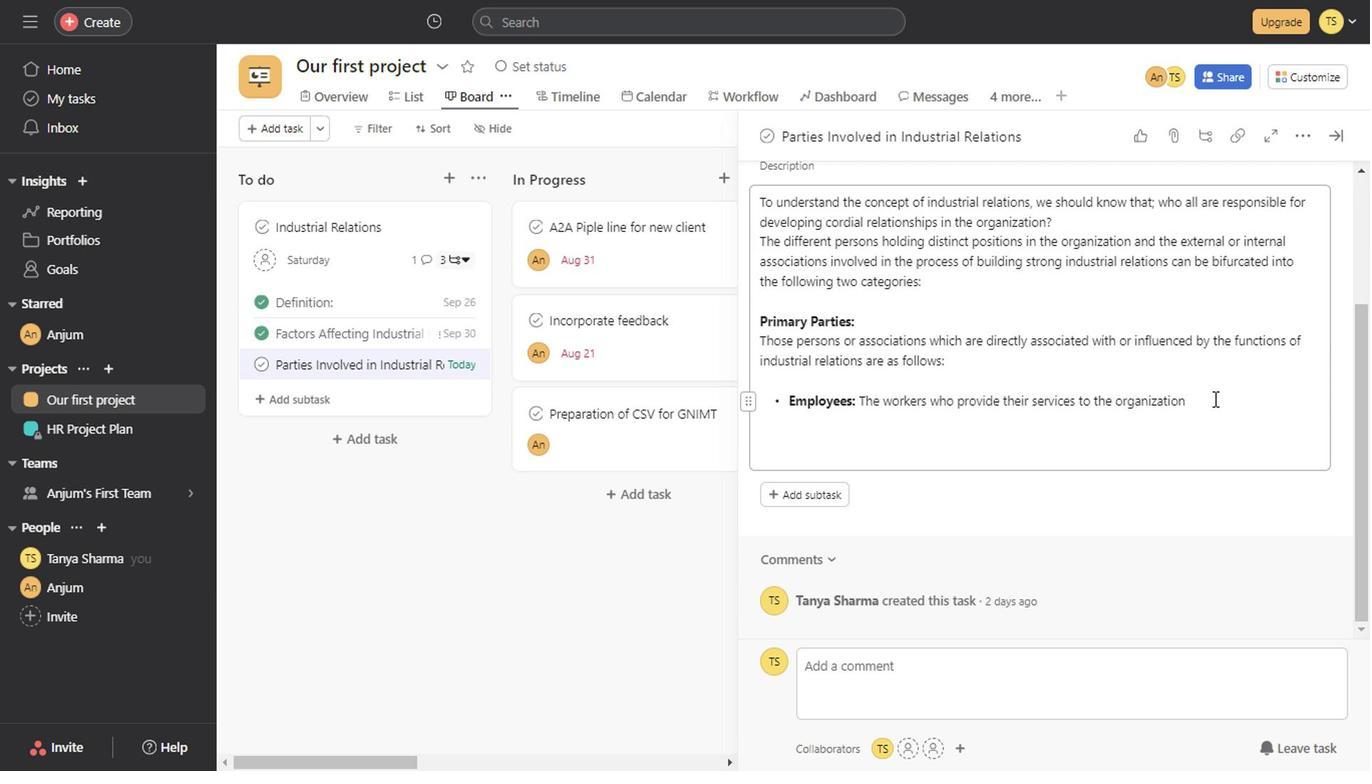 
Action: Mouse scrolled (1085, 455) with delta (0, 0)
Screenshot: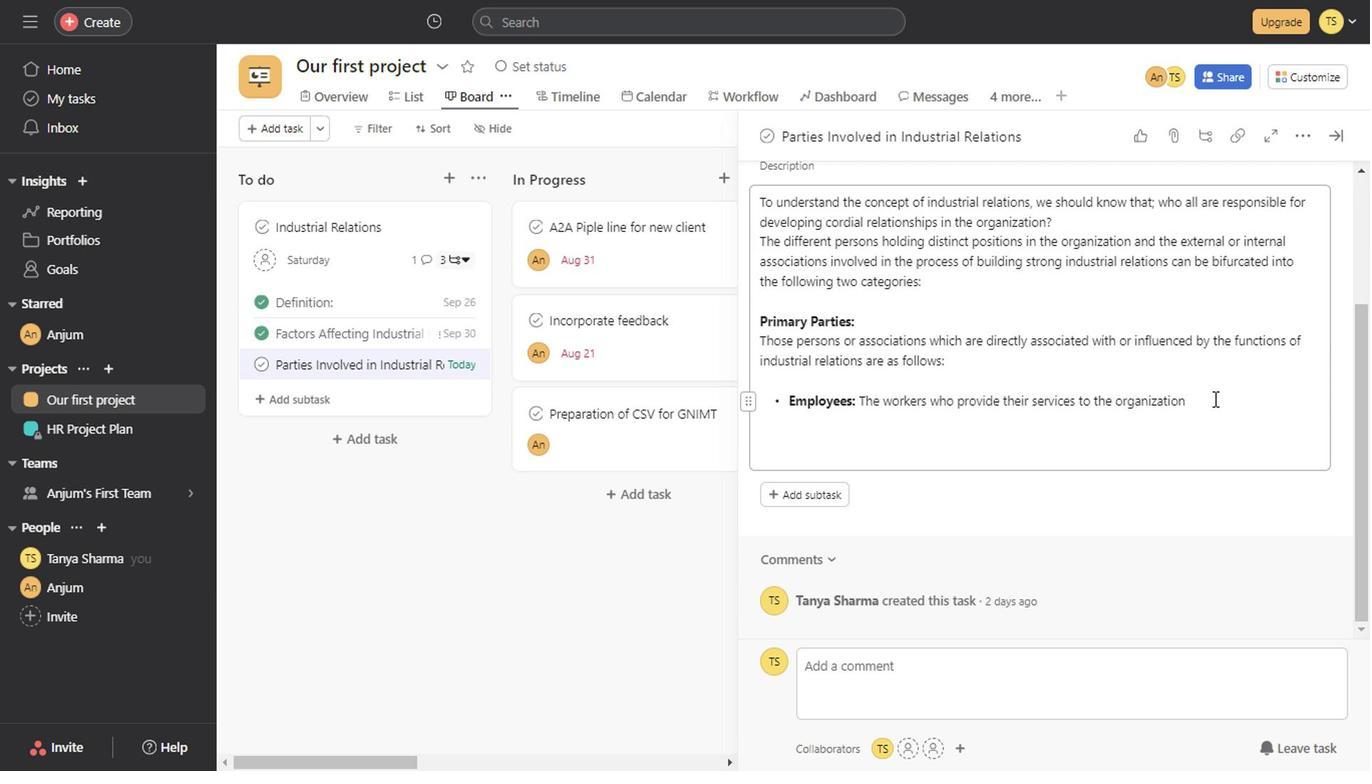 
Action: Mouse scrolled (1085, 455) with delta (0, 0)
Screenshot: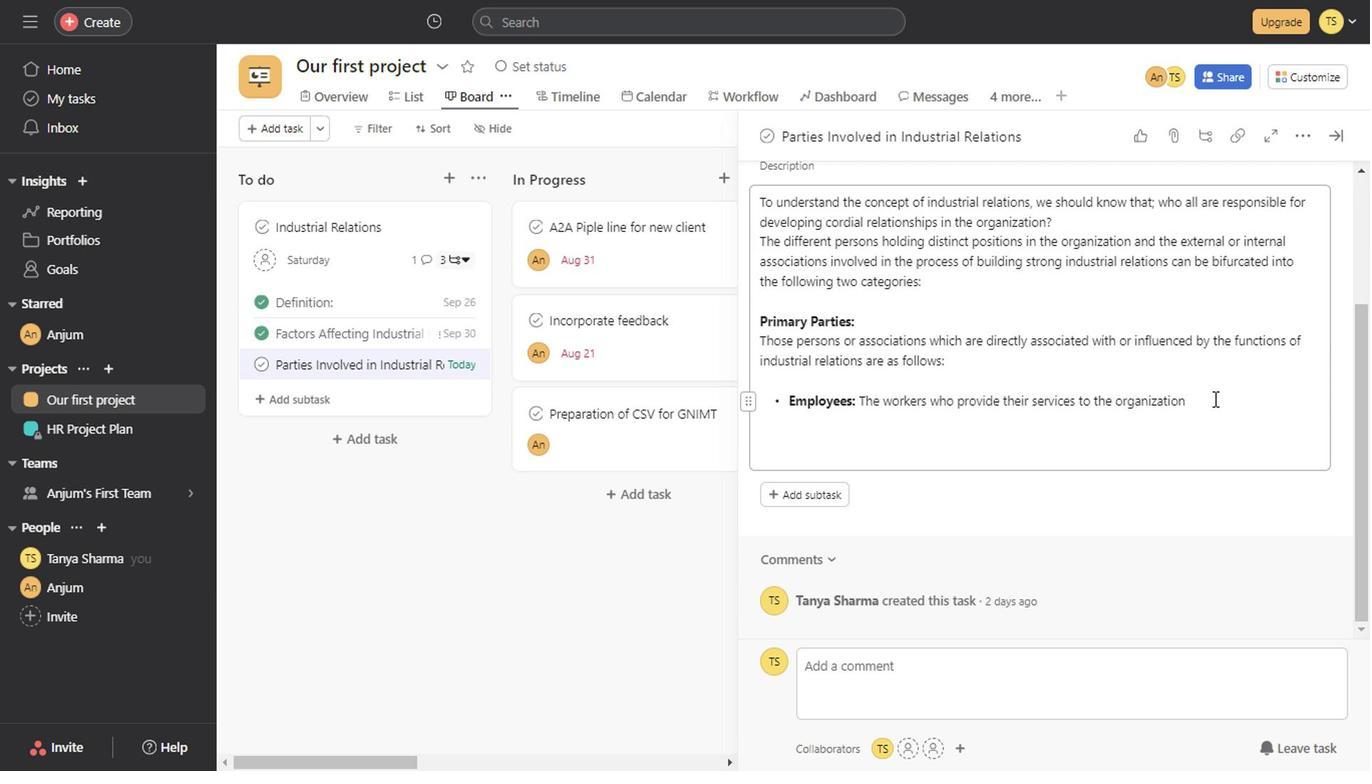 
Action: Mouse scrolled (1085, 455) with delta (0, 0)
Screenshot: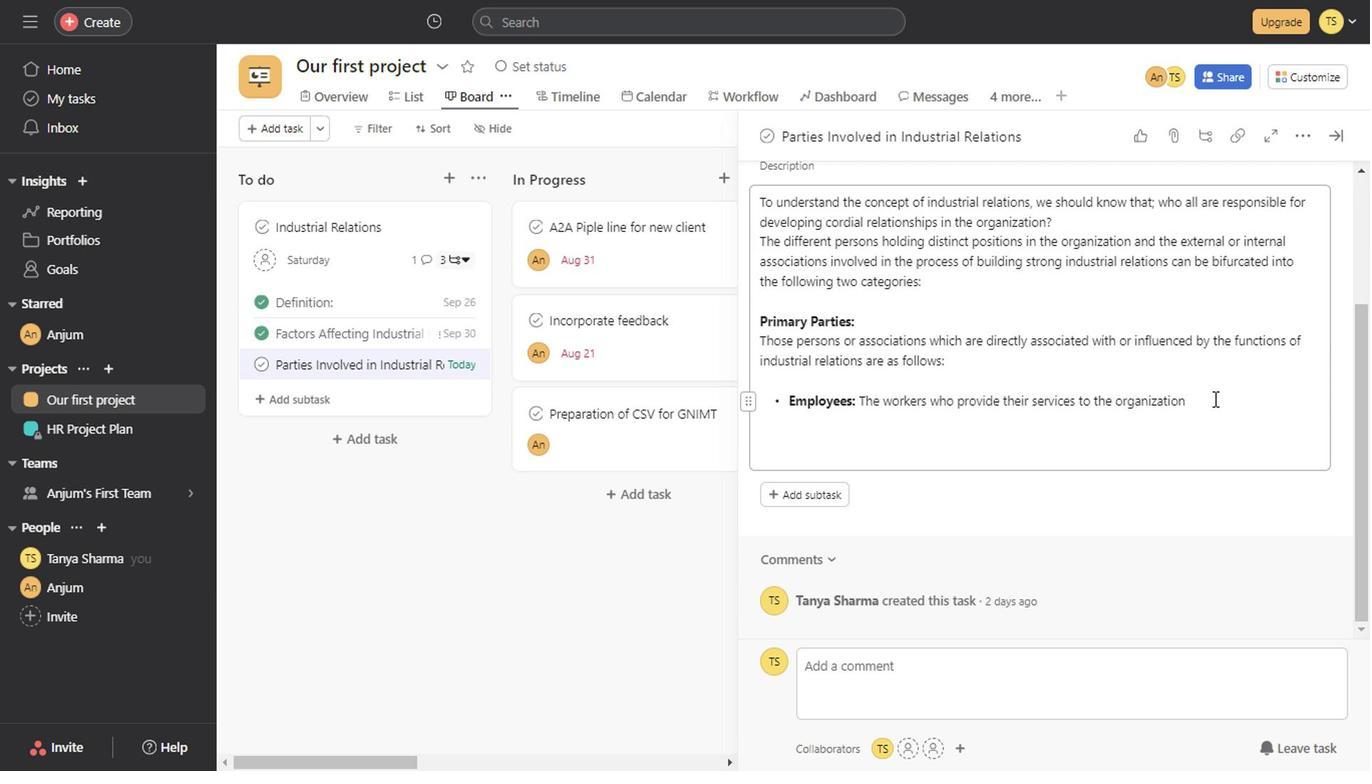 
Action: Mouse scrolled (1085, 455) with delta (0, 0)
Screenshot: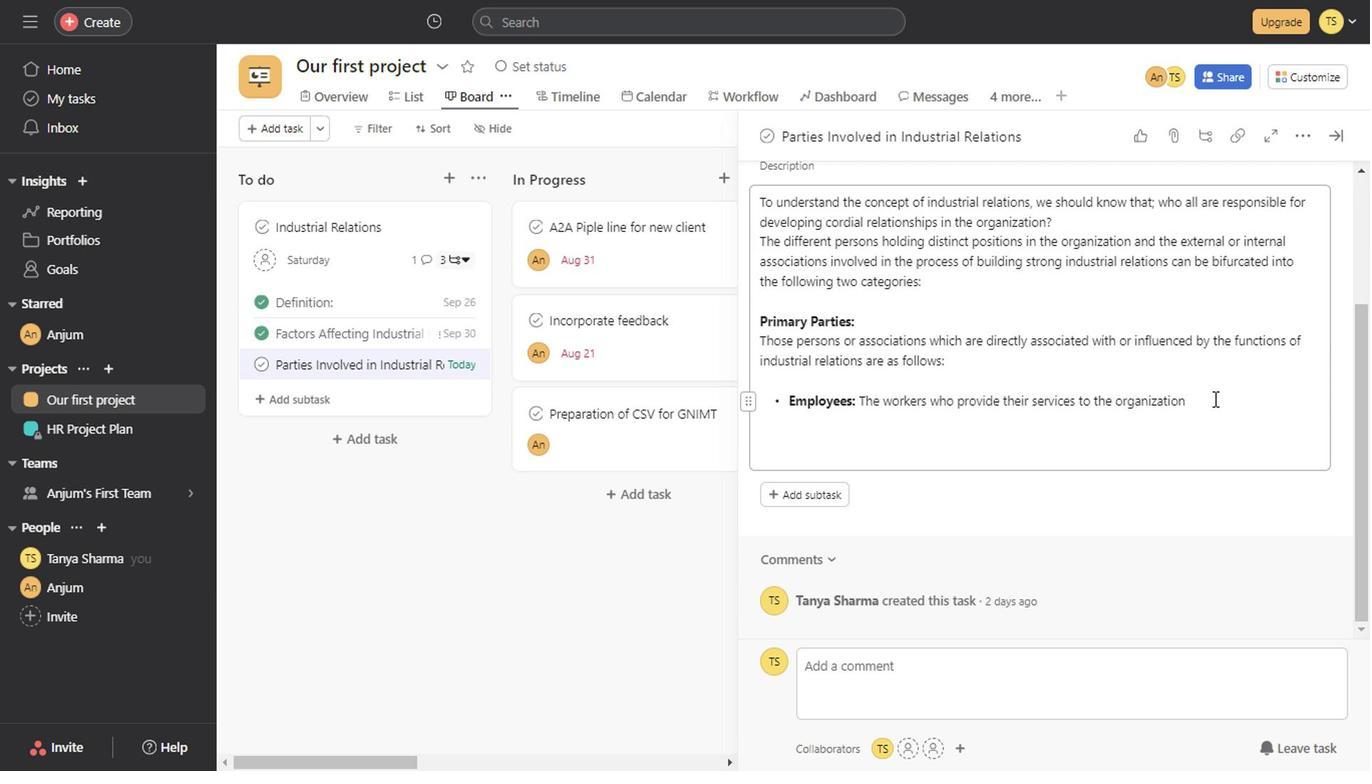 
Action: Mouse scrolled (1085, 455) with delta (0, 0)
Screenshot: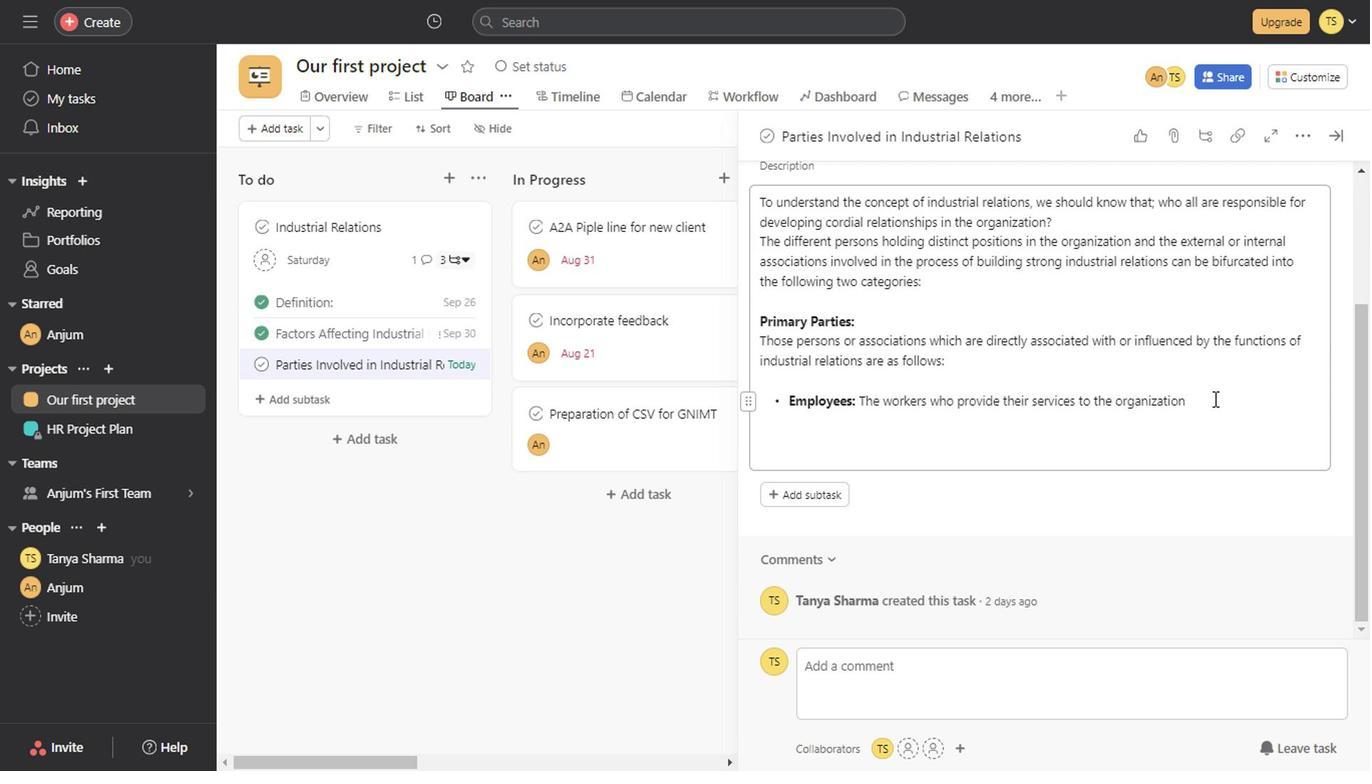 
Action: Mouse scrolled (1085, 455) with delta (0, 0)
Screenshot: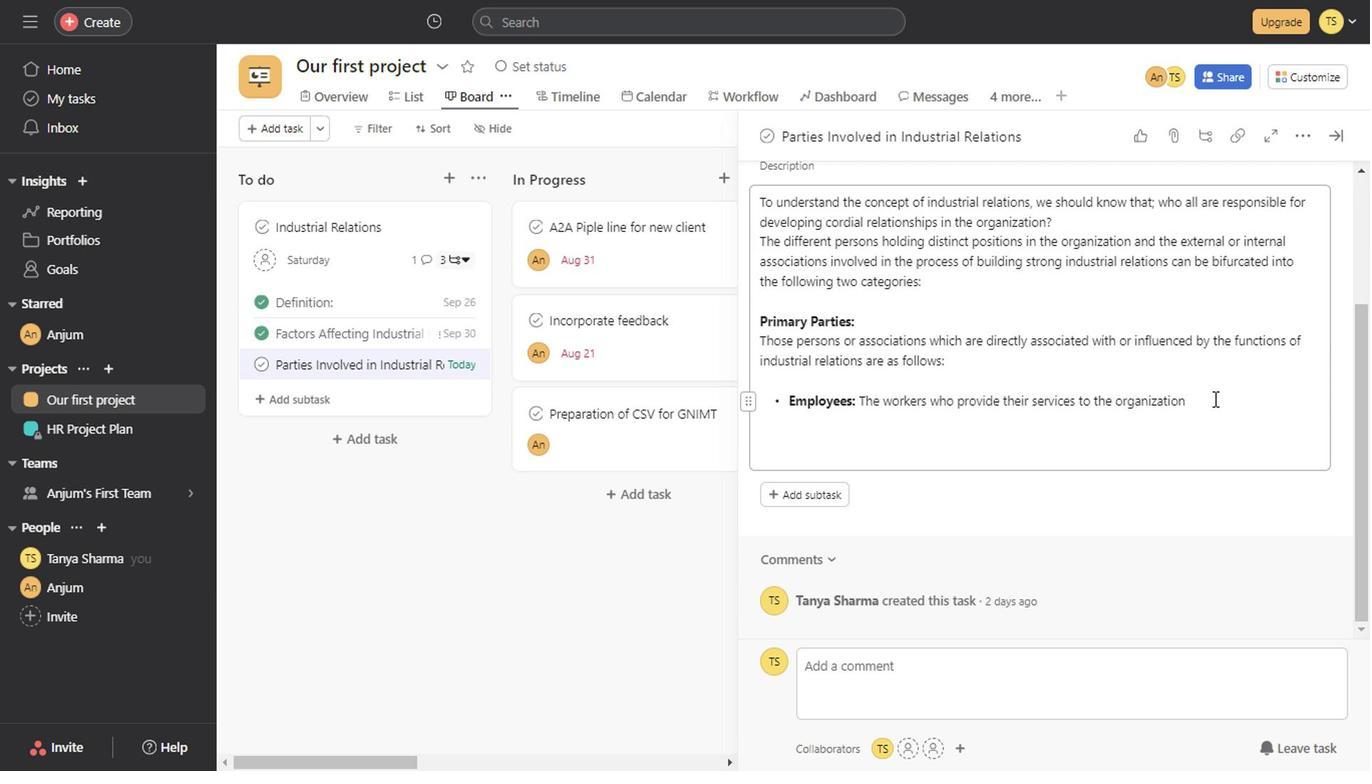 
Action: Mouse scrolled (1085, 455) with delta (0, 0)
Screenshot: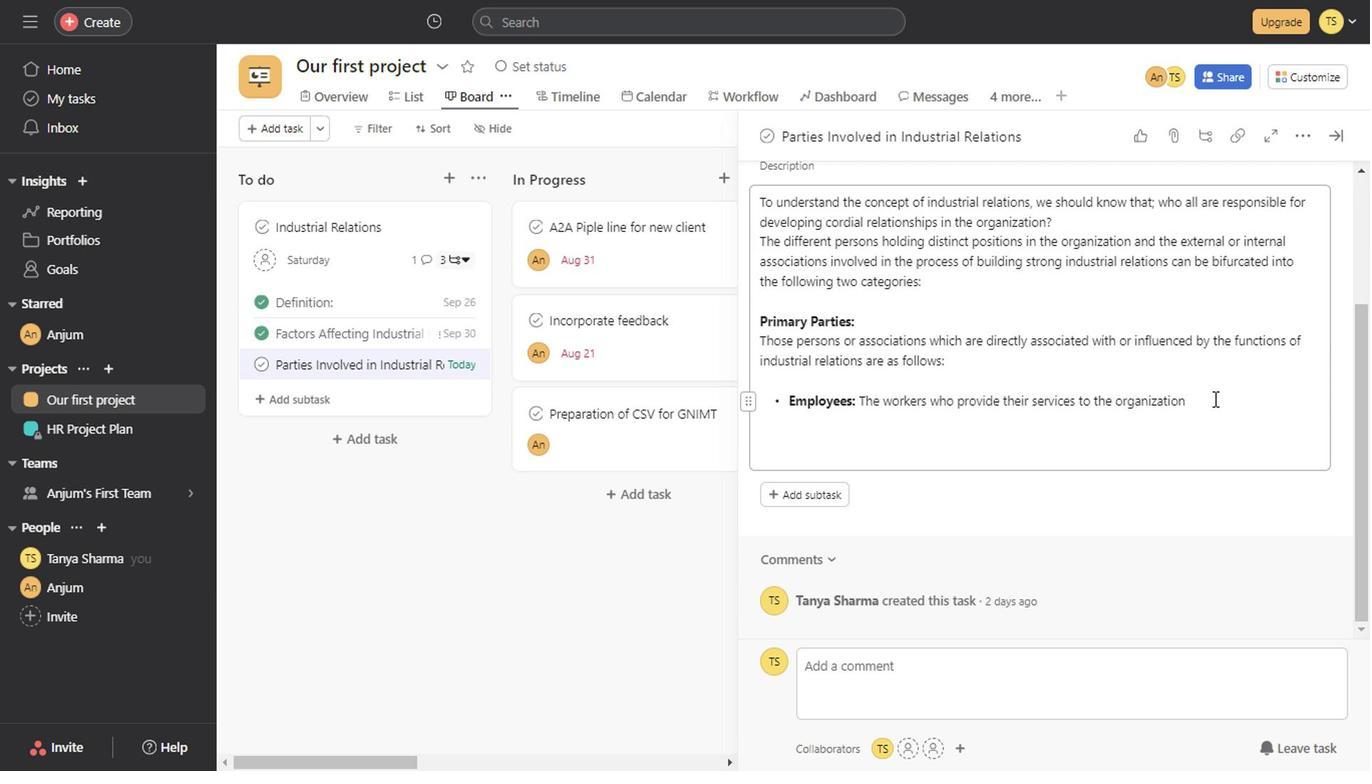 
Action: Mouse scrolled (1085, 455) with delta (0, 0)
Screenshot: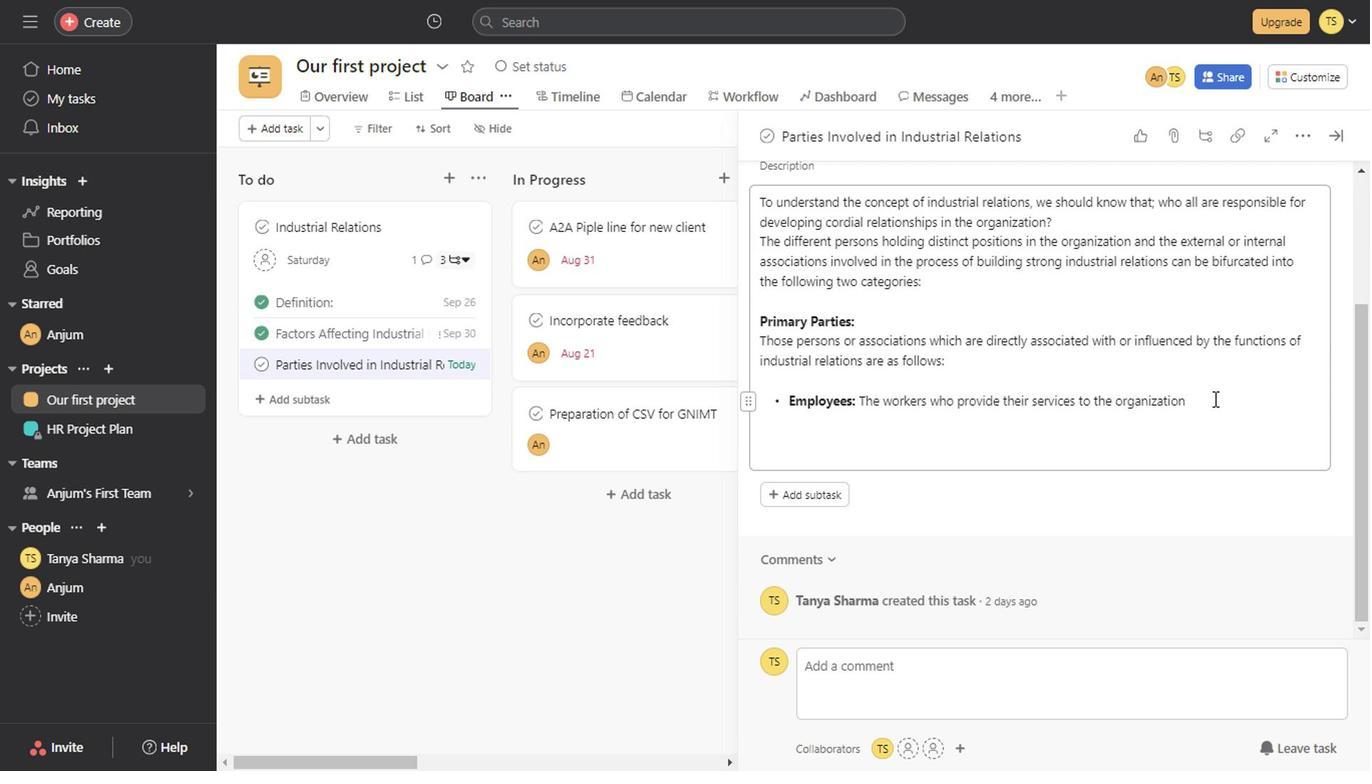 
Action: Mouse scrolled (1085, 455) with delta (0, 0)
Screenshot: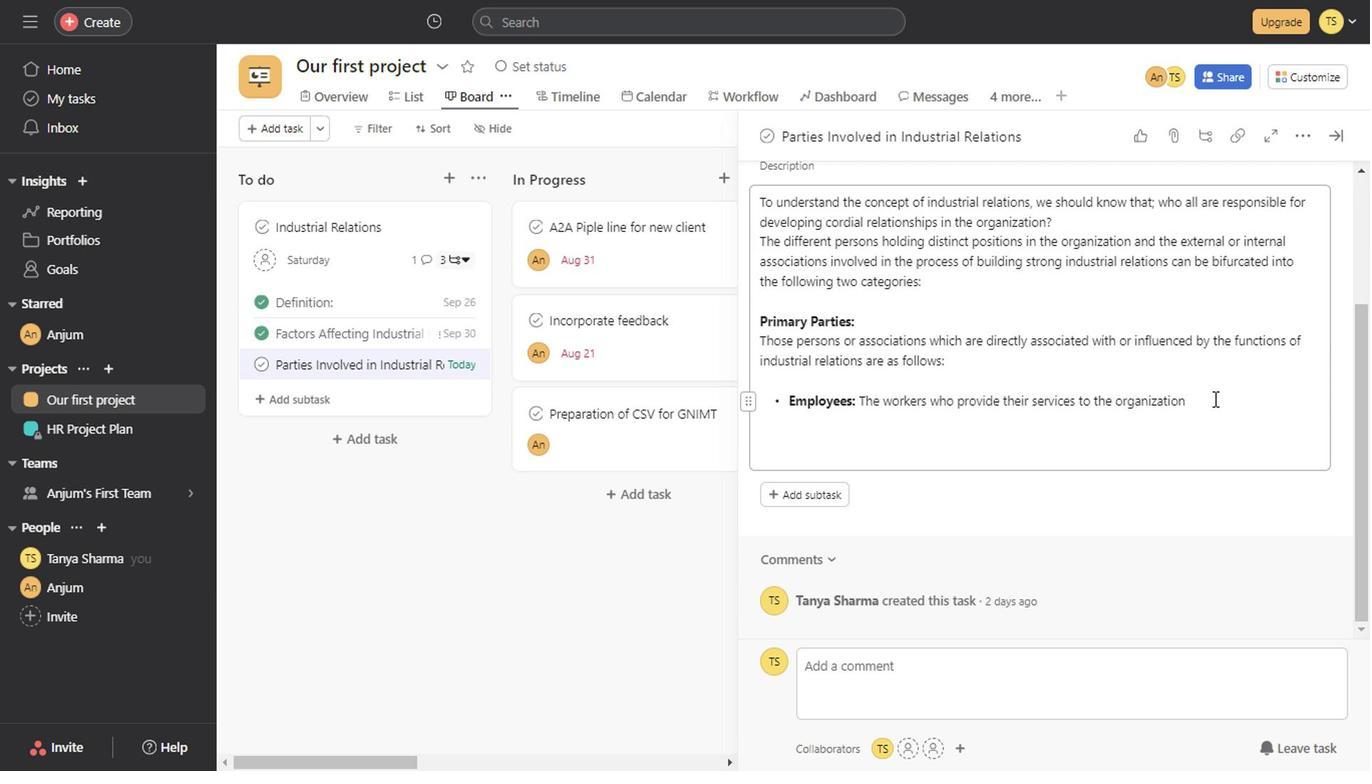 
Action: Mouse scrolled (1085, 455) with delta (0, 0)
Screenshot: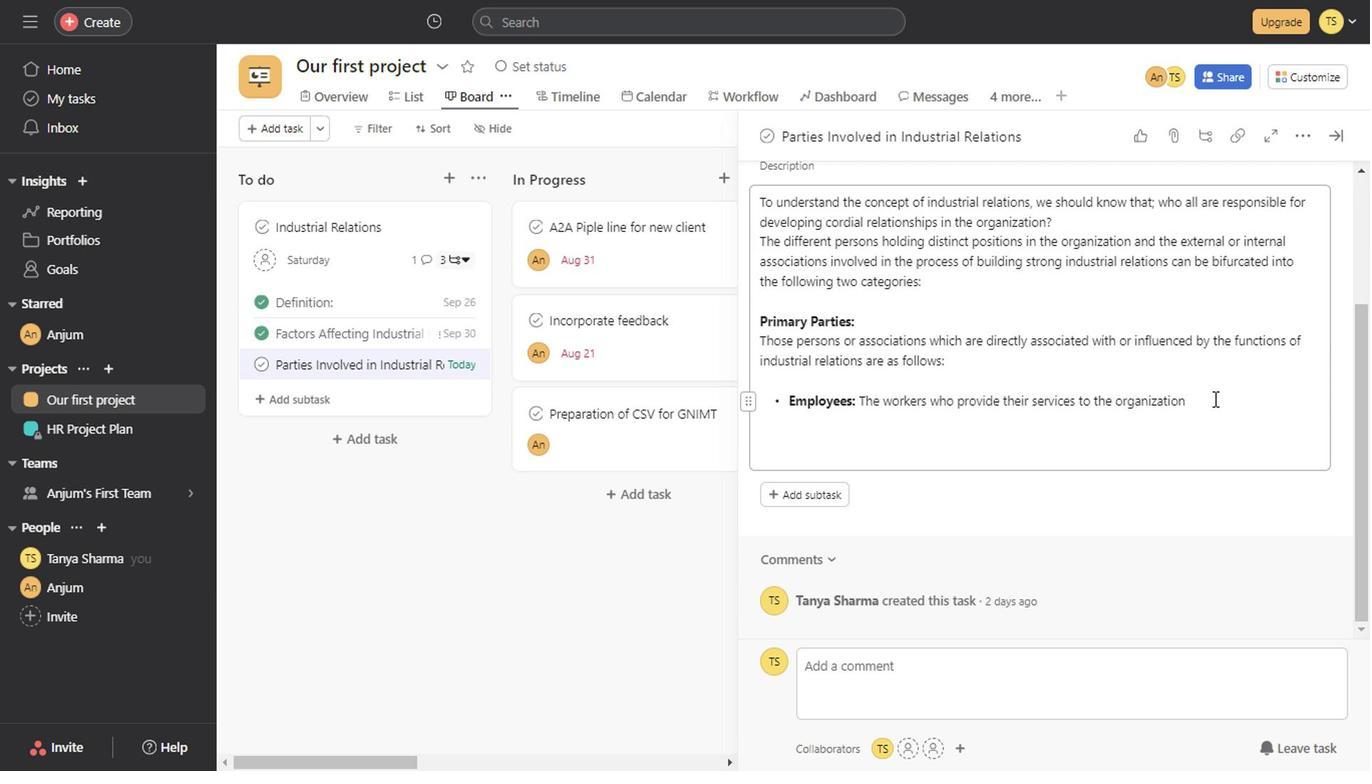 
Action: Mouse scrolled (1085, 455) with delta (0, 0)
Screenshot: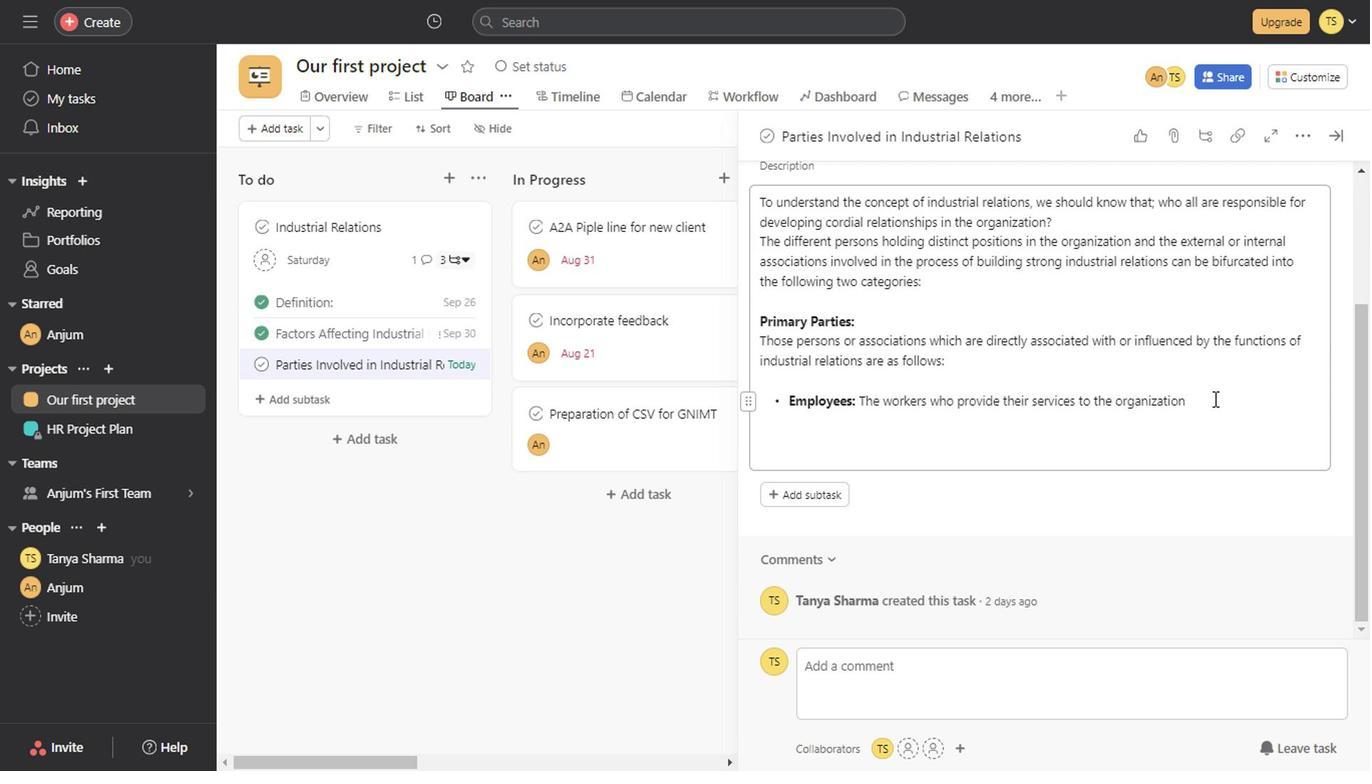 
Action: Mouse scrolled (1085, 455) with delta (0, 0)
Screenshot: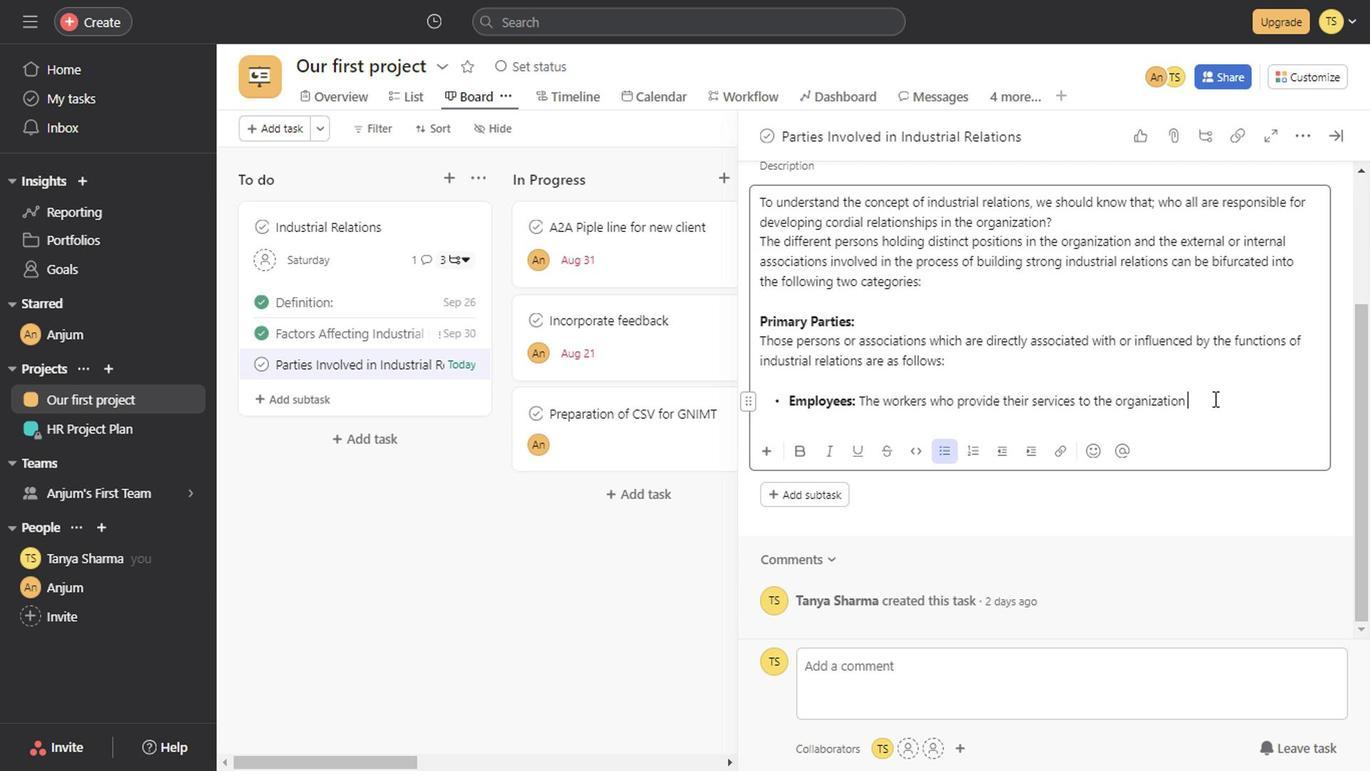 
Action: Mouse scrolled (1085, 455) with delta (0, 0)
Screenshot: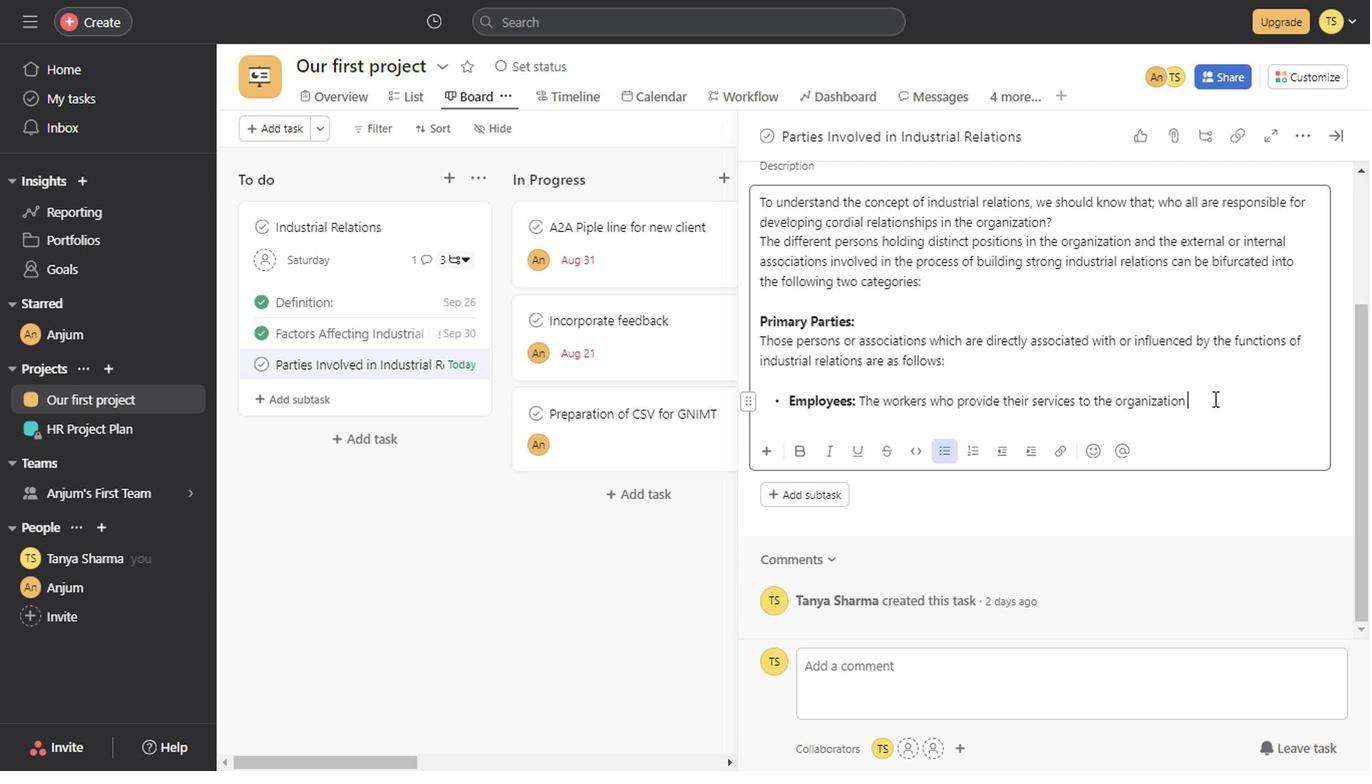 
Action: Mouse scrolled (1085, 455) with delta (0, 0)
Screenshot: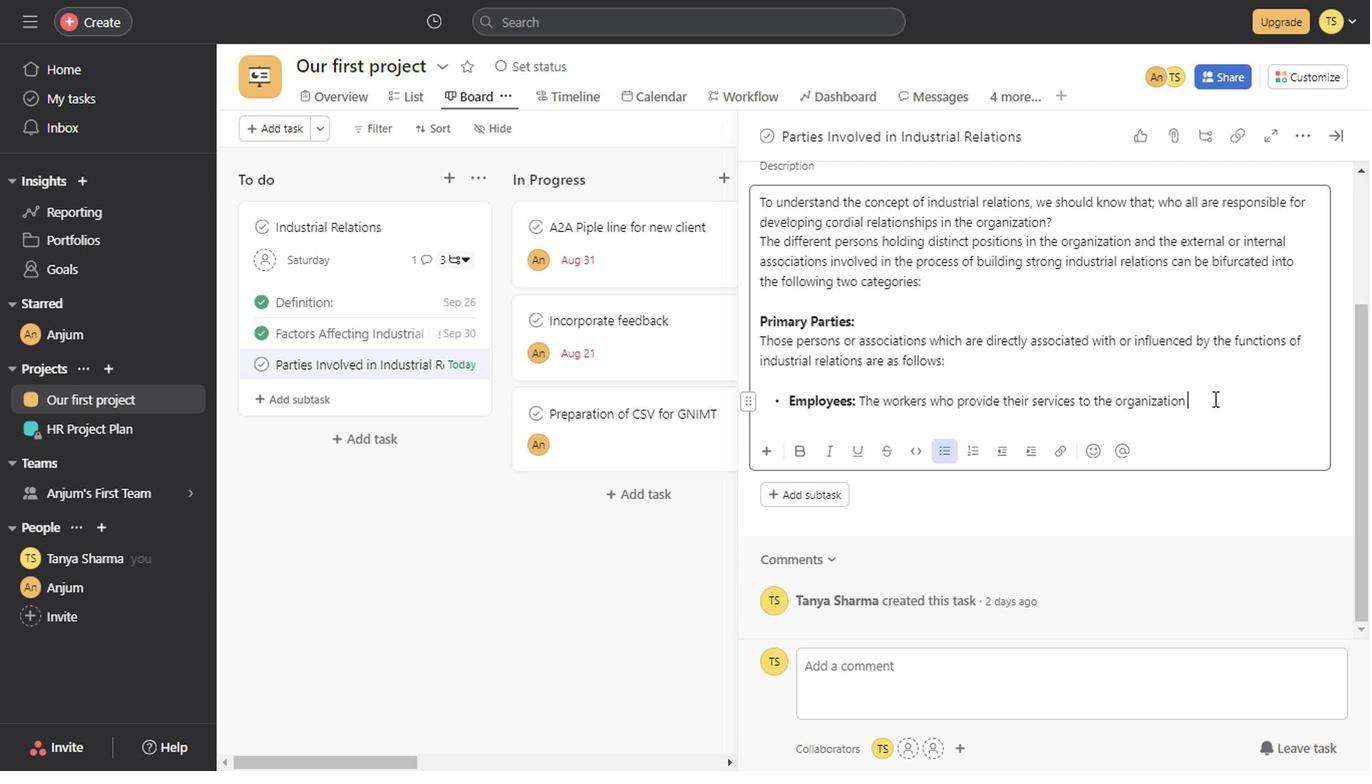
Action: Mouse scrolled (1085, 455) with delta (0, 0)
Screenshot: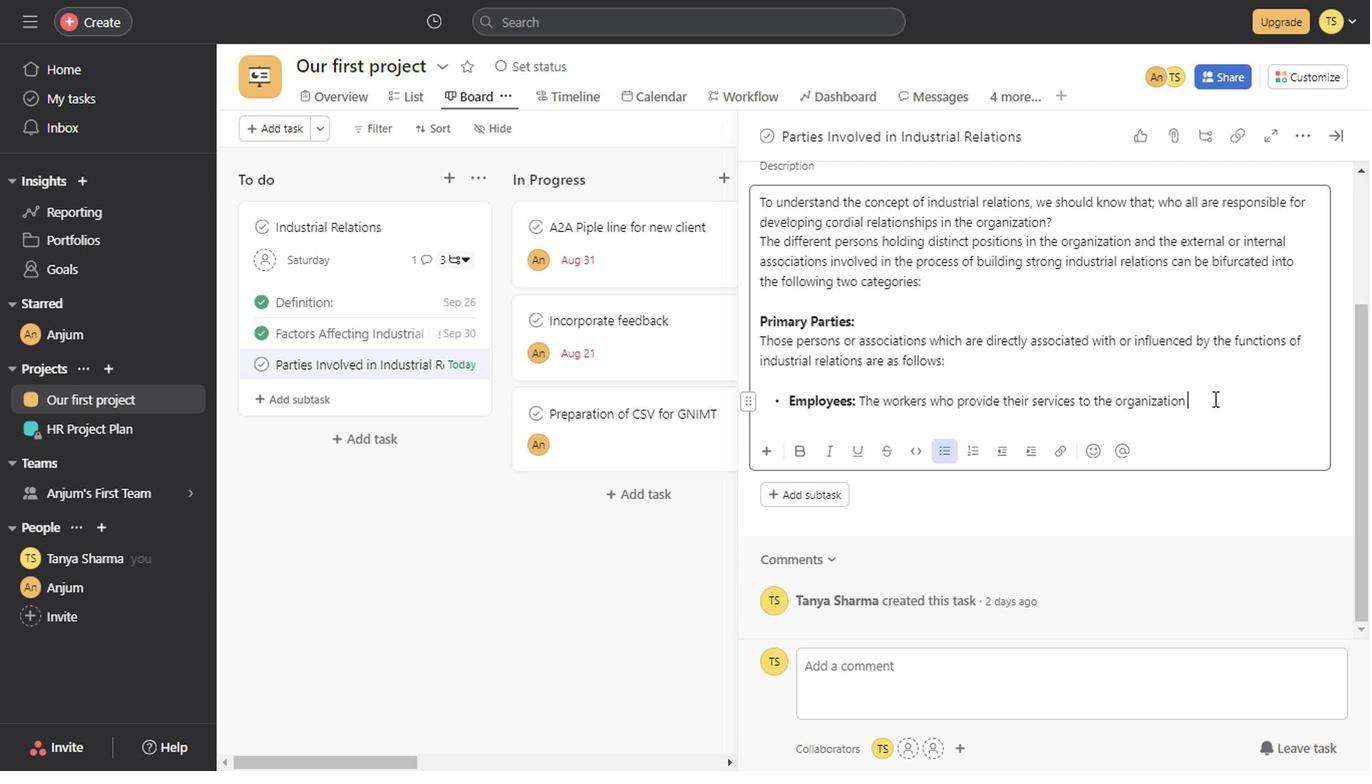 
Action: Mouse scrolled (1085, 455) with delta (0, 0)
Screenshot: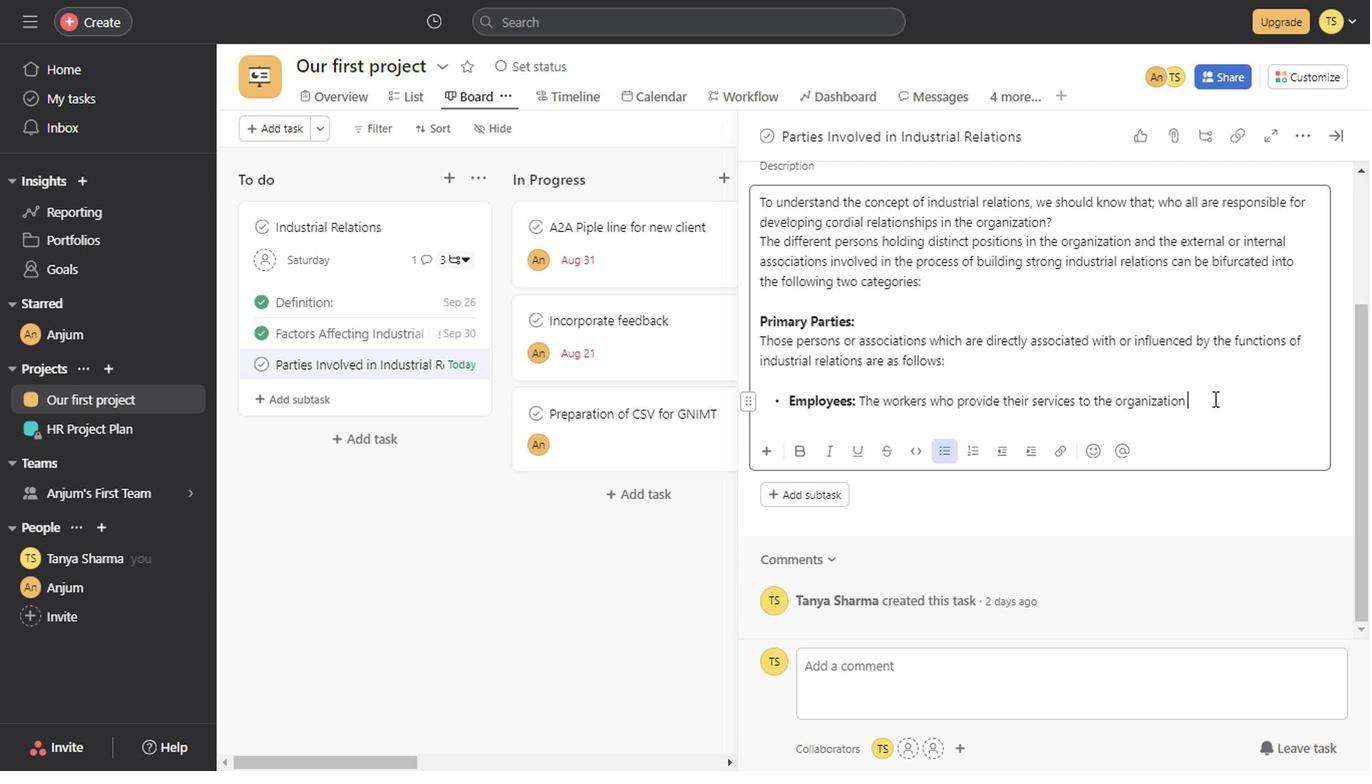 
Action: Mouse scrolled (1085, 455) with delta (0, 0)
Screenshot: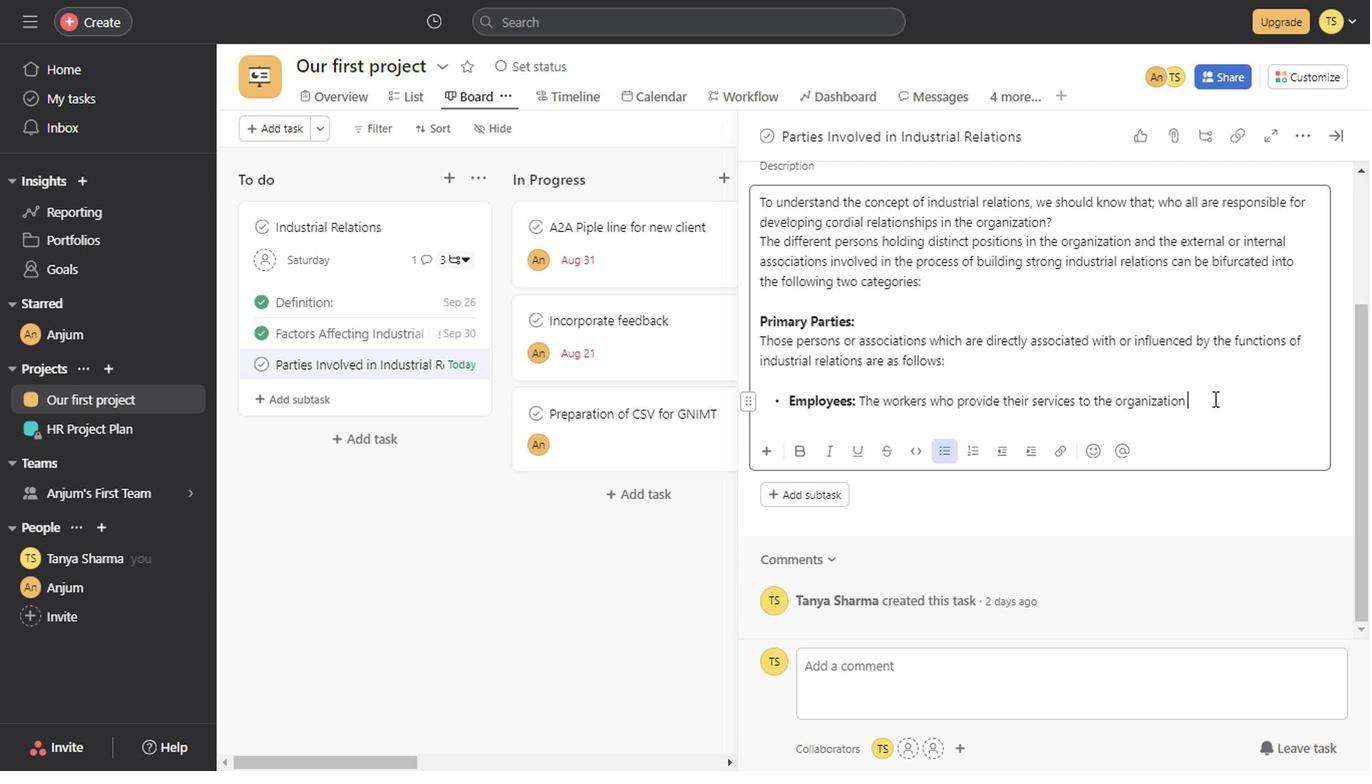 
Action: Mouse scrolled (1085, 455) with delta (0, 0)
Screenshot: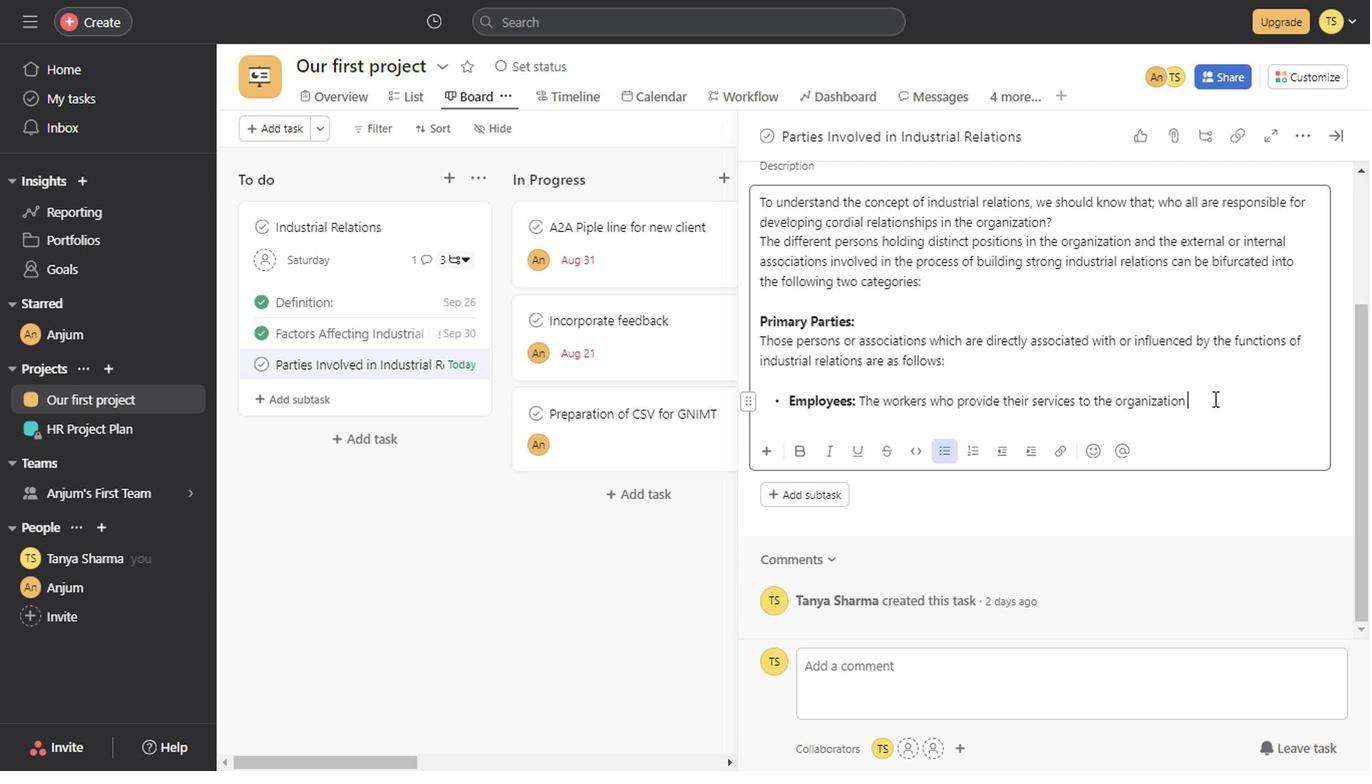 
Action: Mouse scrolled (1085, 455) with delta (0, 0)
Screenshot: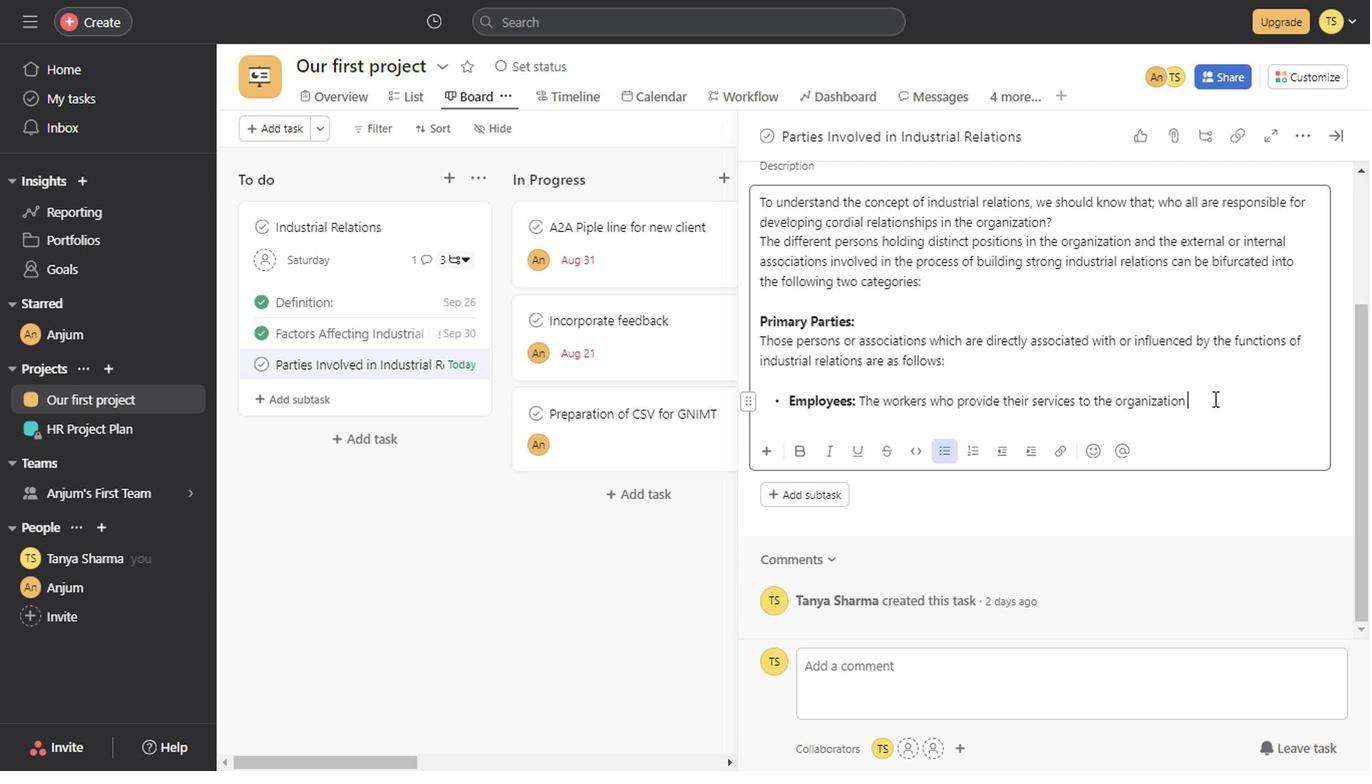 
Action: Mouse moved to (1173, 412)
Screenshot: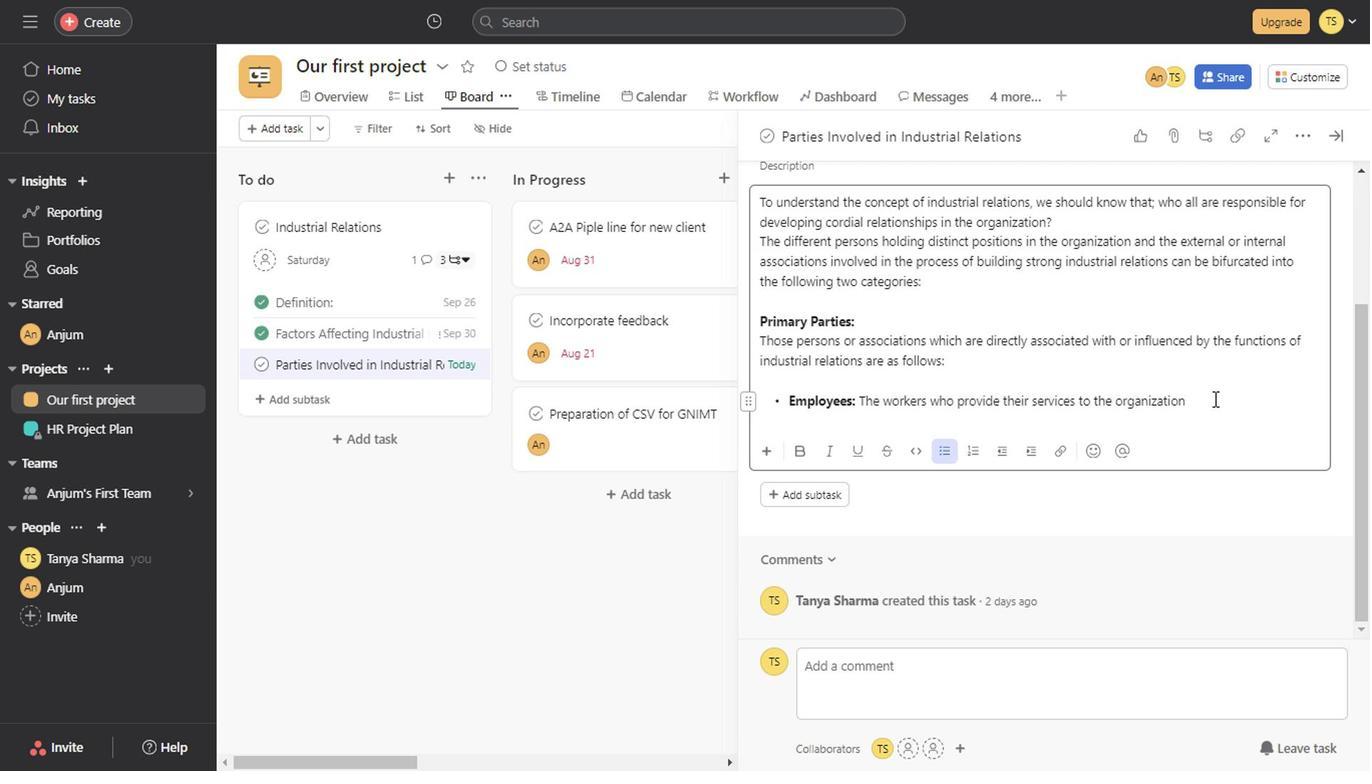 
Action: Mouse pressed left at (1173, 412)
Screenshot: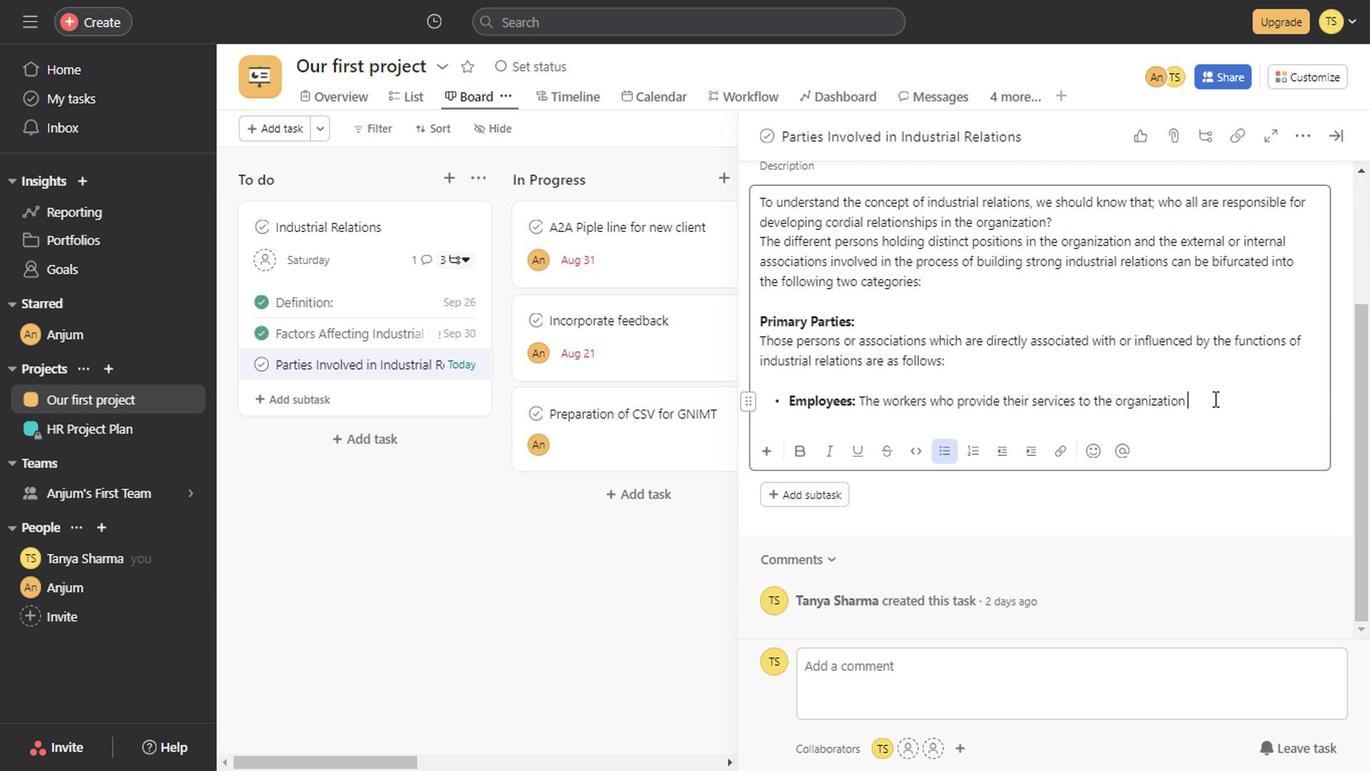 
Action: Key pressed are<Key.space>an<Key.space>
Screenshot: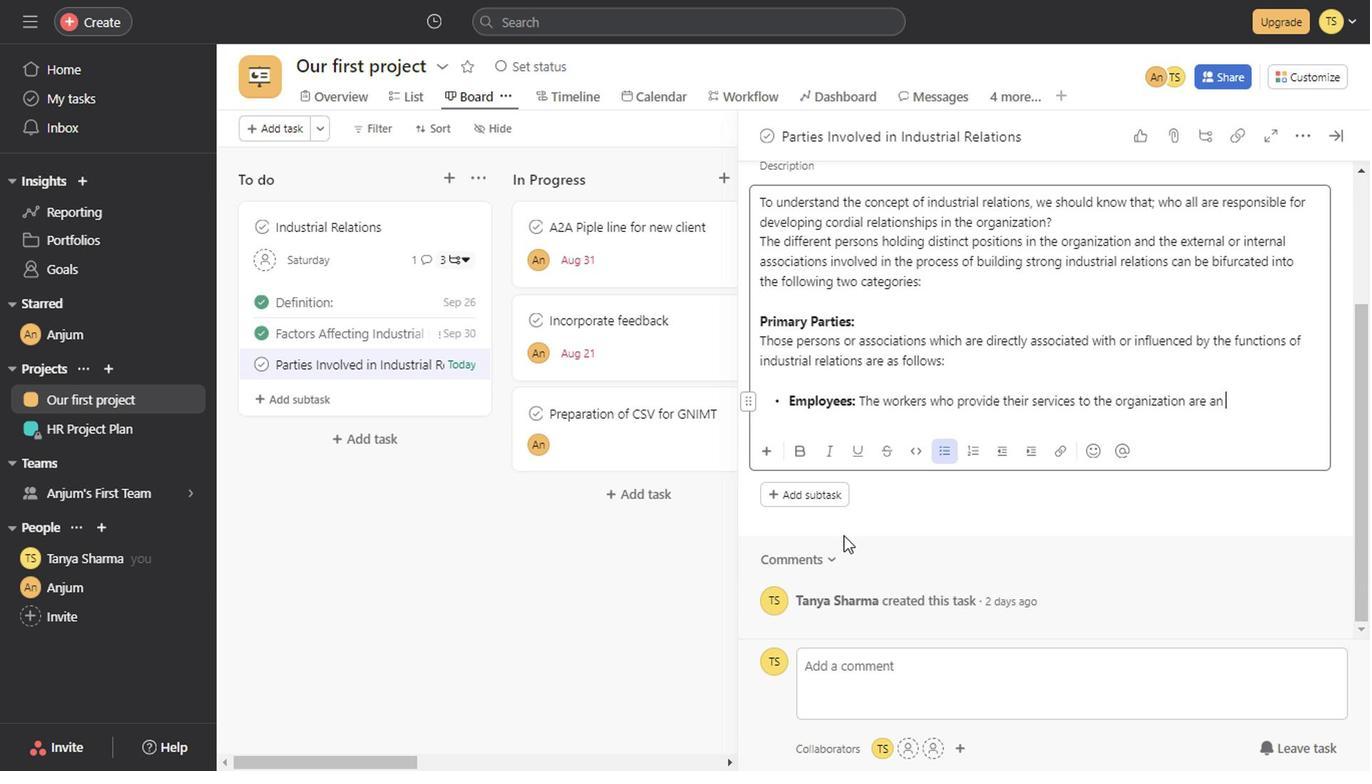 
Action: Mouse moved to (593, 585)
Screenshot: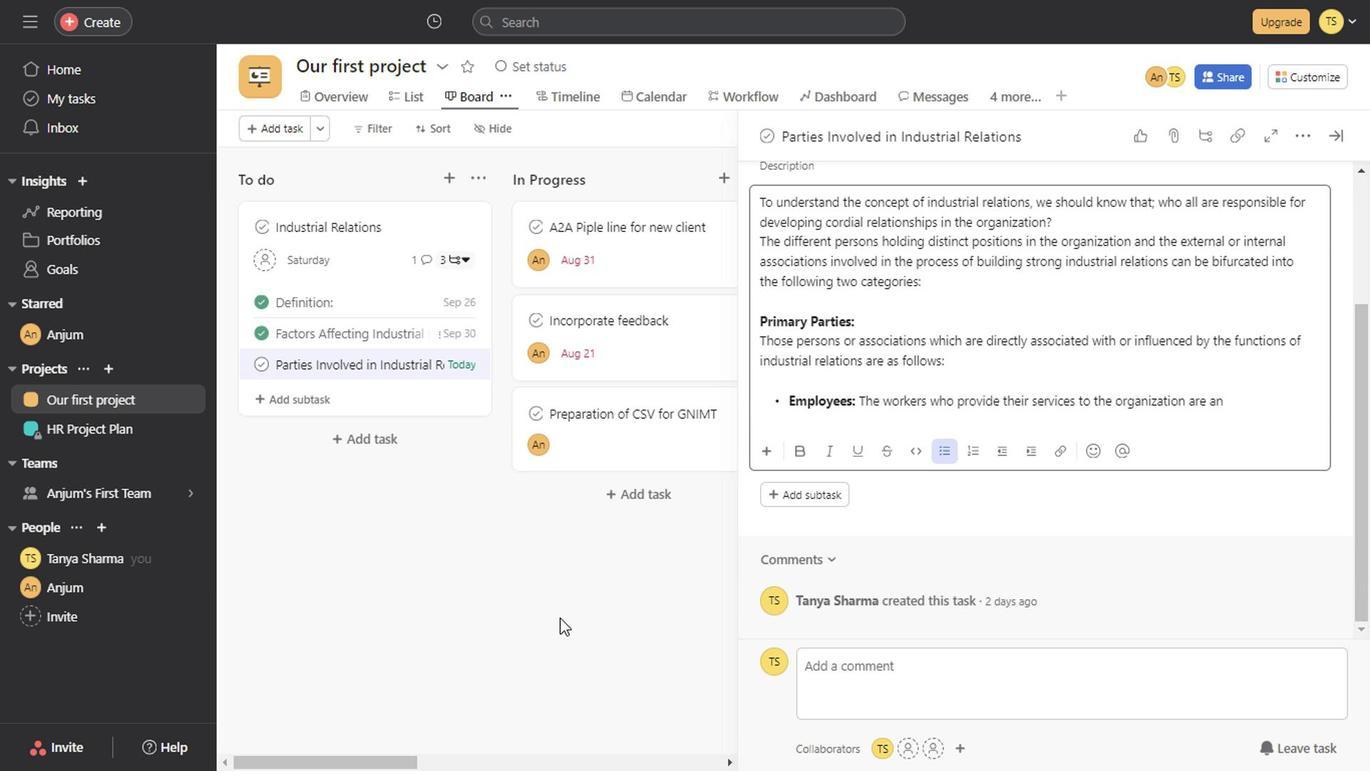 
Action: Key pressed essential<Key.space>resource<Key.space>and<Key.space>contributes<Key.space>to<Key.space>generating<Key.space>the<Key.space>desired<Key.space>output.
Screenshot: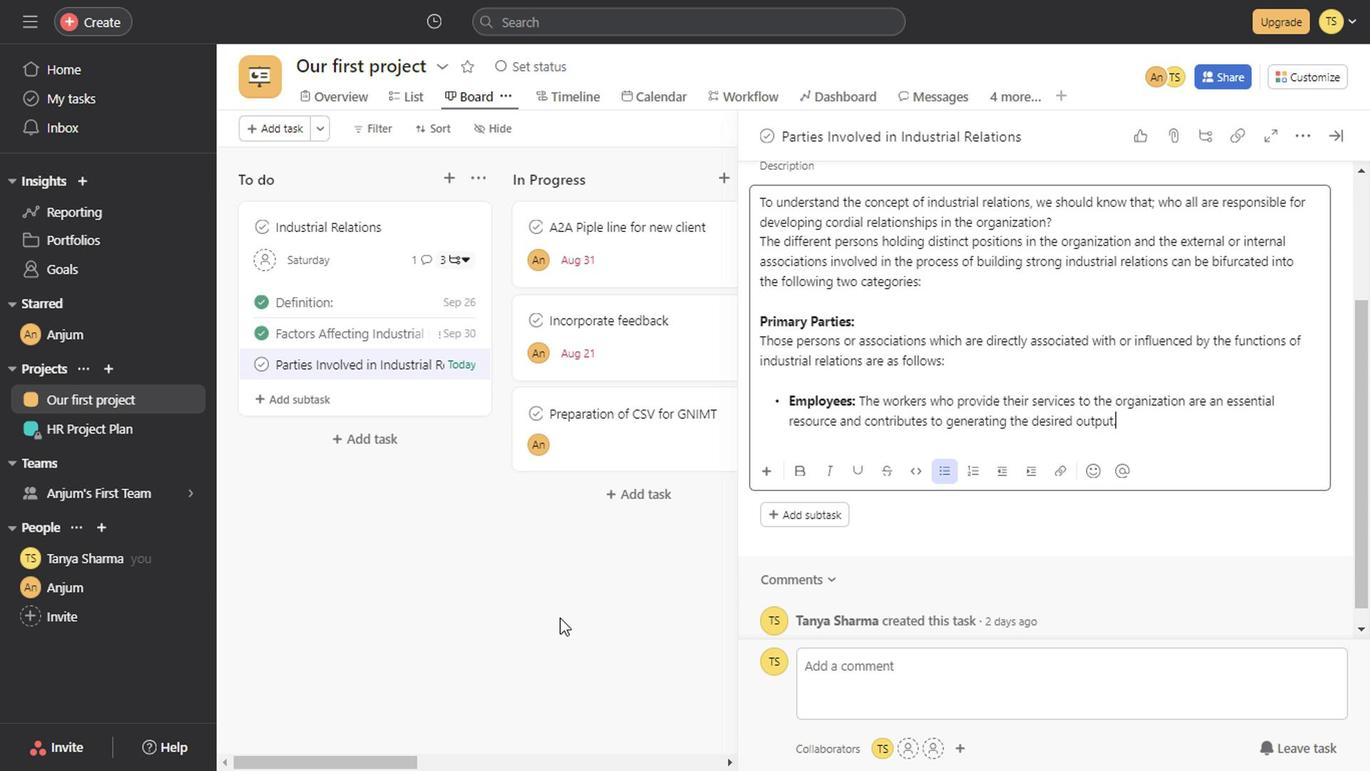 
Action: Mouse moved to (711, 502)
Screenshot: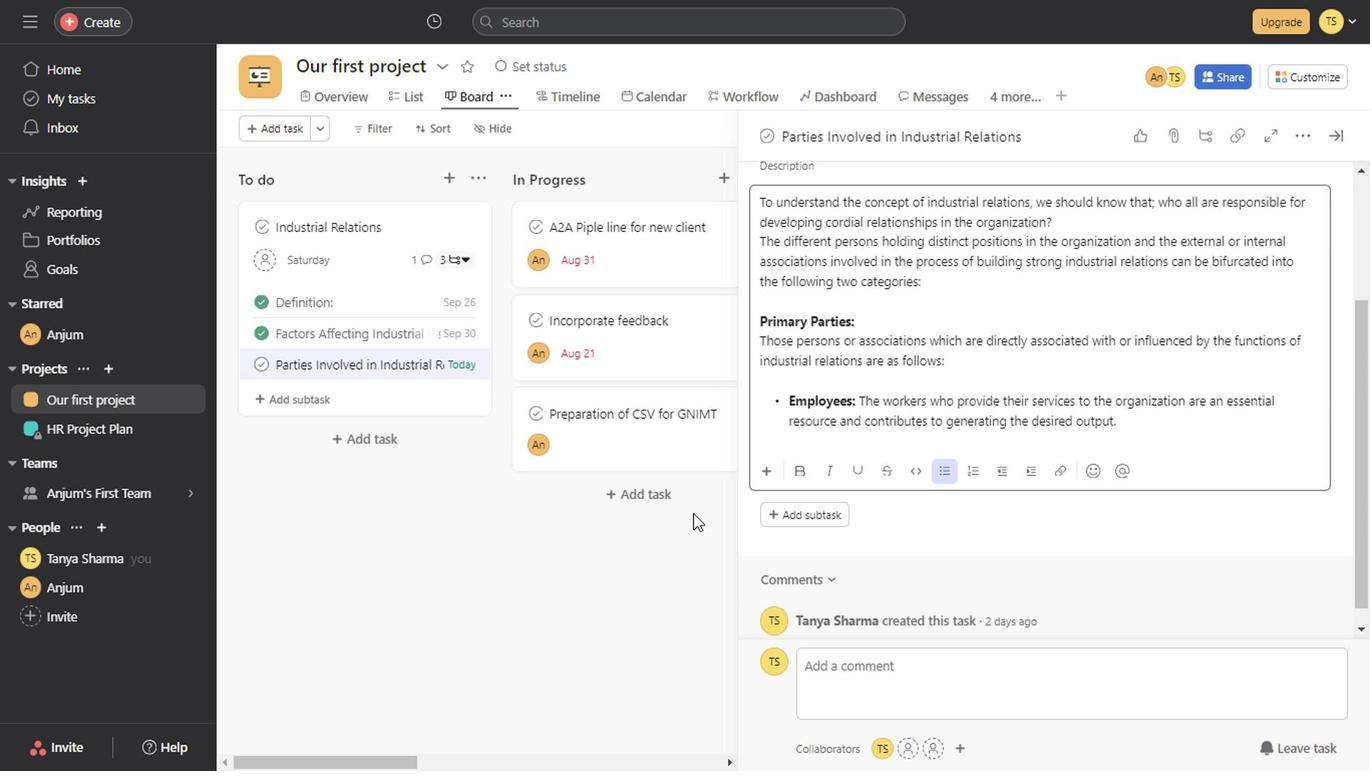 
Action: Key pressed <Key.space>
Screenshot: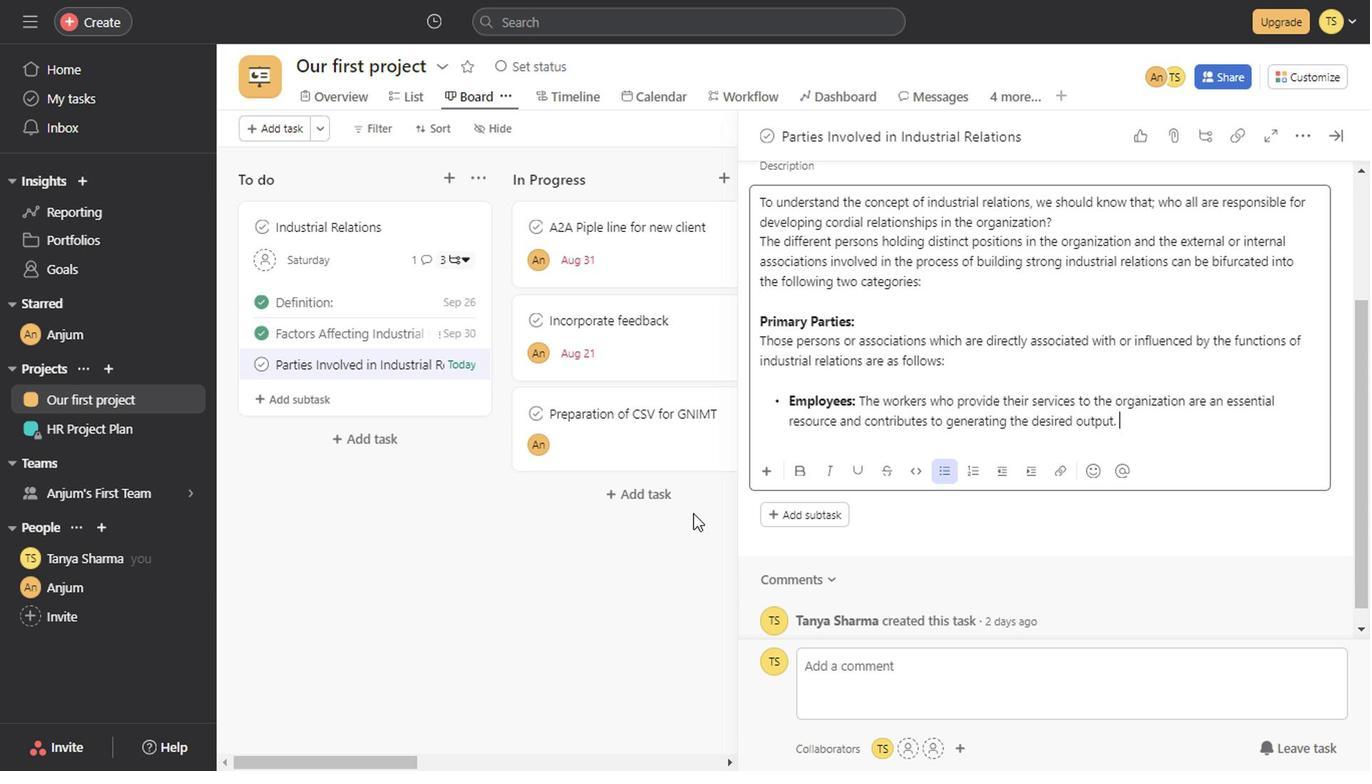 
Action: Mouse moved to (1075, 321)
Screenshot: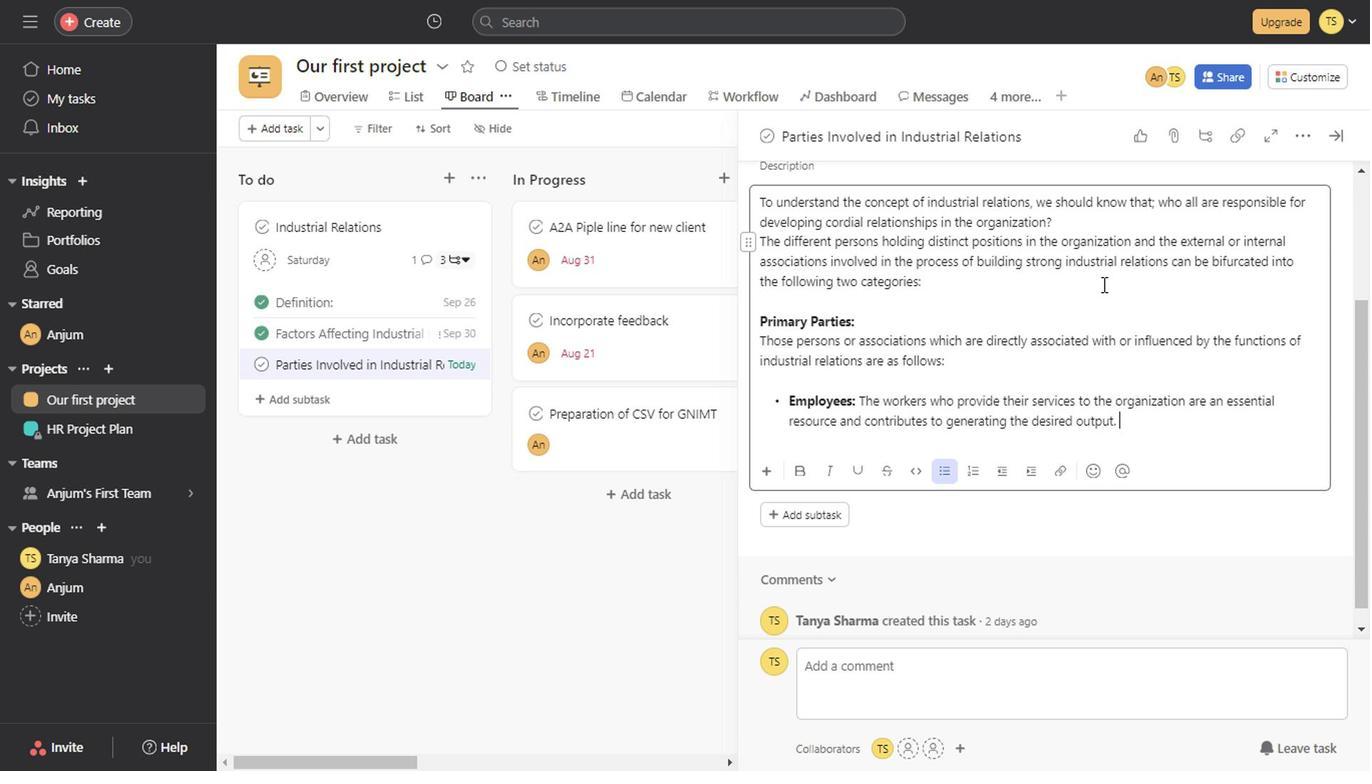 
Action: Key pressed <Key.enter><Key.backspace><Key.enter>
Screenshot: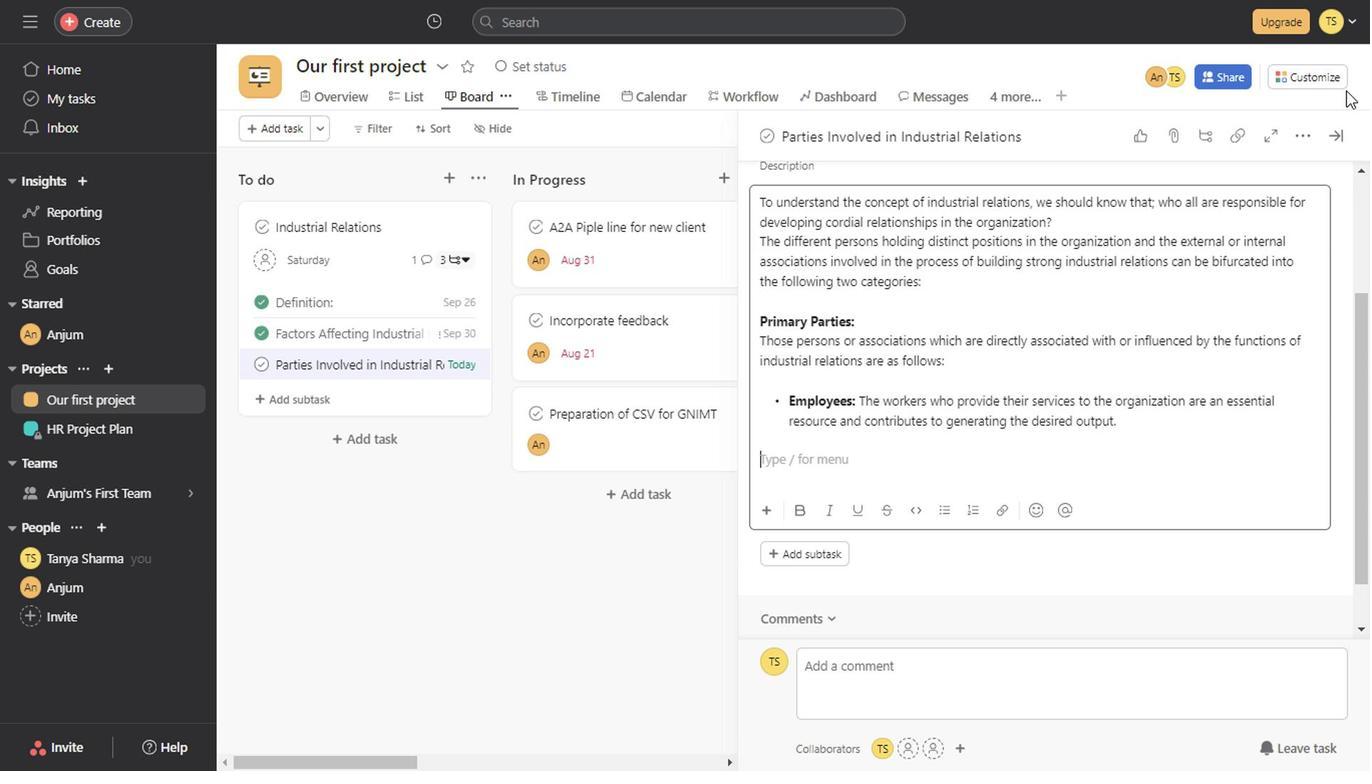 
Action: Mouse moved to (1224, 209)
Screenshot: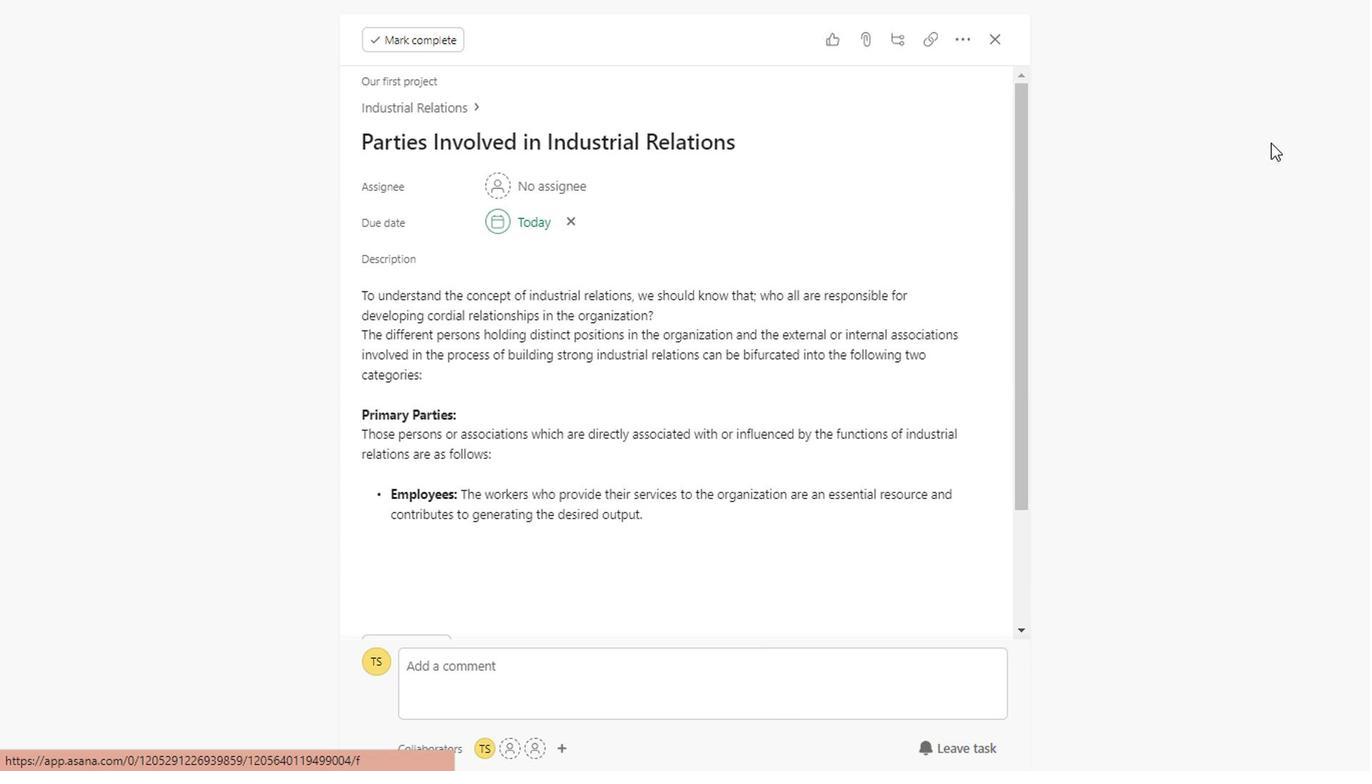 
Action: Mouse pressed left at (1224, 209)
Screenshot: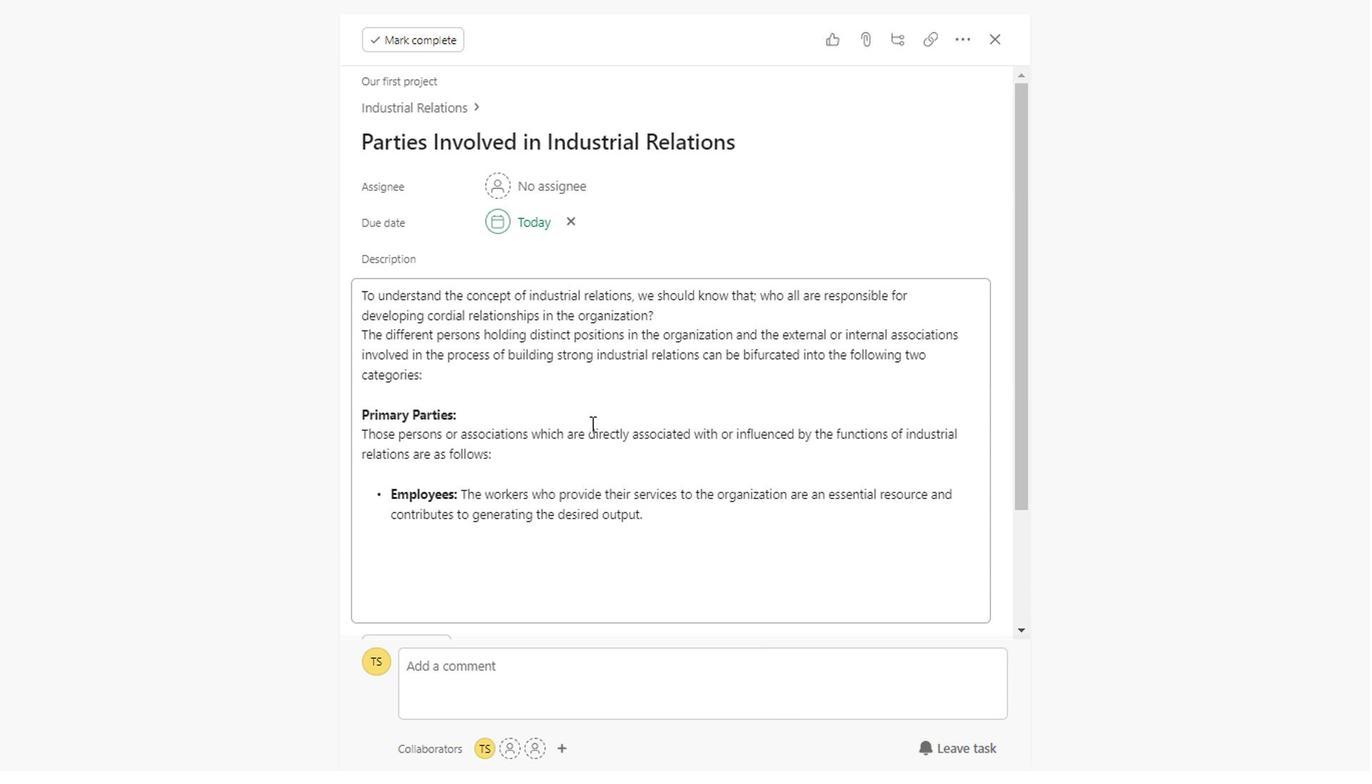 
Action: Mouse moved to (621, 432)
Screenshot: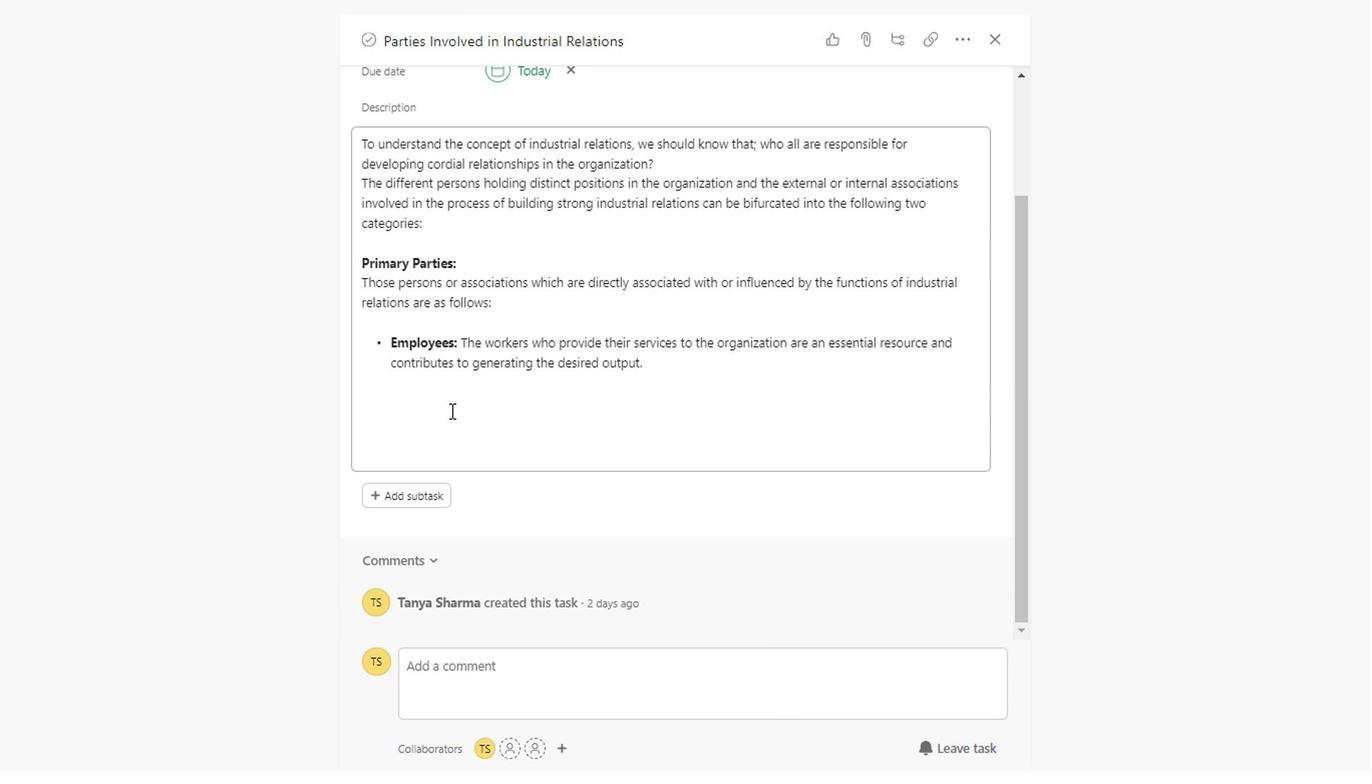 
Action: Mouse scrolled (621, 431) with delta (0, -1)
Screenshot: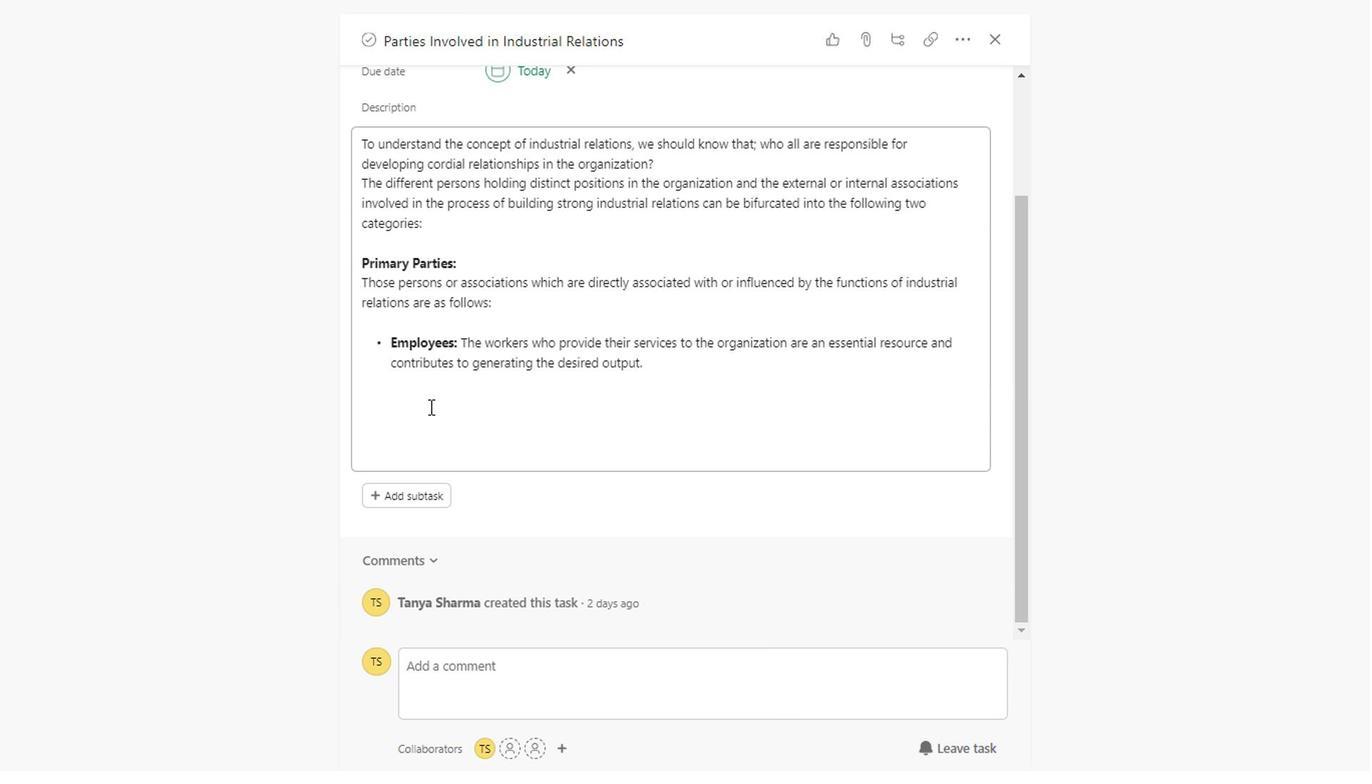 
Action: Mouse scrolled (621, 431) with delta (0, -1)
Screenshot: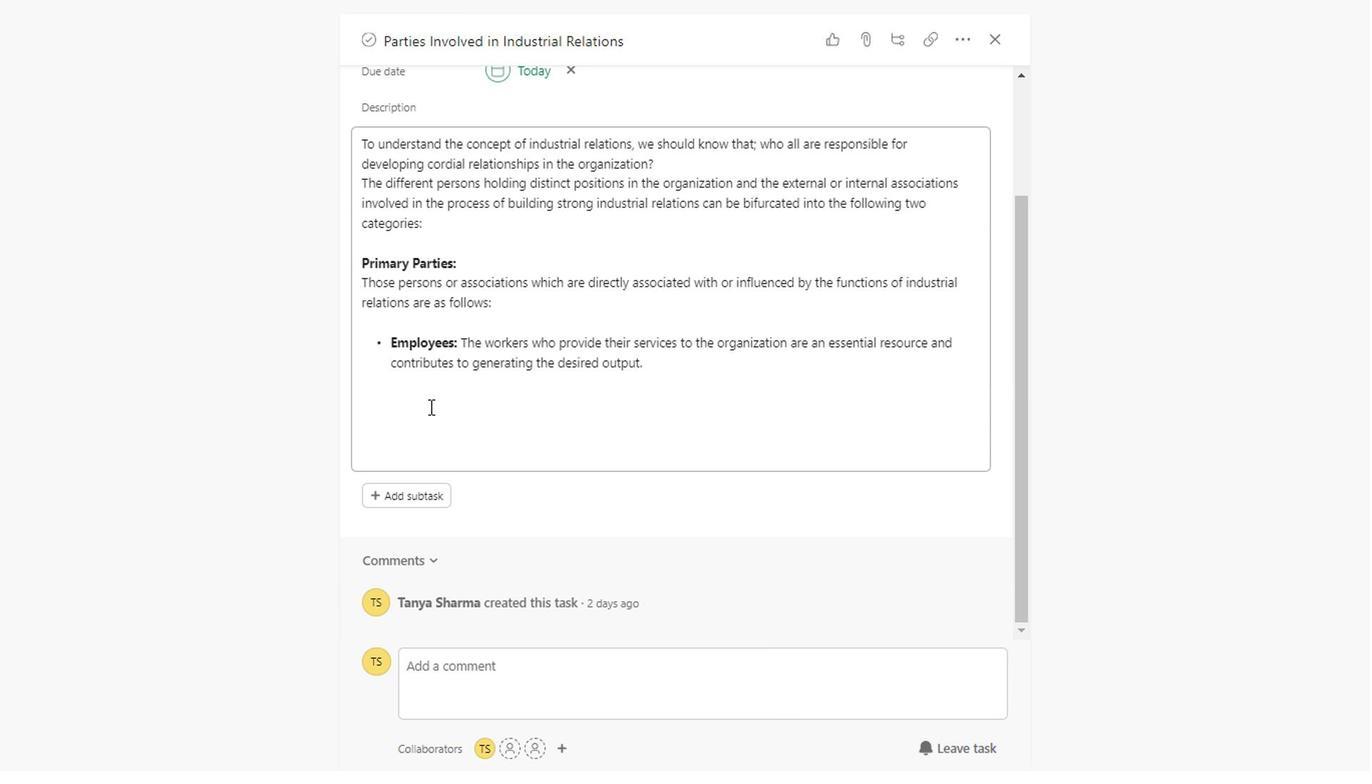 
Action: Mouse scrolled (621, 431) with delta (0, -1)
Screenshot: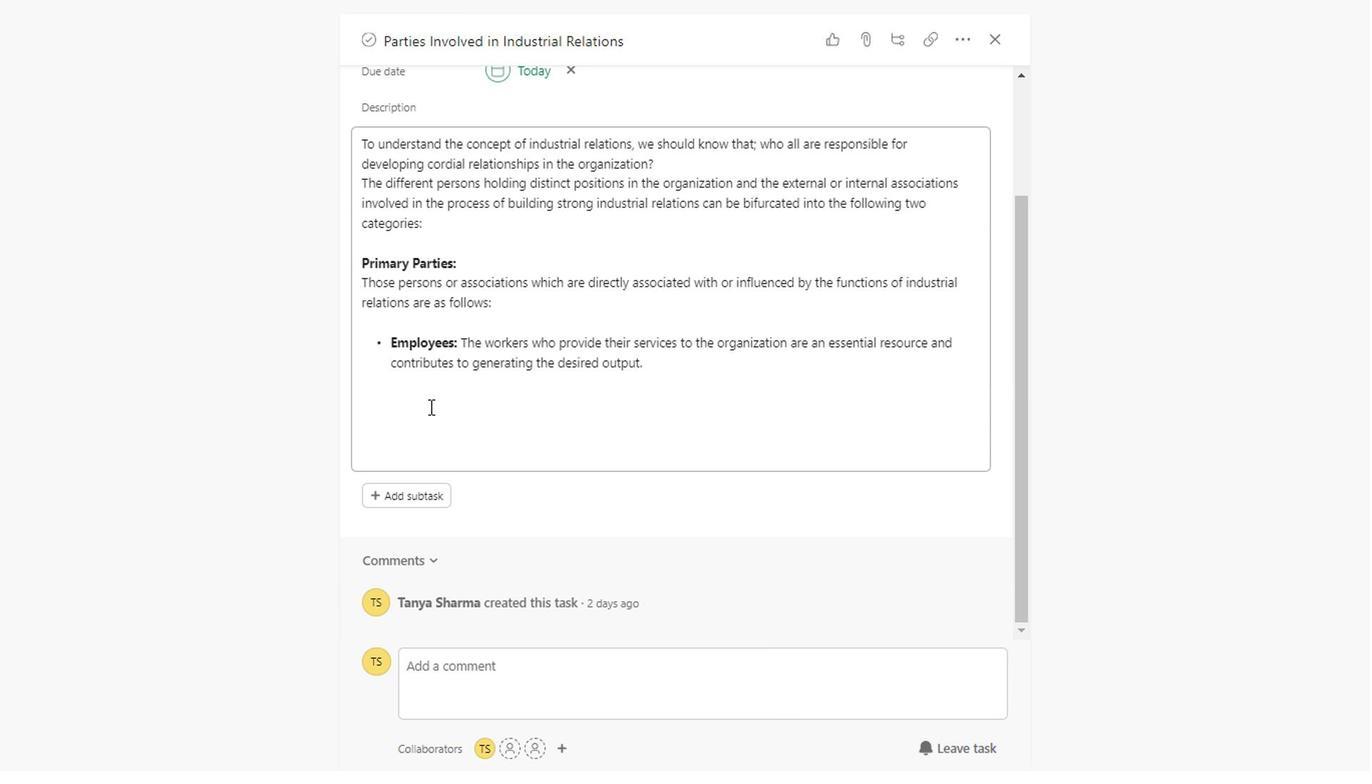 
Action: Mouse scrolled (621, 431) with delta (0, -1)
Screenshot: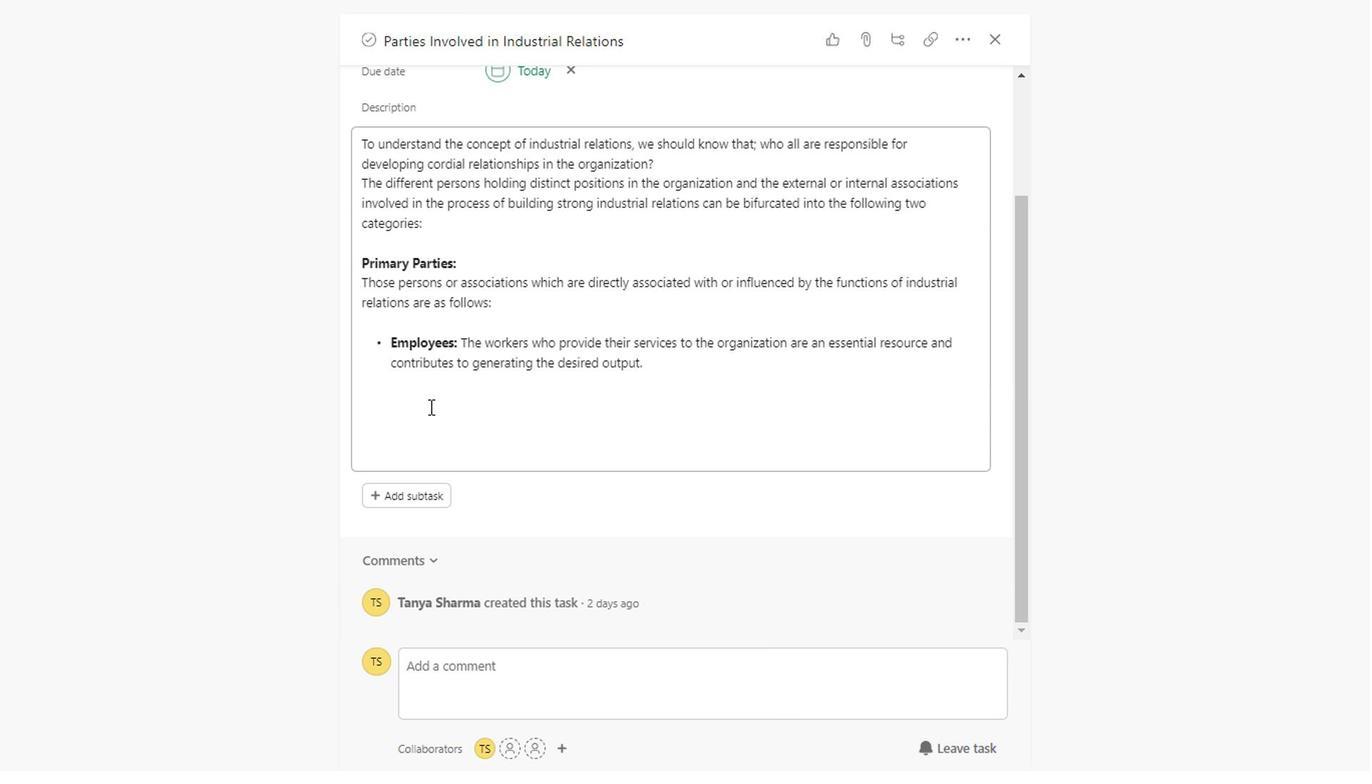 
Action: Mouse scrolled (621, 431) with delta (0, -1)
Screenshot: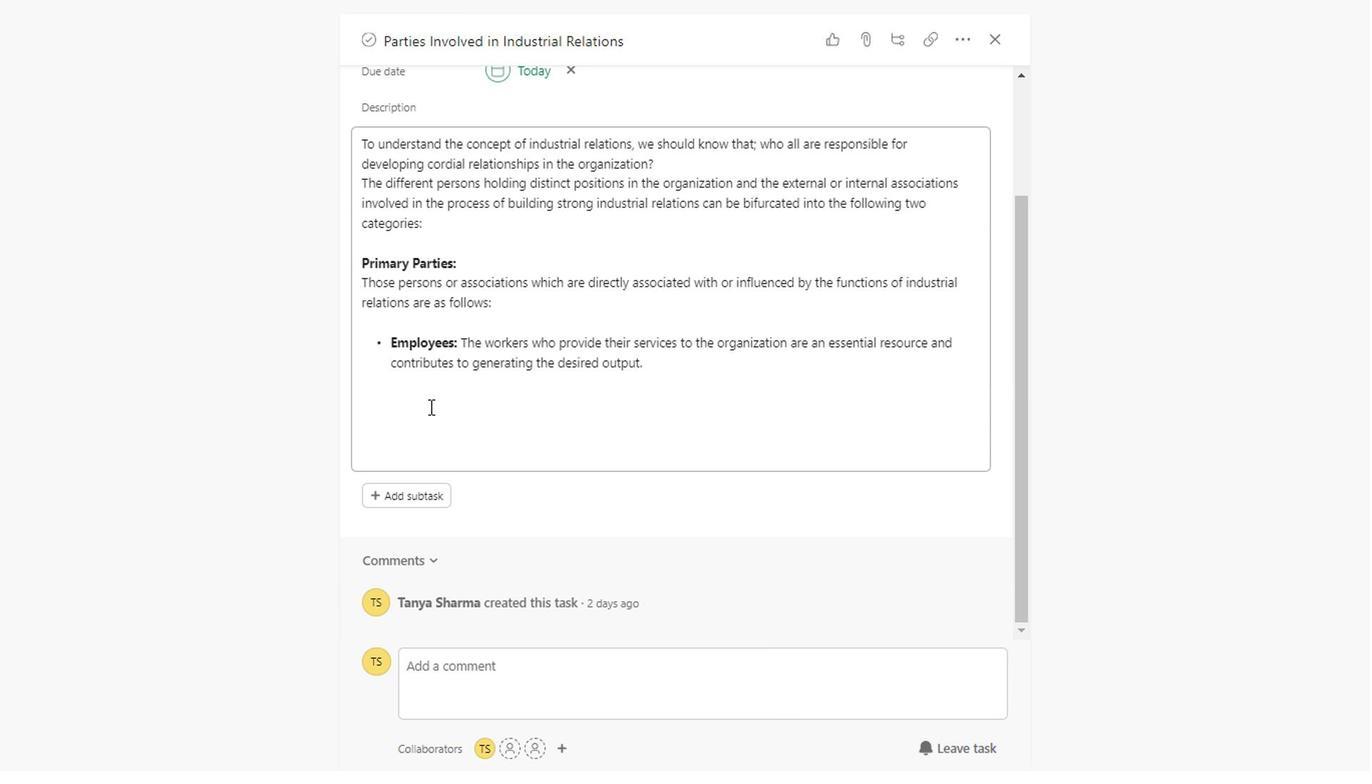 
Action: Mouse scrolled (621, 431) with delta (0, -1)
Screenshot: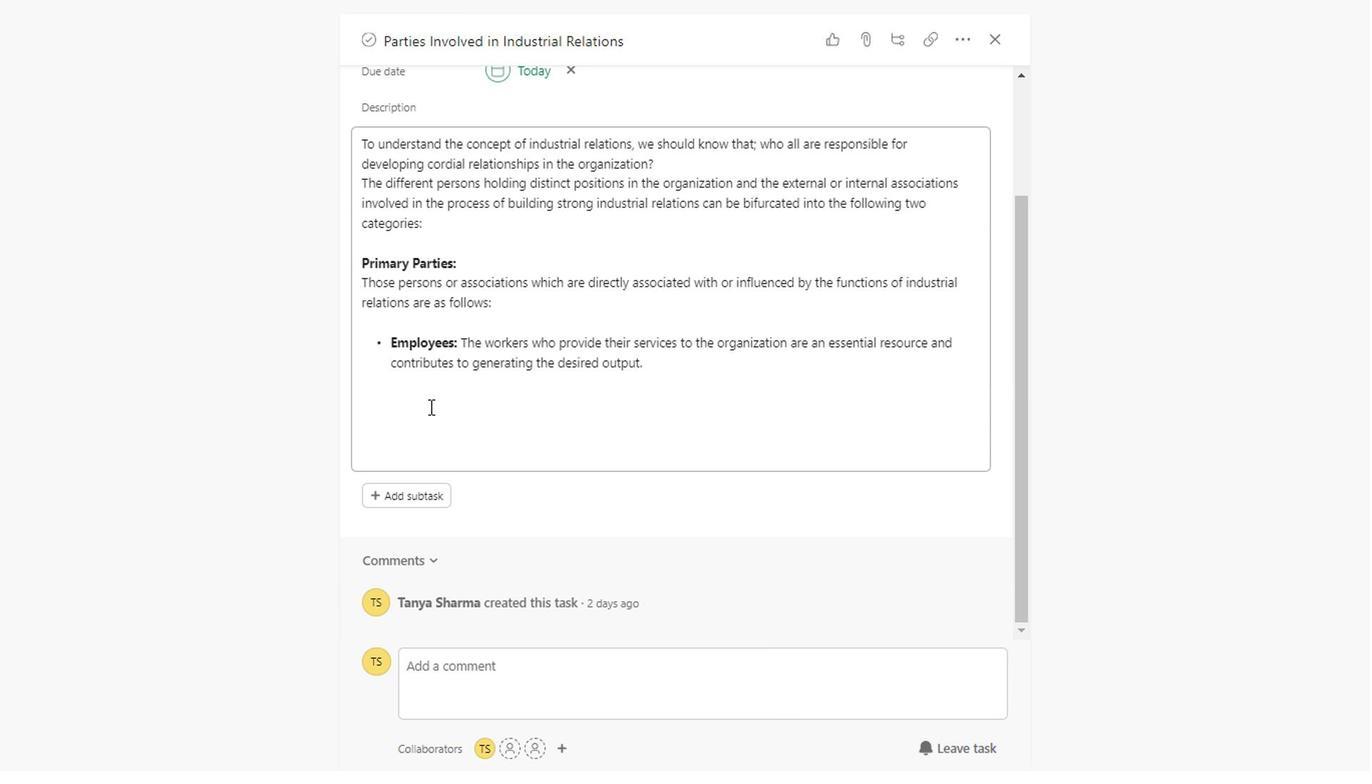 
Action: Mouse scrolled (621, 431) with delta (0, -1)
Screenshot: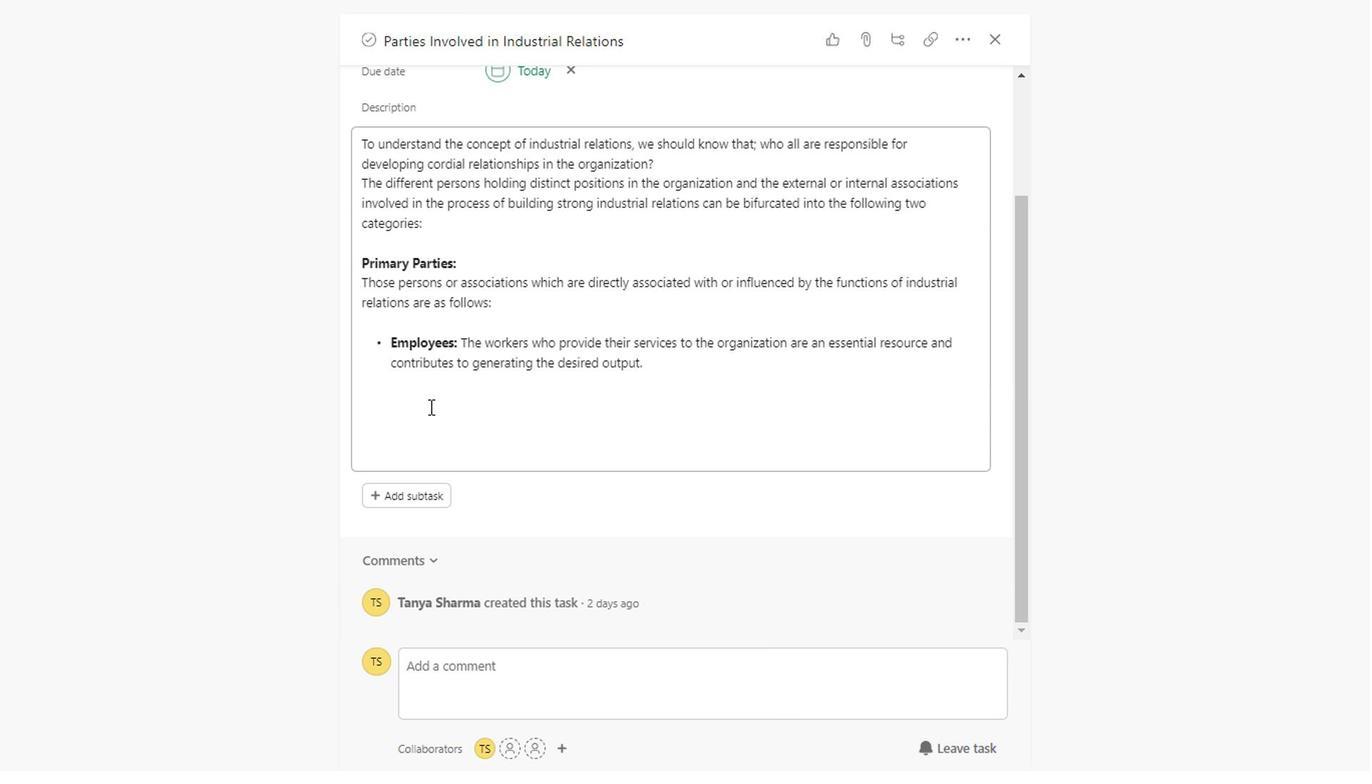 
Action: Mouse scrolled (621, 431) with delta (0, -1)
Screenshot: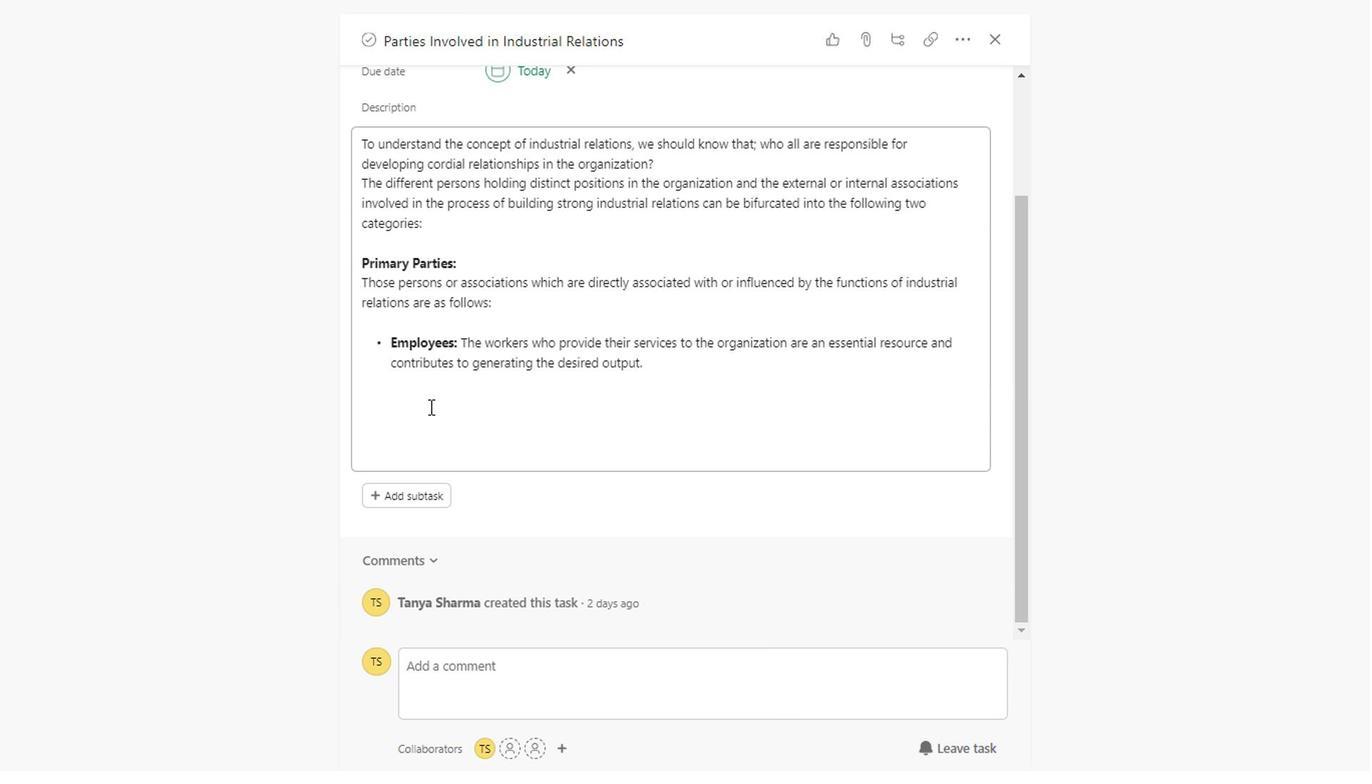 
Action: Mouse scrolled (621, 431) with delta (0, -1)
Screenshot: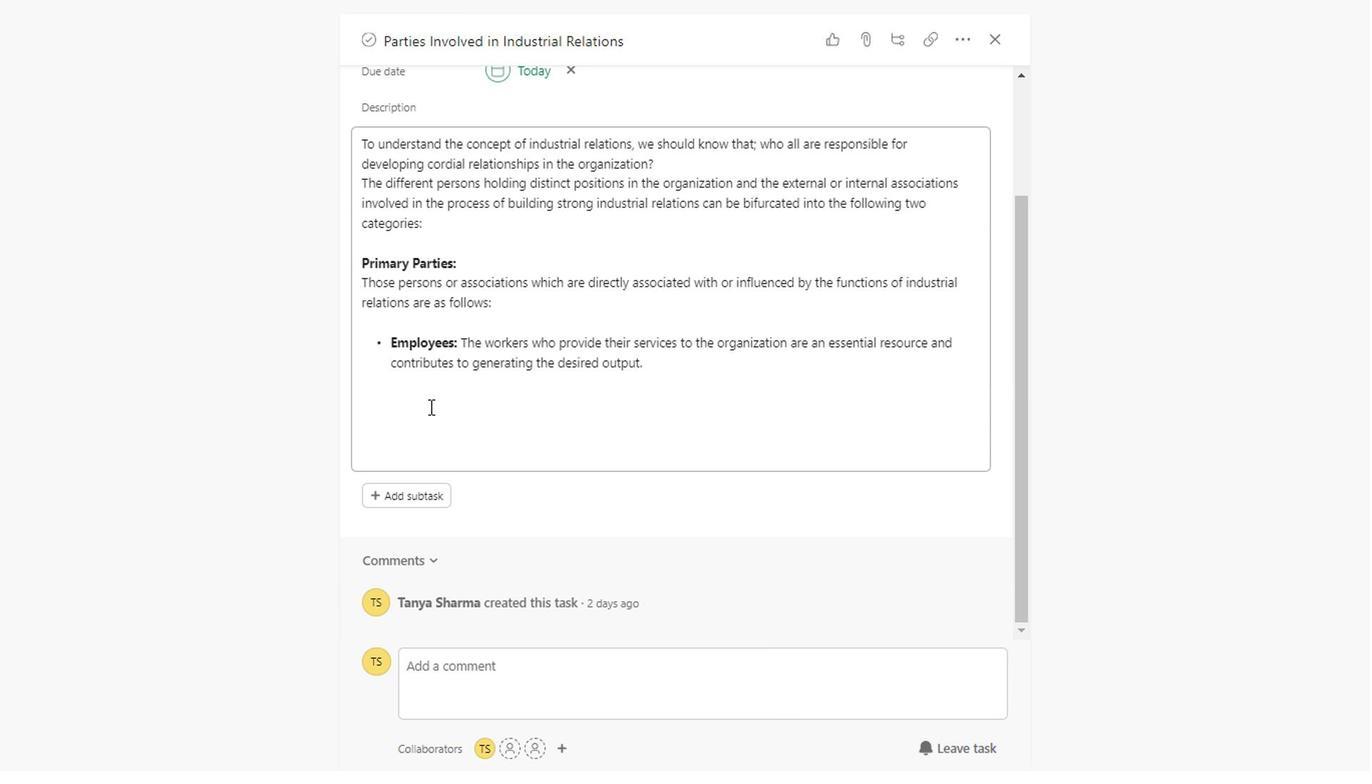 
Action: Mouse scrolled (621, 431) with delta (0, -1)
Screenshot: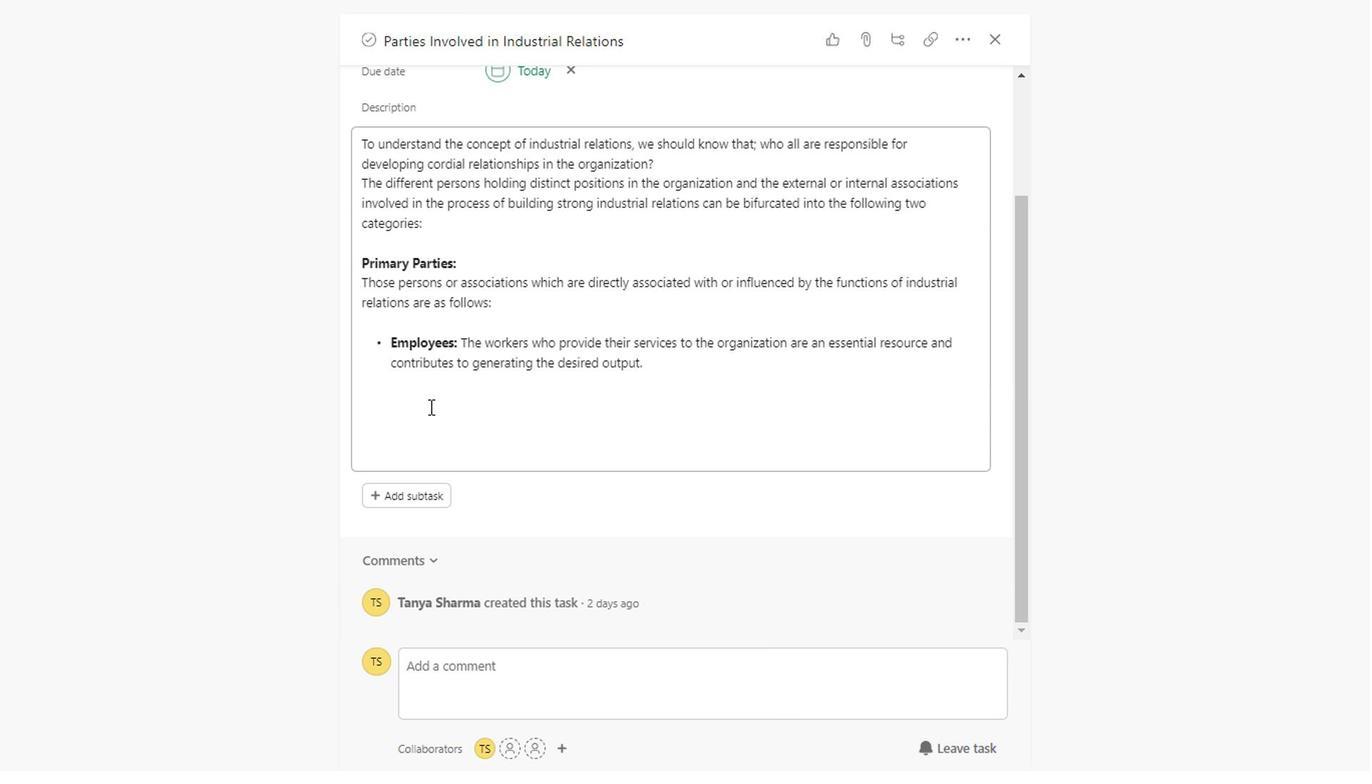 
Action: Mouse scrolled (621, 431) with delta (0, -1)
Screenshot: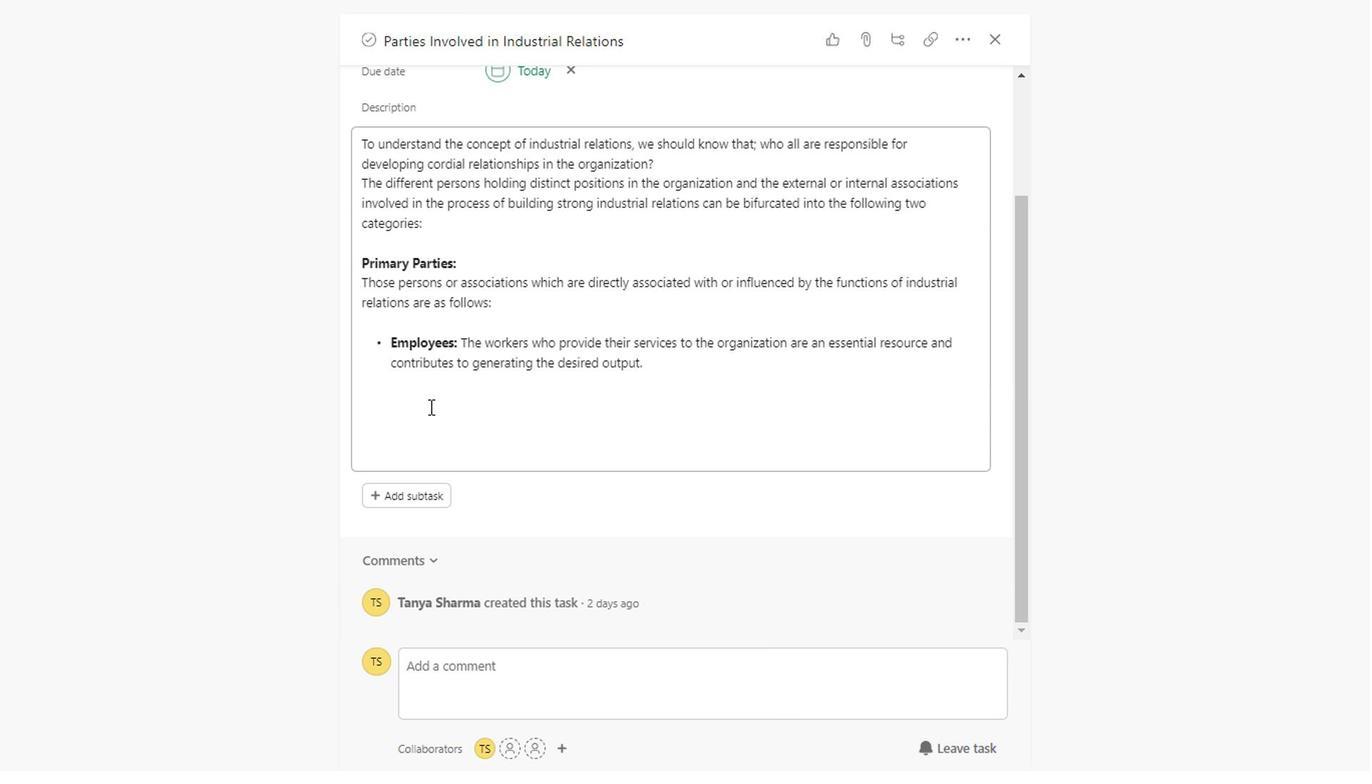 
Action: Mouse scrolled (621, 431) with delta (0, -1)
Screenshot: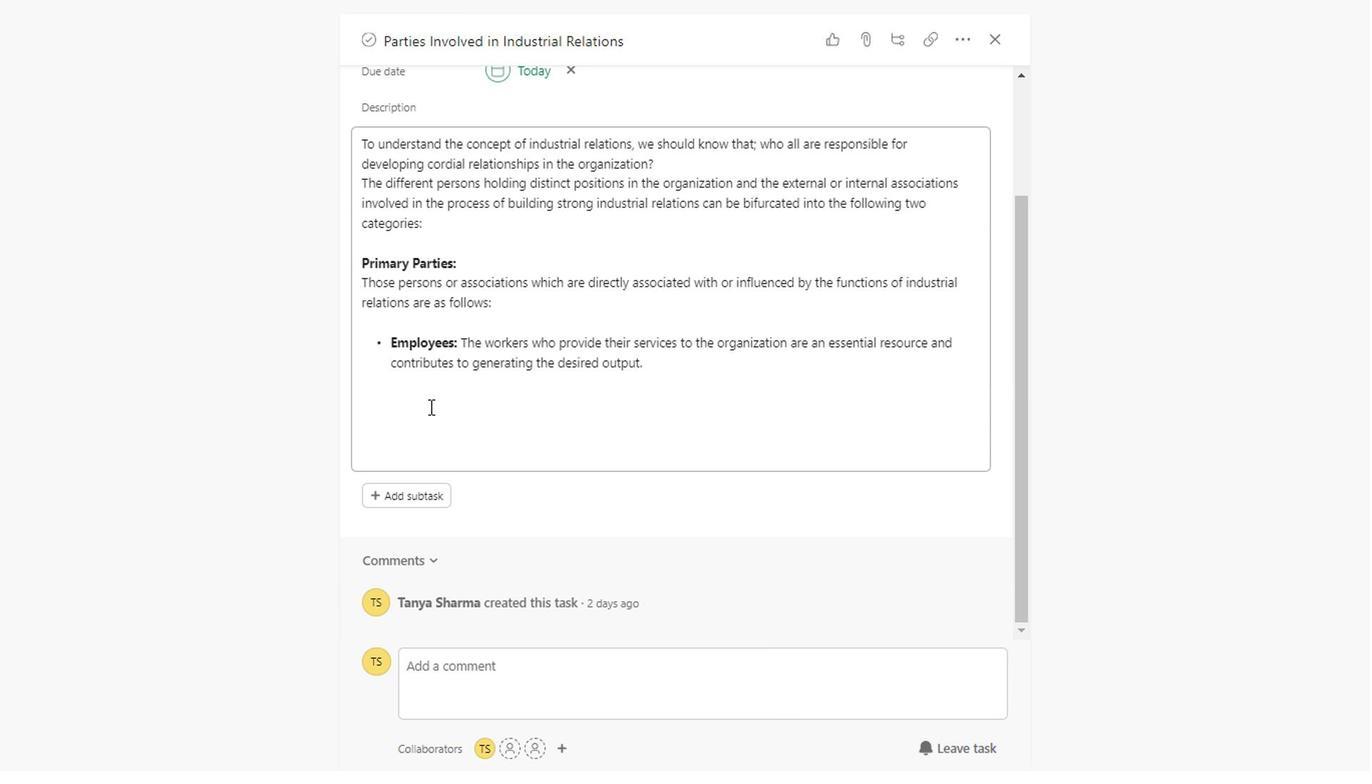 
Action: Mouse scrolled (621, 431) with delta (0, -1)
Screenshot: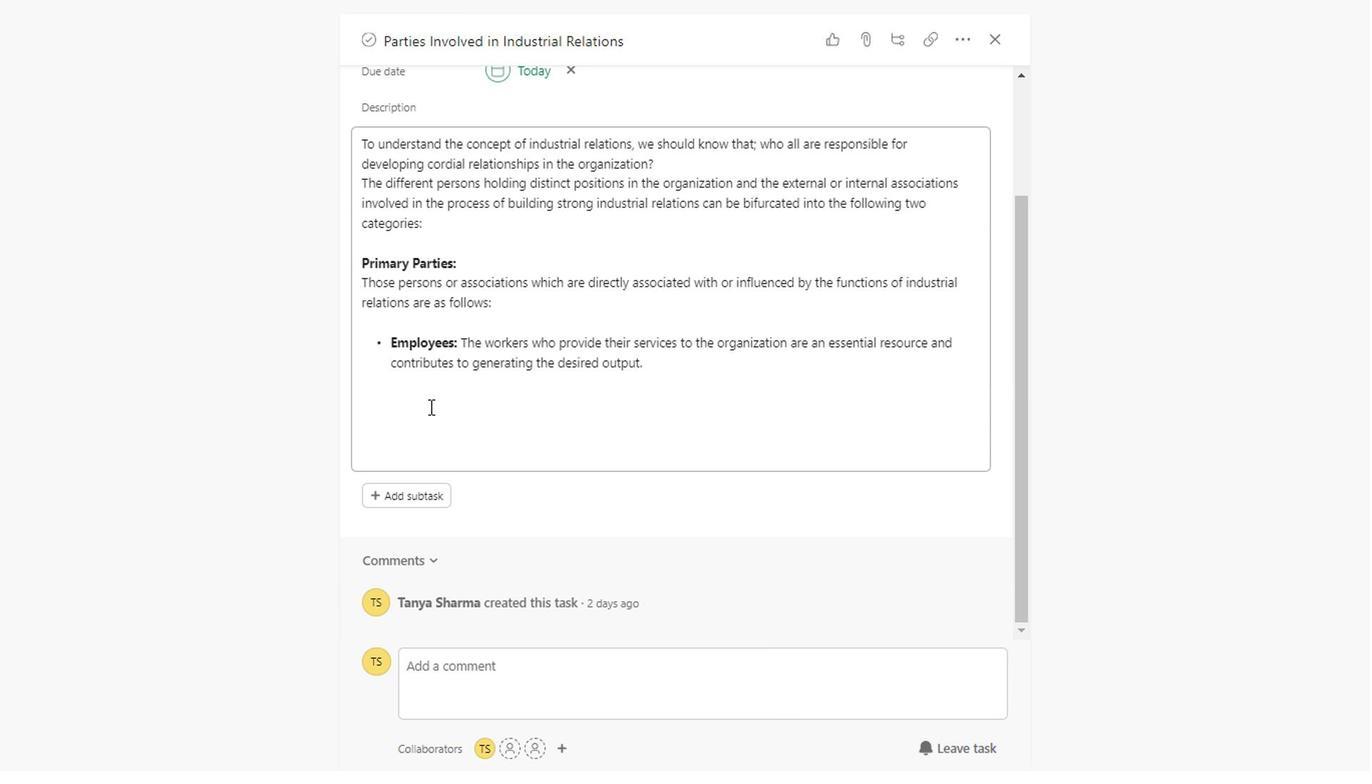 
Action: Mouse scrolled (621, 431) with delta (0, -1)
Screenshot: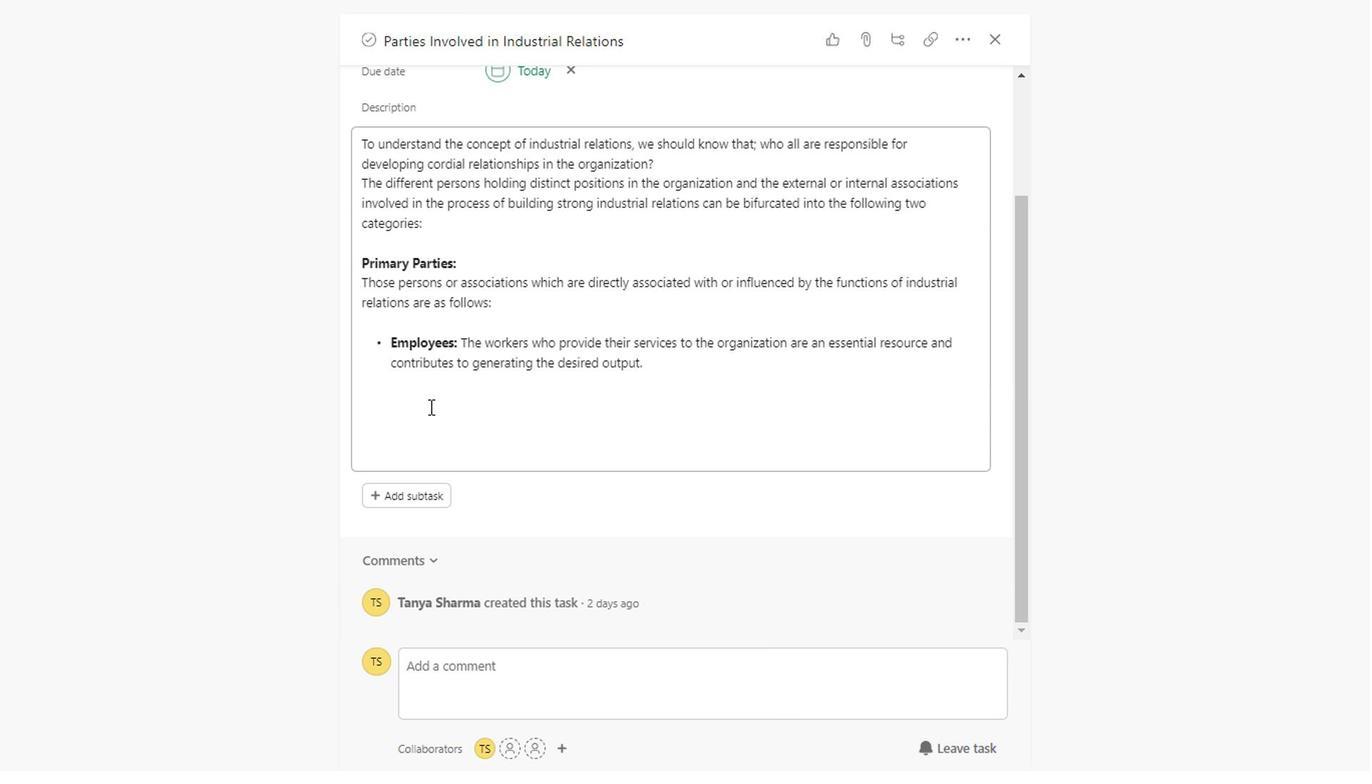 
Action: Mouse scrolled (621, 431) with delta (0, -1)
Screenshot: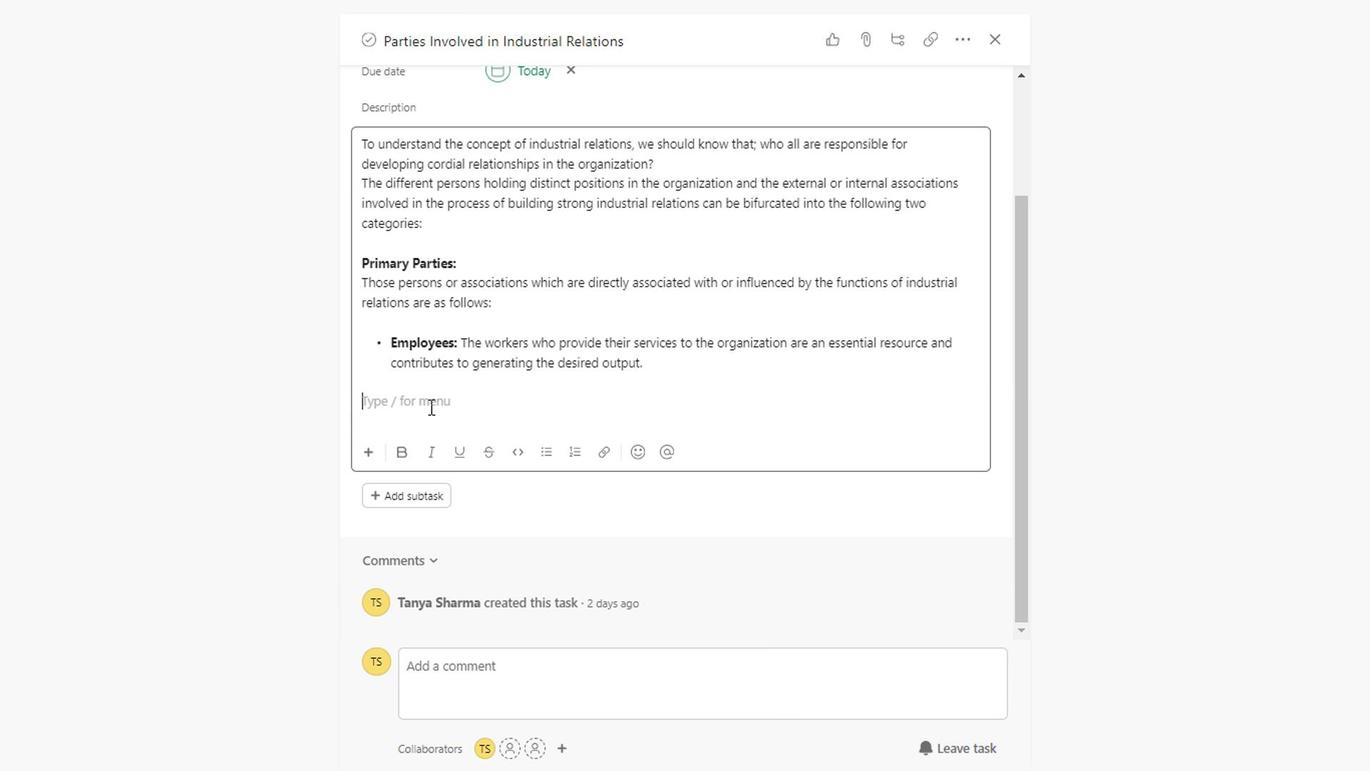 
Action: Mouse scrolled (621, 431) with delta (0, -1)
Screenshot: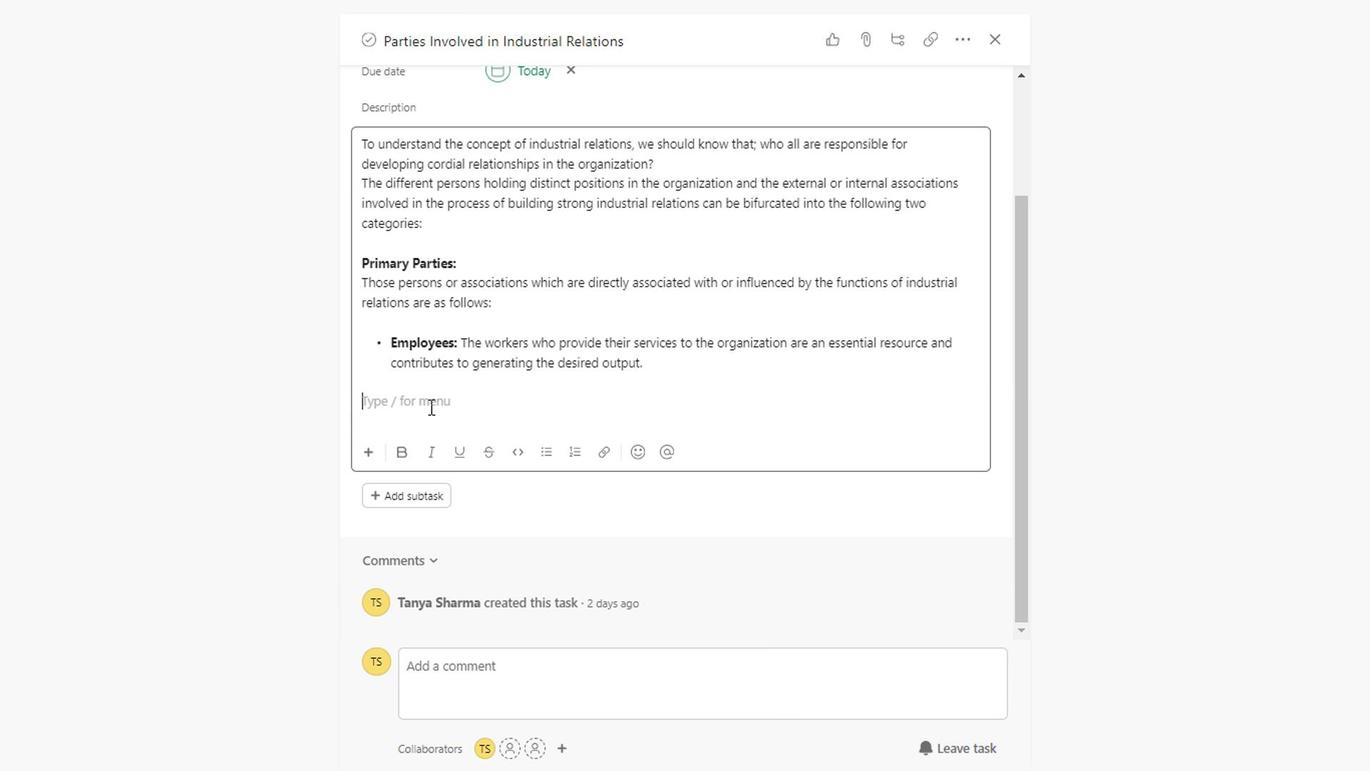 
Action: Mouse moved to (478, 419)
Screenshot: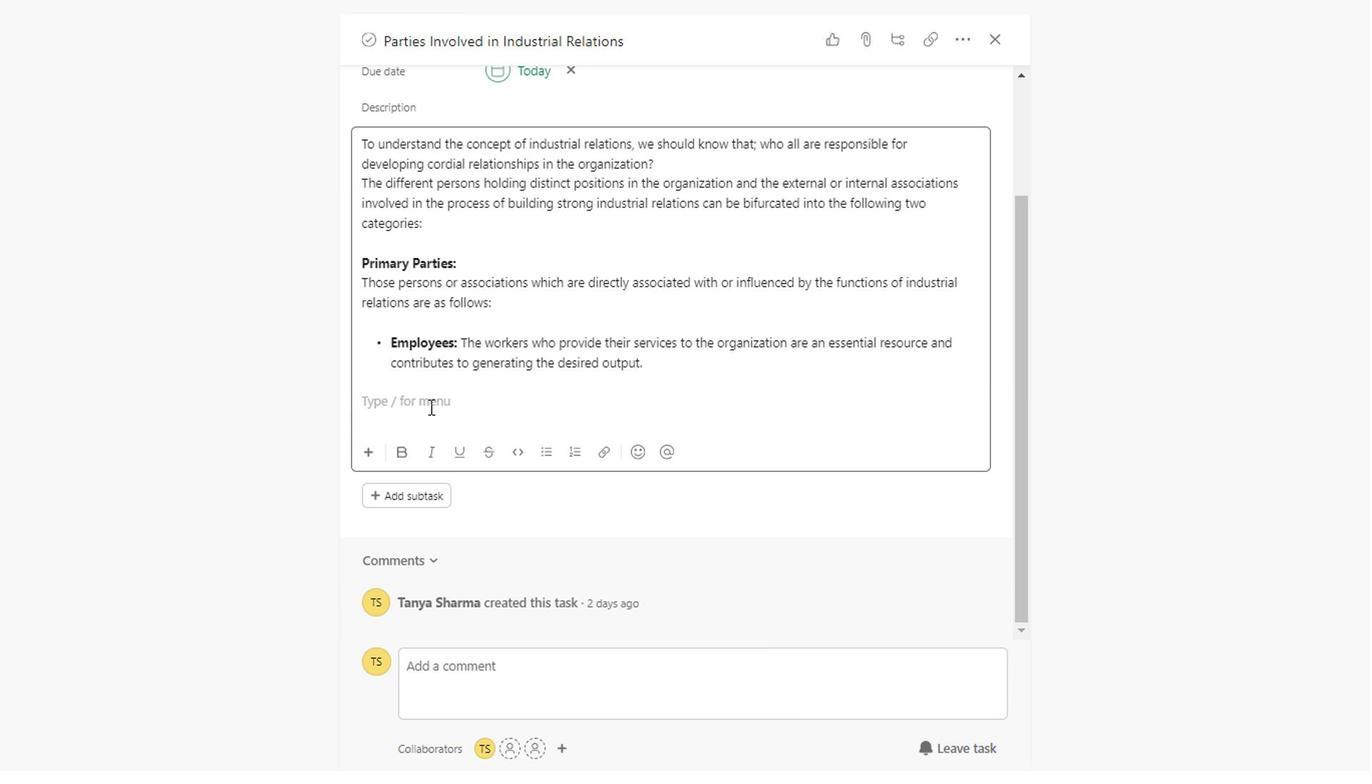 
Action: Mouse pressed left at (478, 419)
Screenshot: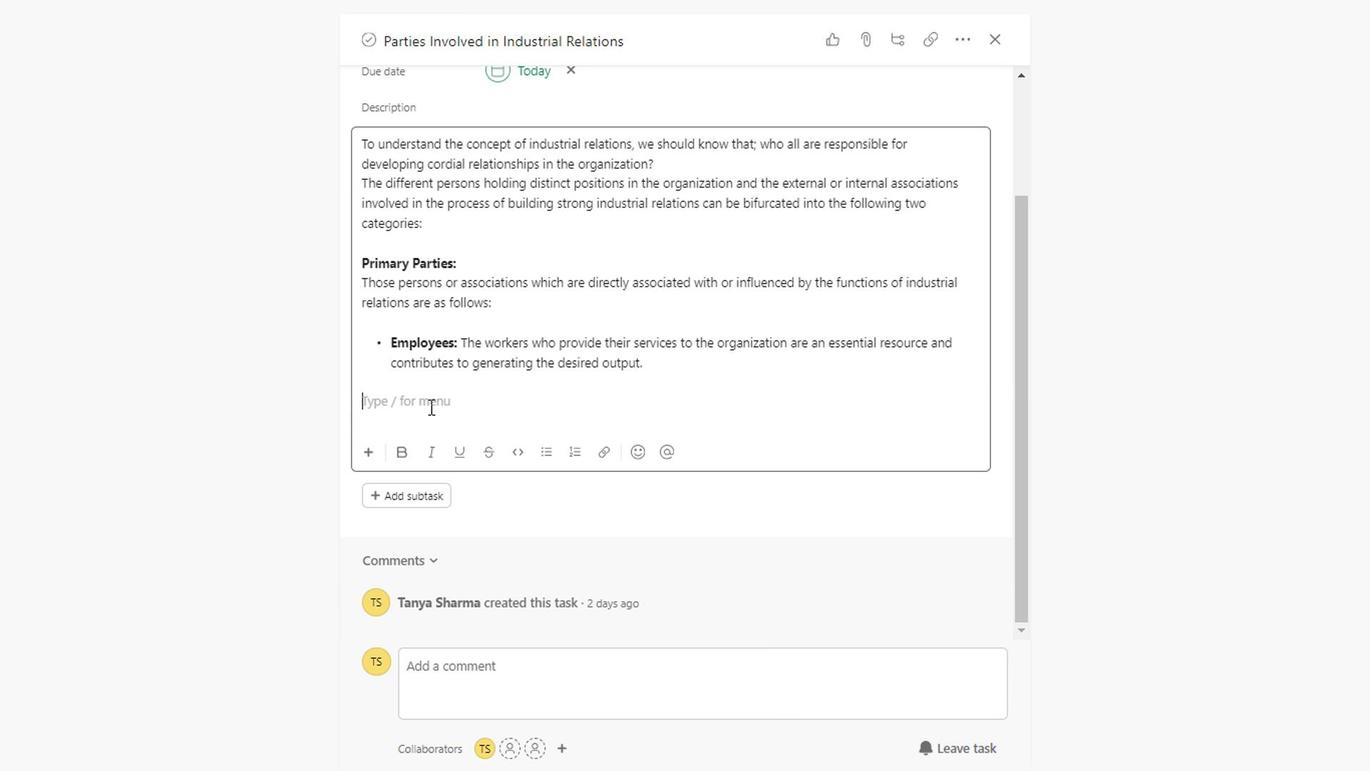 
Action: Key pressed <Key.shift>Fo<Key.up><Key.down>llowing<Key.space>are<Key.space>some<Key.space>of<Key.space>the<Key.space>reasons<Key.space>for<Key.space>which<Key.space>employees<Key.space>find<Key.space>maintaining<Key.space>sound<Key.space>industrial<Key.space>n<Key.backspace><Key.space><Key.backspace>relations<Key.space>to<Key.space>be<Key.space>useful<Key.space>for<Key.space>them<Key.shift_r>:<Key.enter><Key.enter>
Screenshot: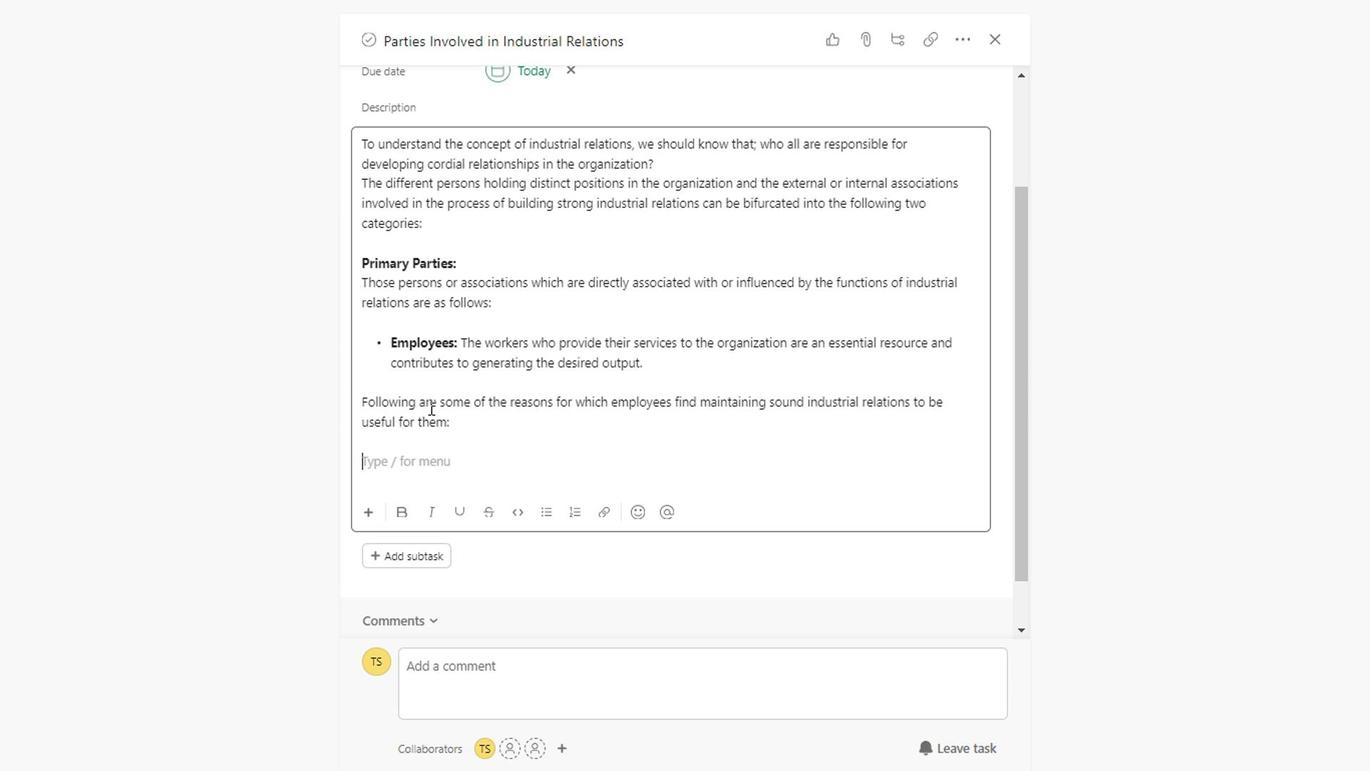 
Action: Mouse moved to (597, 383)
Screenshot: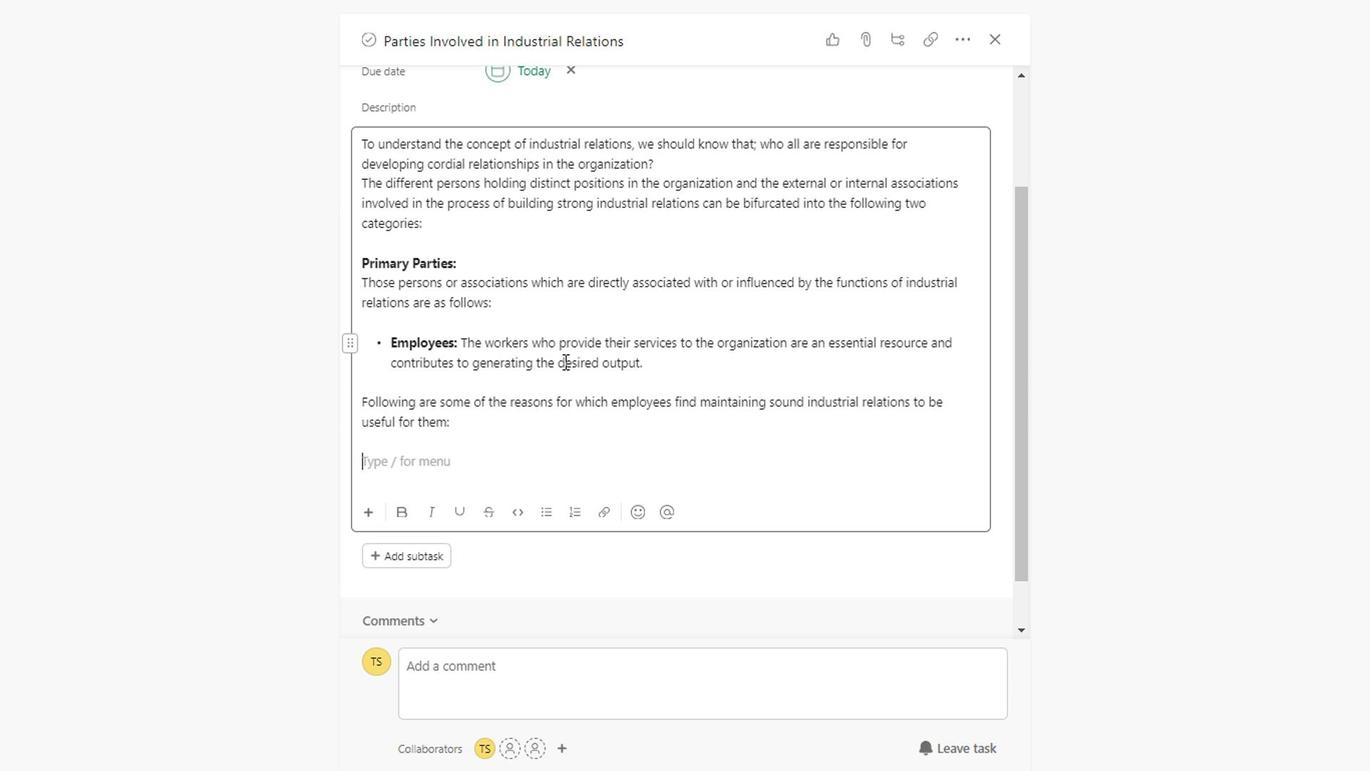 
Action: Key pressed <Key.backspace><Key.backspace><Key.enter><Key.enter>
Screenshot: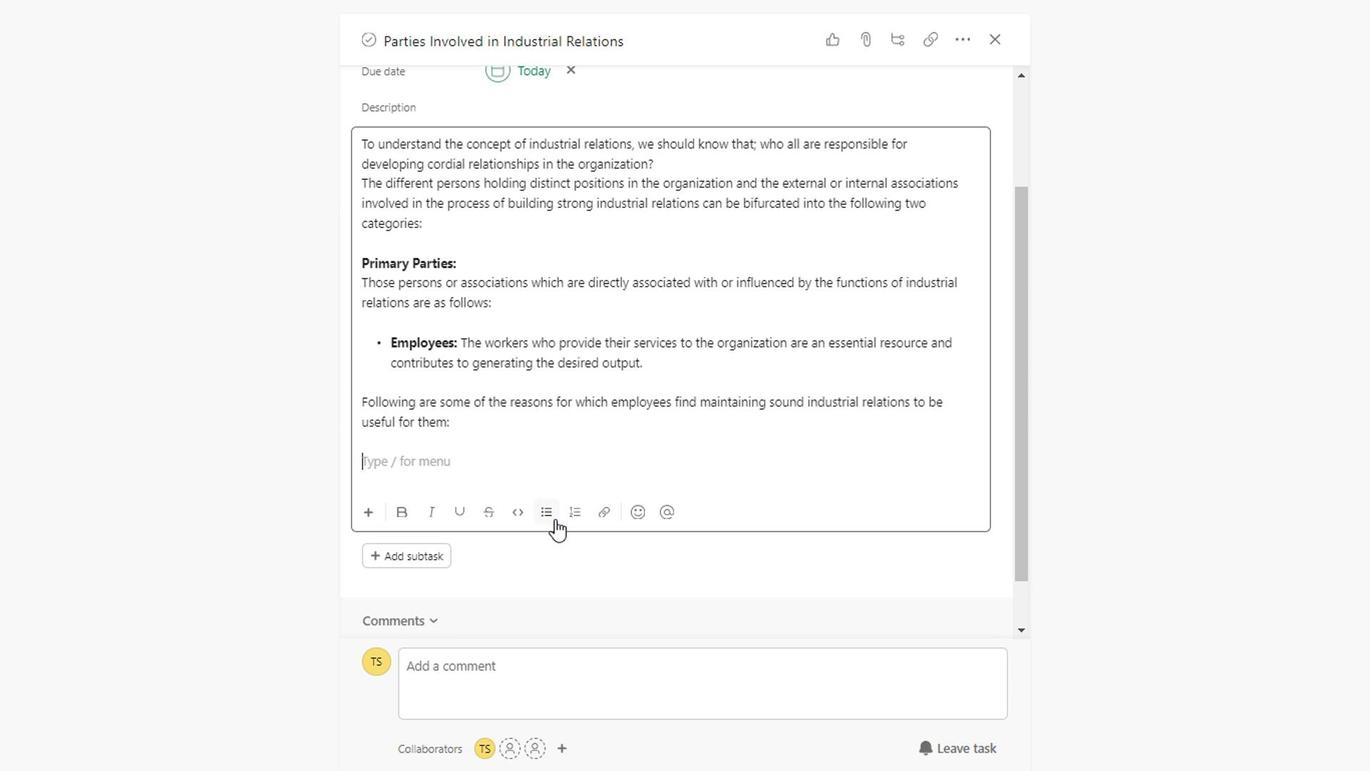 
Action: Mouse moved to (584, 501)
Screenshot: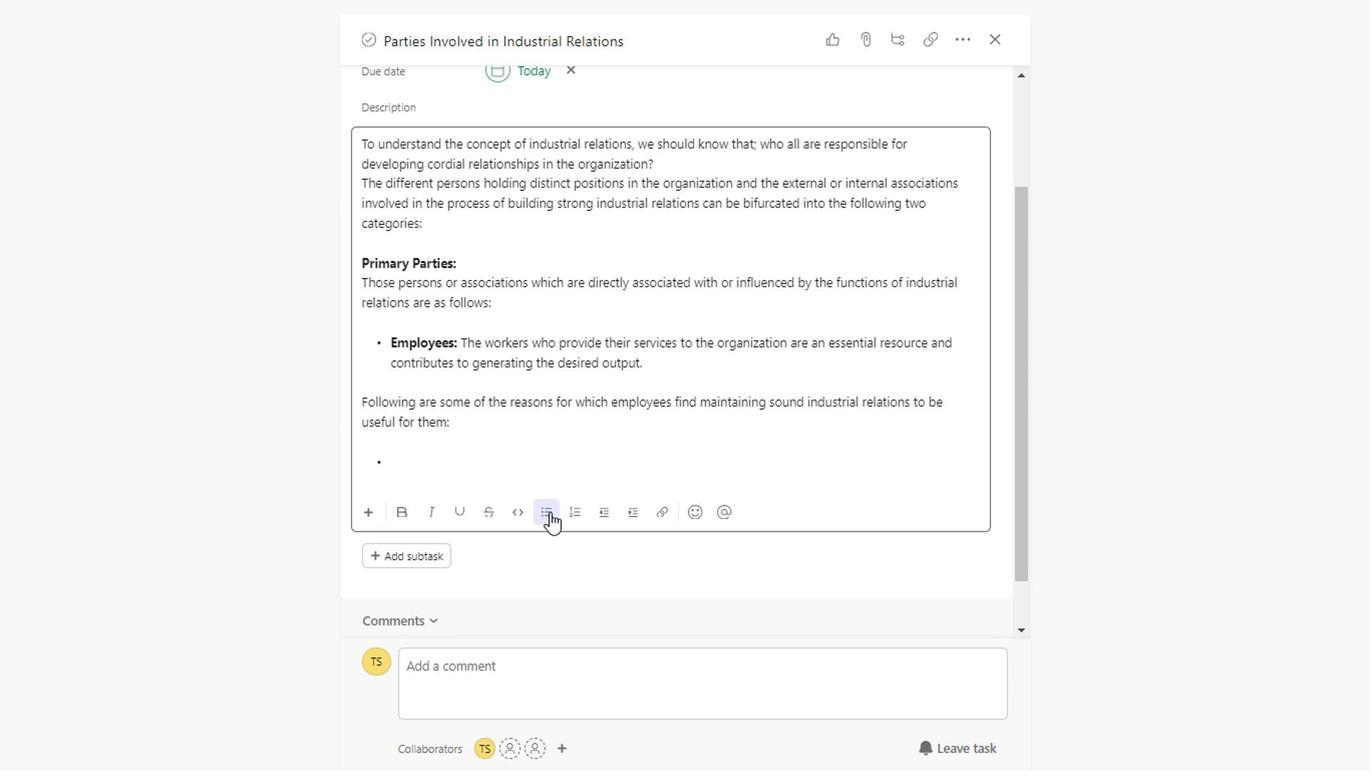 
Action: Mouse pressed left at (584, 501)
Screenshot: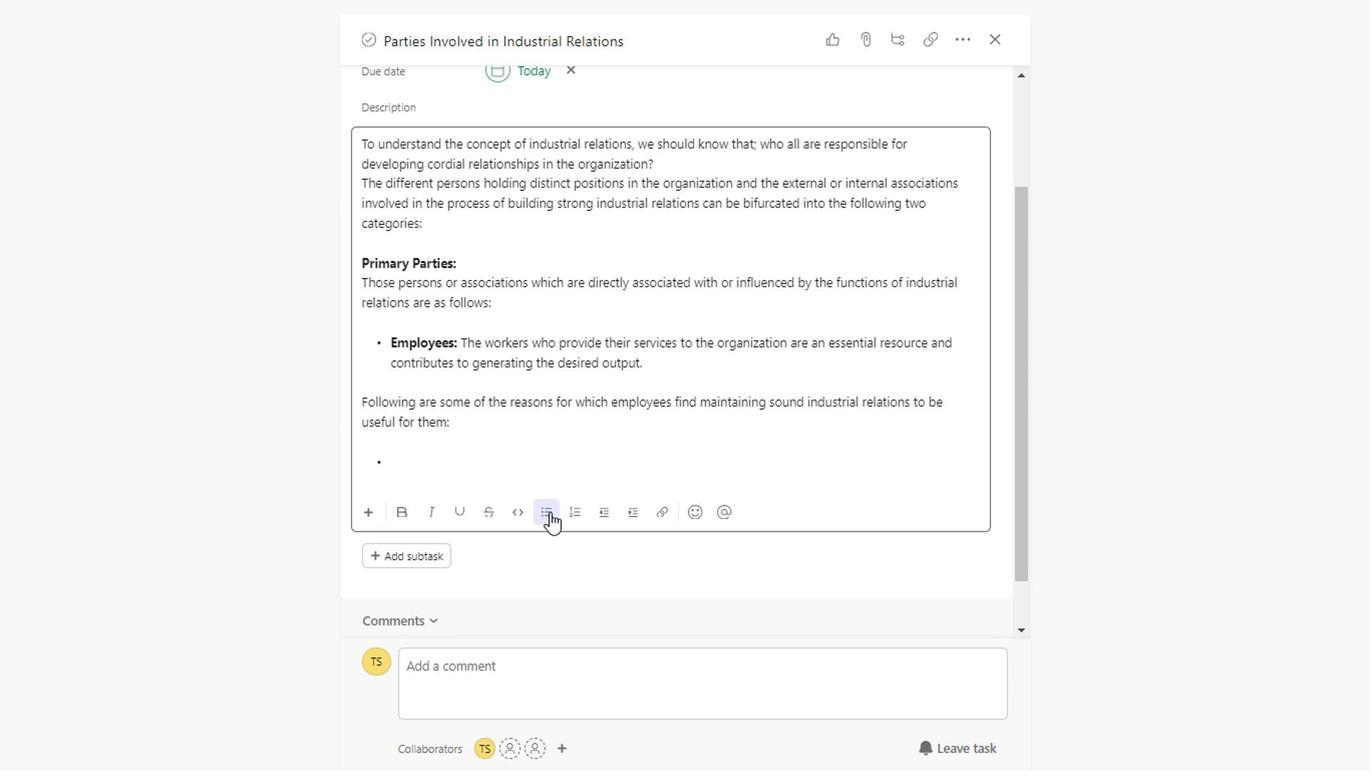
Action: Mouse moved to (710, 434)
Screenshot: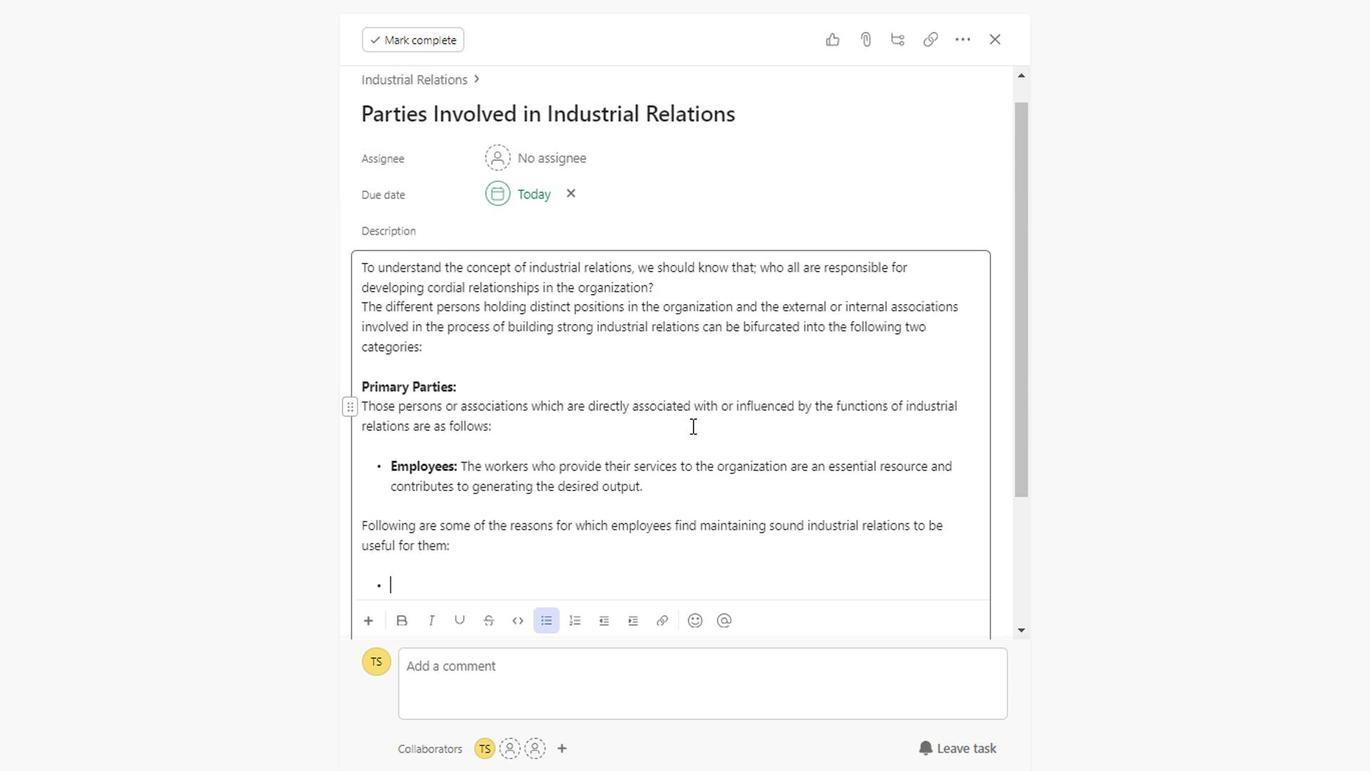 
Action: Mouse scrolled (710, 433) with delta (0, 0)
Screenshot: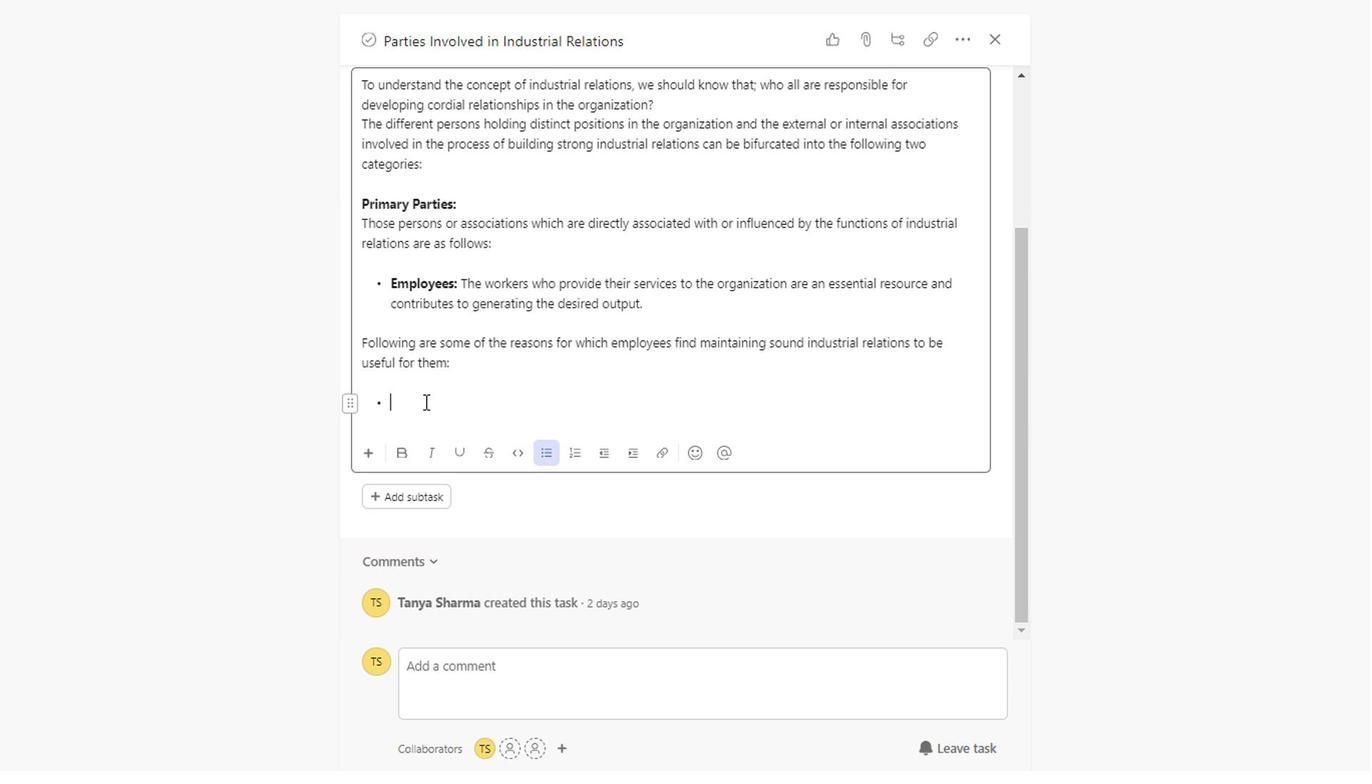 
Action: Mouse scrolled (710, 433) with delta (0, 0)
Screenshot: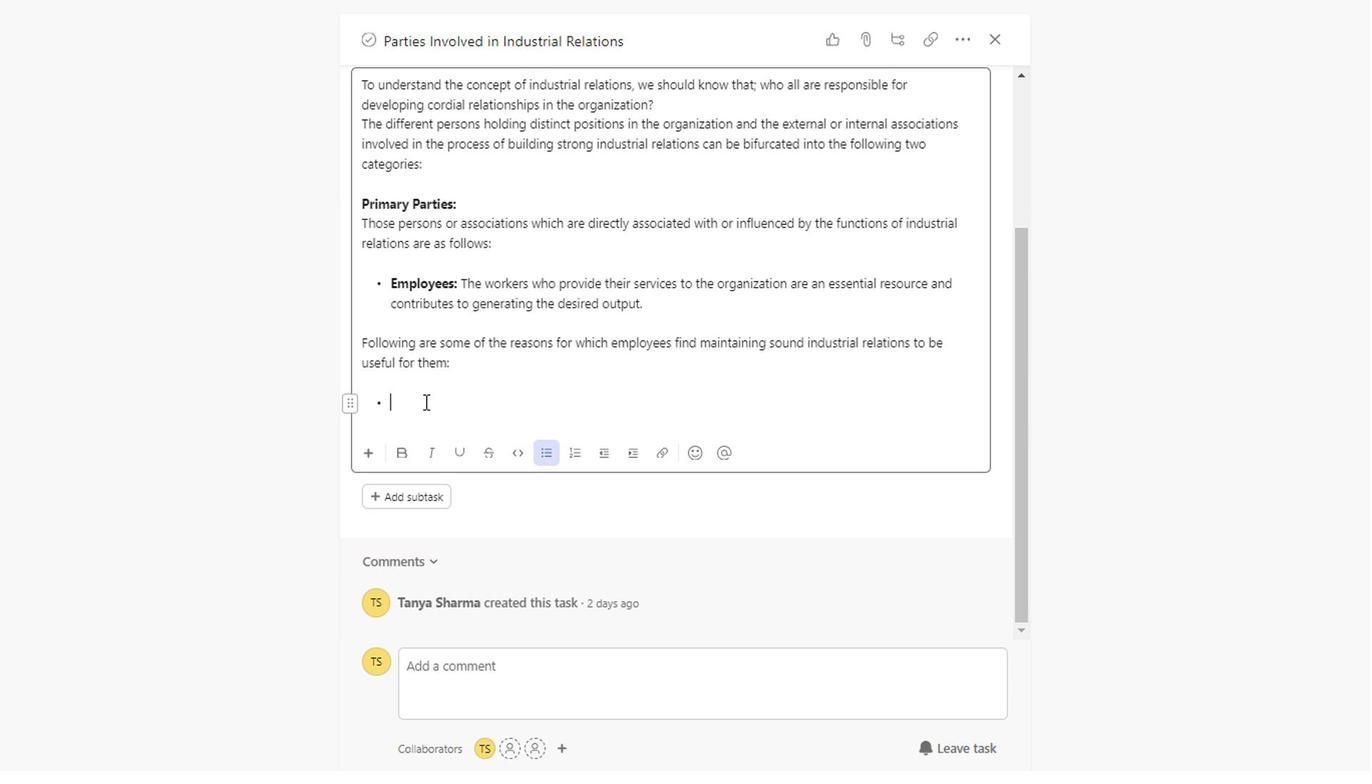 
Action: Mouse scrolled (710, 433) with delta (0, 0)
Screenshot: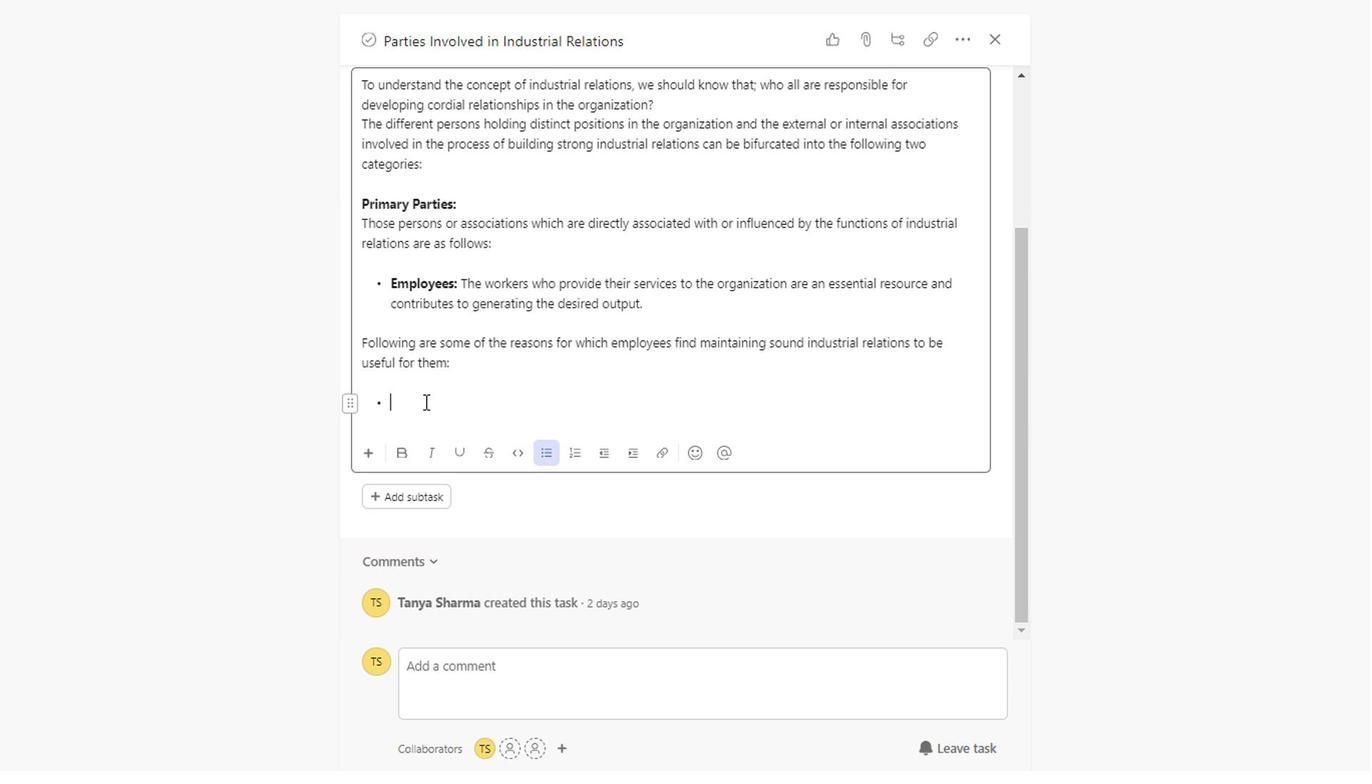 
Action: Mouse scrolled (710, 433) with delta (0, 0)
Screenshot: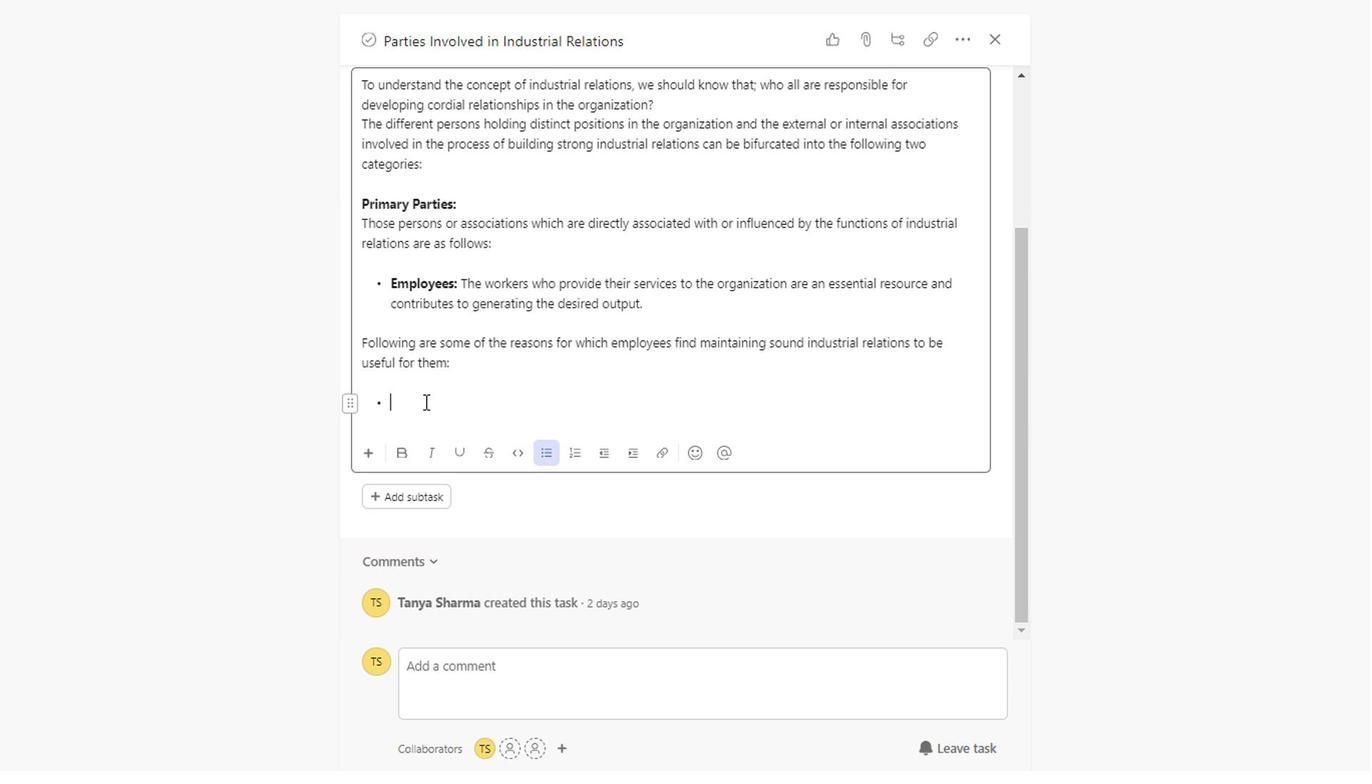 
Action: Mouse scrolled (710, 433) with delta (0, 0)
Screenshot: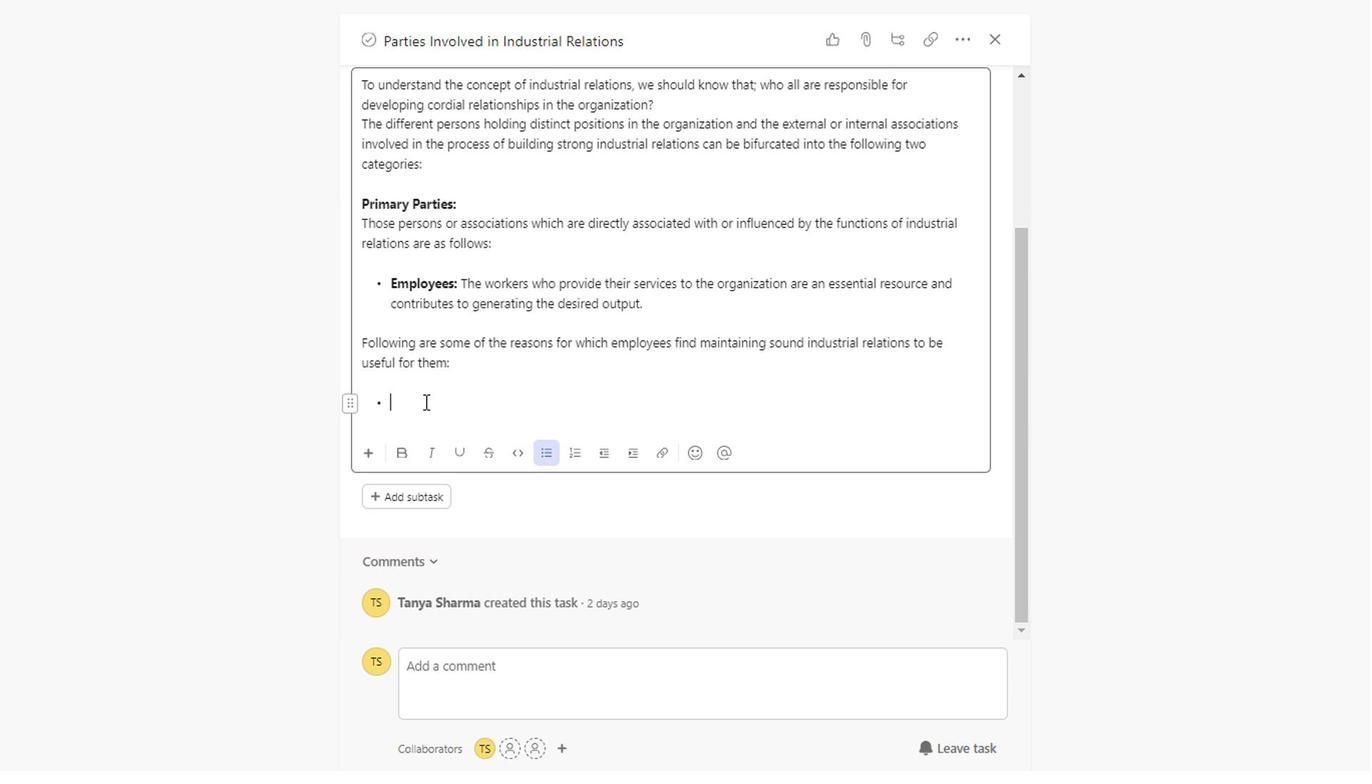
Action: Mouse scrolled (710, 433) with delta (0, 0)
Screenshot: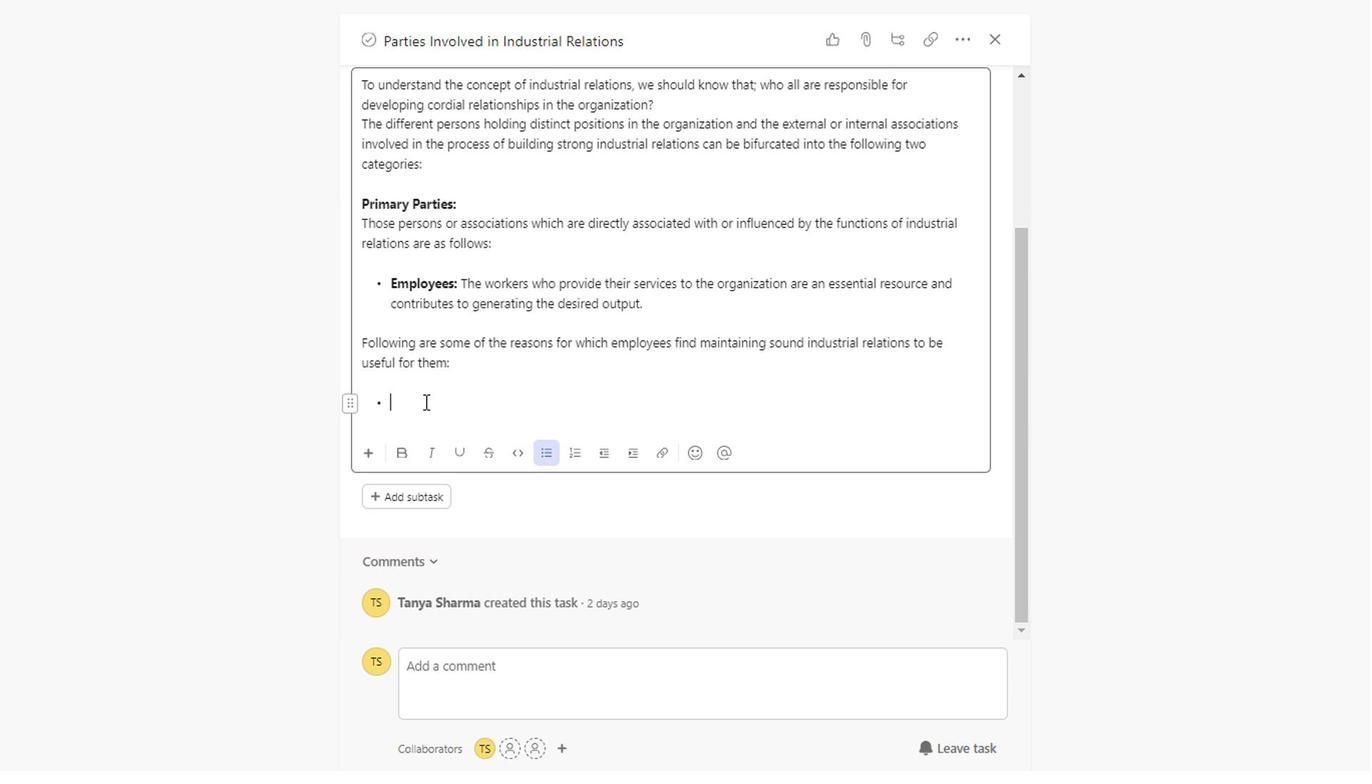 
Action: Mouse scrolled (710, 433) with delta (0, 0)
Screenshot: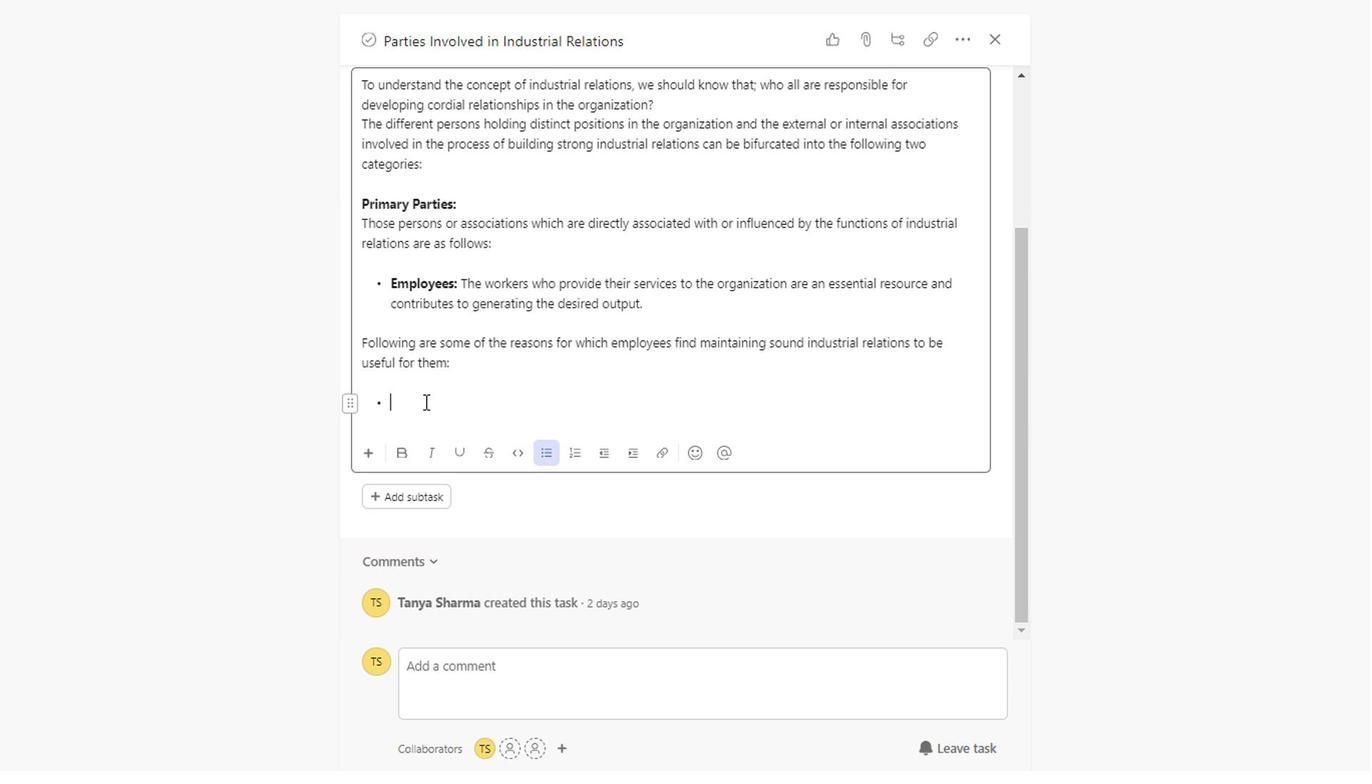 
Action: Mouse scrolled (710, 433) with delta (0, 0)
Screenshot: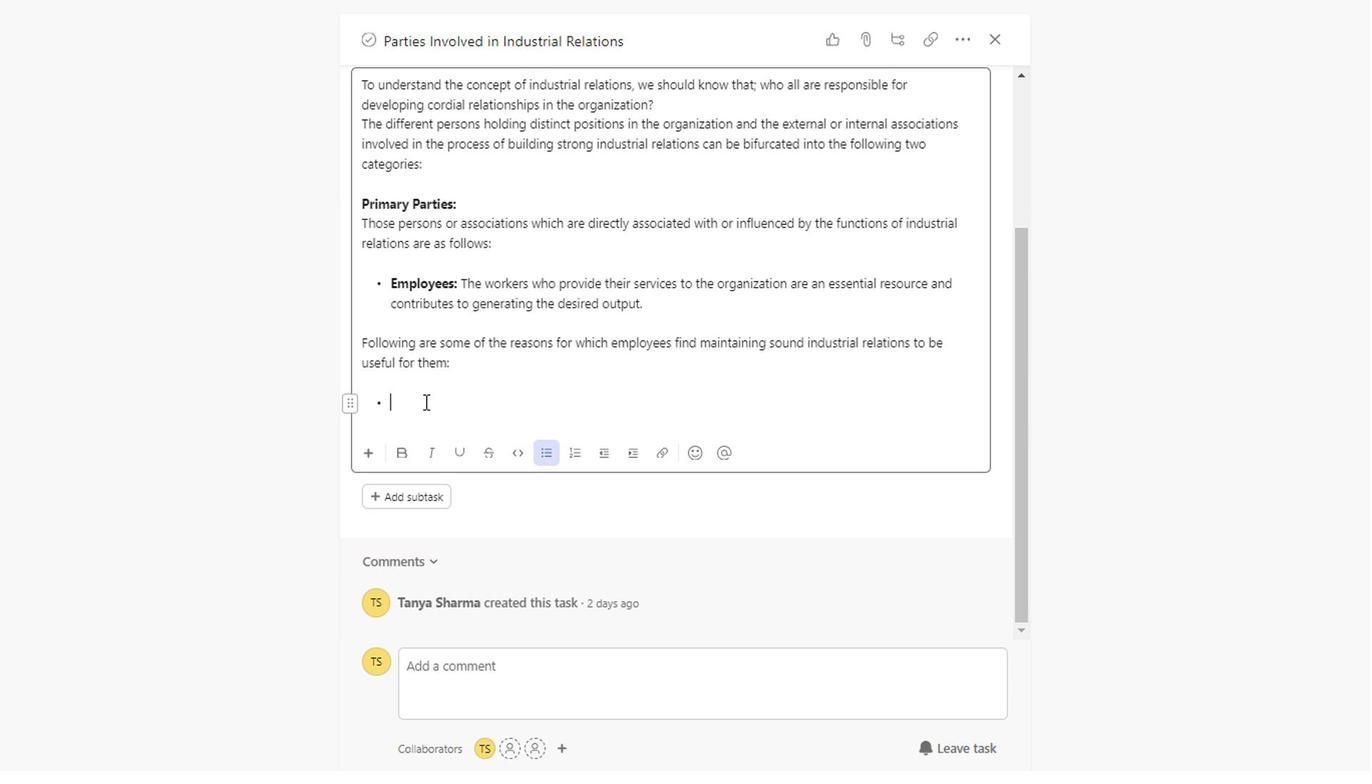 
Action: Mouse scrolled (710, 433) with delta (0, 0)
Screenshot: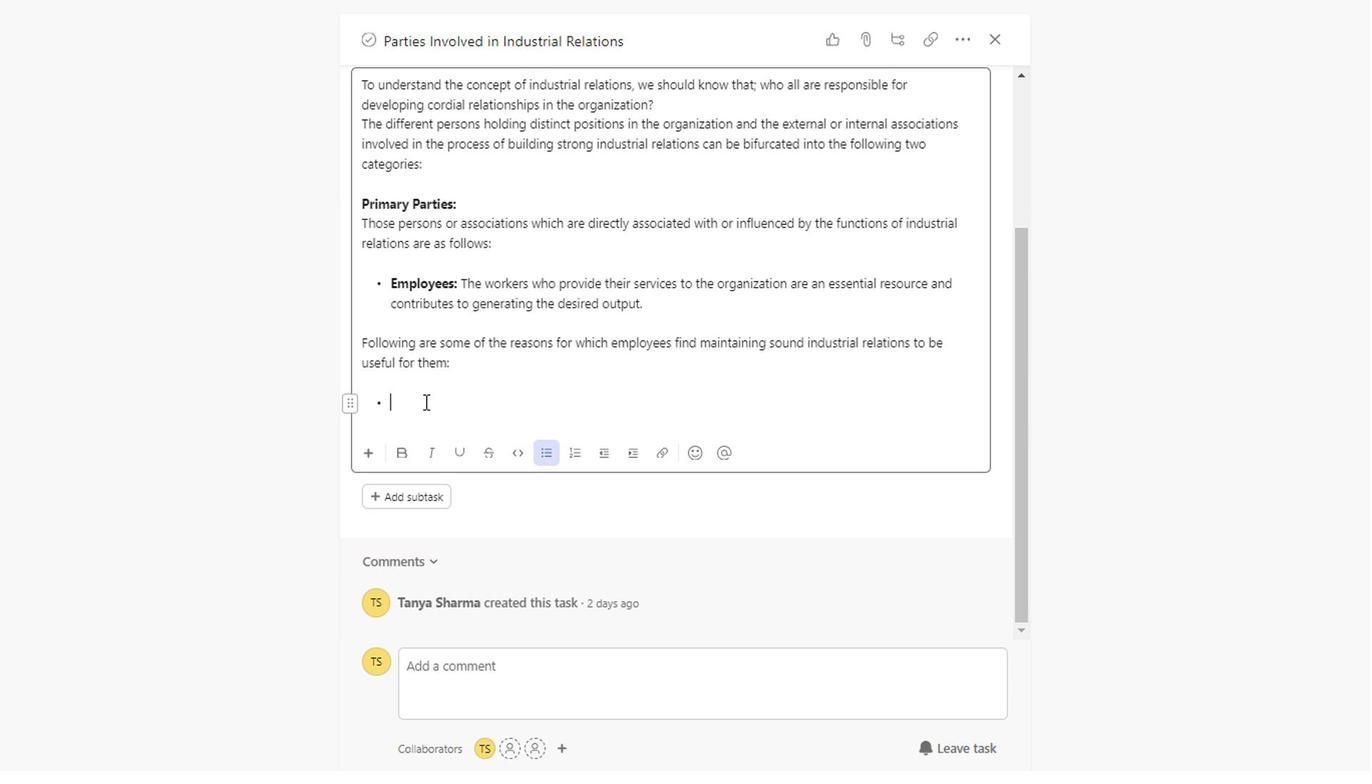 
Action: Mouse scrolled (710, 433) with delta (0, 0)
Screenshot: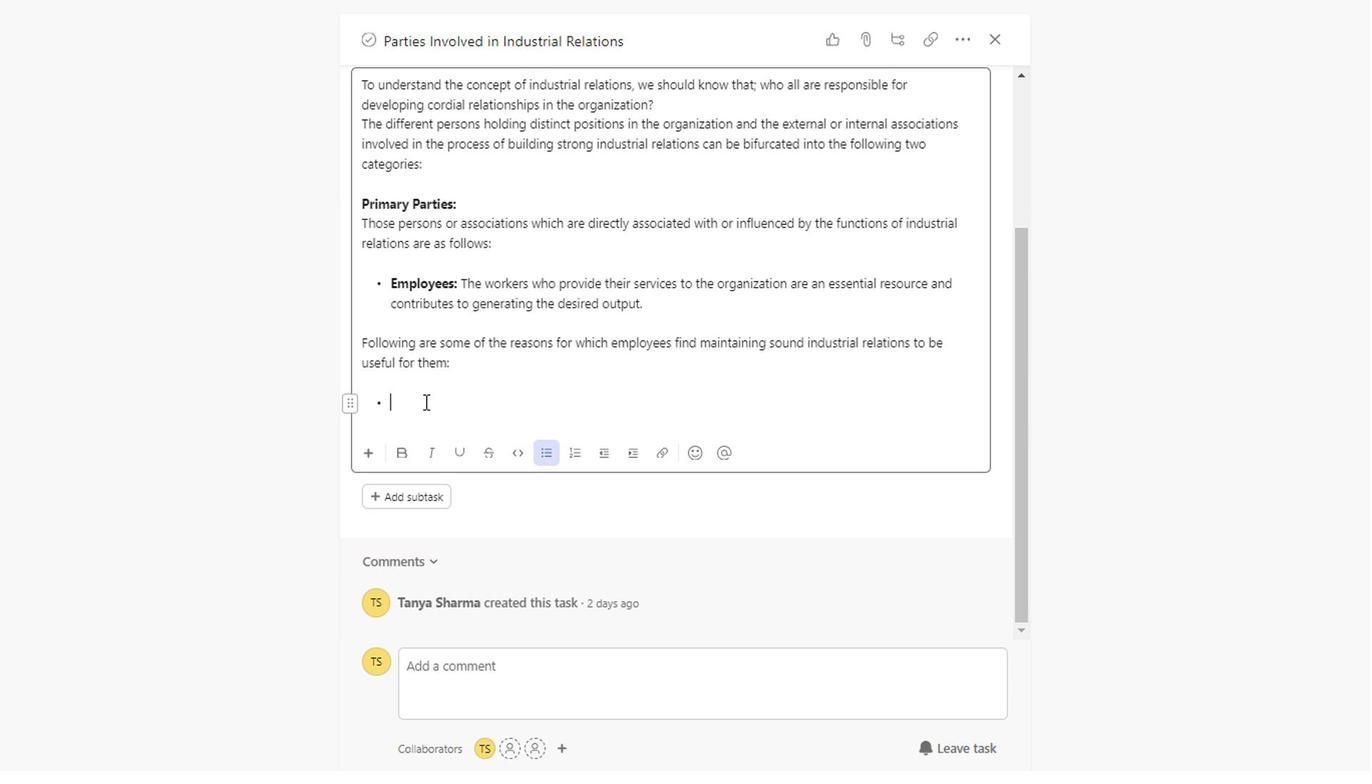 
Action: Mouse scrolled (710, 433) with delta (0, 0)
Screenshot: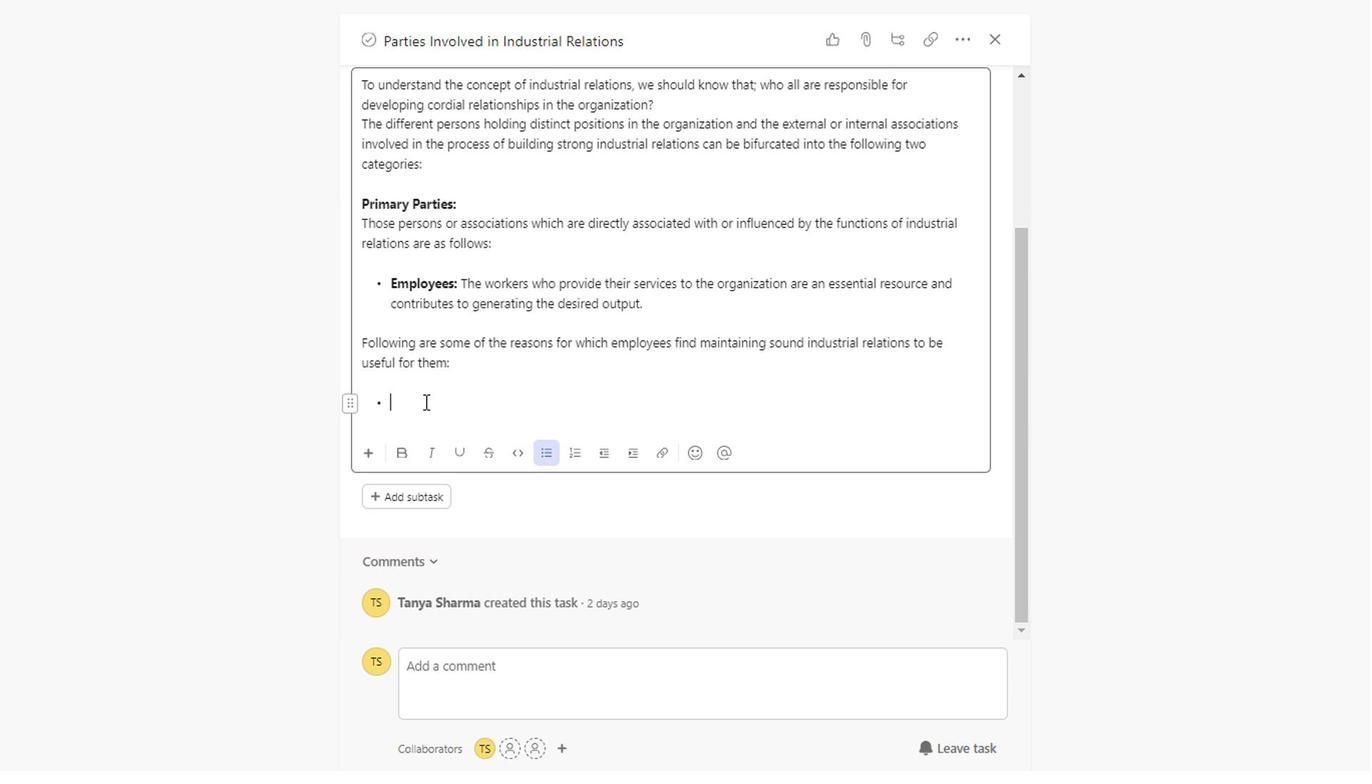 
Action: Mouse scrolled (710, 433) with delta (0, 0)
Screenshot: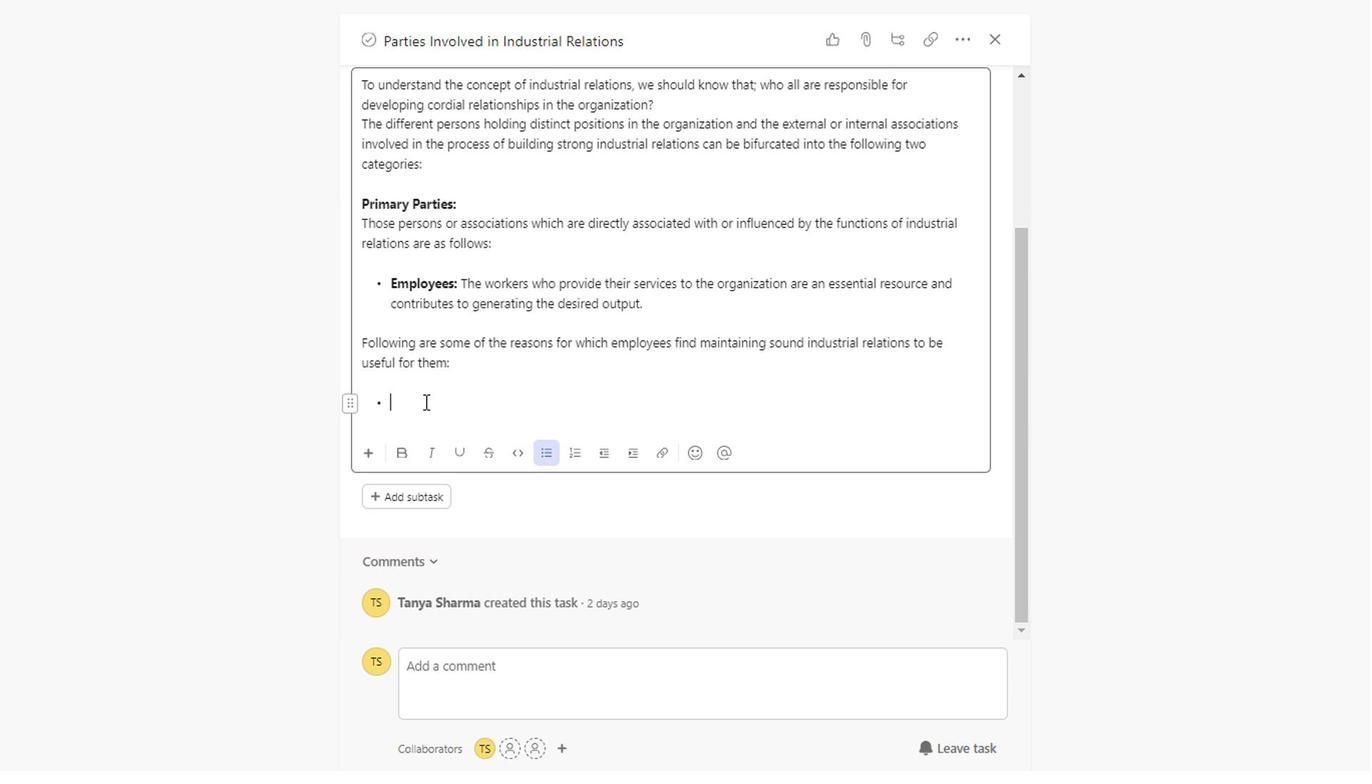 
Action: Mouse scrolled (710, 433) with delta (0, 0)
Screenshot: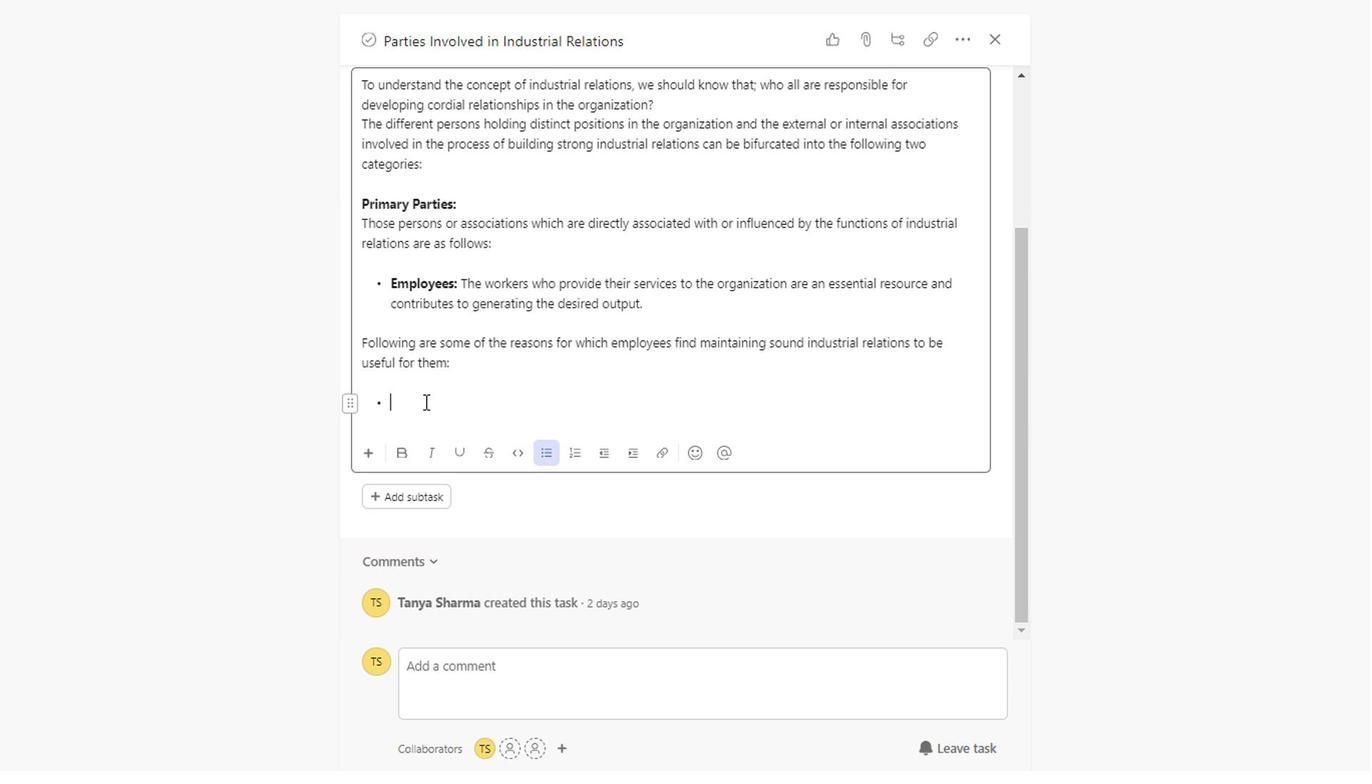
Action: Mouse scrolled (710, 433) with delta (0, 0)
Screenshot: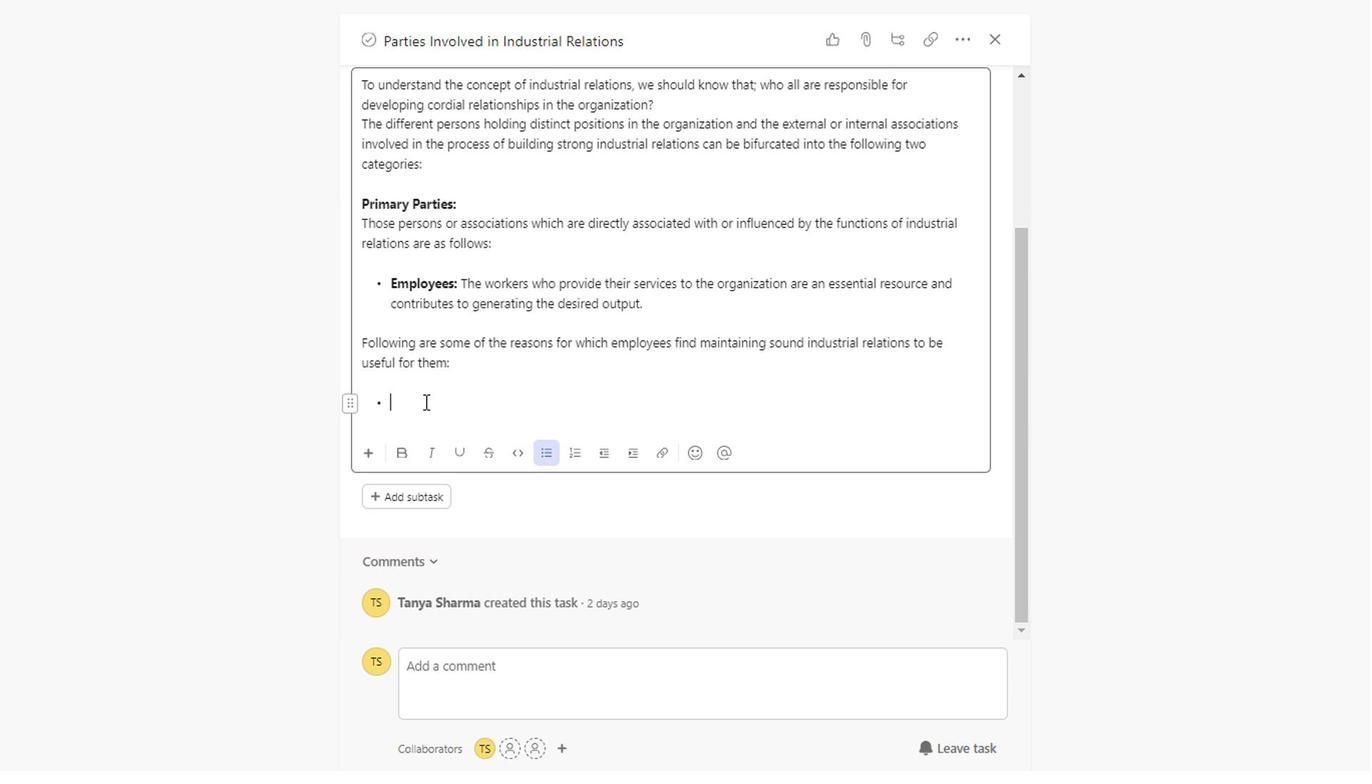 
Action: Mouse moved to (473, 414)
Screenshot: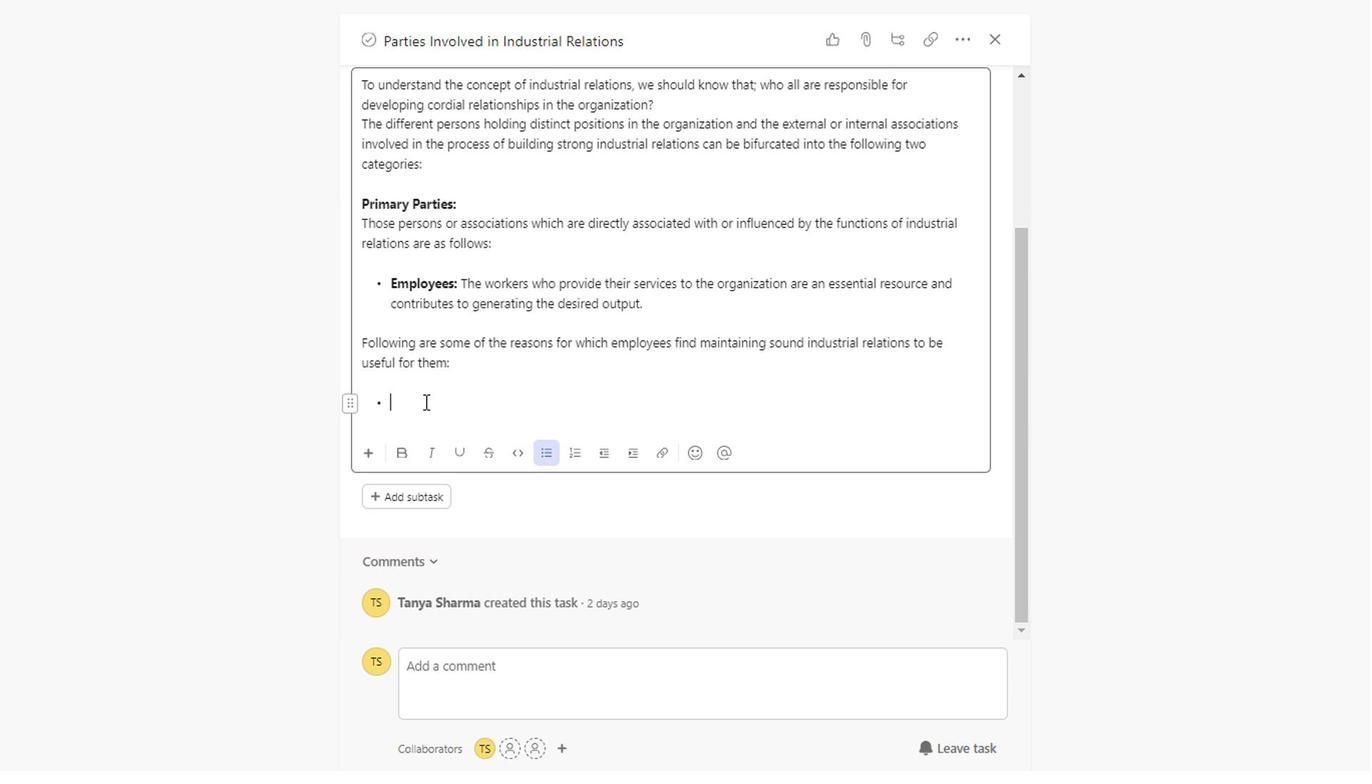 
Action: Key pressed <Key.shift>Sharing<Key.space>their<Key.space>views,<Key.space>suggestions<Key.space>and<Key.space>ideas<Key.space>with<Key.space>the<Key.space>management<Key.space>
Screenshot: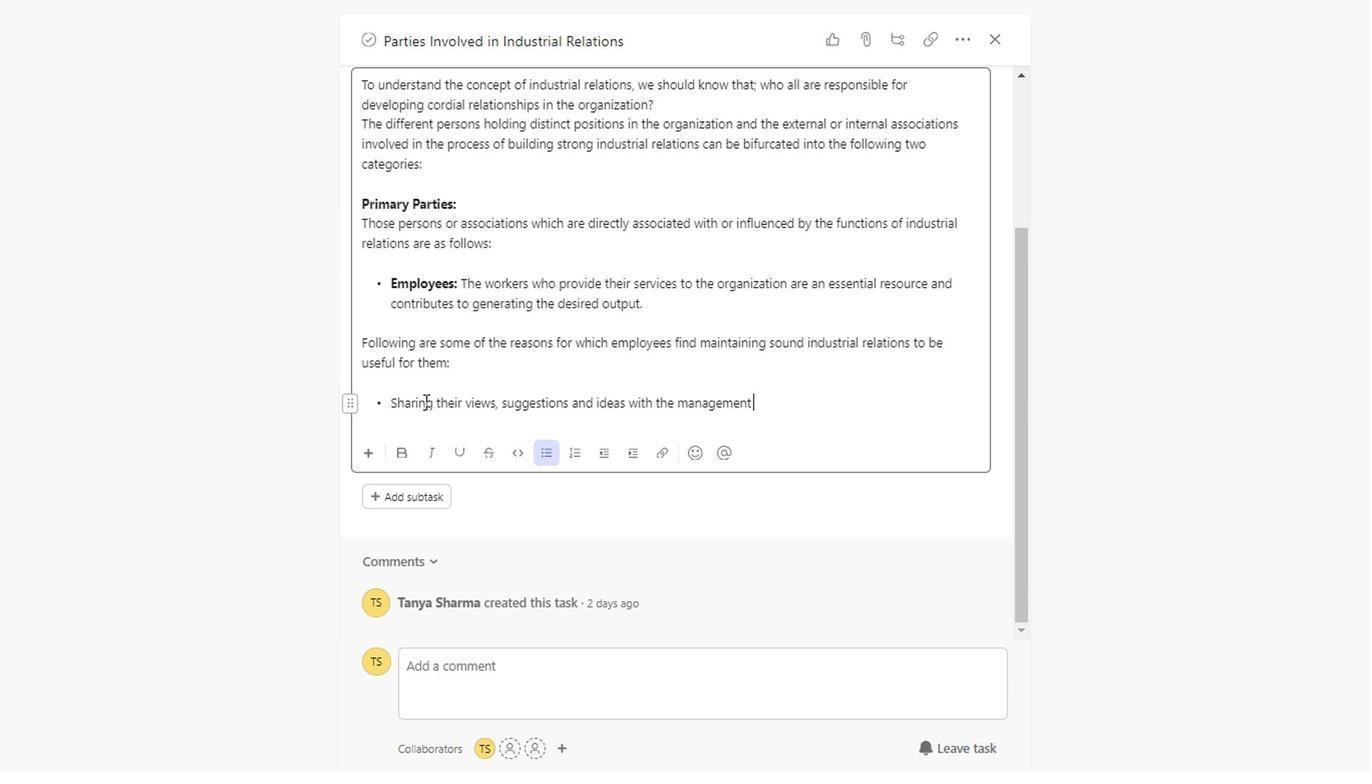 
Action: Mouse moved to (608, 366)
Screenshot: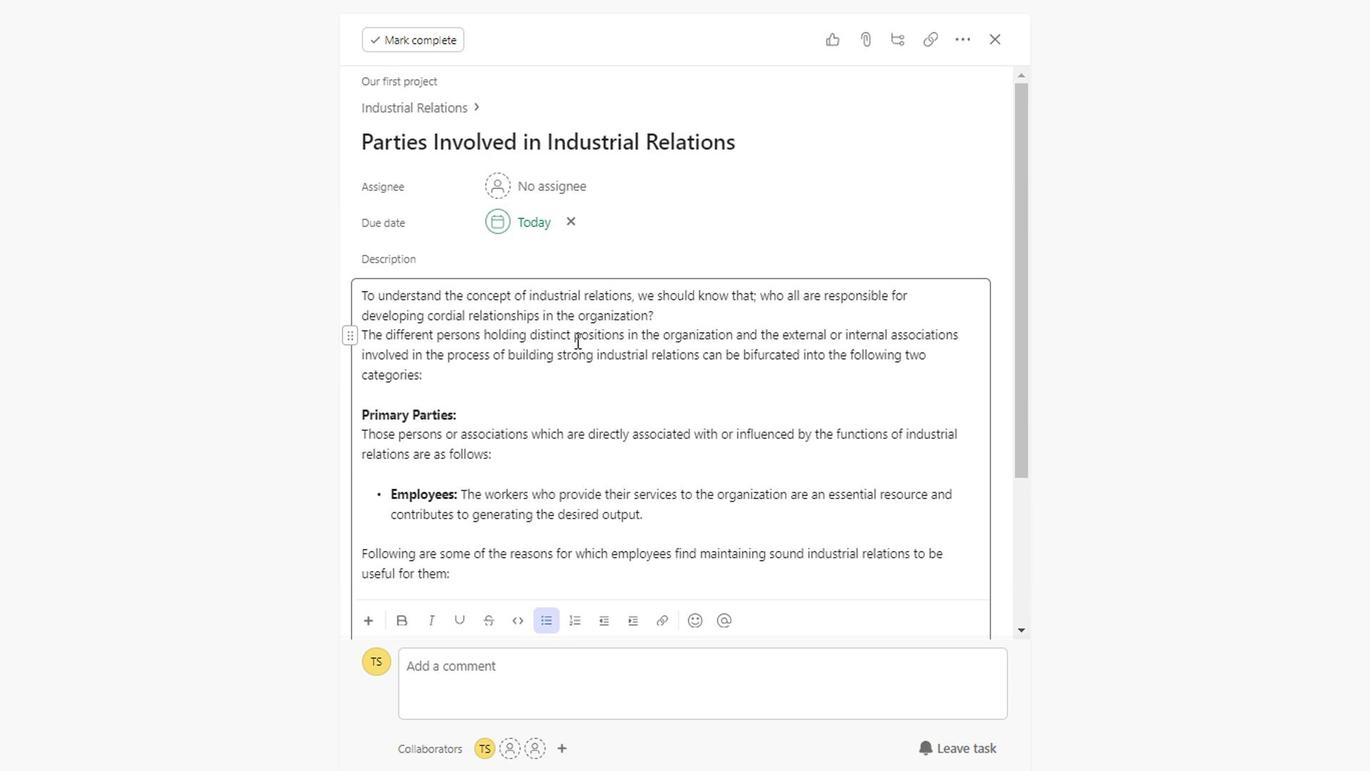 
Action: Mouse scrolled (608, 365) with delta (0, 0)
Screenshot: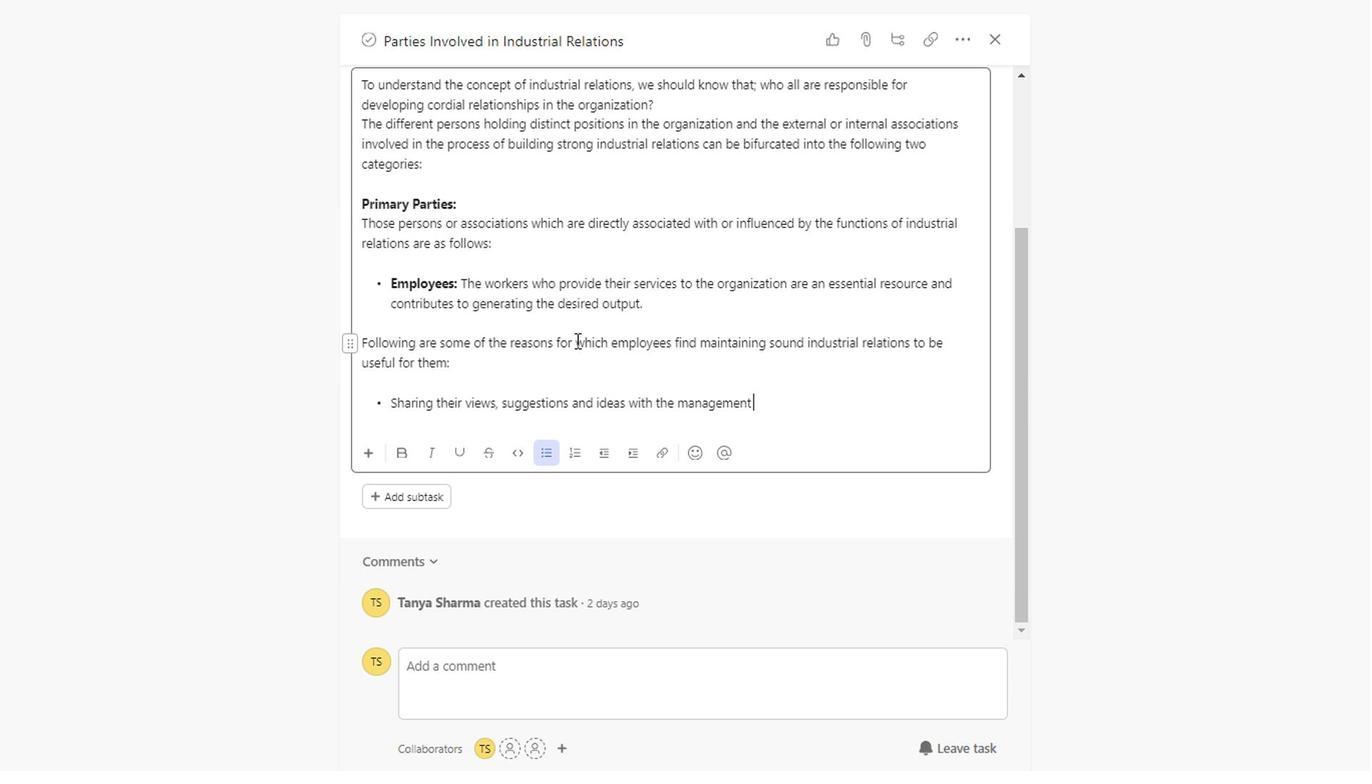 
Action: Mouse scrolled (608, 365) with delta (0, 0)
Screenshot: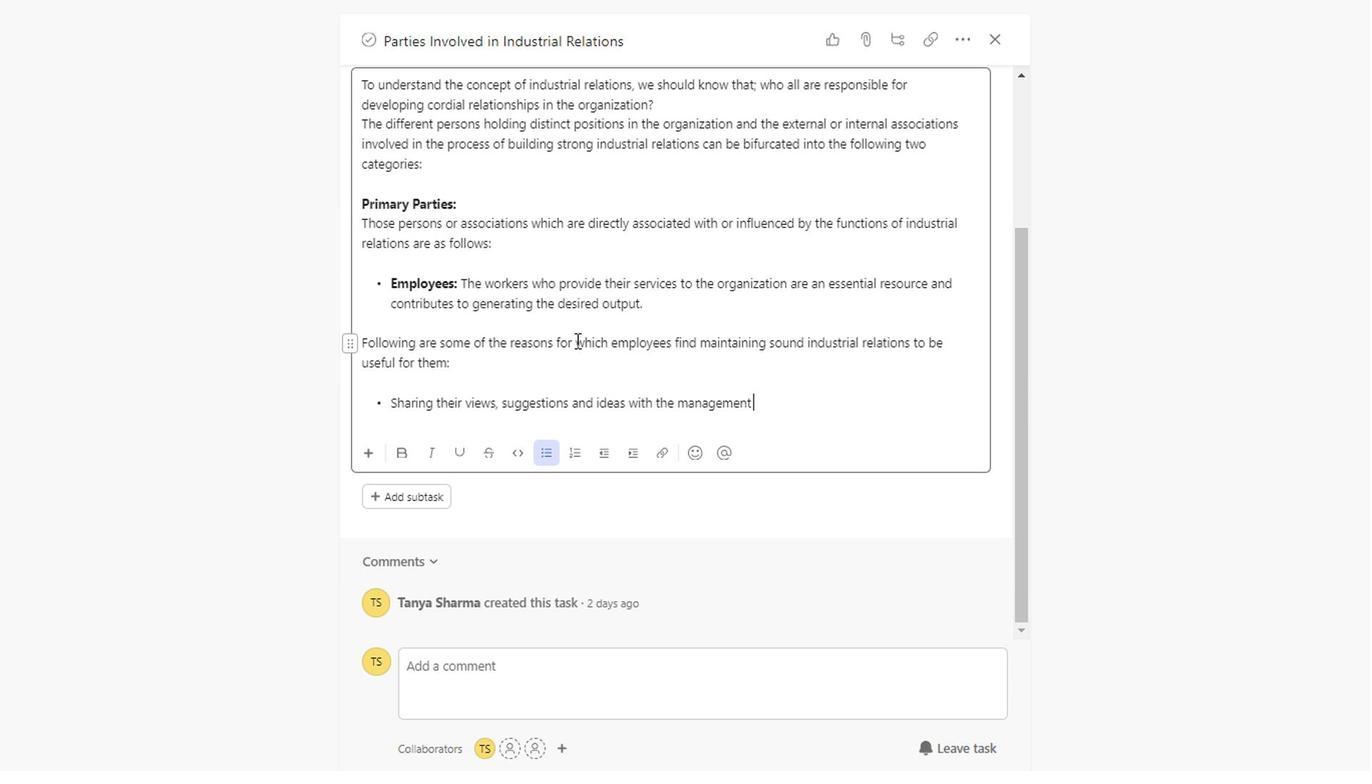
Action: Mouse scrolled (608, 365) with delta (0, 0)
Screenshot: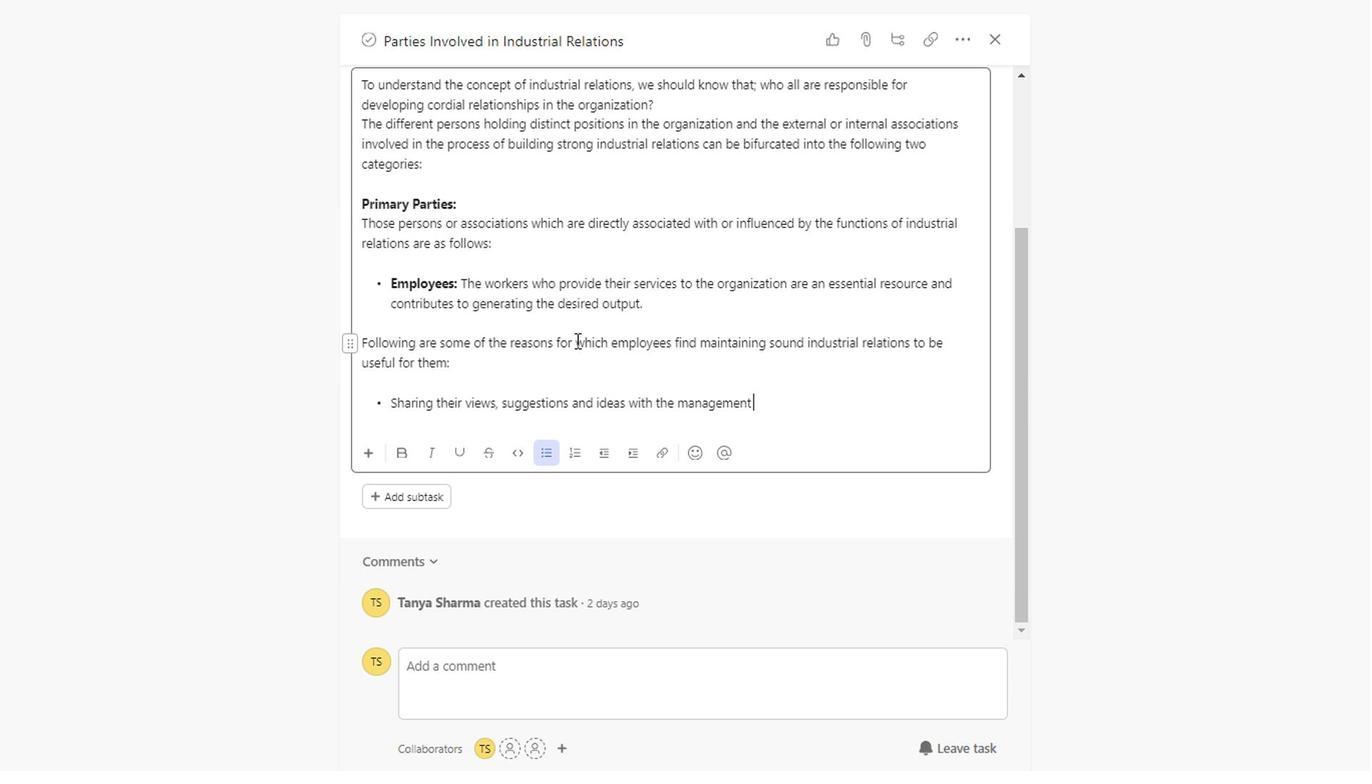 
Action: Mouse scrolled (608, 365) with delta (0, 0)
Screenshot: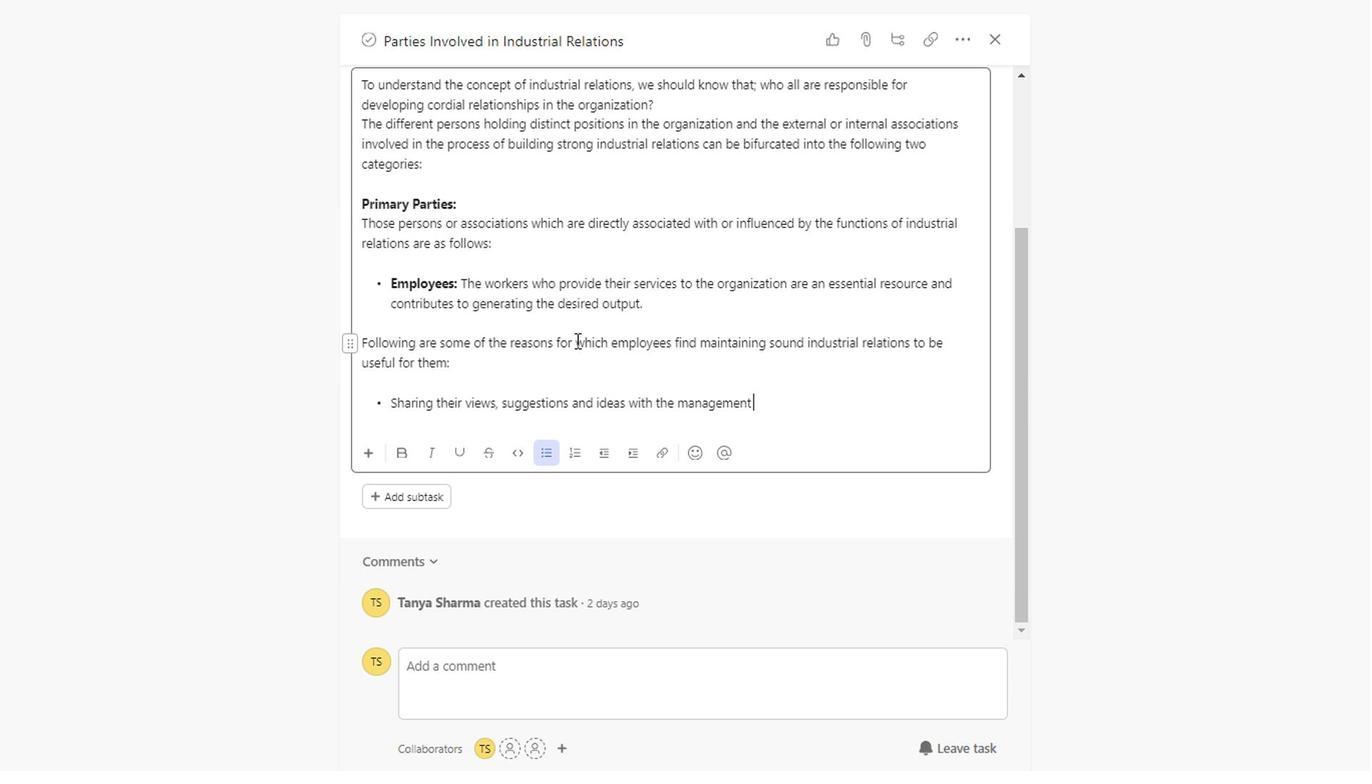 
Action: Mouse scrolled (608, 365) with delta (0, 0)
Screenshot: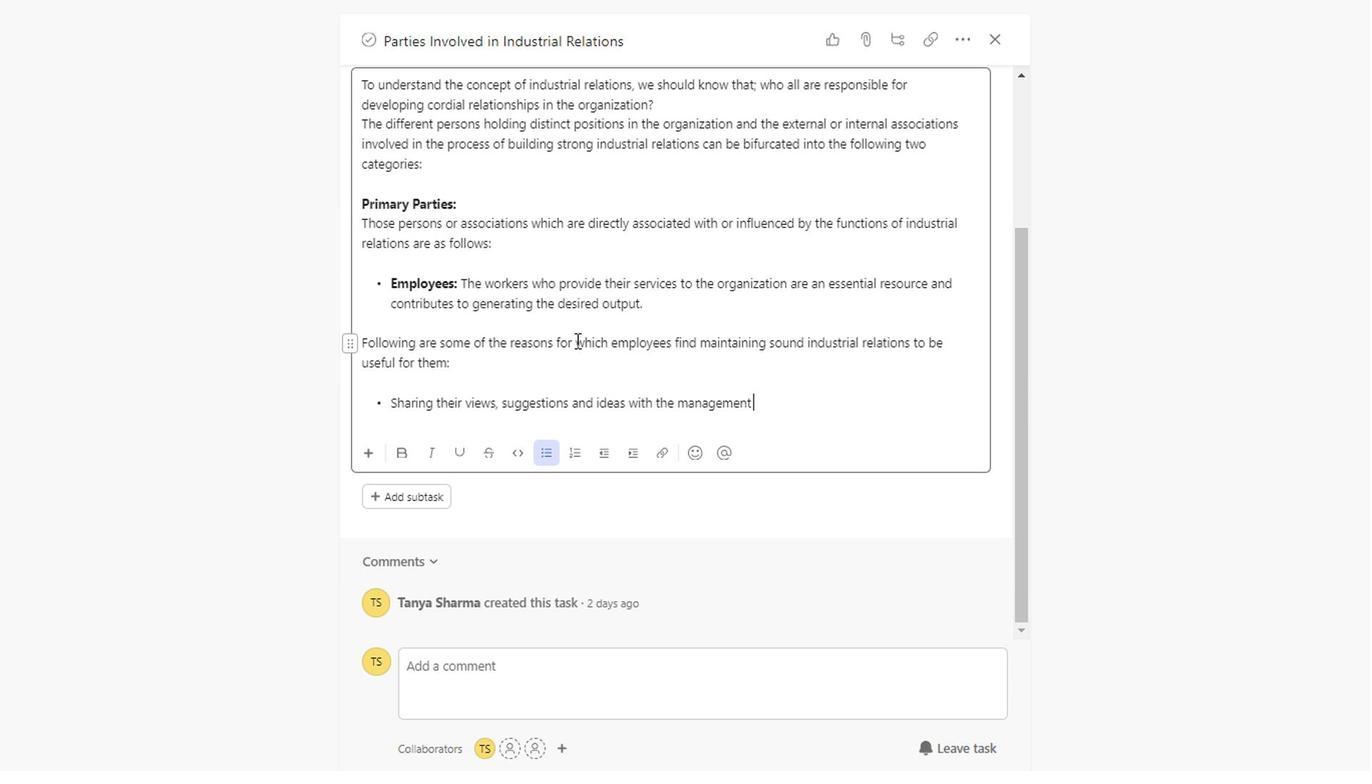 
Action: Mouse scrolled (608, 365) with delta (0, 0)
Screenshot: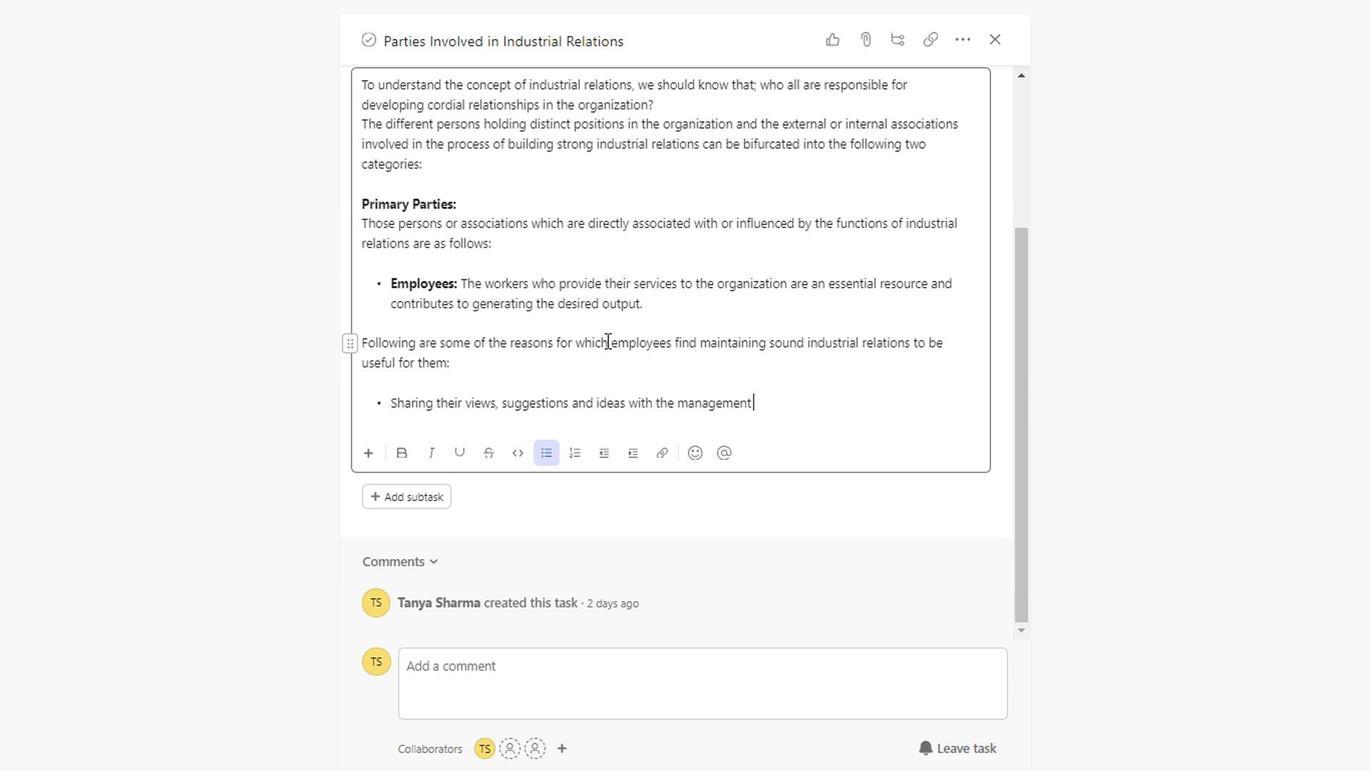 
Action: Mouse scrolled (608, 365) with delta (0, 0)
Screenshot: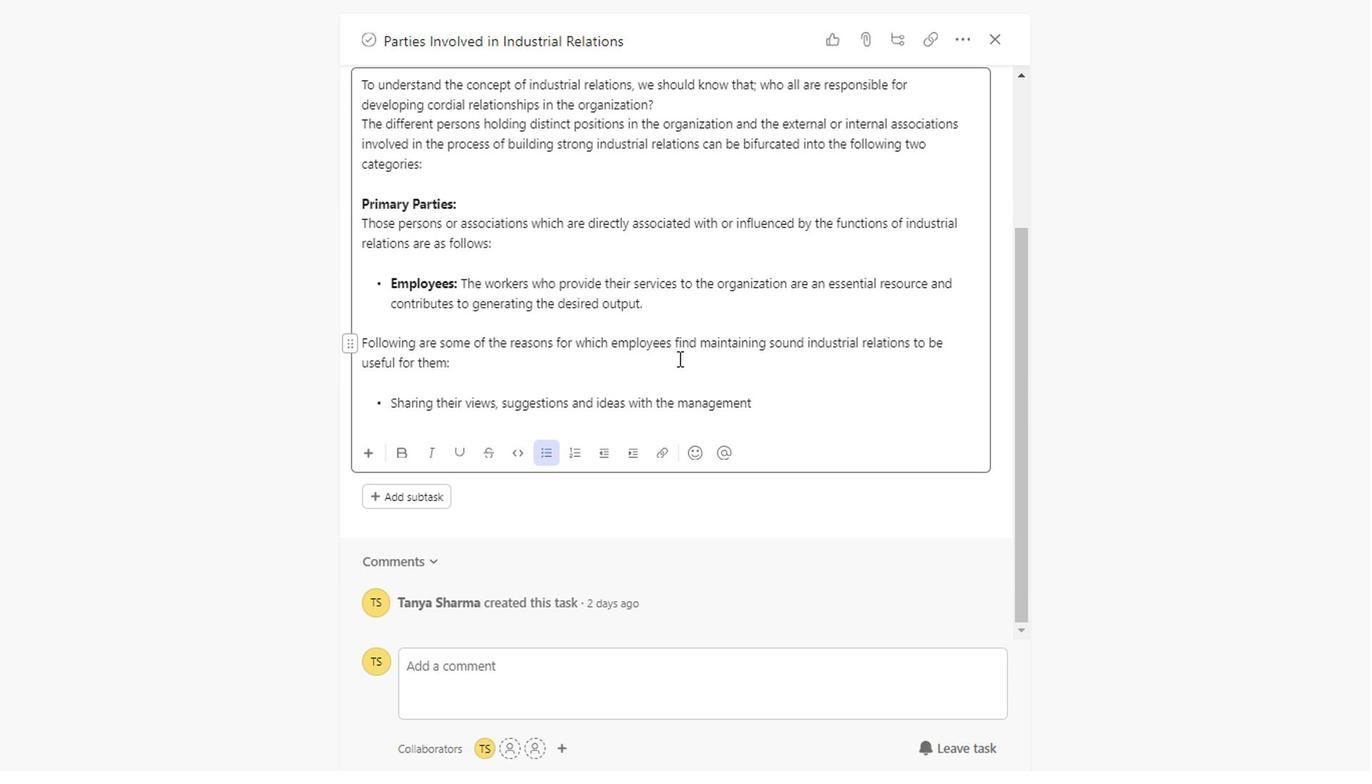 
Action: Mouse scrolled (608, 365) with delta (0, 0)
Screenshot: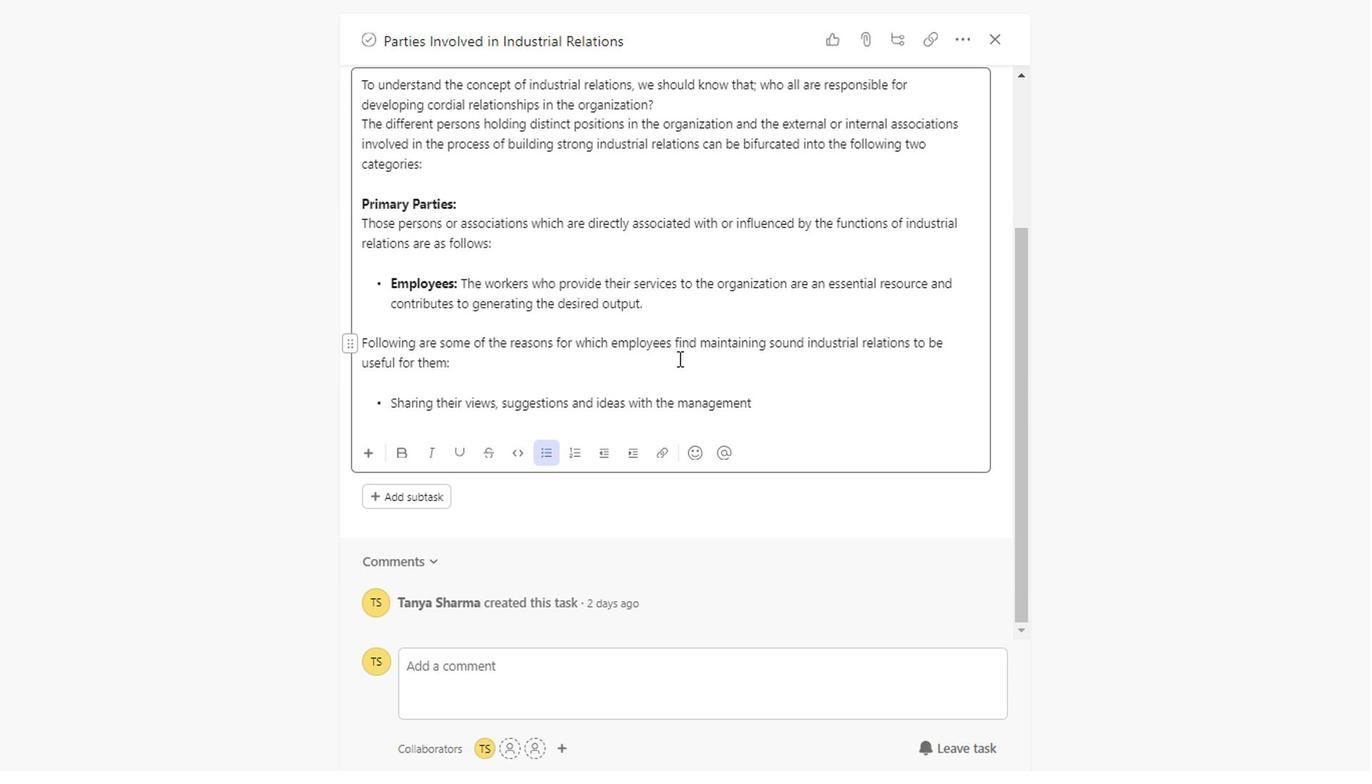 
Action: Mouse scrolled (608, 365) with delta (0, 0)
Screenshot: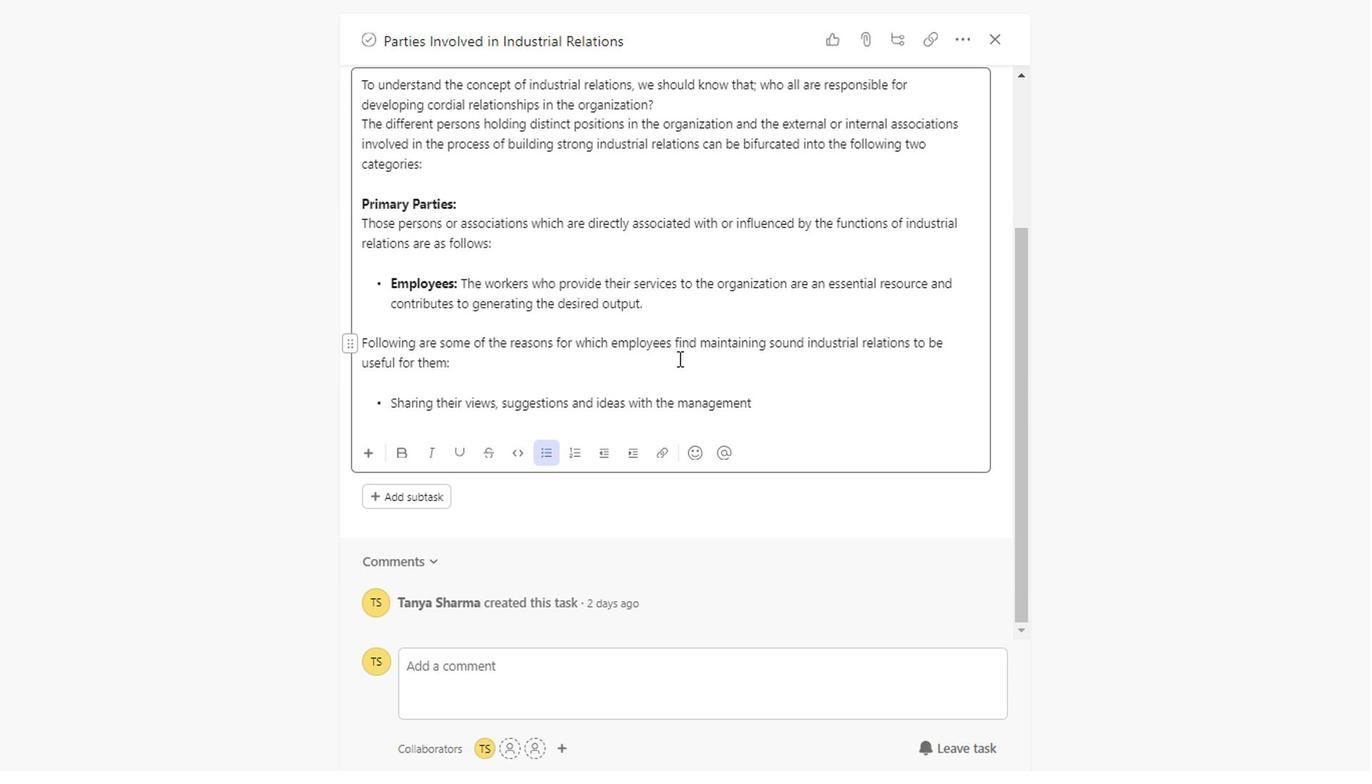 
Action: Mouse scrolled (608, 365) with delta (0, 0)
Screenshot: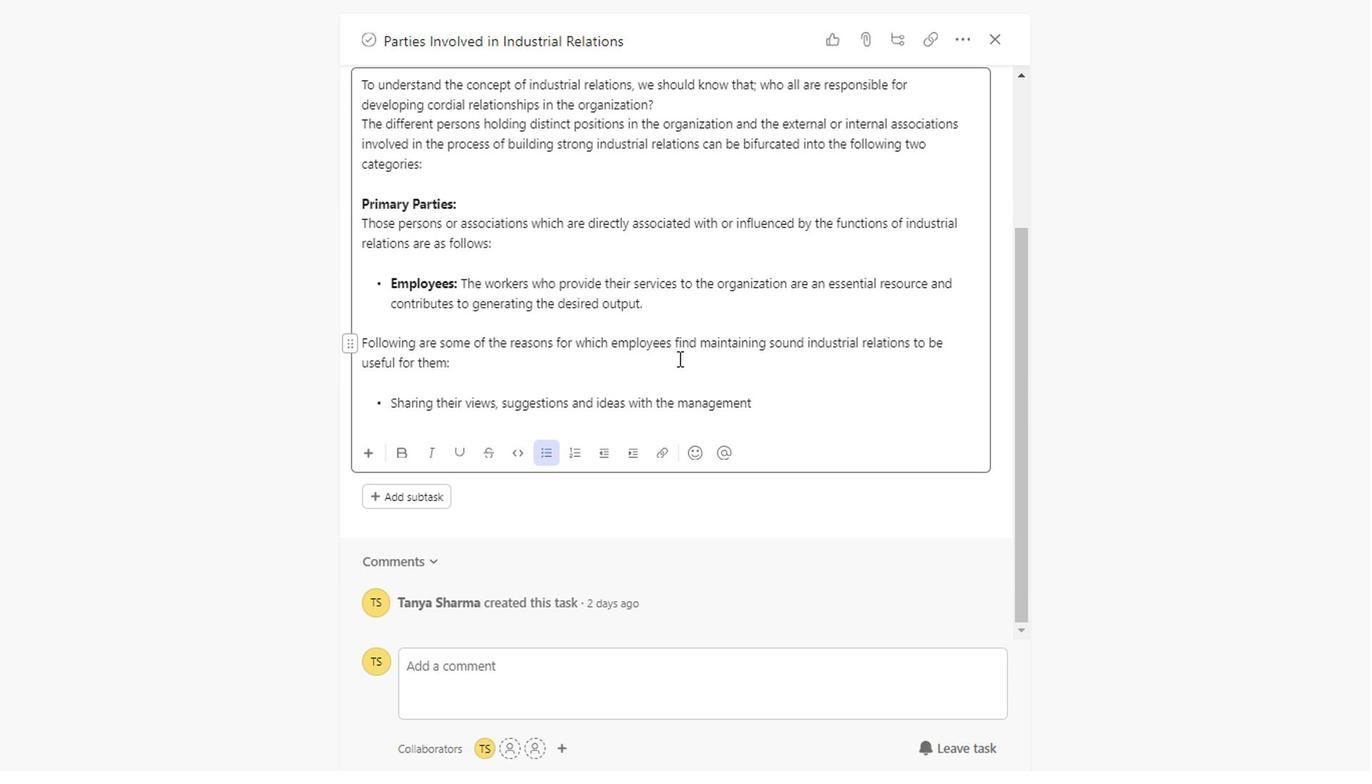 
Action: Mouse scrolled (608, 365) with delta (0, 0)
Screenshot: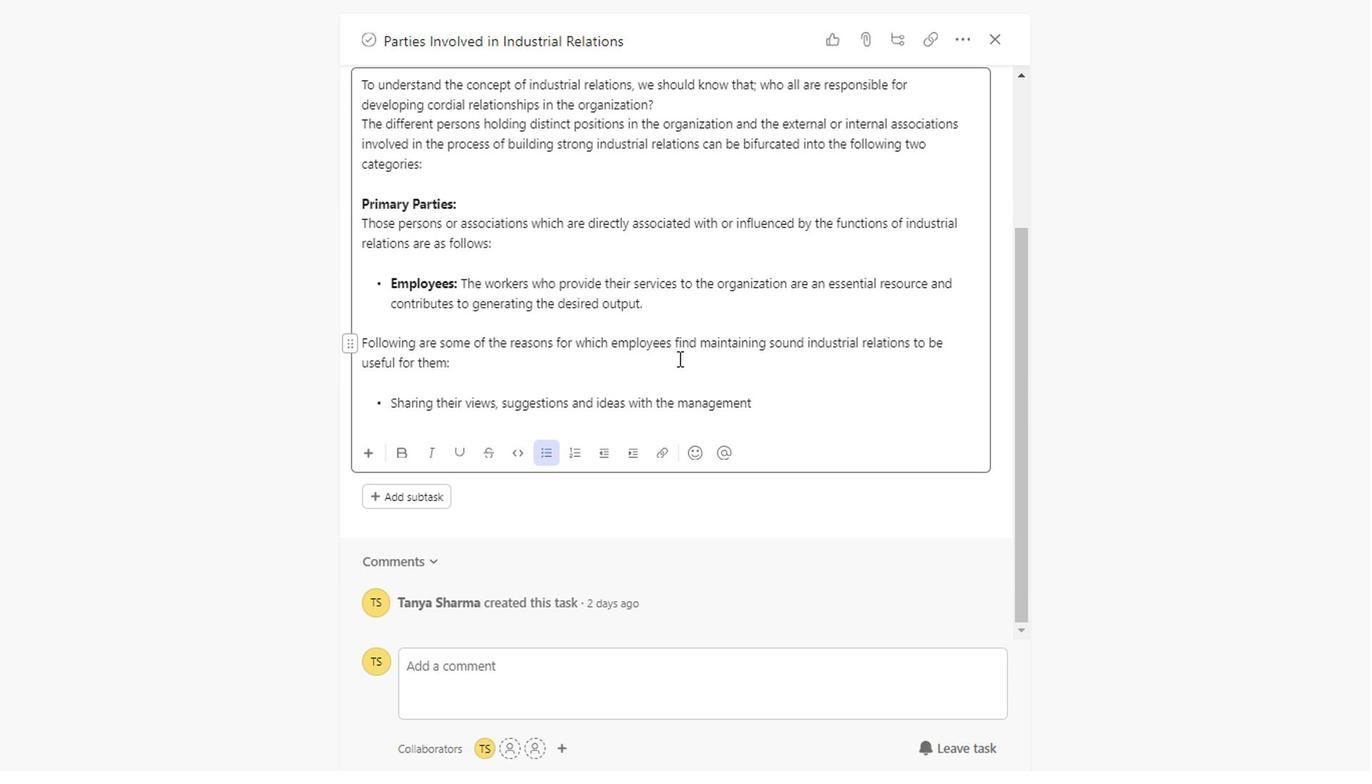 
Action: Mouse scrolled (608, 365) with delta (0, 0)
Screenshot: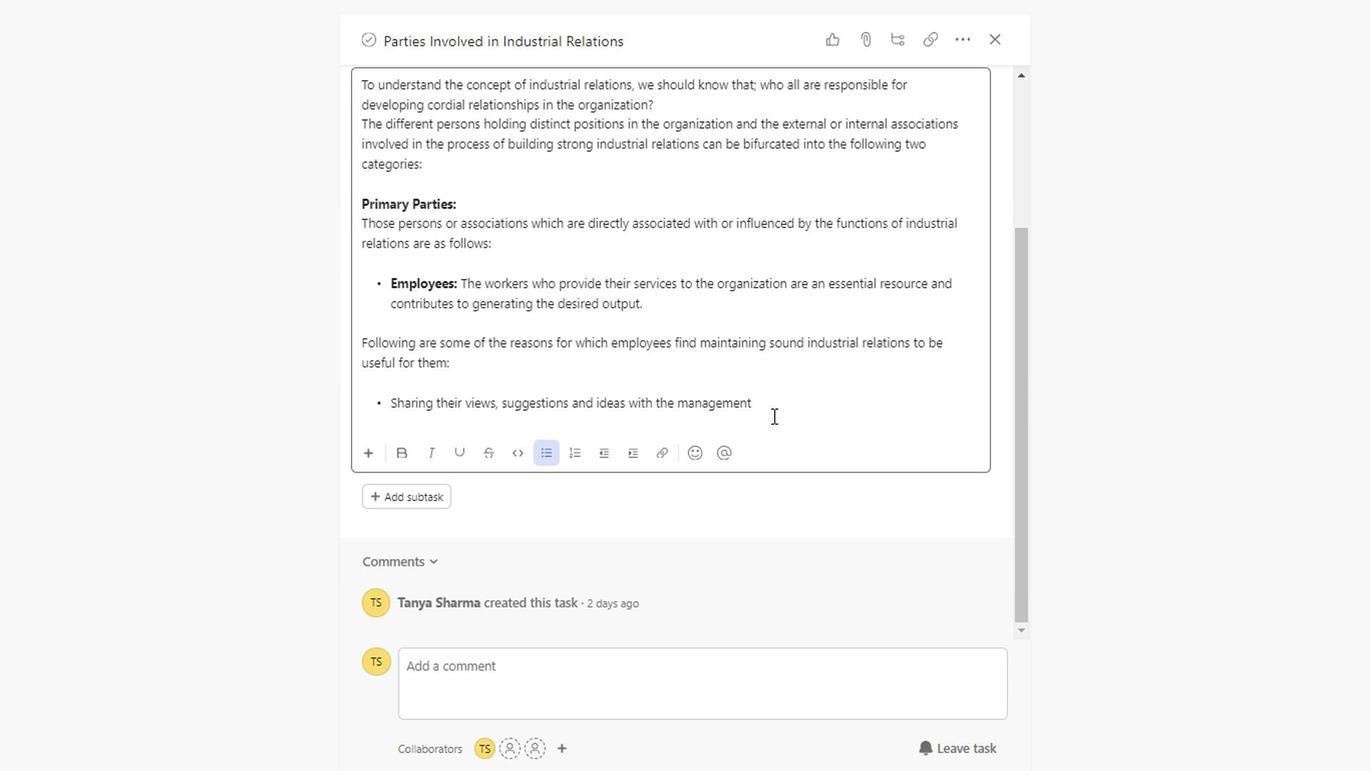 
Action: Mouse scrolled (608, 365) with delta (0, 0)
Screenshot: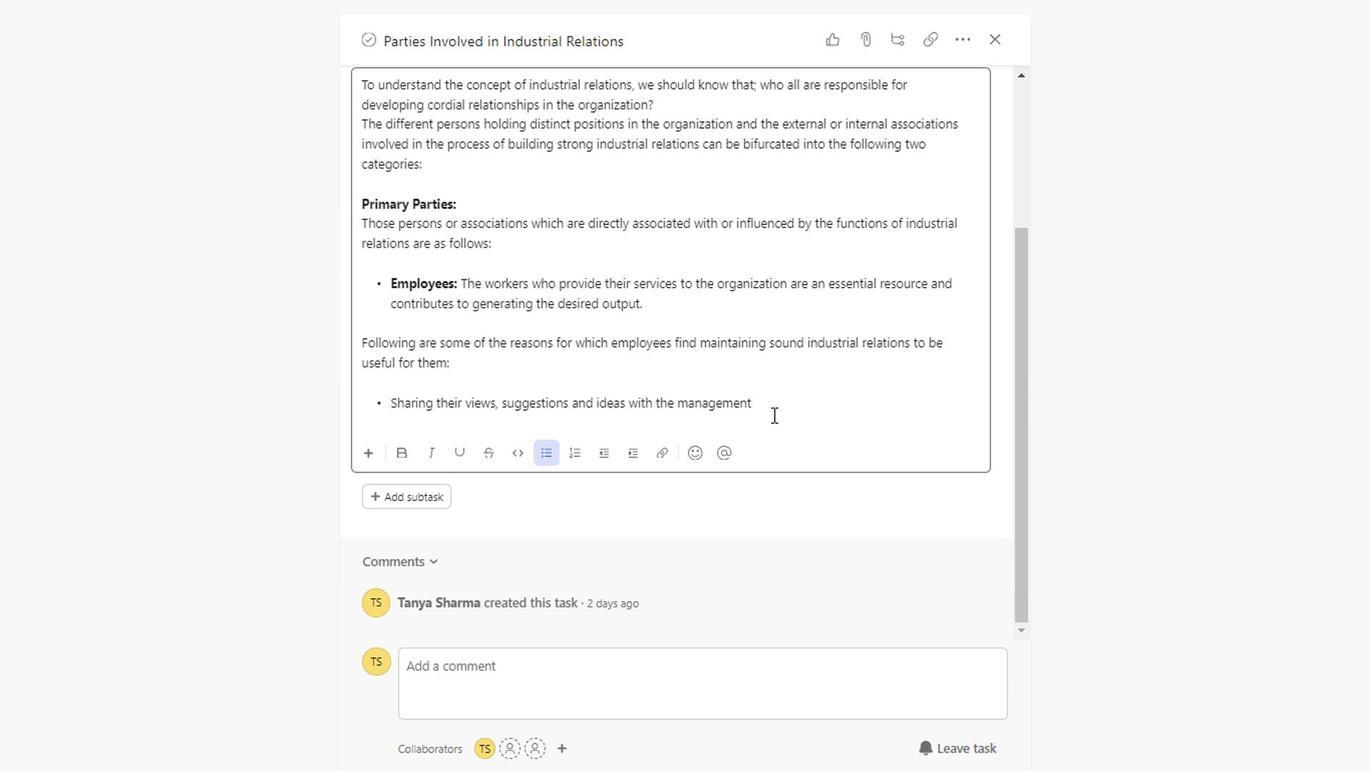 
Action: Mouse scrolled (608, 365) with delta (0, 0)
Screenshot: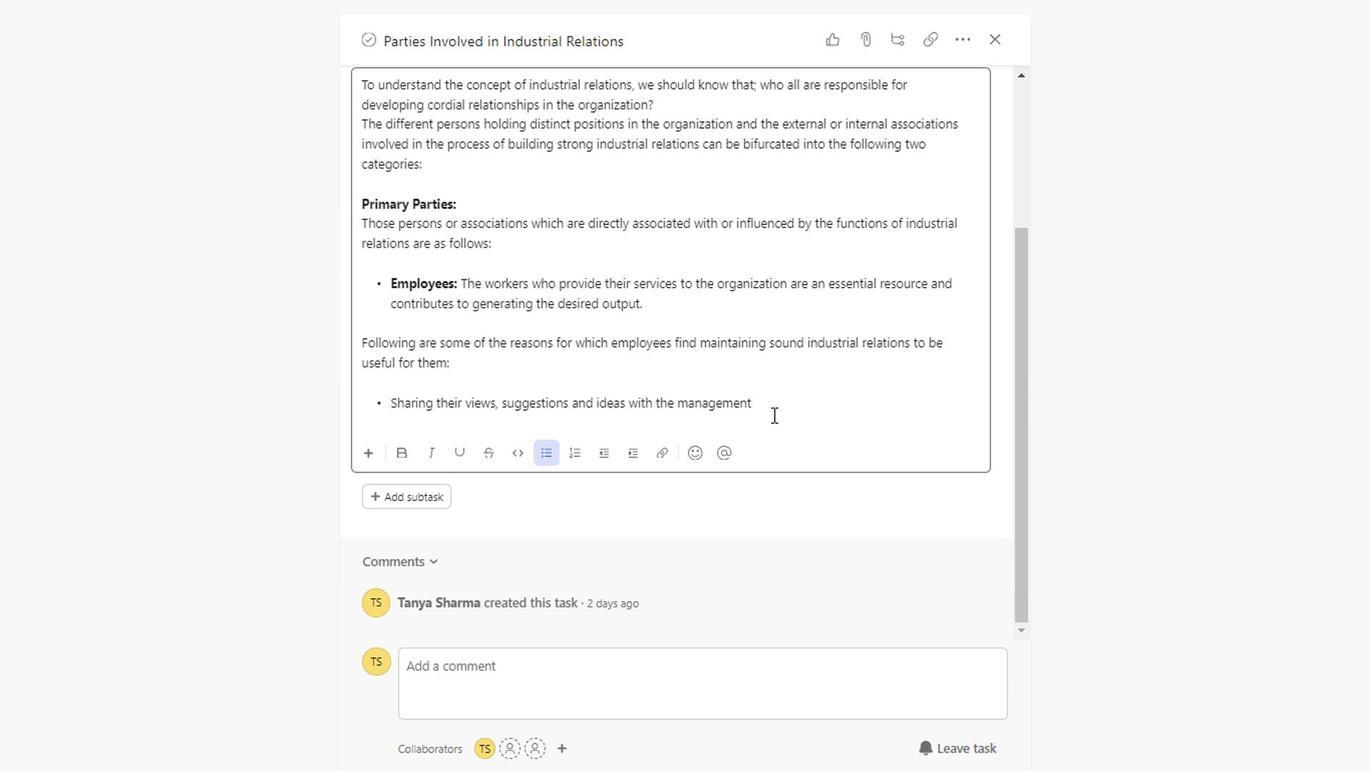 
Action: Mouse scrolled (608, 365) with delta (0, 0)
Screenshot: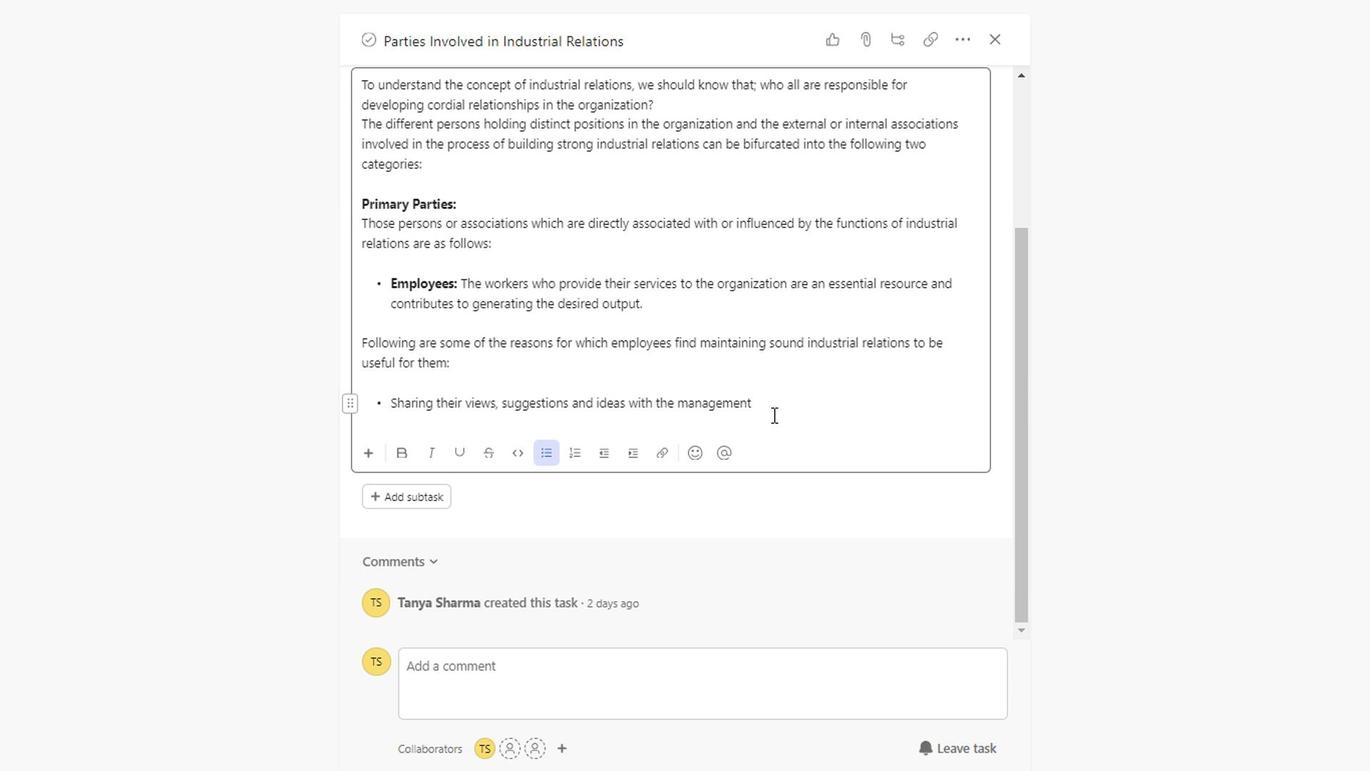 
Action: Mouse scrolled (608, 365) with delta (0, 0)
Screenshot: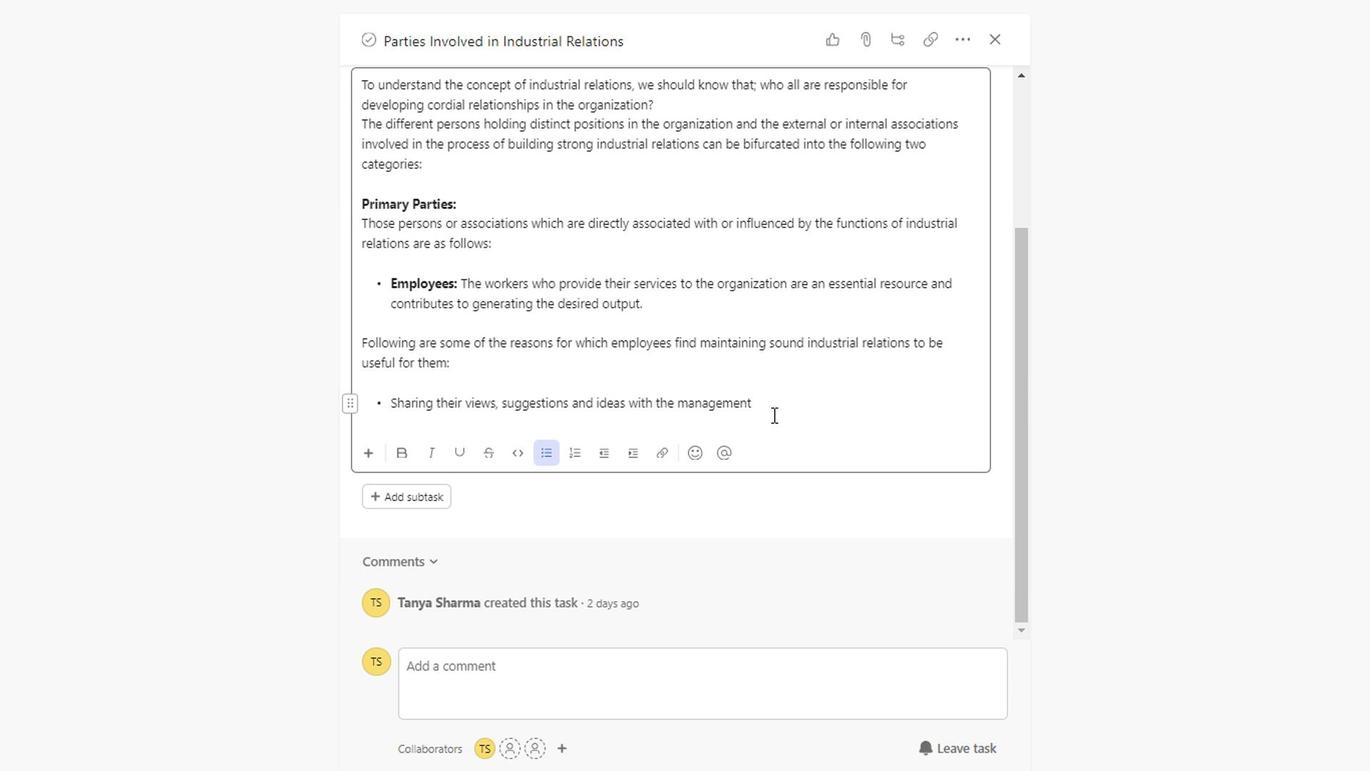 
Action: Mouse scrolled (608, 365) with delta (0, 0)
Screenshot: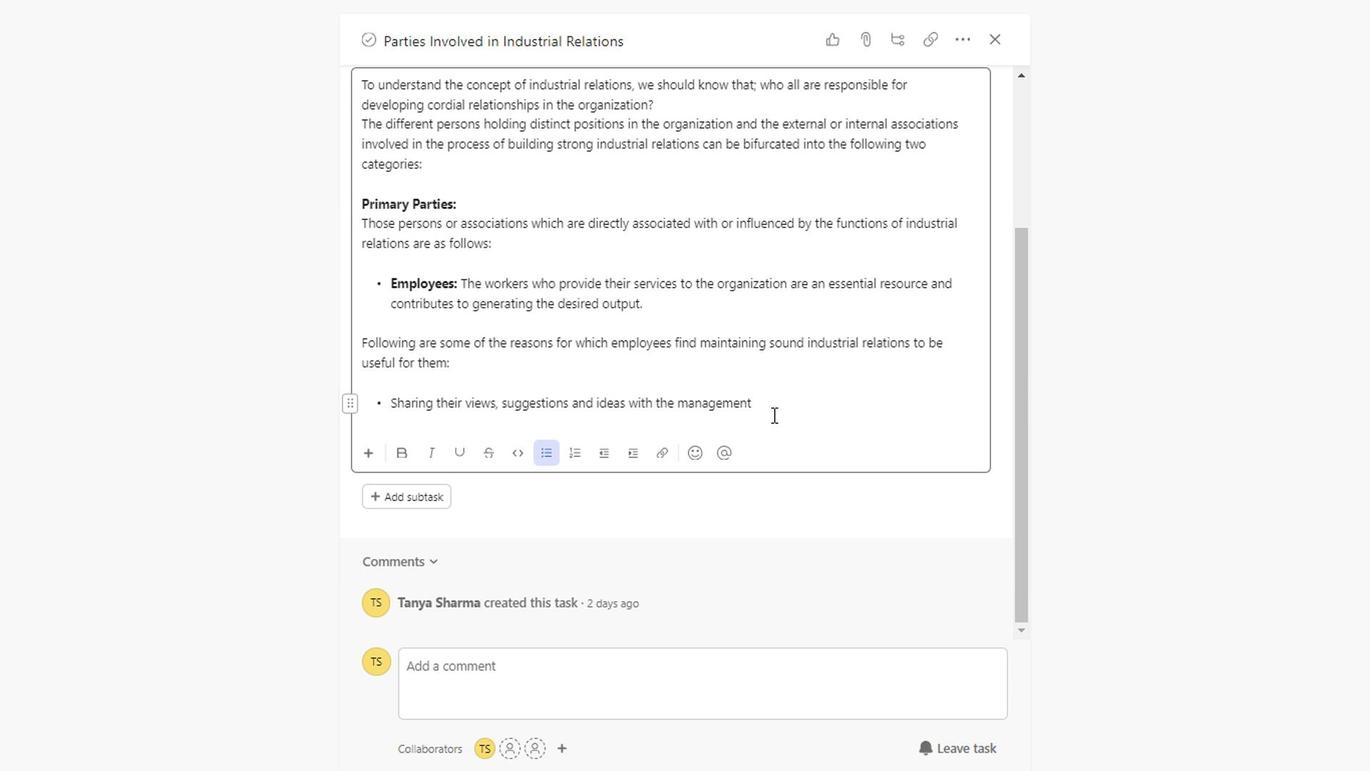 
Action: Mouse scrolled (608, 365) with delta (0, 0)
Screenshot: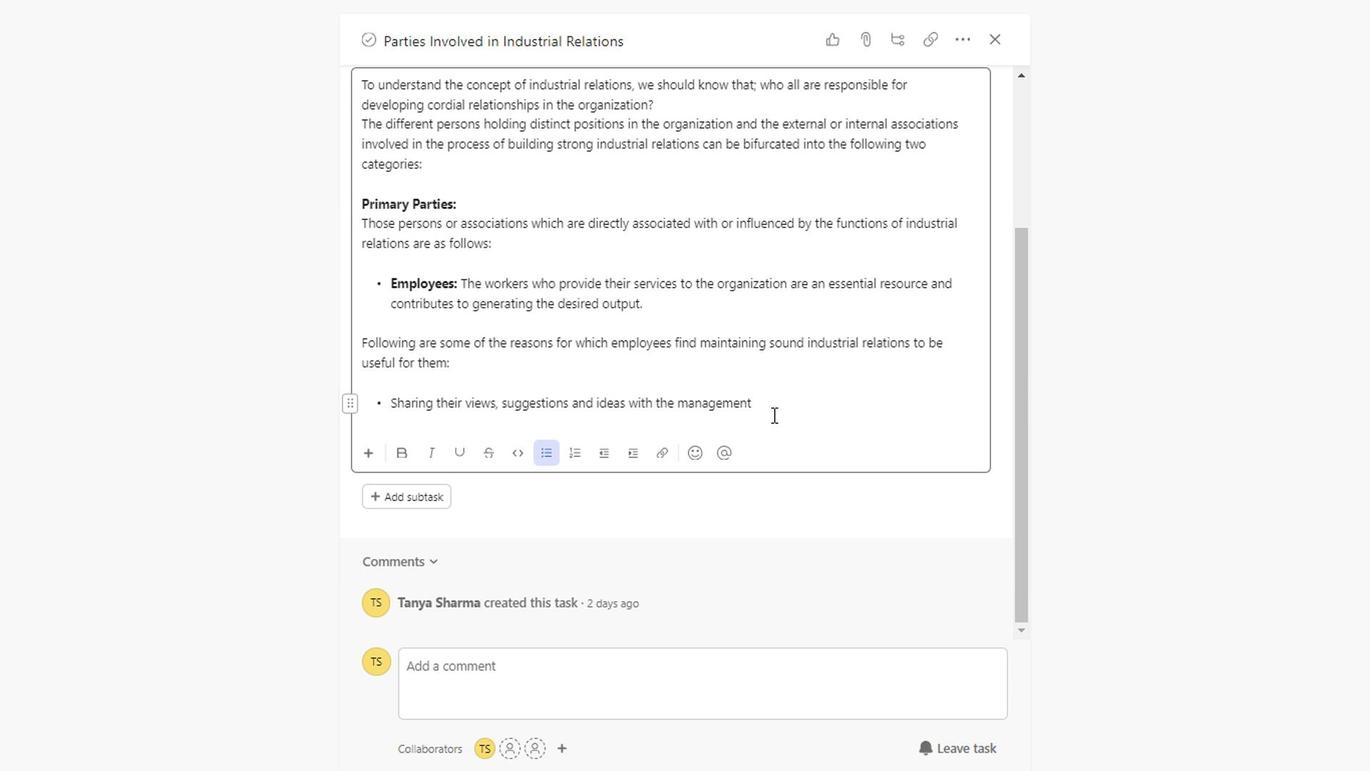 
Action: Mouse scrolled (608, 365) with delta (0, 0)
Screenshot: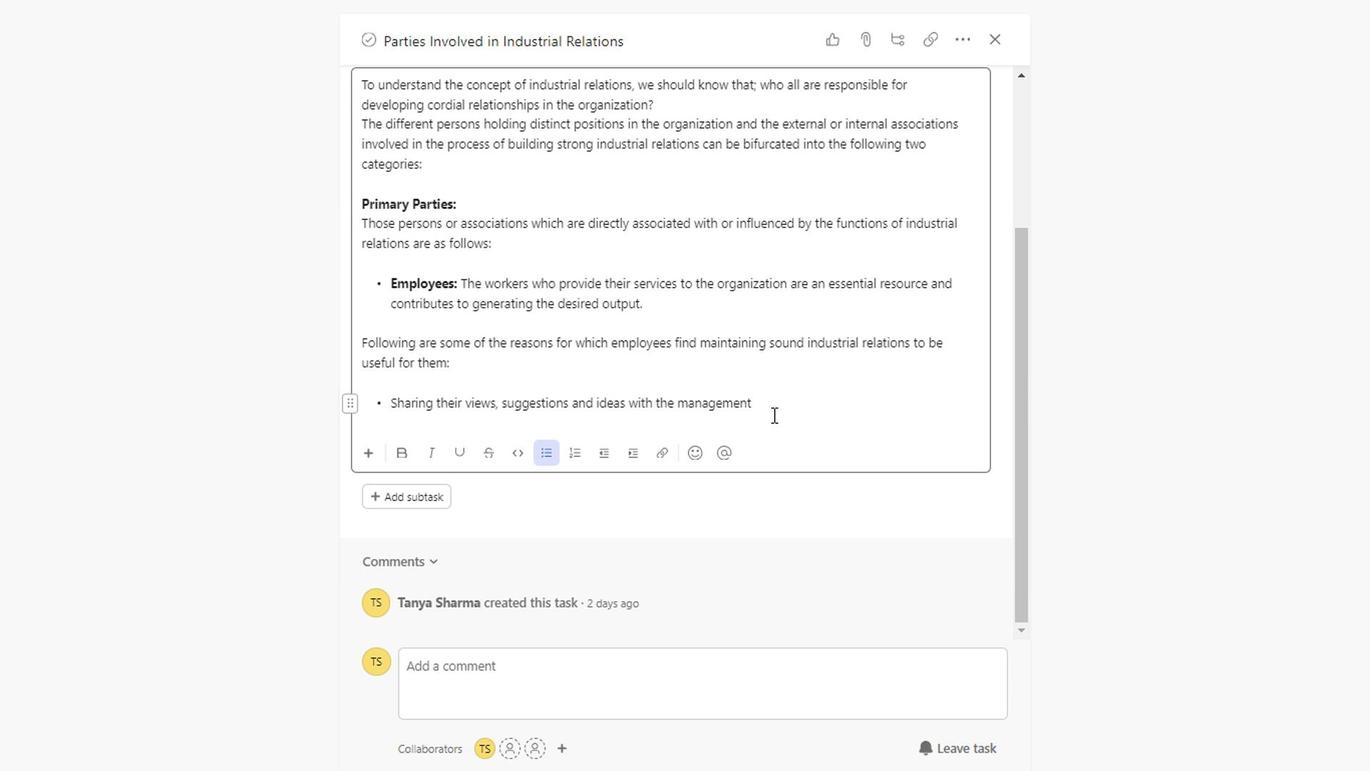 
Action: Mouse scrolled (608, 365) with delta (0, 0)
Screenshot: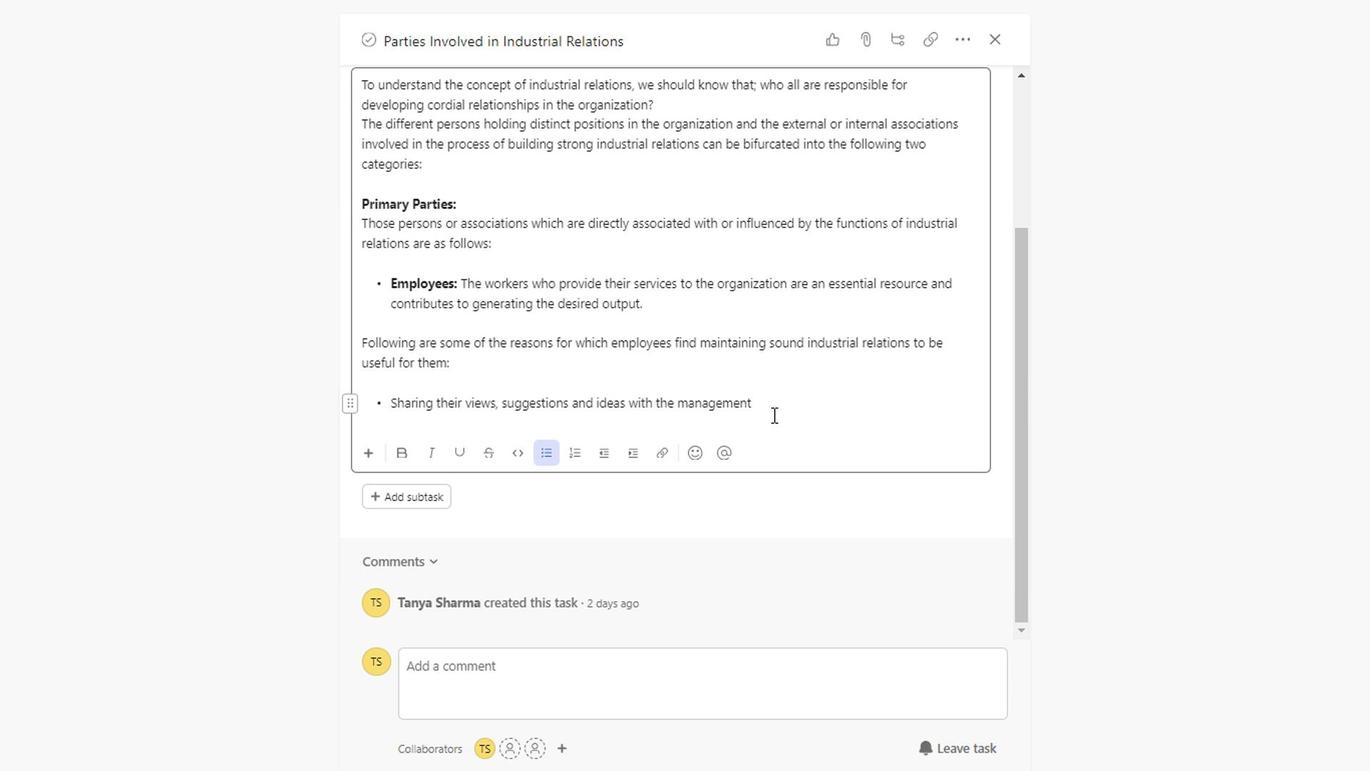 
Action: Mouse scrolled (608, 365) with delta (0, 0)
Screenshot: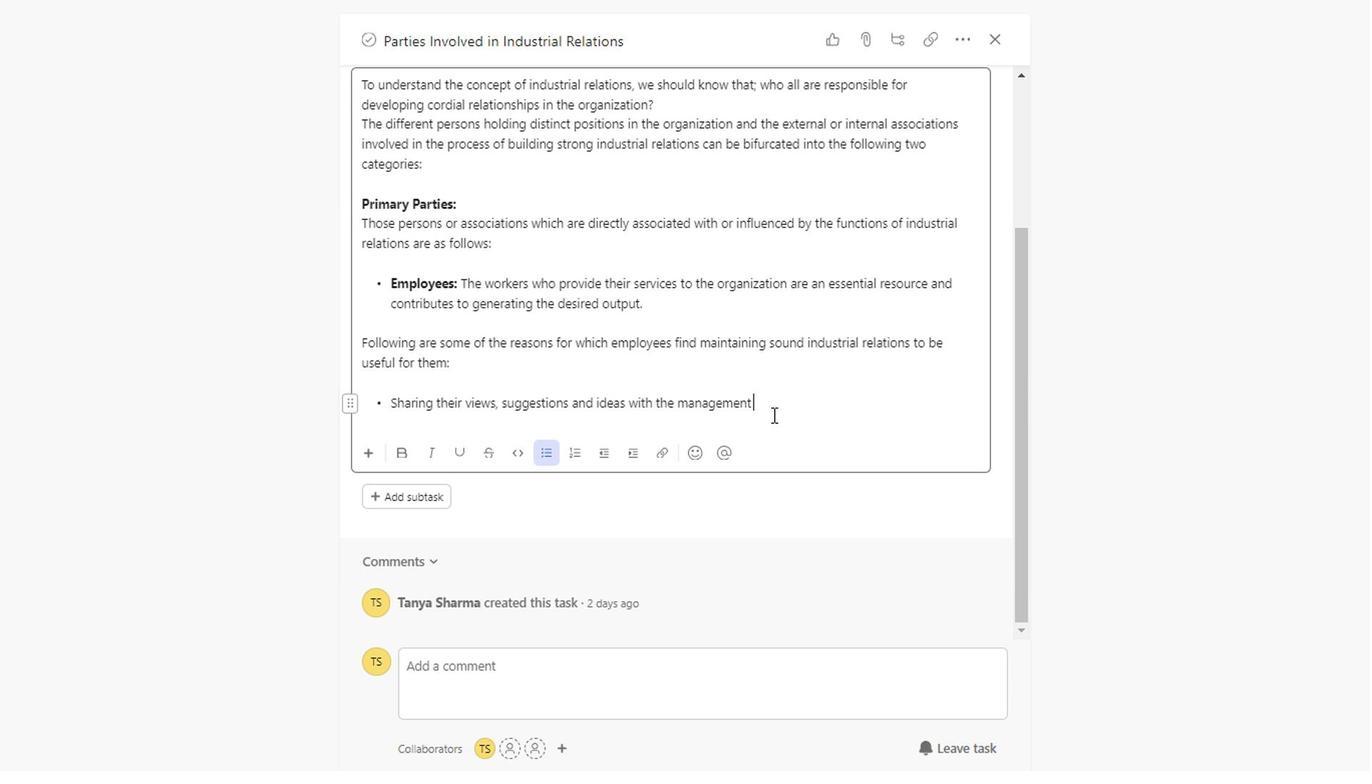 
Action: Mouse scrolled (608, 365) with delta (0, 0)
Screenshot: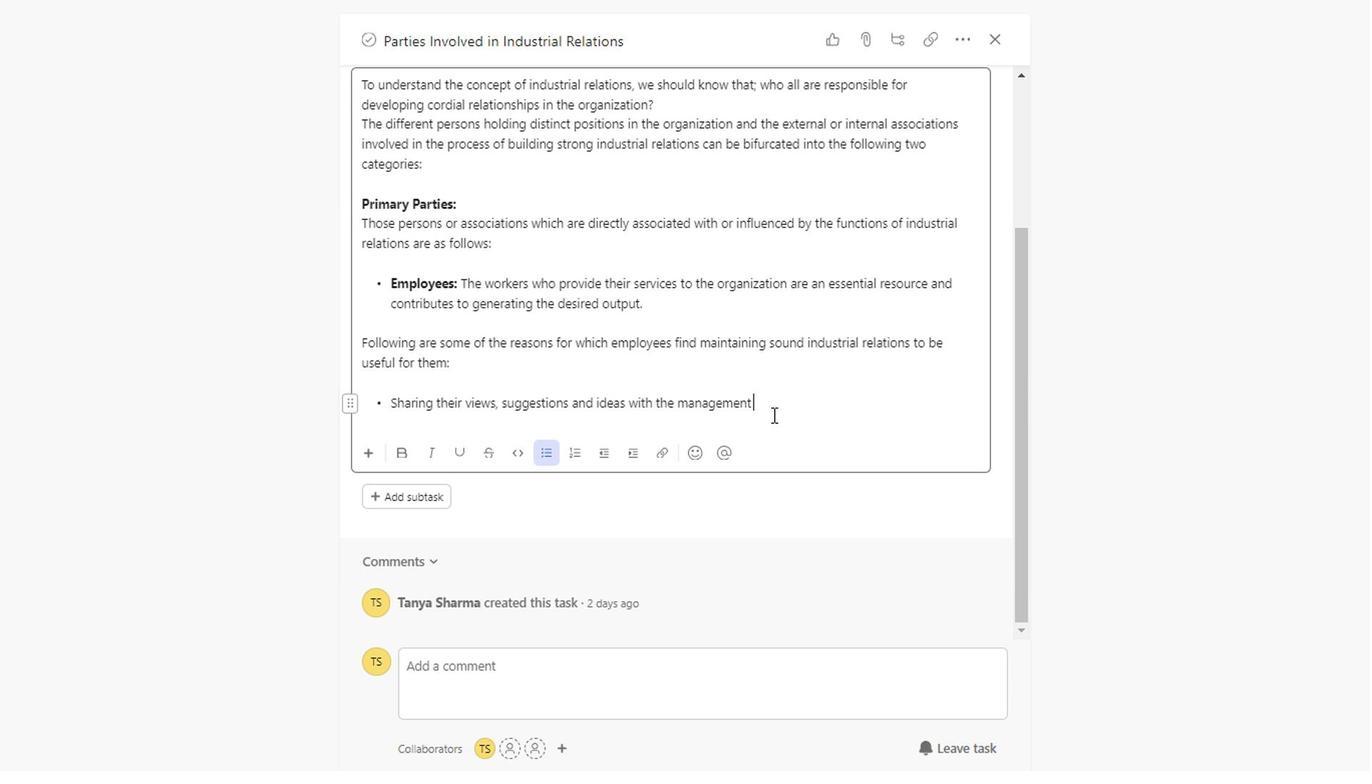 
Action: Mouse moved to (782, 425)
Screenshot: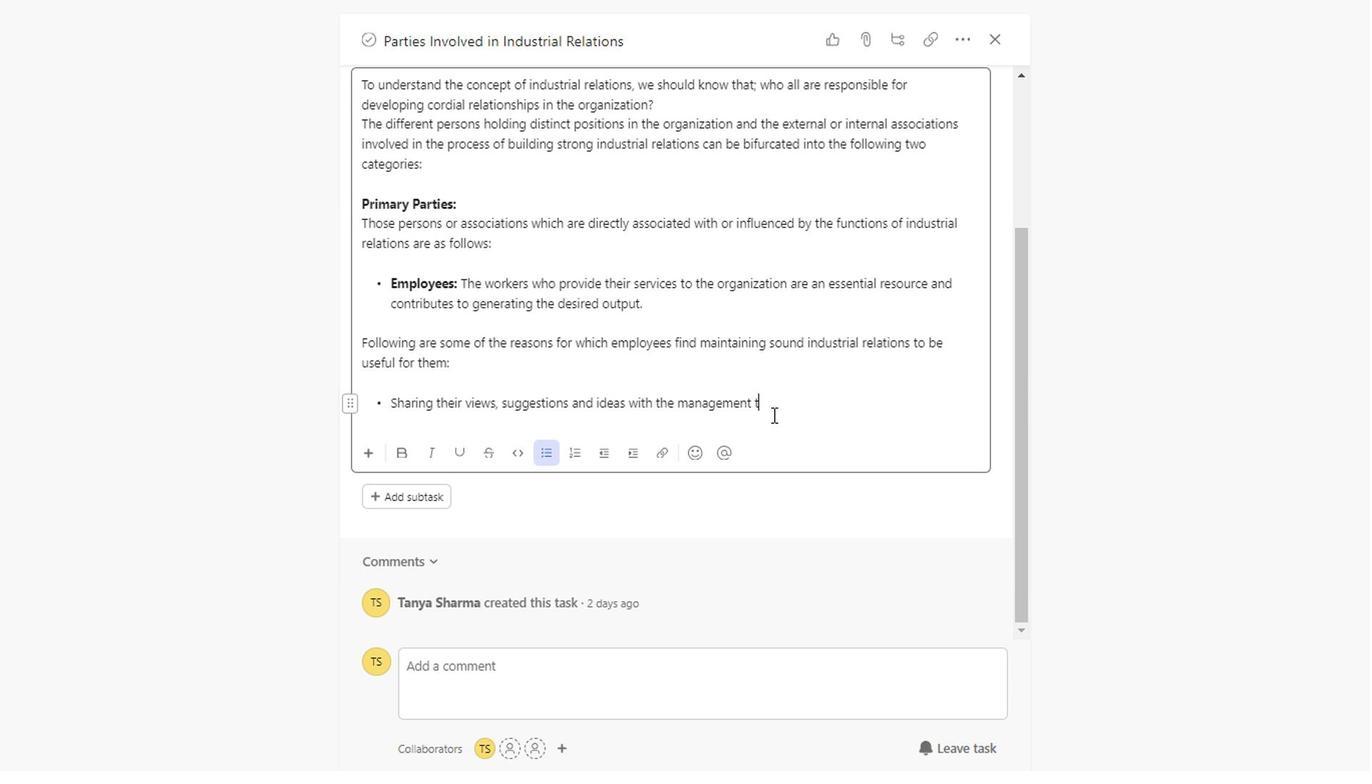
Action: Key pressed to<Key.space>n<Key.backspace><Key.space><Key.backspace><Key.backspace><Key.space>impro<Key.space><Key.backspace>ve<Key.space>the<Key.space>business<Key.space>operations;<Key.enter>
Screenshot: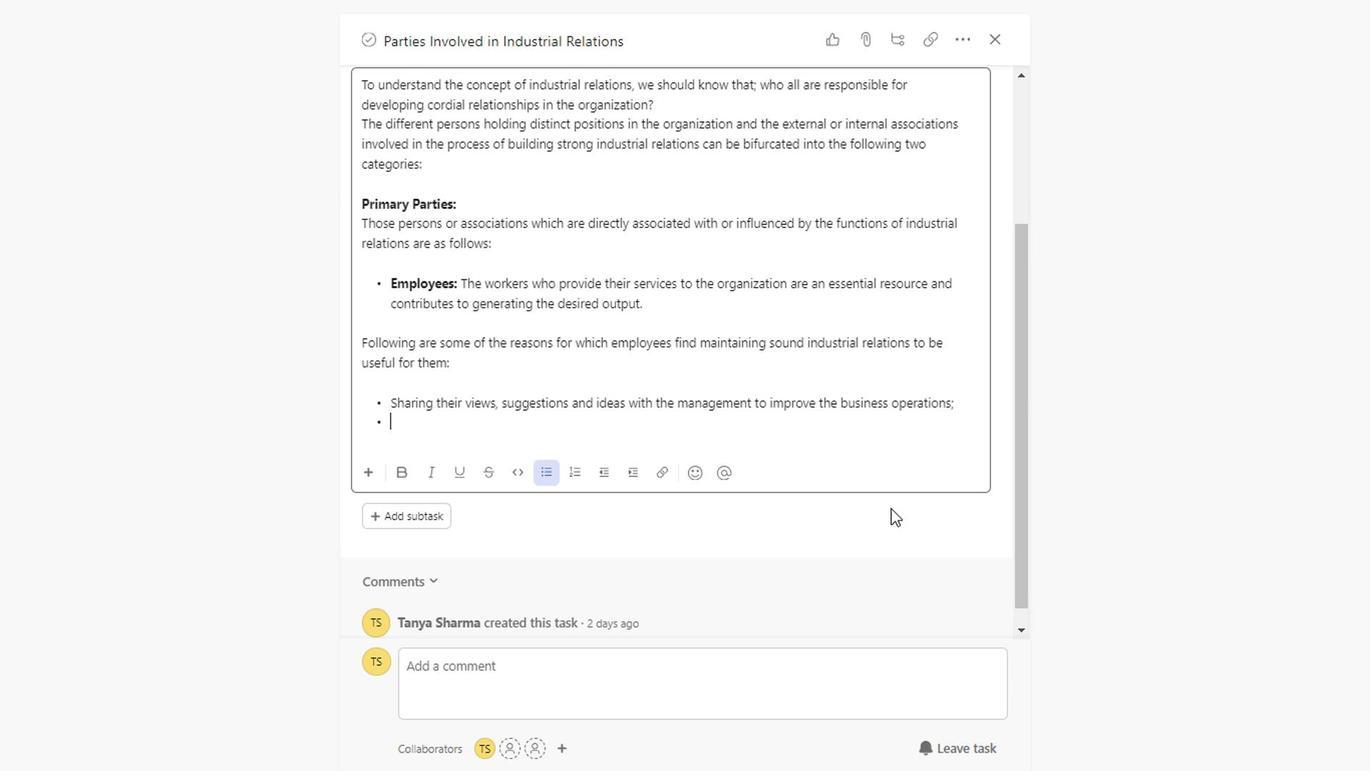 
Action: Mouse moved to (873, 506)
Screenshot: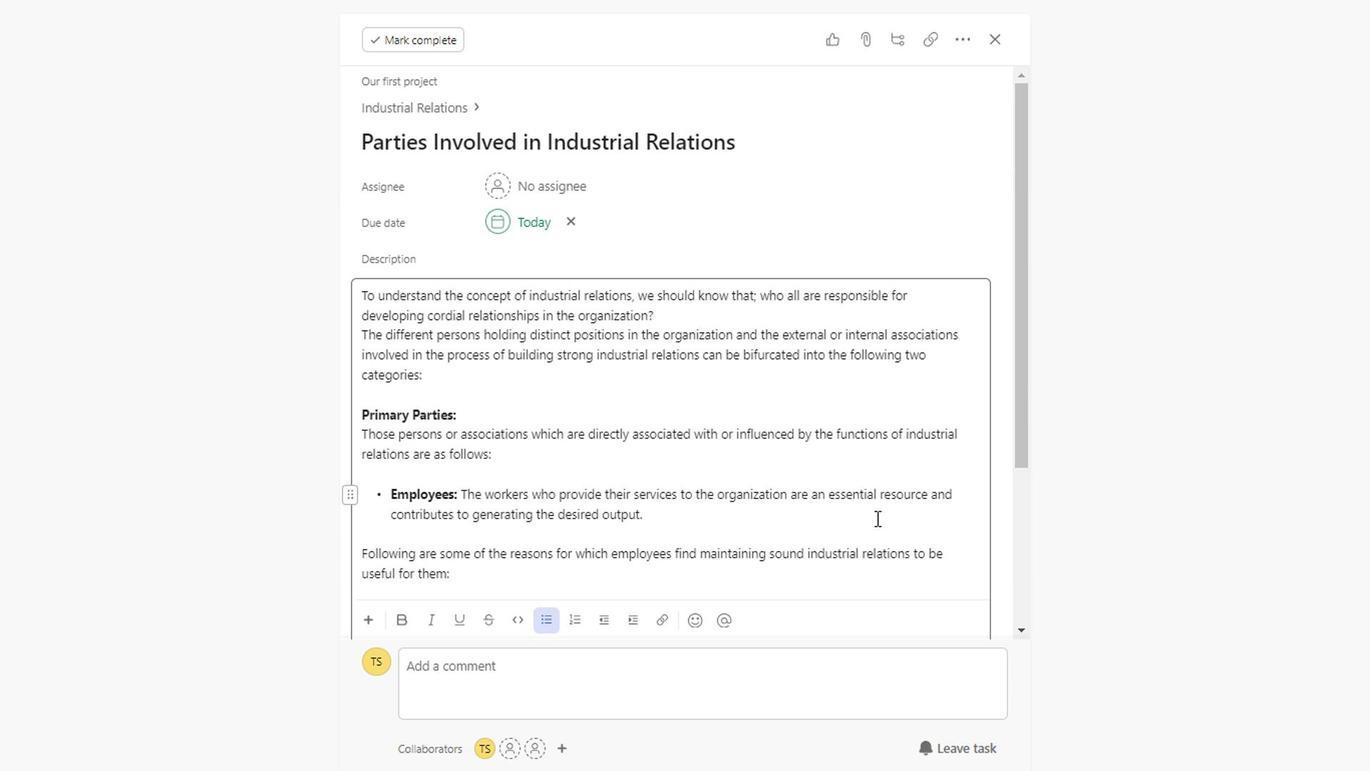 
Action: Mouse scrolled (873, 506) with delta (0, 0)
Screenshot: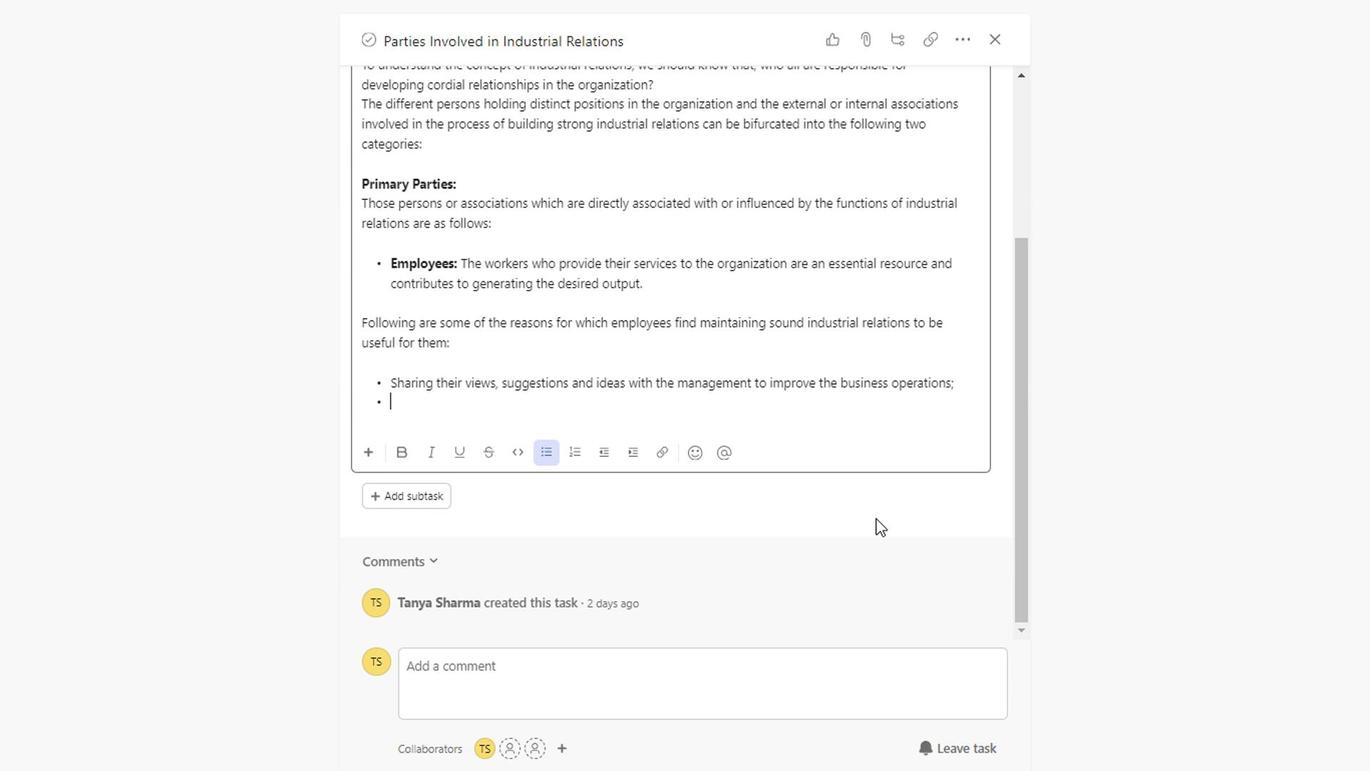 
Action: Mouse scrolled (873, 506) with delta (0, 0)
Screenshot: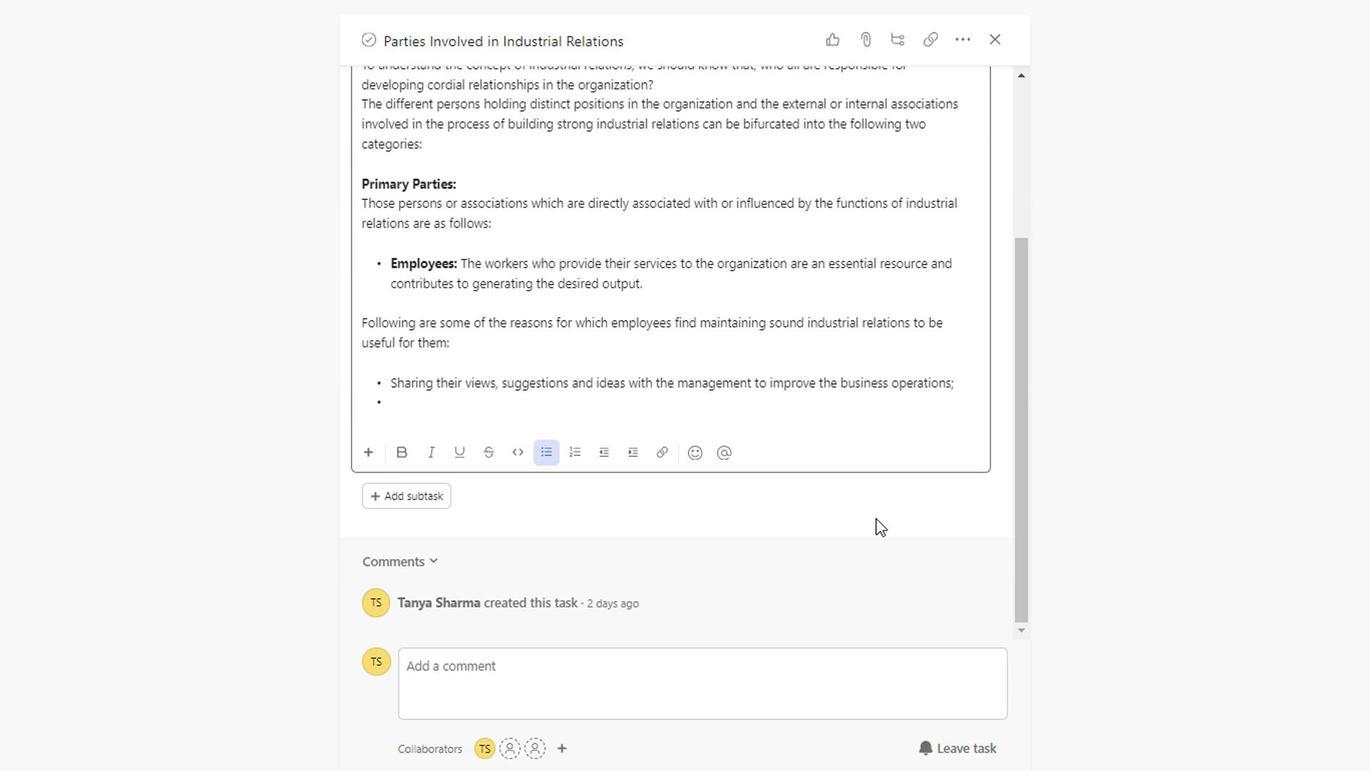 
Action: Mouse scrolled (873, 506) with delta (0, 0)
Screenshot: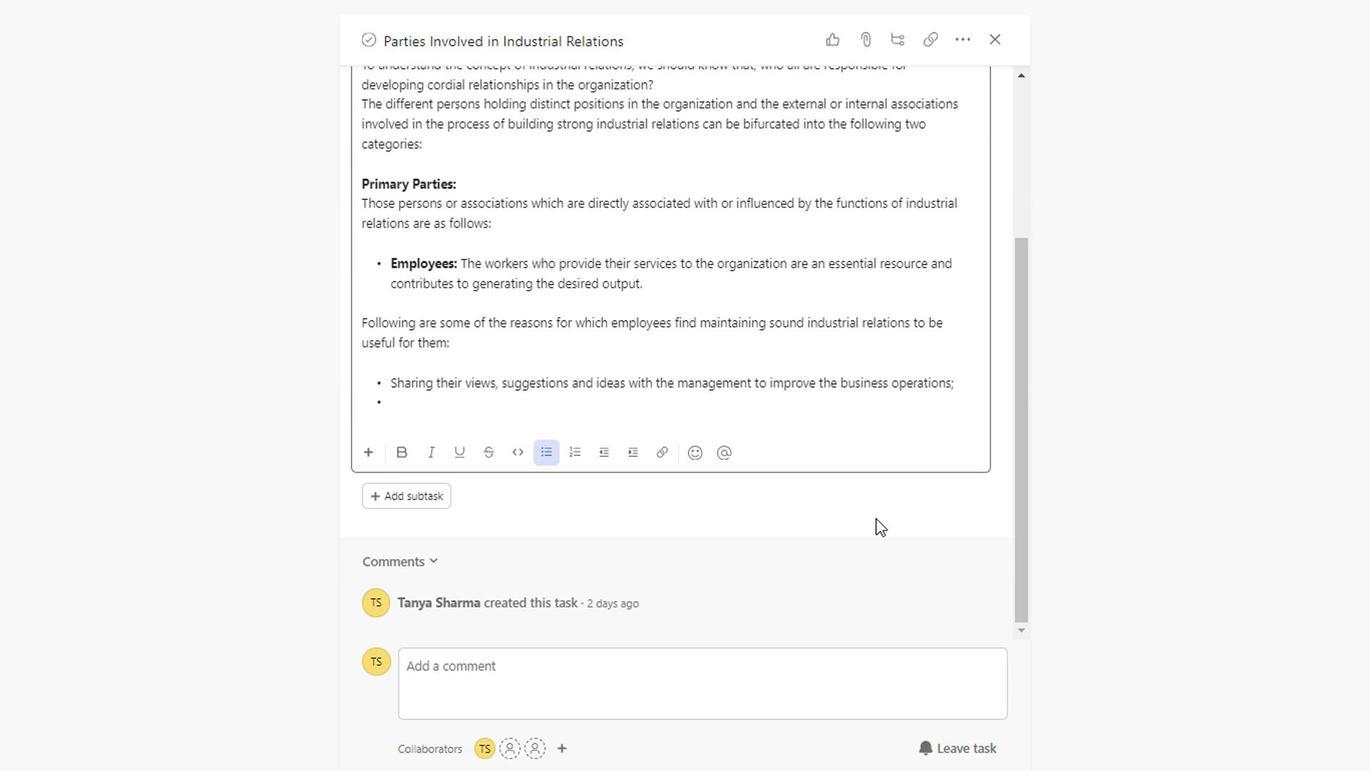 
Action: Mouse scrolled (873, 506) with delta (0, 0)
Screenshot: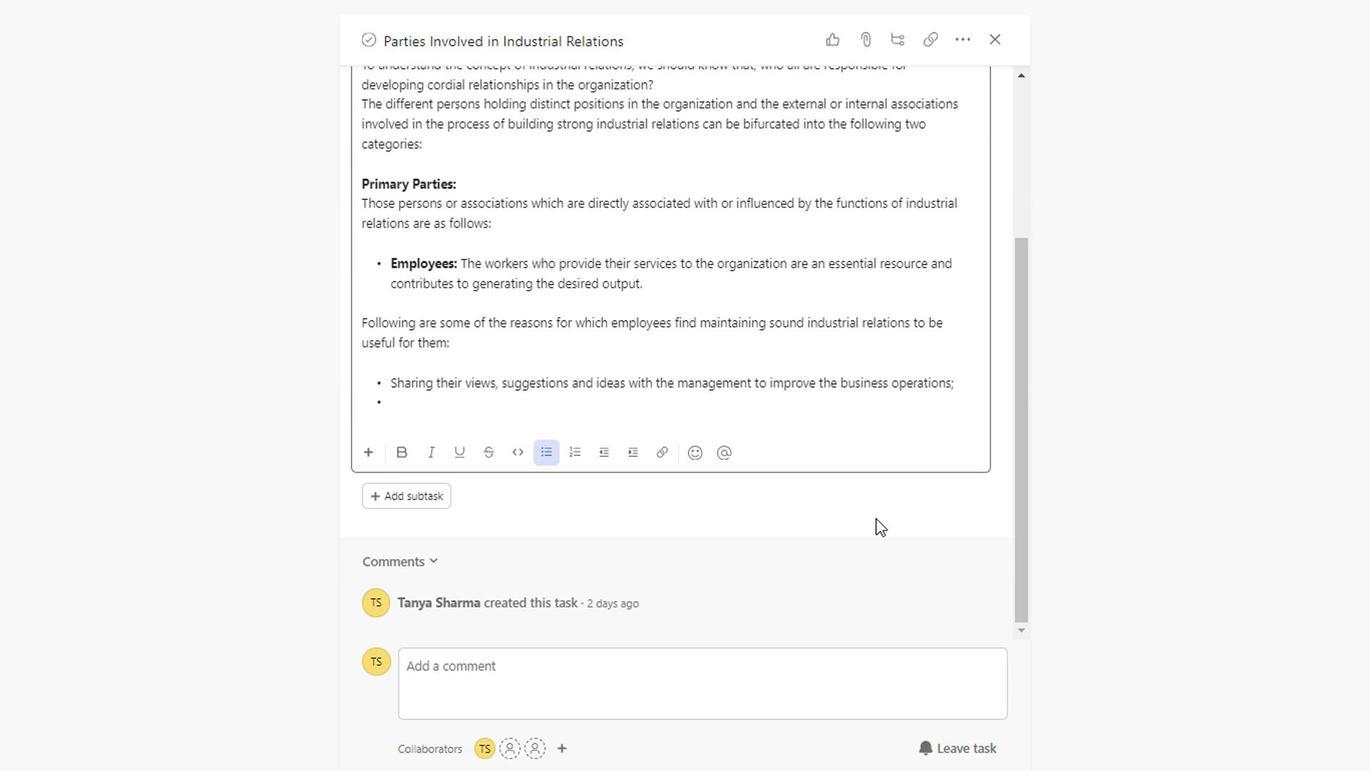 
Action: Mouse scrolled (873, 506) with delta (0, 0)
Screenshot: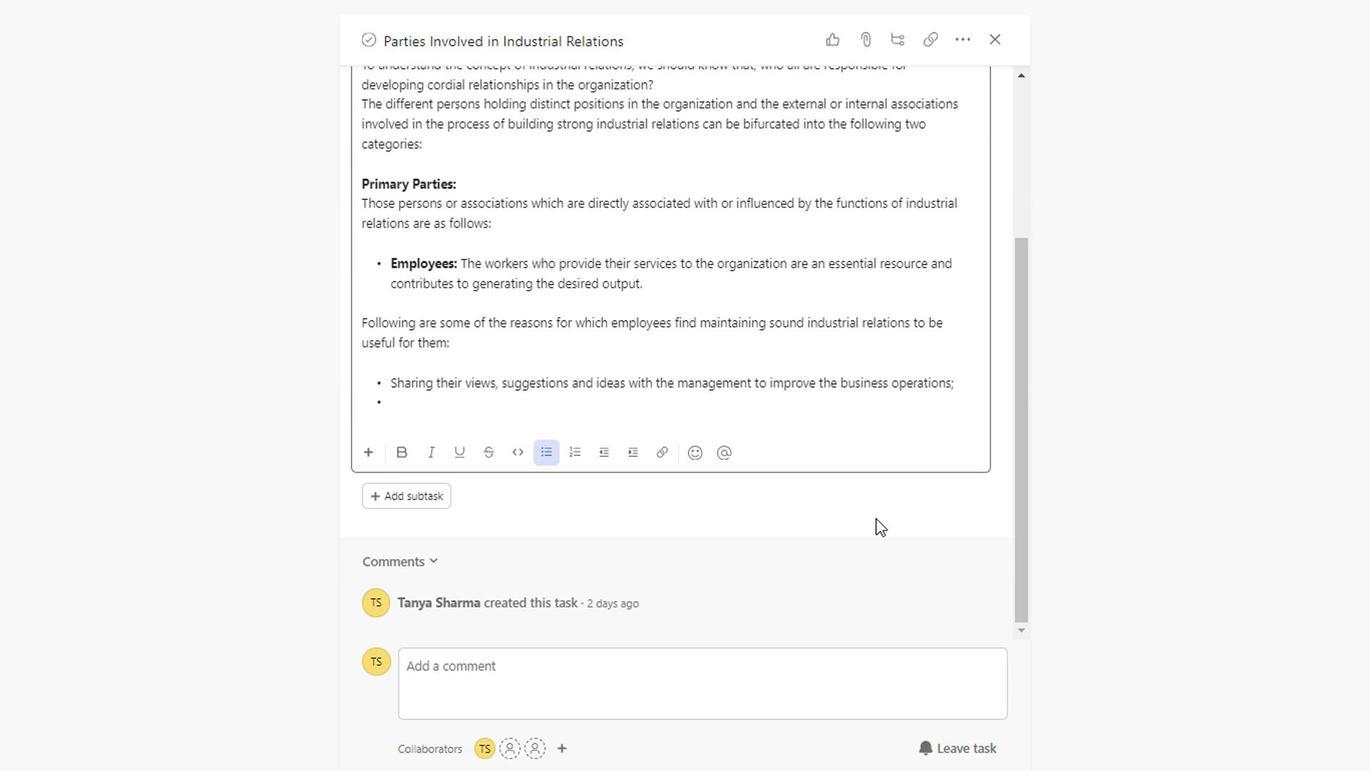 
Action: Mouse scrolled (873, 506) with delta (0, 0)
Screenshot: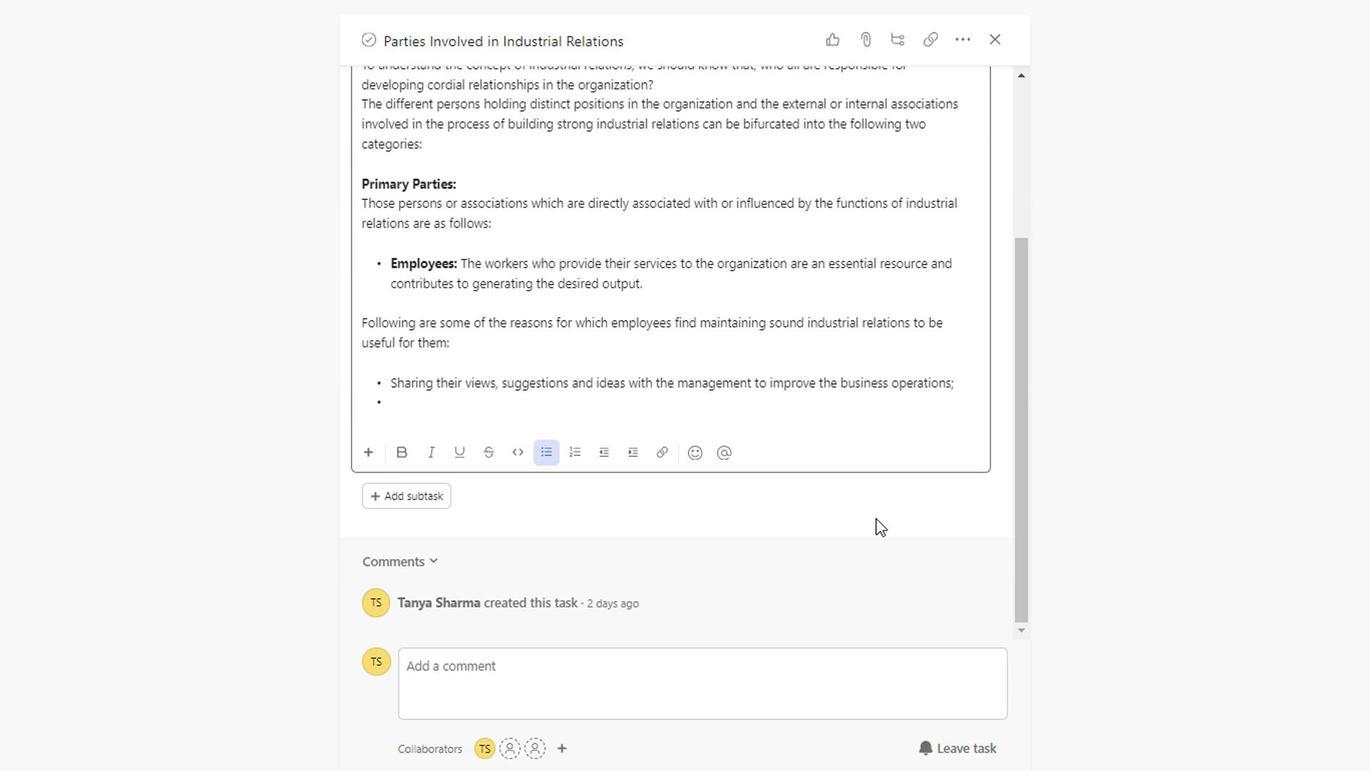 
Action: Mouse scrolled (873, 506) with delta (0, 0)
Screenshot: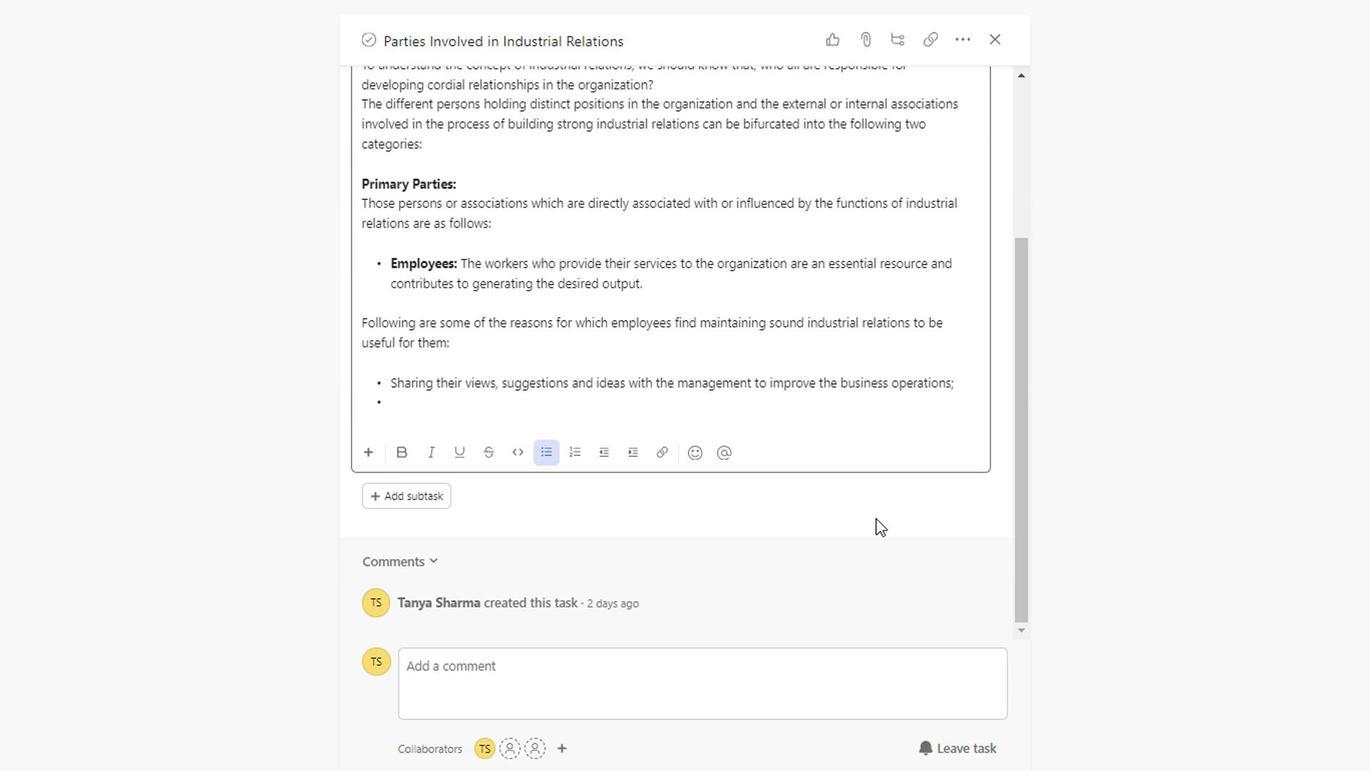 
Action: Mouse scrolled (873, 506) with delta (0, 0)
Screenshot: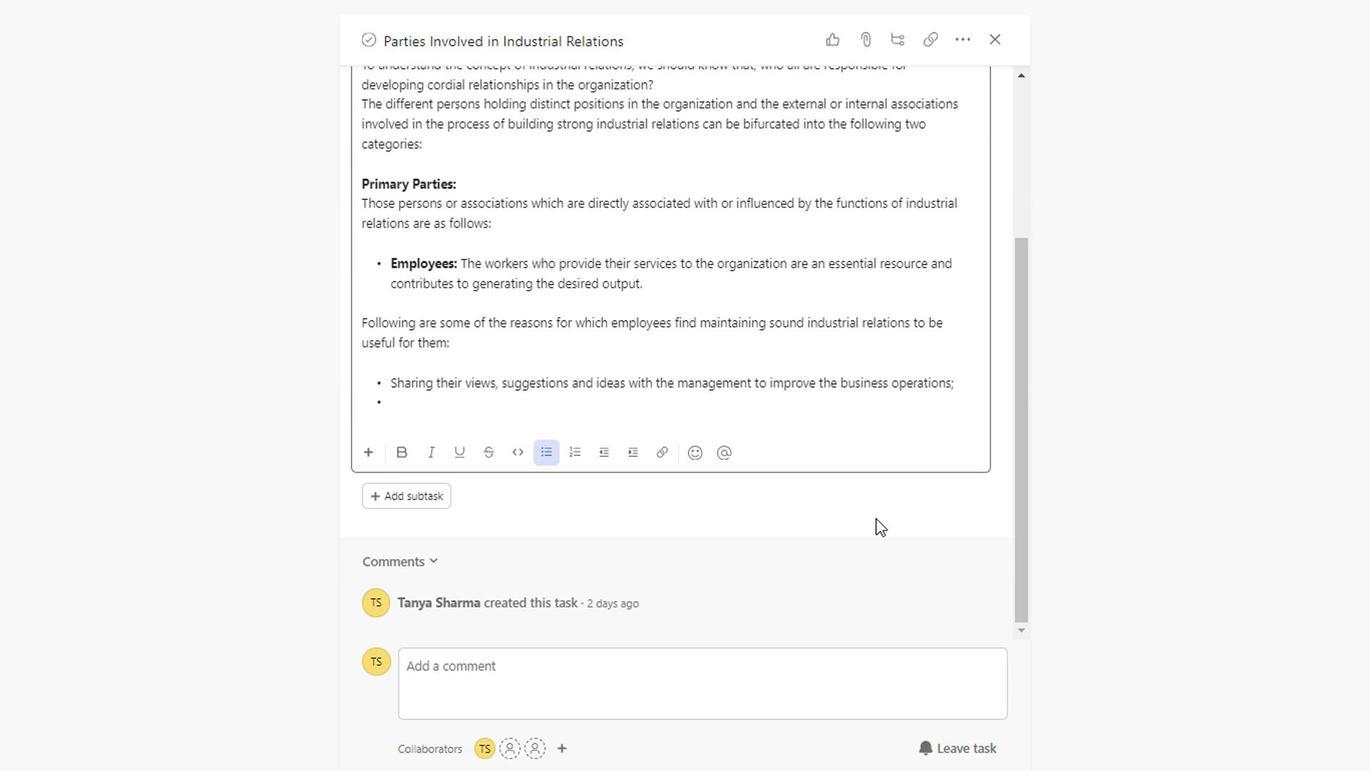 
Action: Mouse scrolled (873, 506) with delta (0, 0)
Screenshot: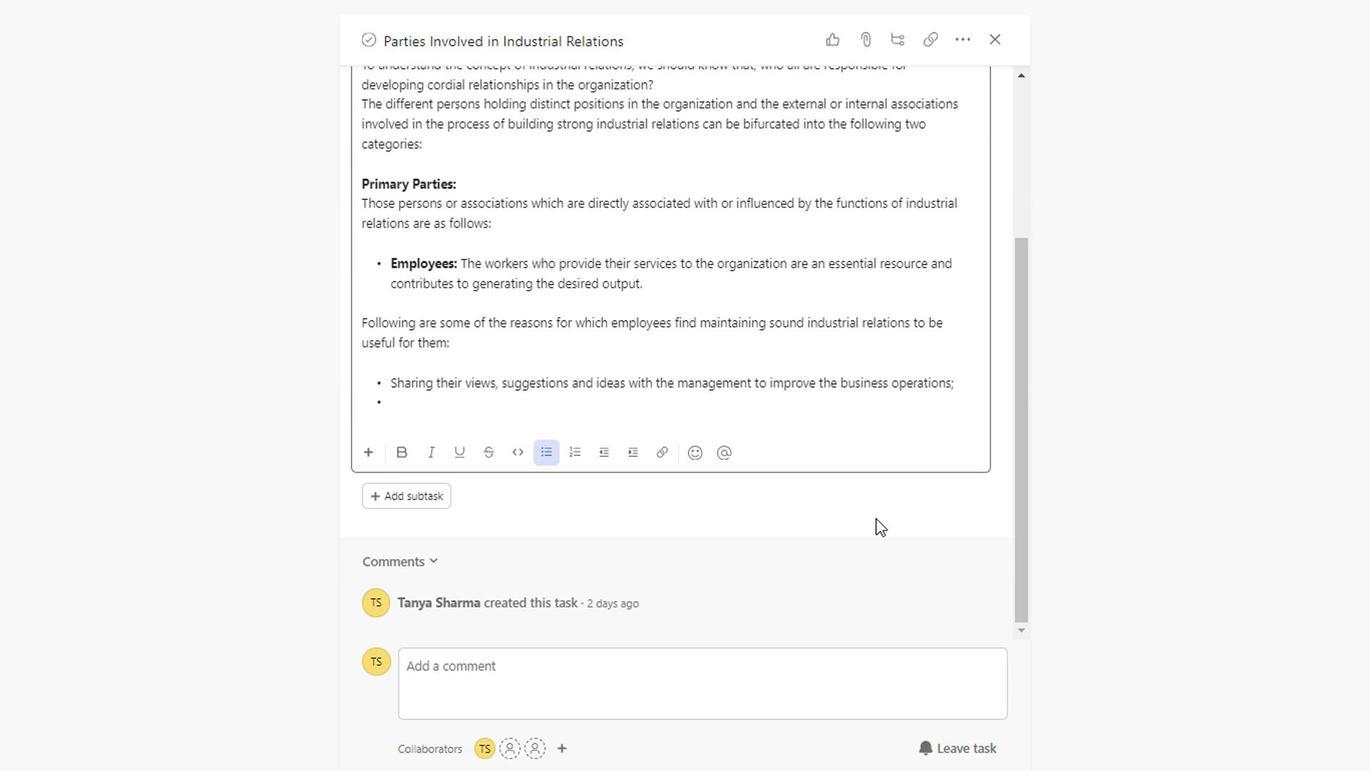 
Action: Mouse scrolled (873, 506) with delta (0, 0)
Screenshot: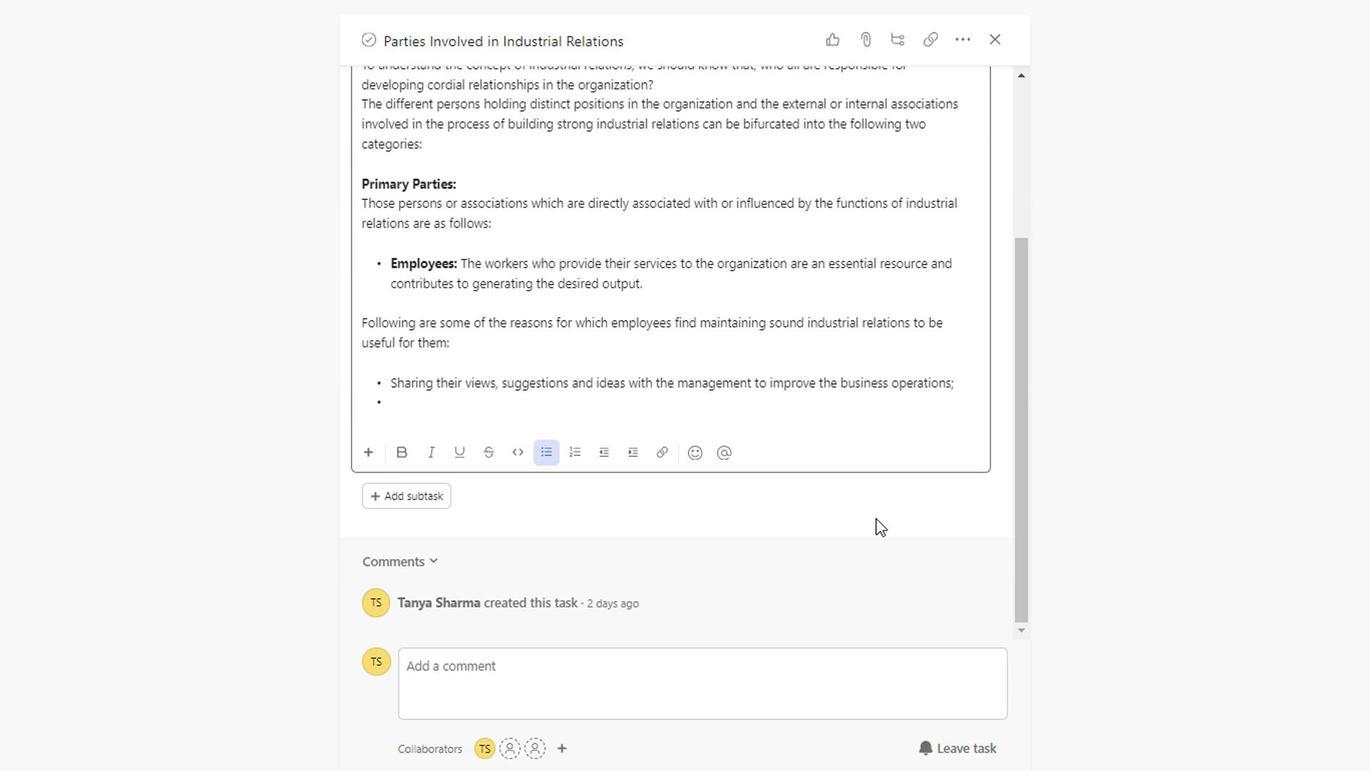 
Action: Mouse scrolled (873, 506) with delta (0, 0)
Screenshot: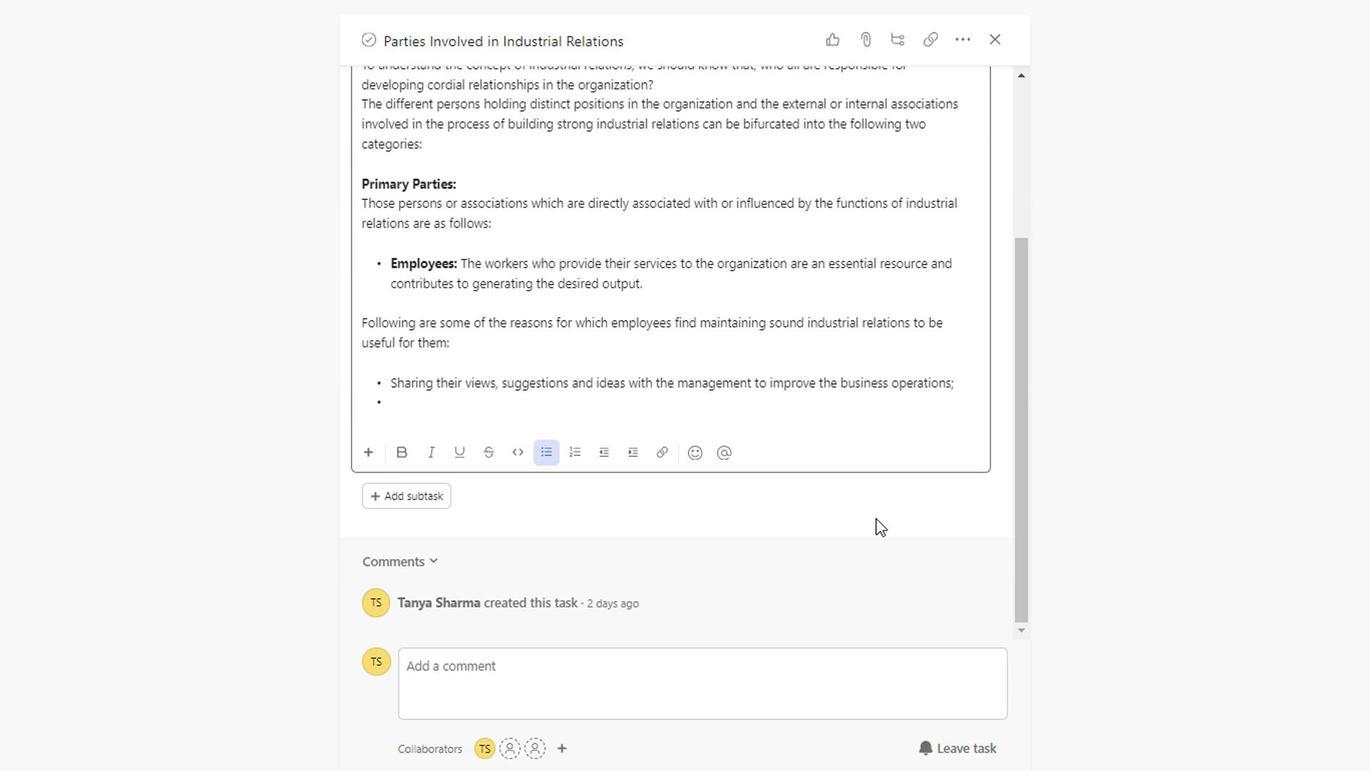
Action: Mouse scrolled (873, 506) with delta (0, 0)
Screenshot: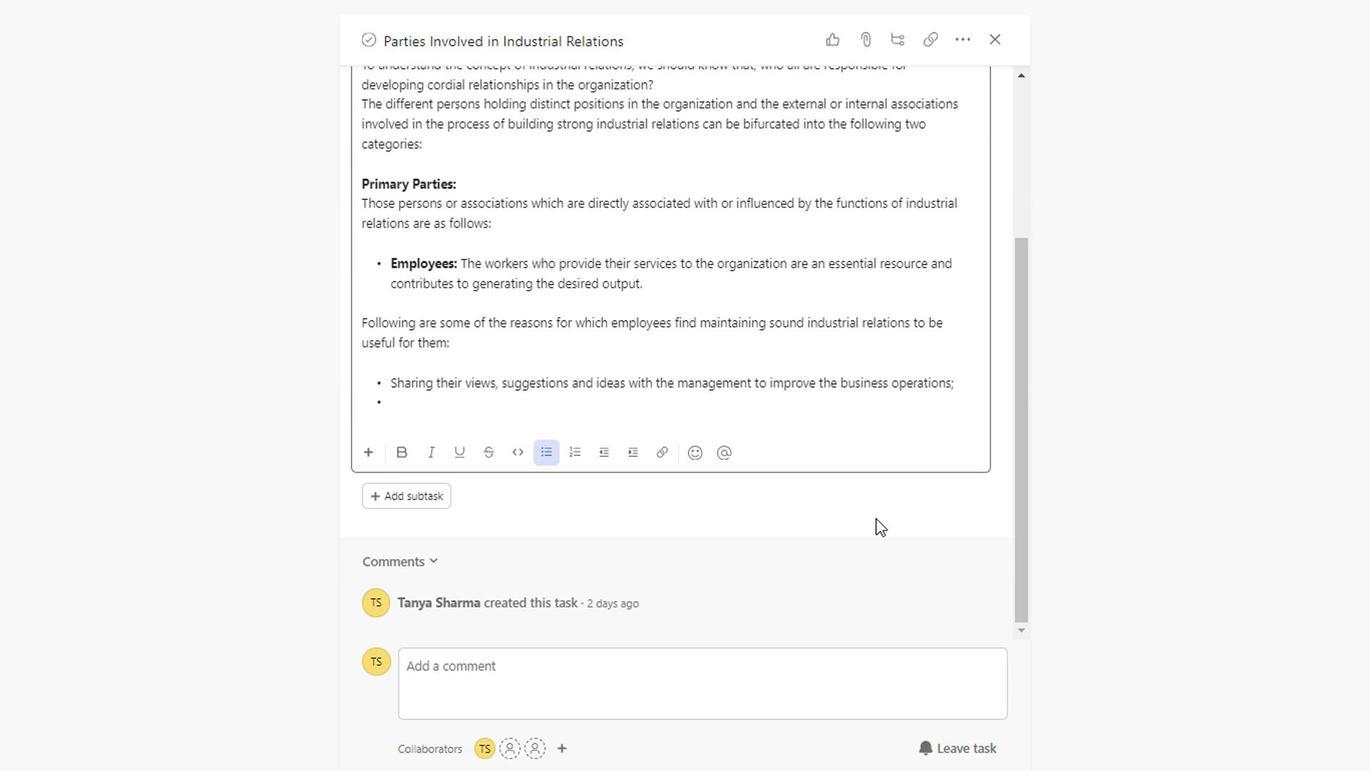 
Action: Mouse scrolled (873, 506) with delta (0, 0)
Screenshot: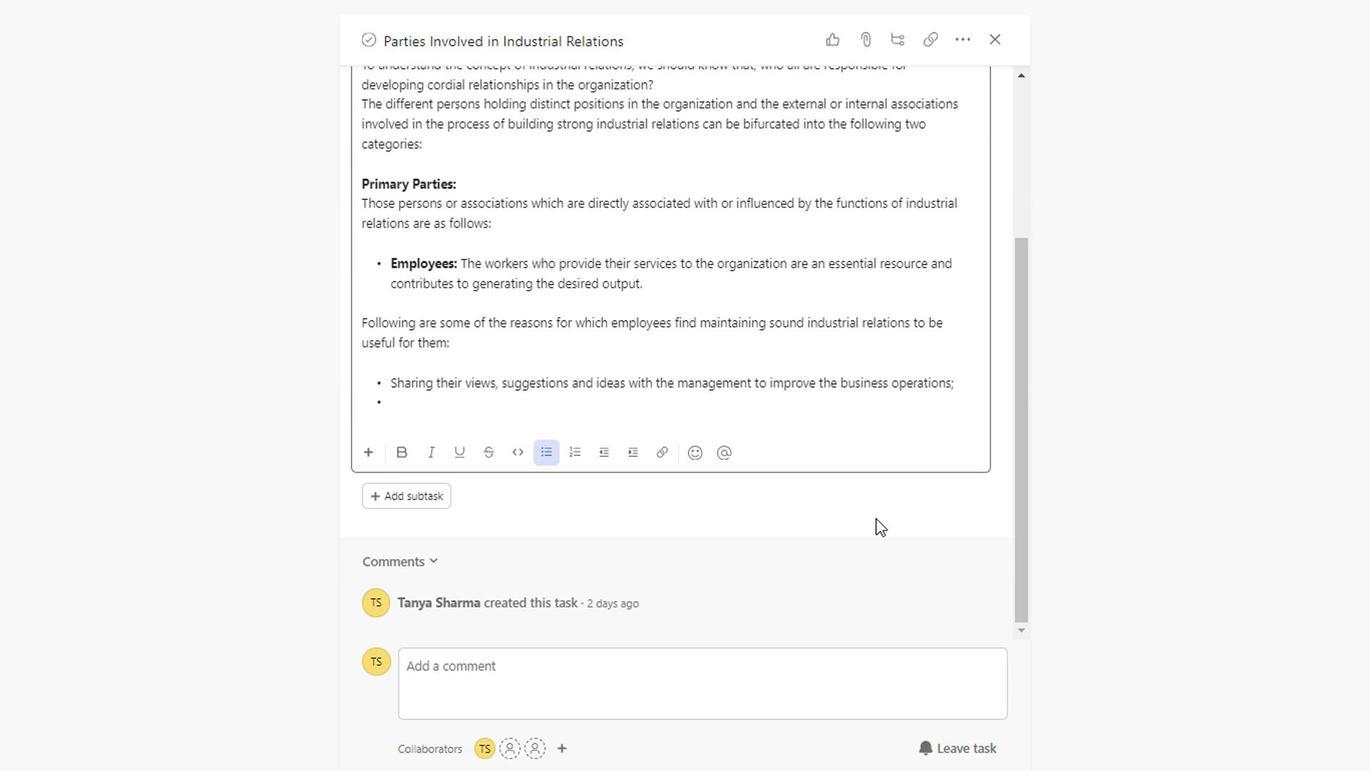 
Action: Mouse scrolled (873, 506) with delta (0, 0)
Screenshot: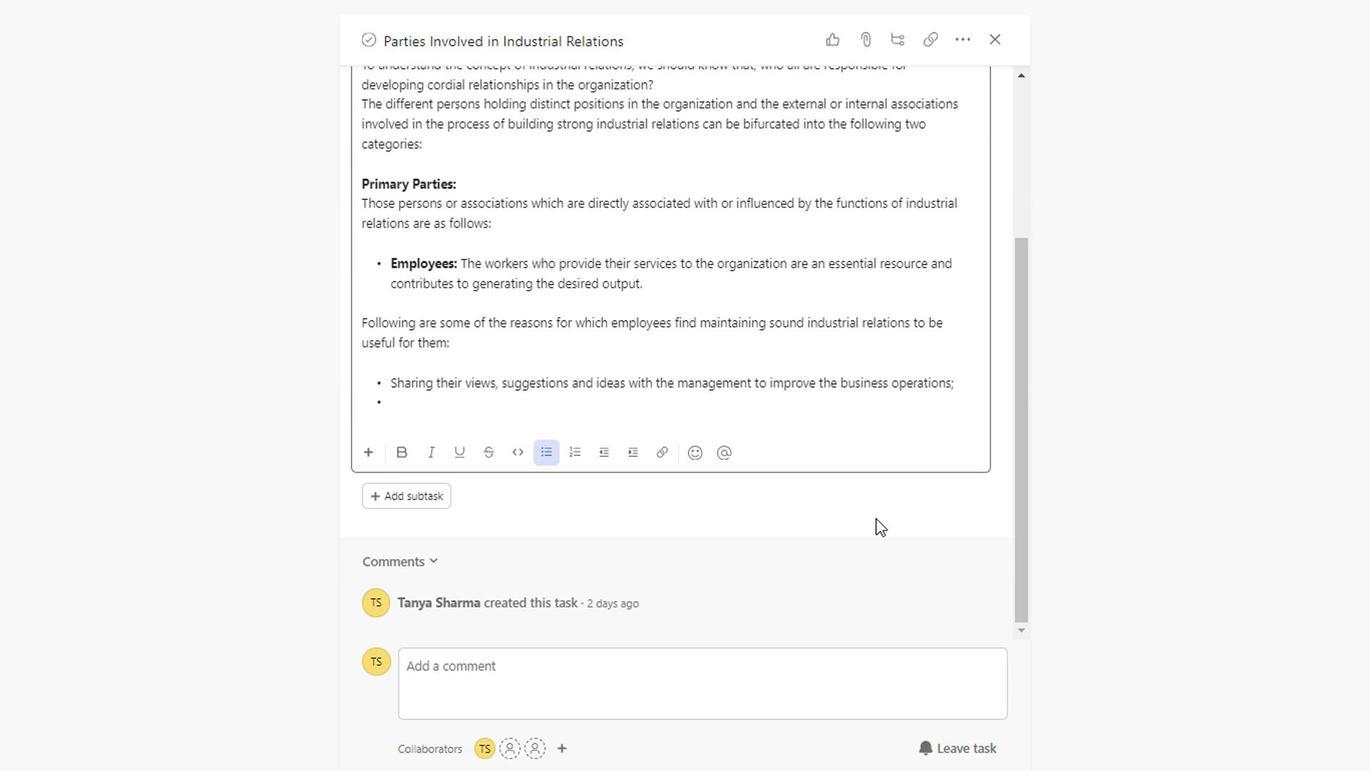 
Action: Mouse scrolled (873, 506) with delta (0, 0)
Screenshot: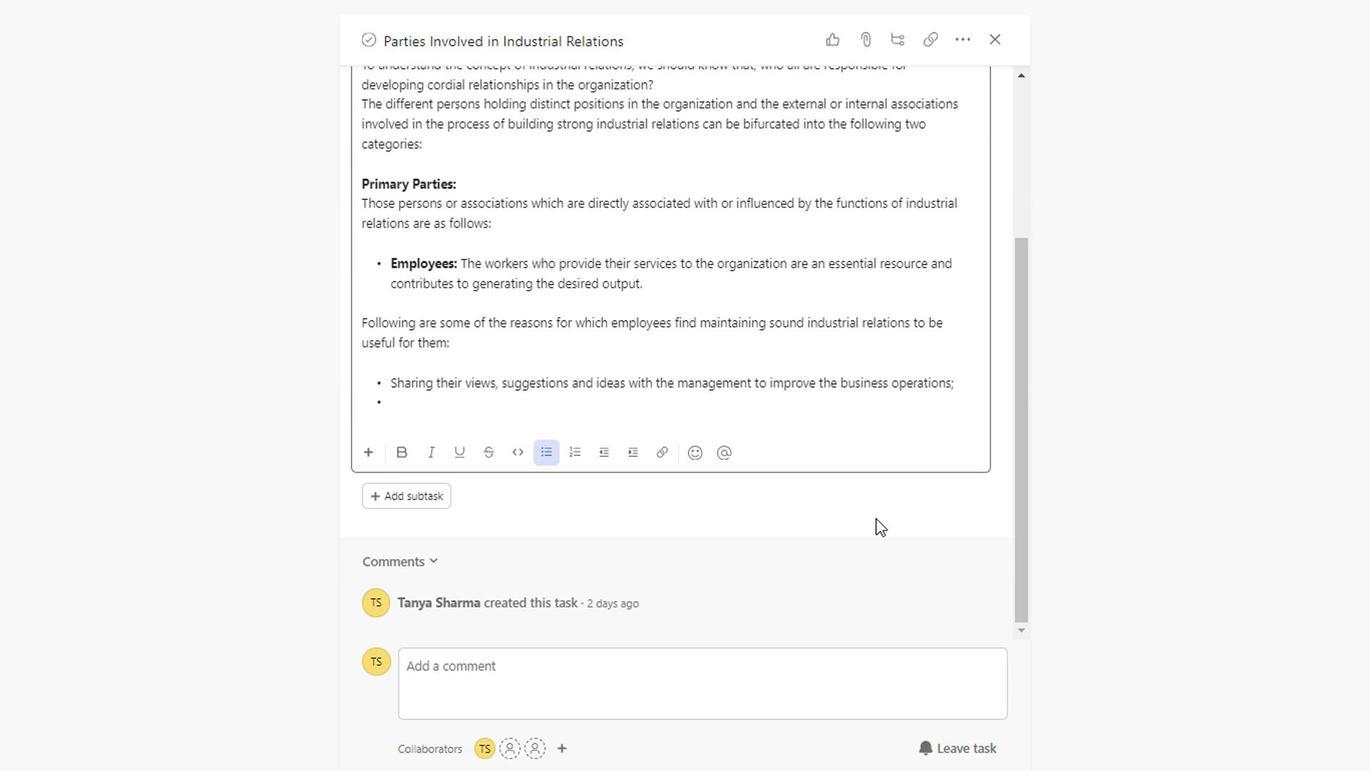 
Action: Mouse scrolled (873, 506) with delta (0, 0)
Screenshot: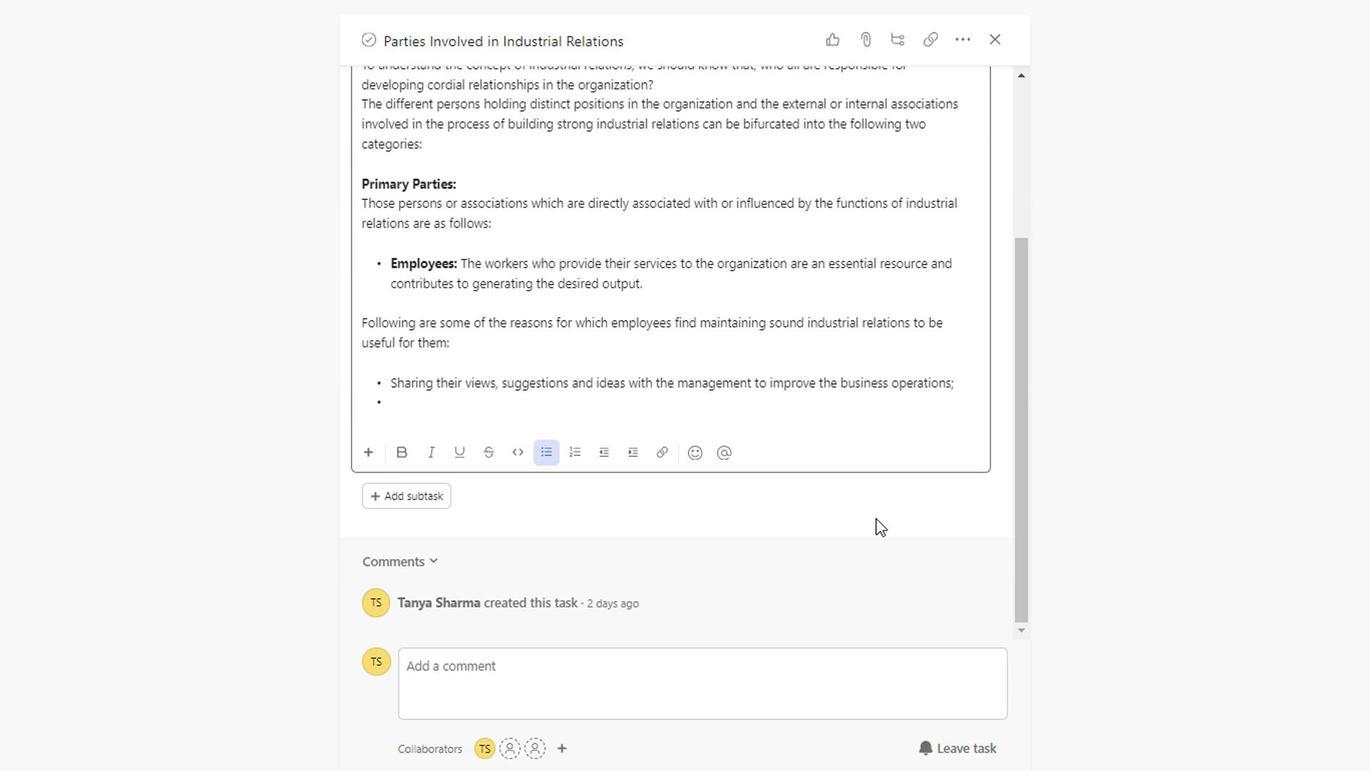
Action: Mouse scrolled (873, 506) with delta (0, 0)
